 Task: Look for Airbnb options in Paraiso, Mexico from 8th December, 2023 to 12th December, 2023 for 2 adults. Place can be private room with 1  bedroom having 1 bed and 1 bathroom. Property type can be flathotel.
Action: Mouse moved to (498, 107)
Screenshot: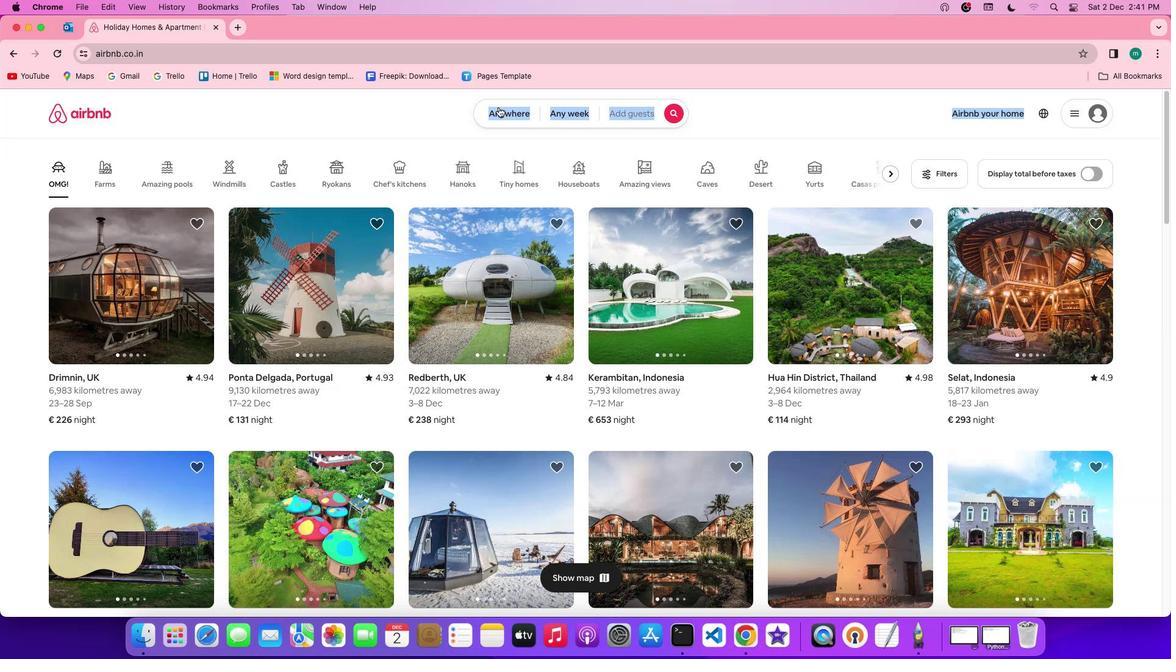 
Action: Mouse pressed left at (498, 107)
Screenshot: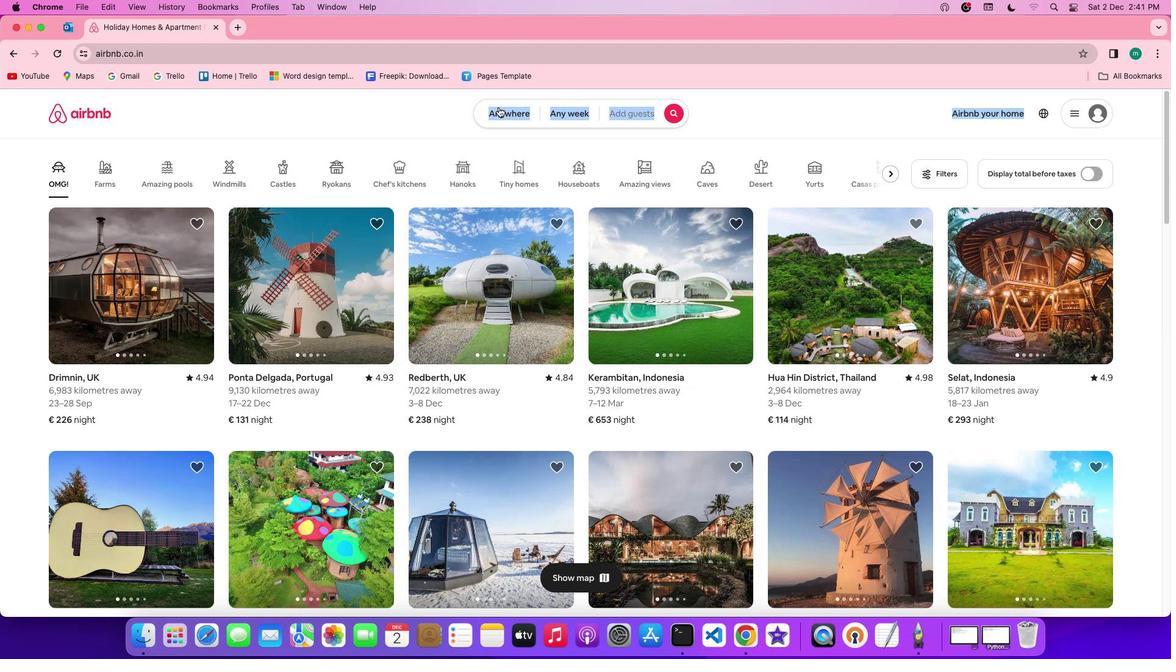 
Action: Mouse moved to (462, 162)
Screenshot: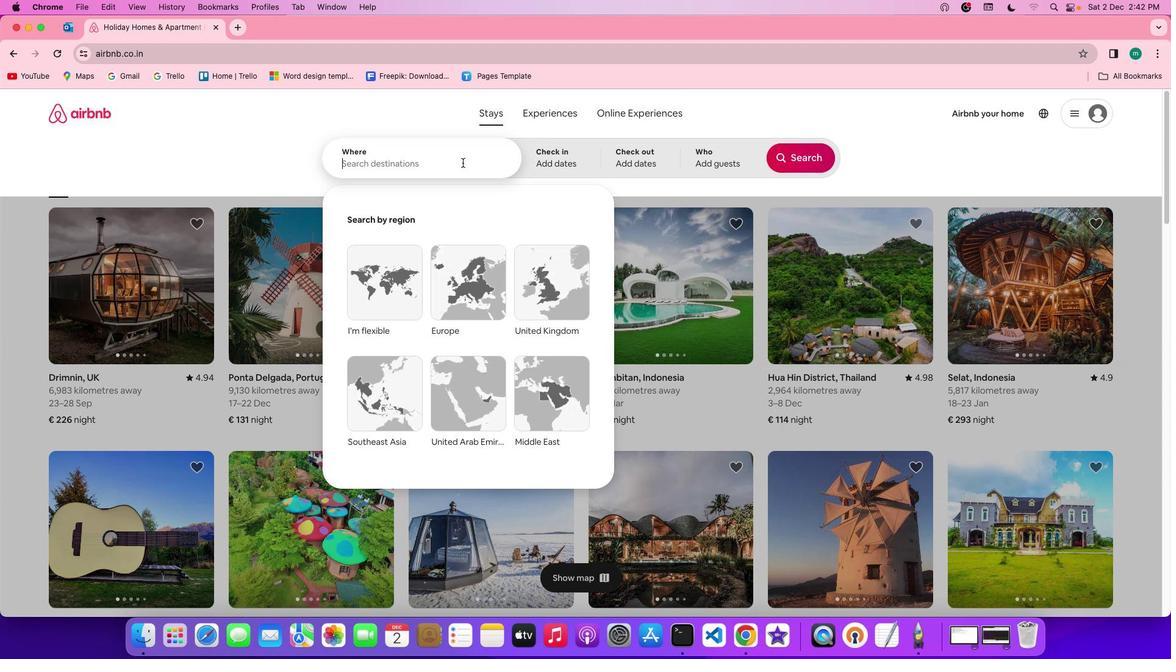 
Action: Mouse pressed left at (462, 162)
Screenshot: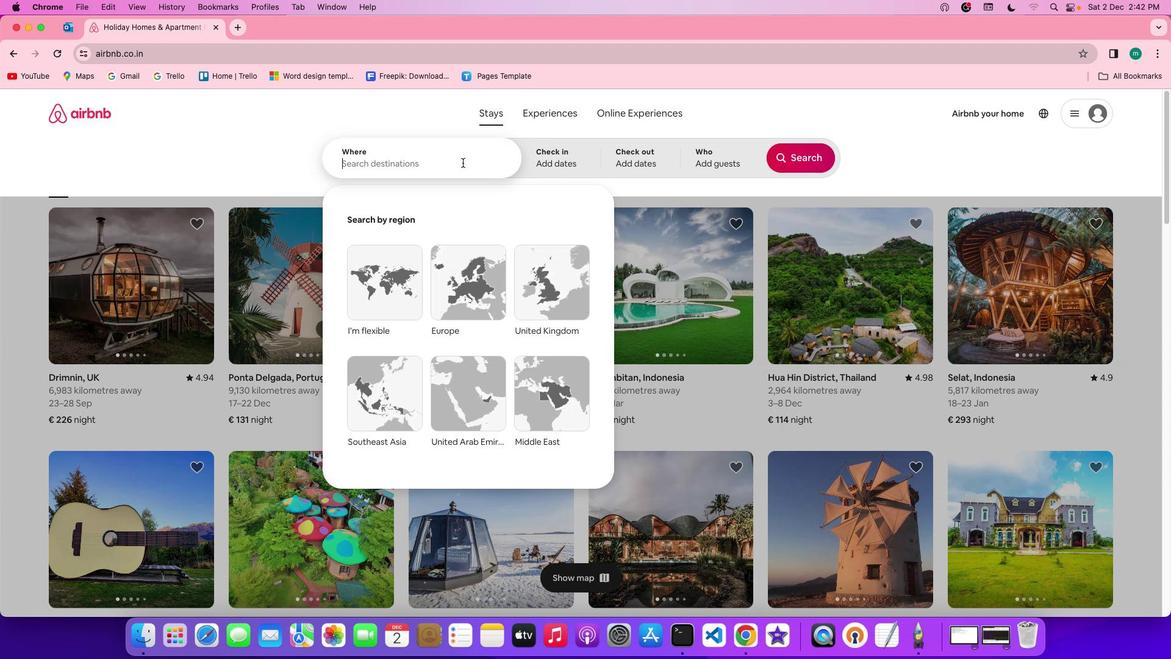 
Action: Key pressed Key.shift'P''a''r''a''i''s''o'','Key.space'm''e''x''i''c''o'
Screenshot: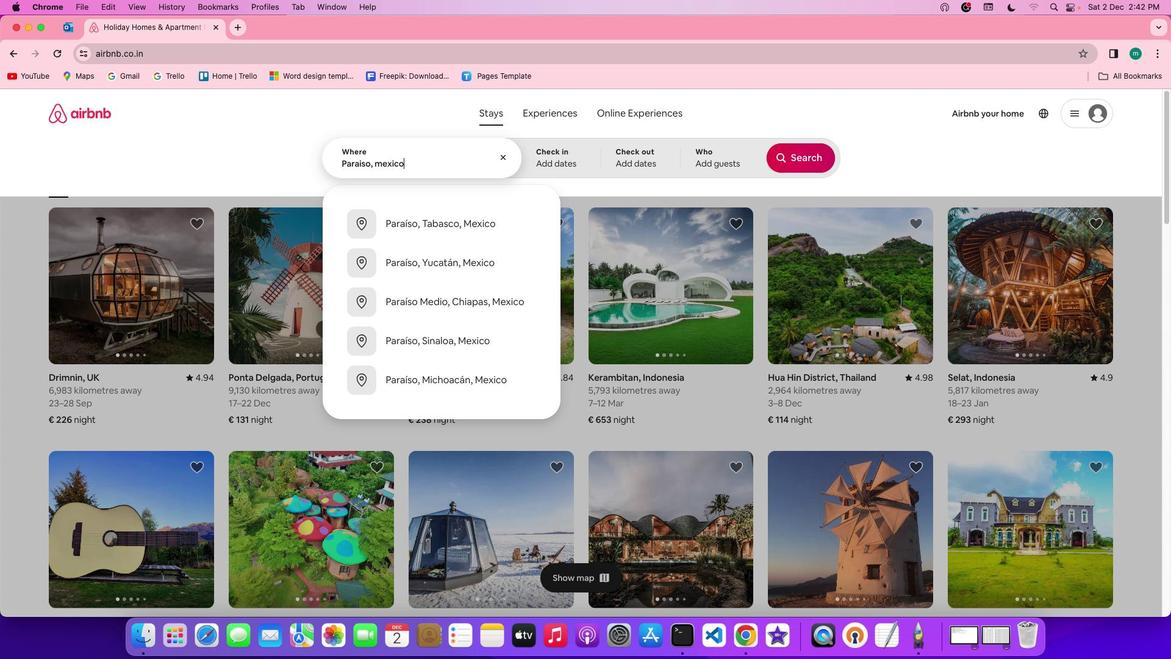 
Action: Mouse moved to (551, 161)
Screenshot: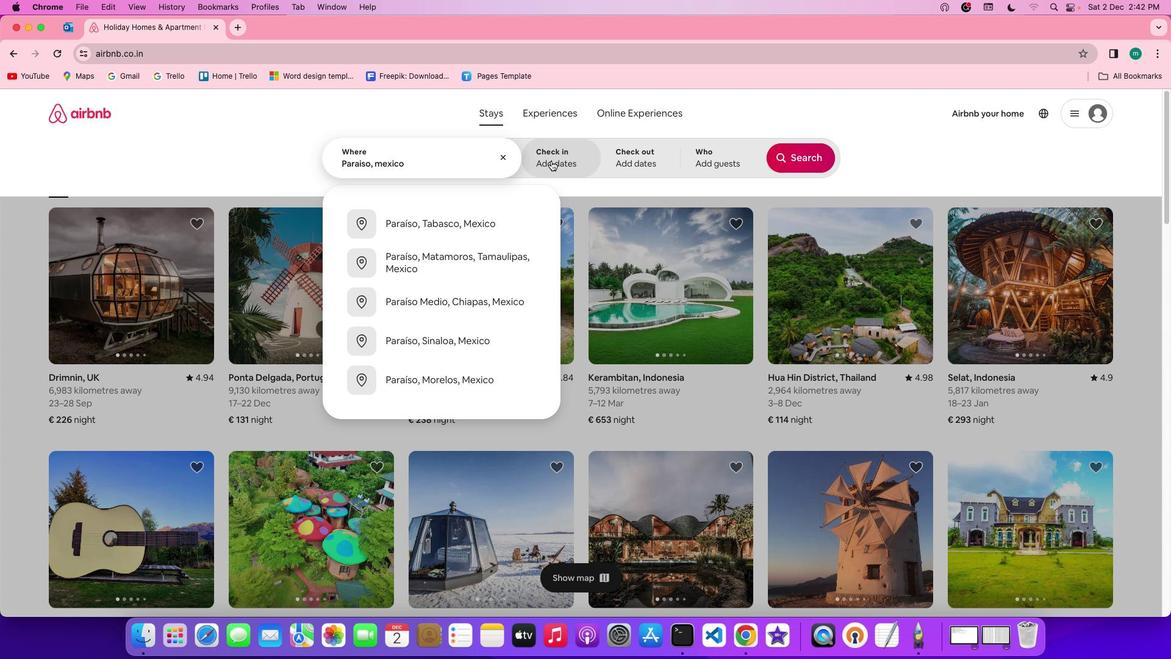 
Action: Mouse pressed left at (551, 161)
Screenshot: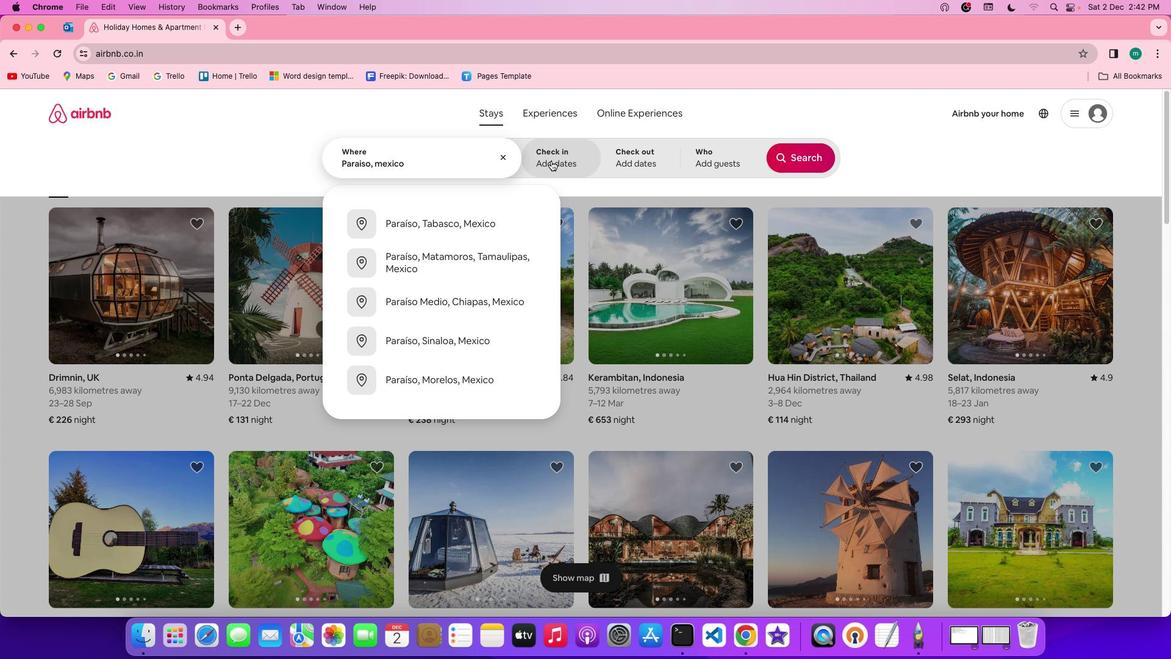 
Action: Mouse moved to (515, 336)
Screenshot: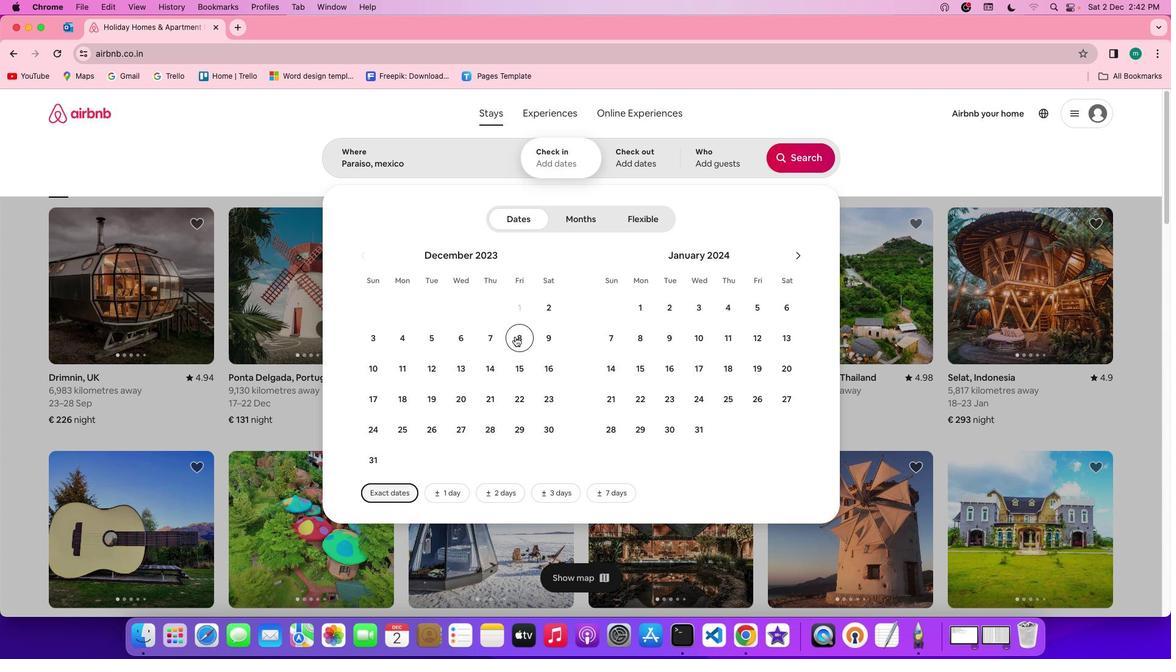 
Action: Mouse pressed left at (515, 336)
Screenshot: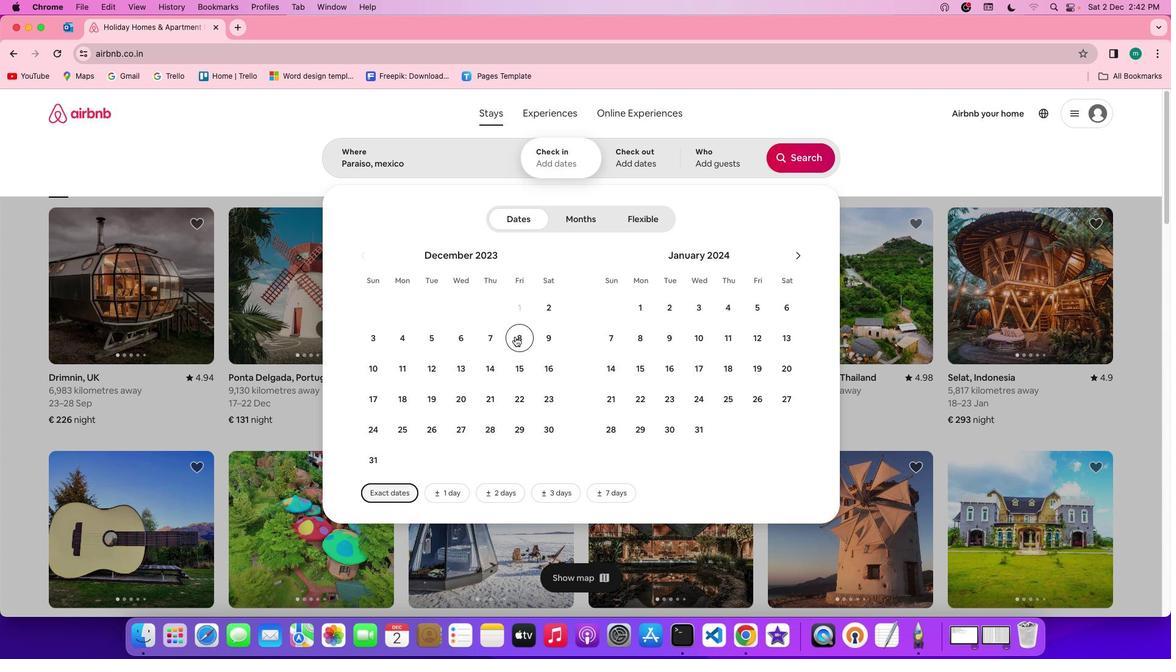 
Action: Mouse moved to (428, 361)
Screenshot: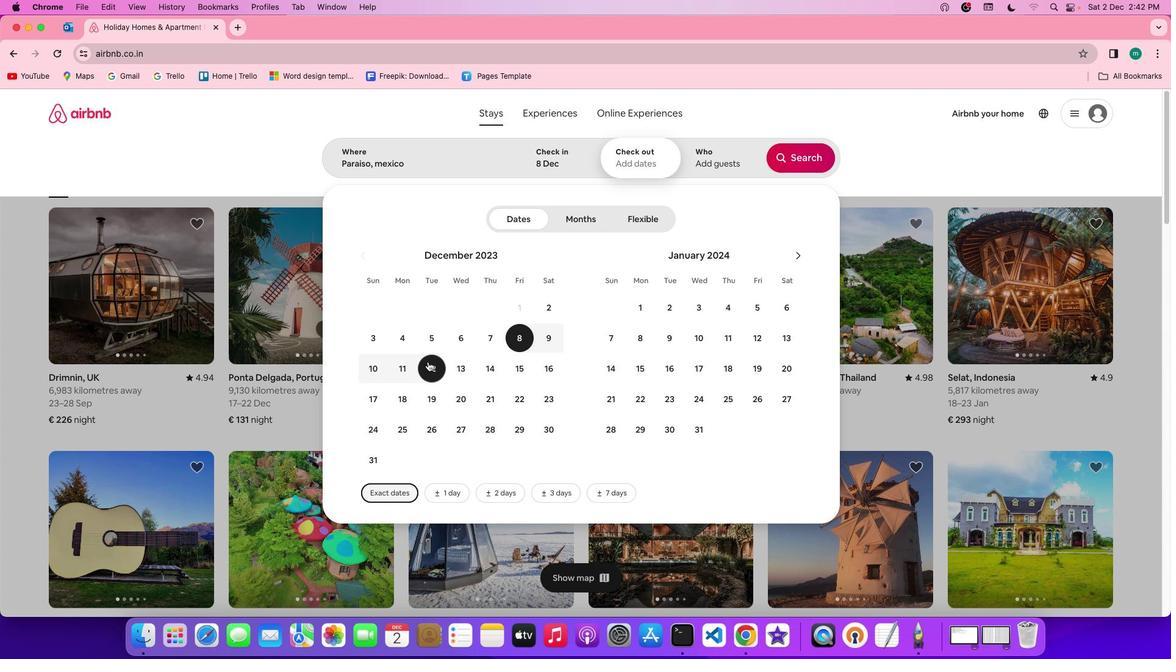 
Action: Mouse pressed left at (428, 361)
Screenshot: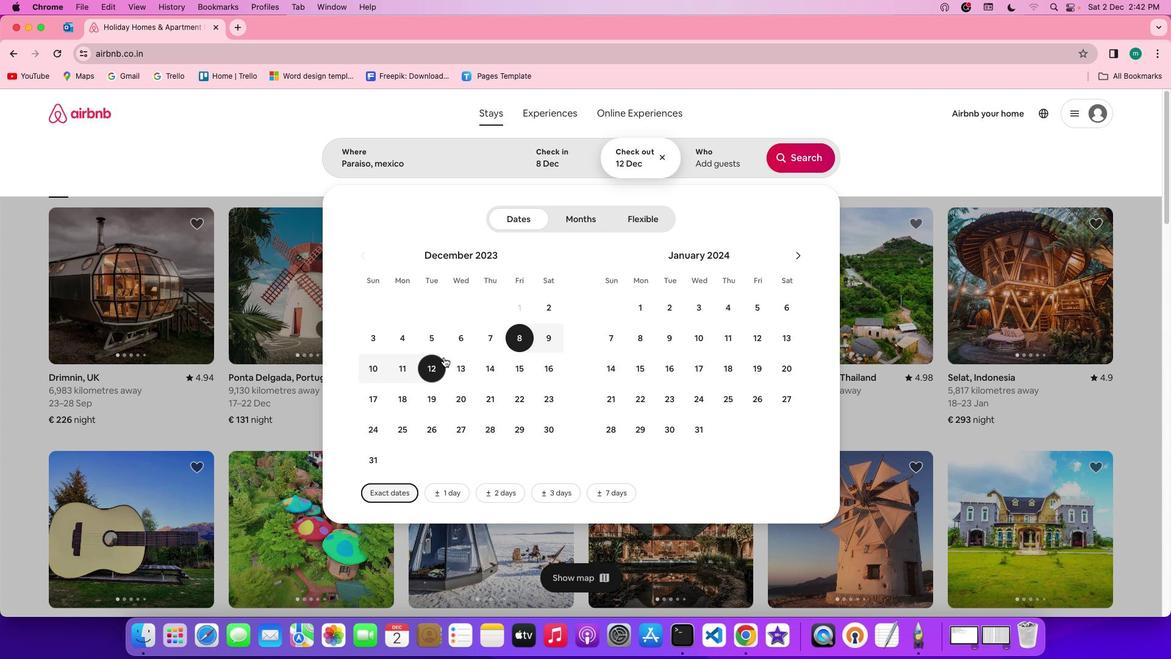 
Action: Mouse moved to (747, 159)
Screenshot: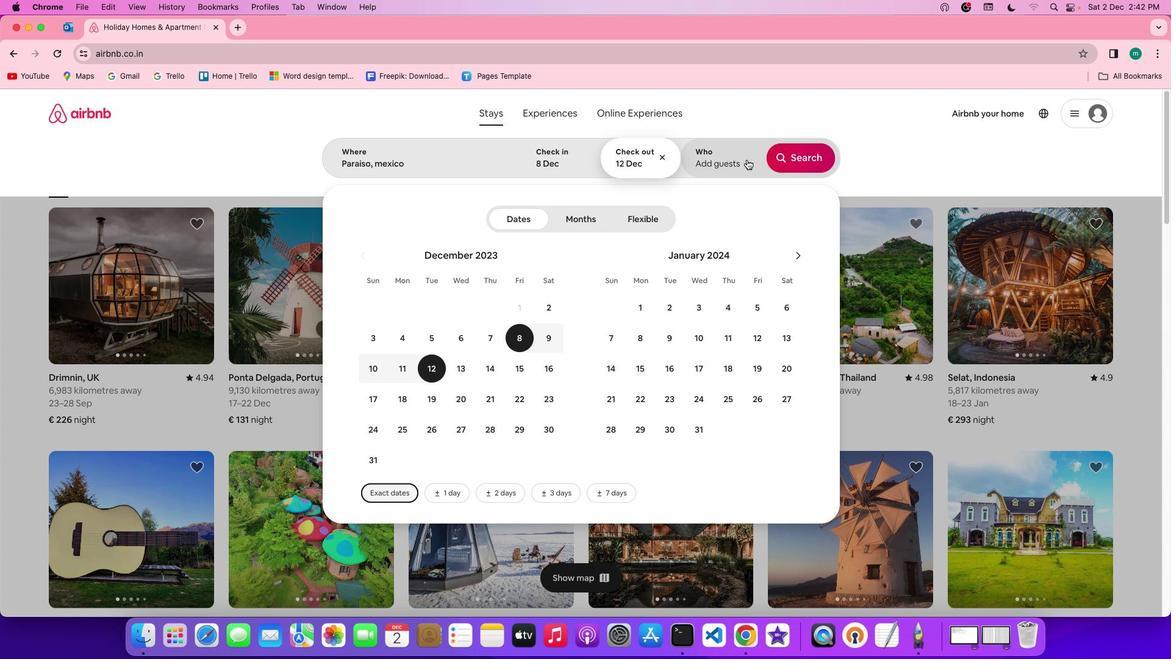 
Action: Mouse pressed left at (747, 159)
Screenshot: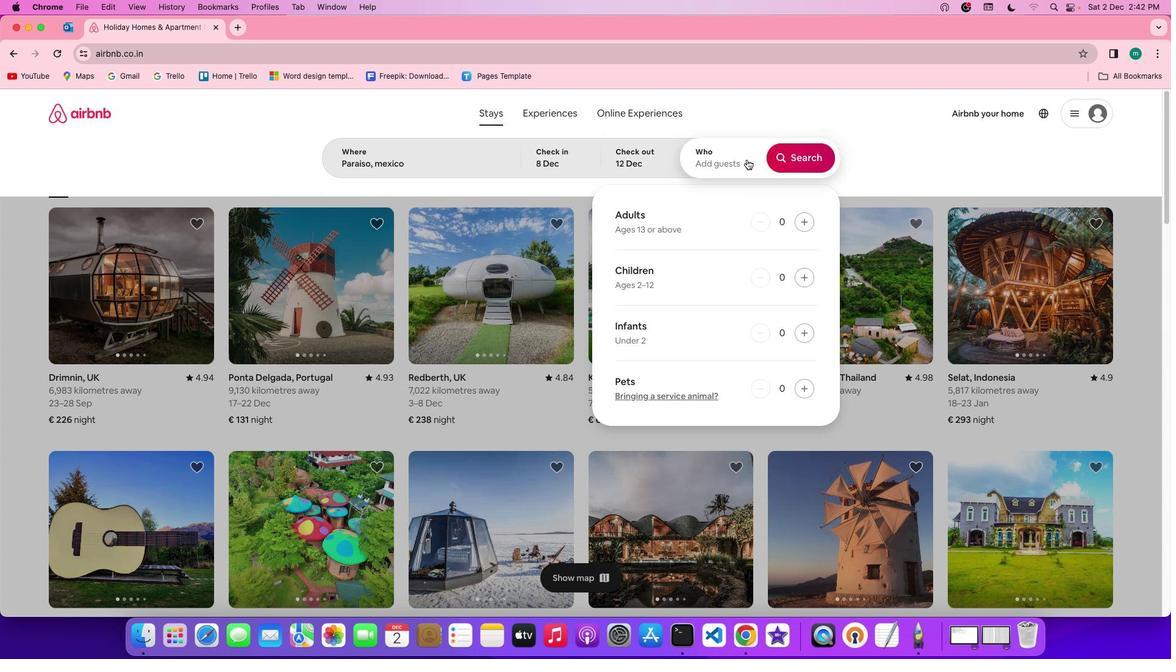 
Action: Mouse moved to (805, 217)
Screenshot: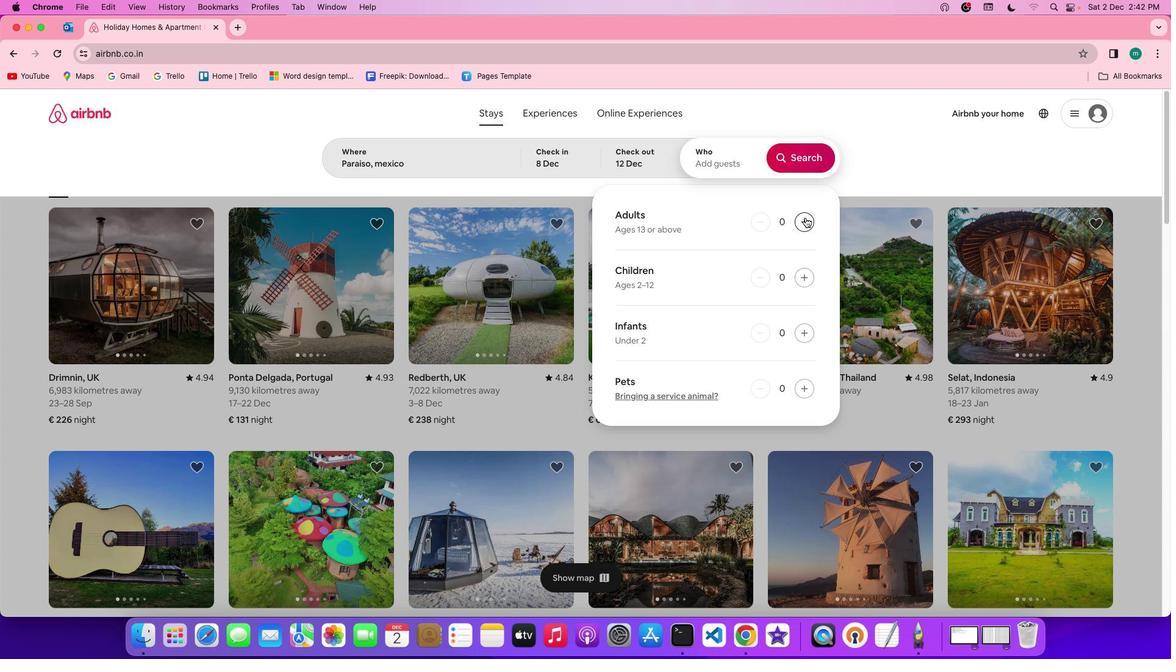 
Action: Mouse pressed left at (805, 217)
Screenshot: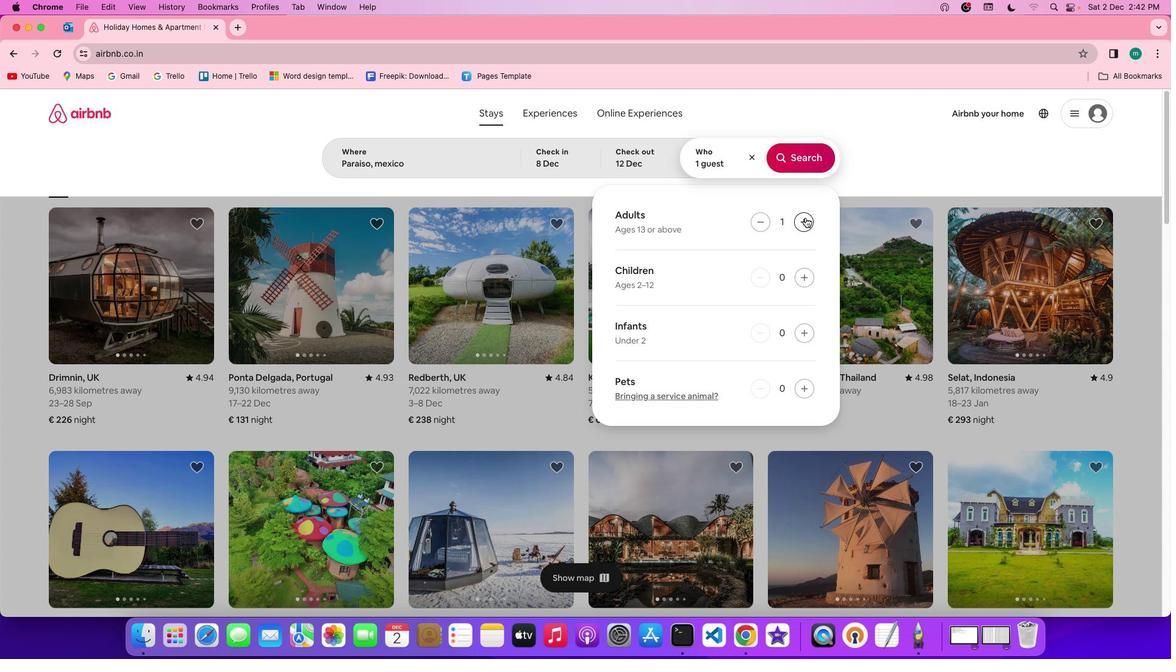 
Action: Mouse pressed left at (805, 217)
Screenshot: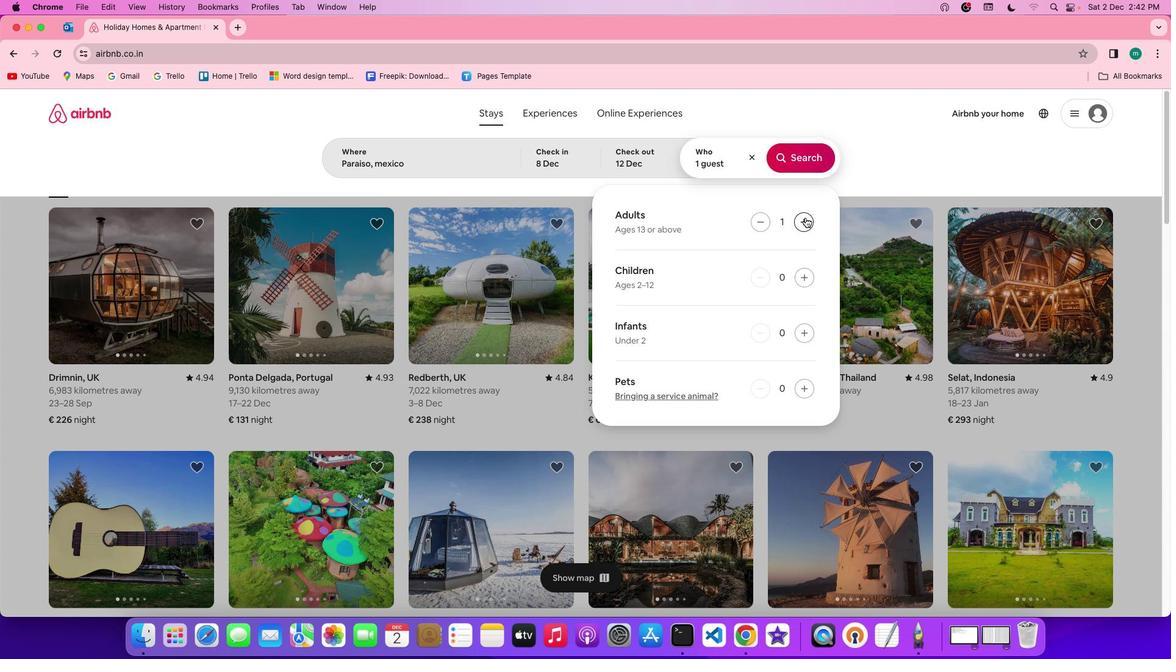 
Action: Mouse moved to (804, 161)
Screenshot: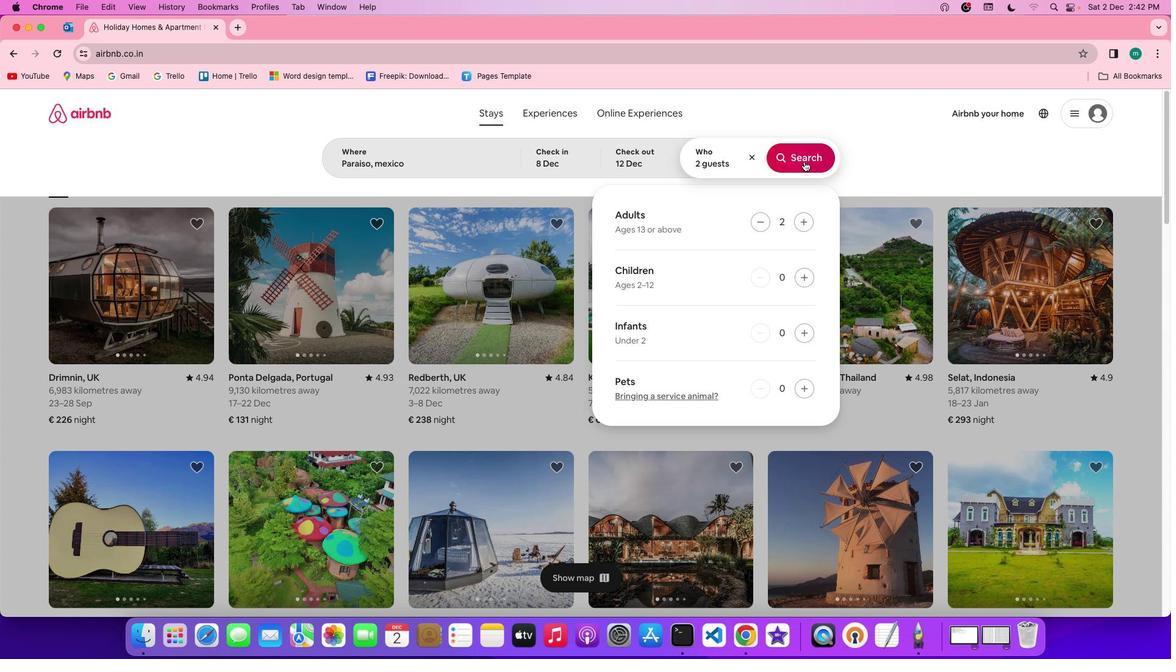
Action: Mouse pressed left at (804, 161)
Screenshot: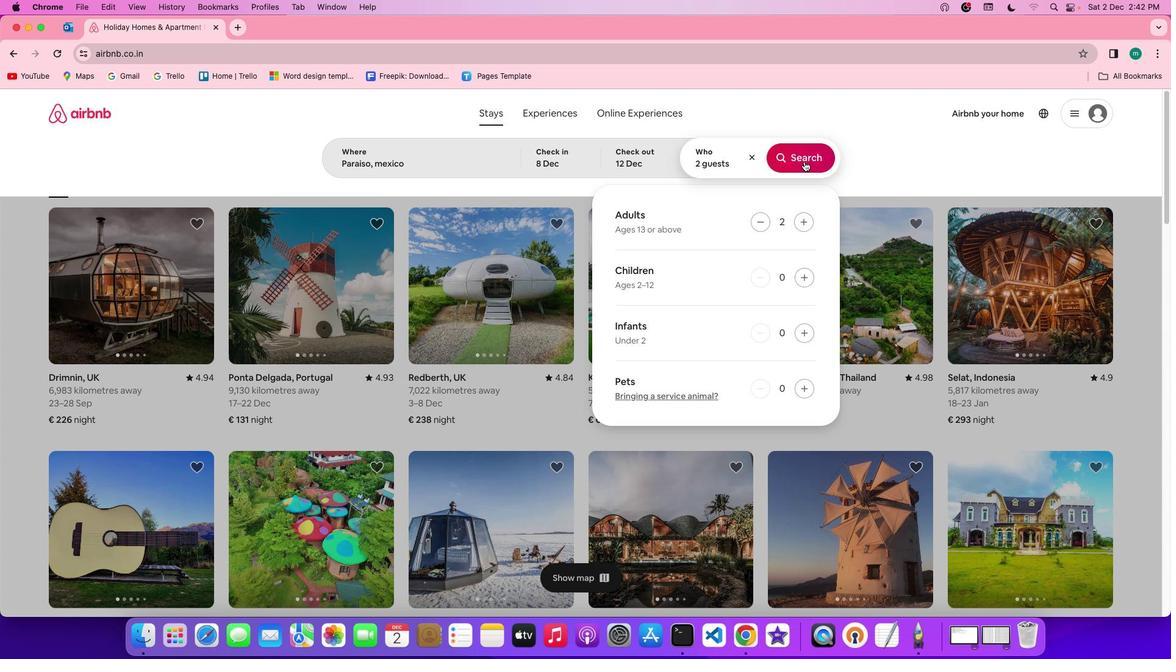 
Action: Mouse moved to (991, 165)
Screenshot: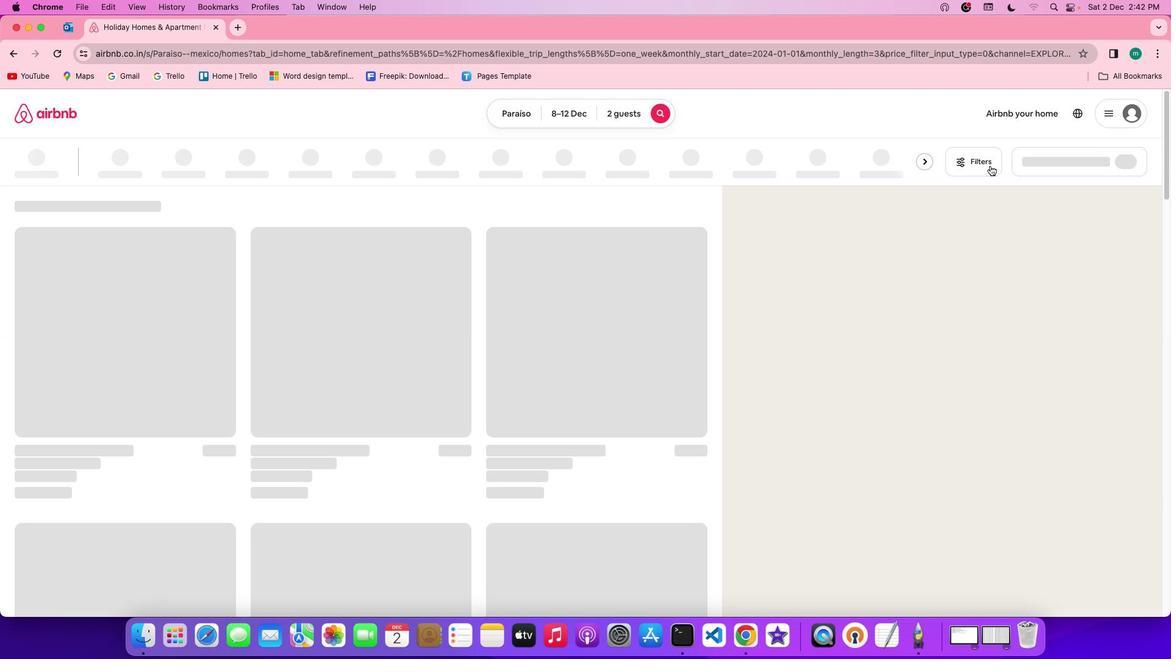 
Action: Mouse pressed left at (991, 165)
Screenshot: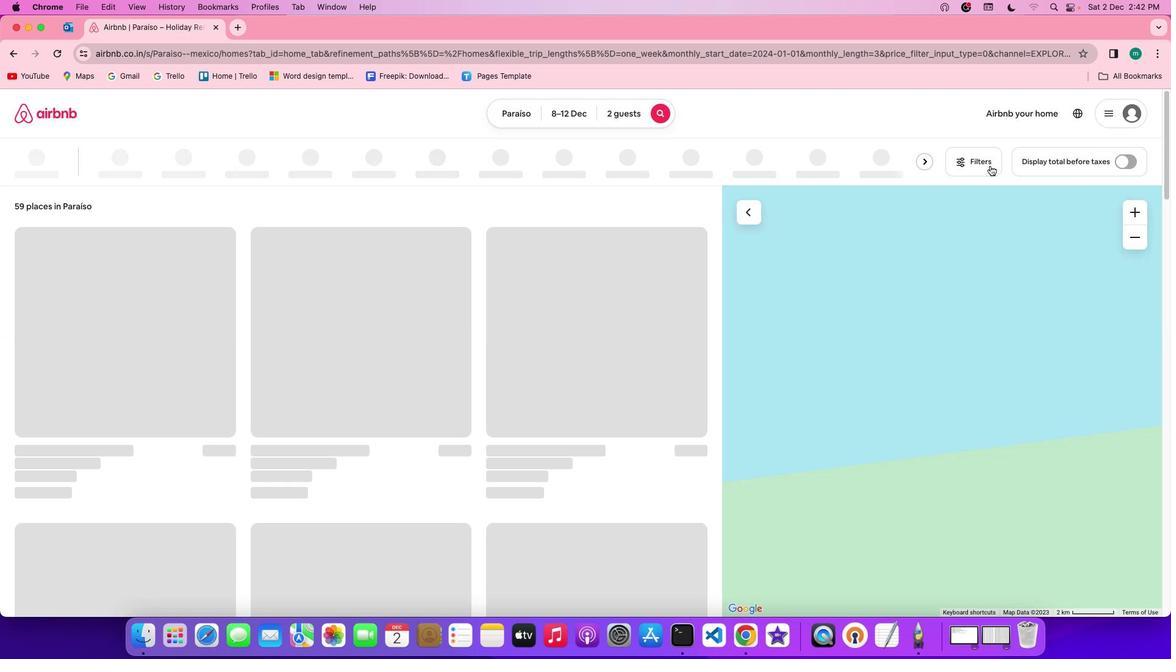 
Action: Mouse moved to (983, 163)
Screenshot: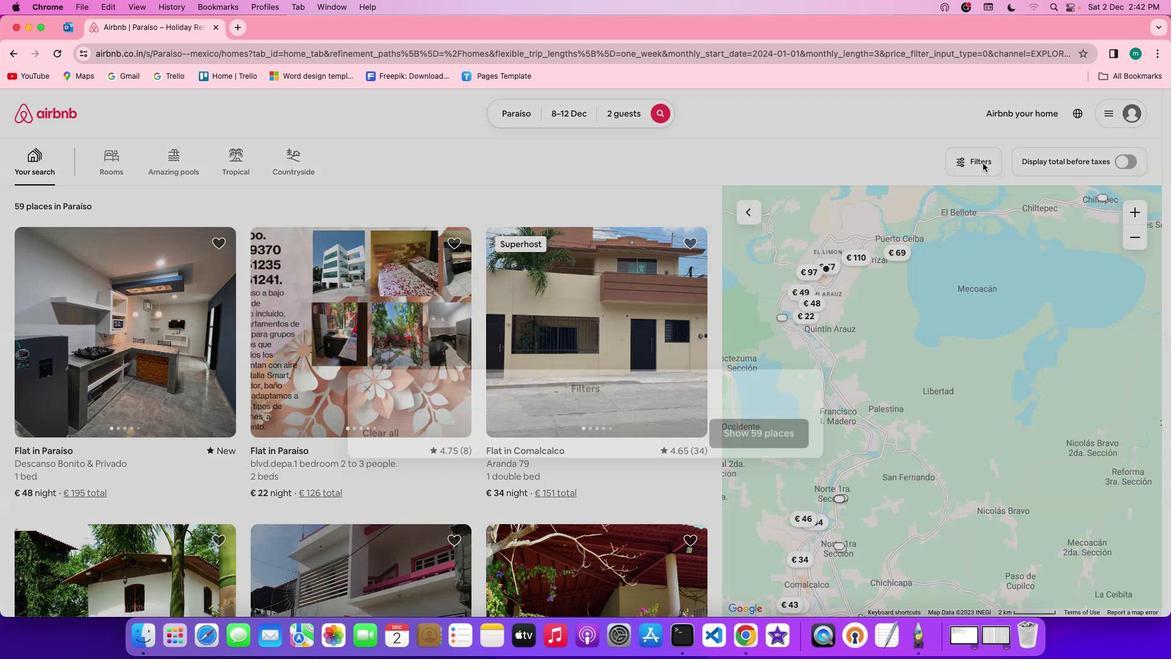 
Action: Mouse pressed left at (983, 163)
Screenshot: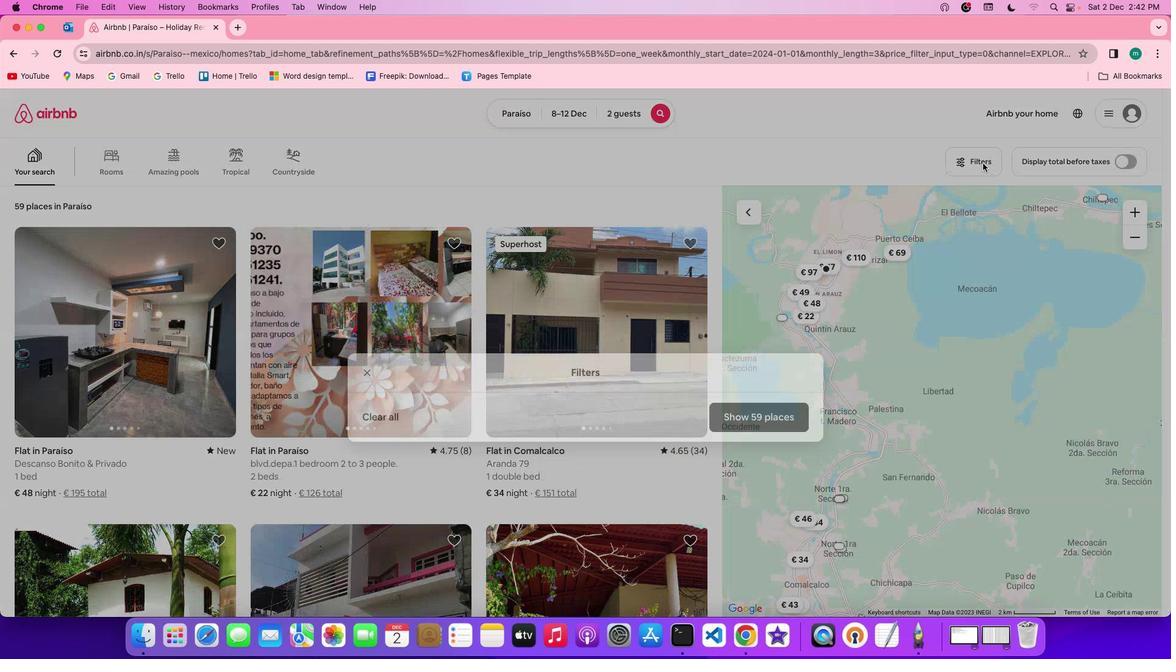 
Action: Mouse moved to (979, 164)
Screenshot: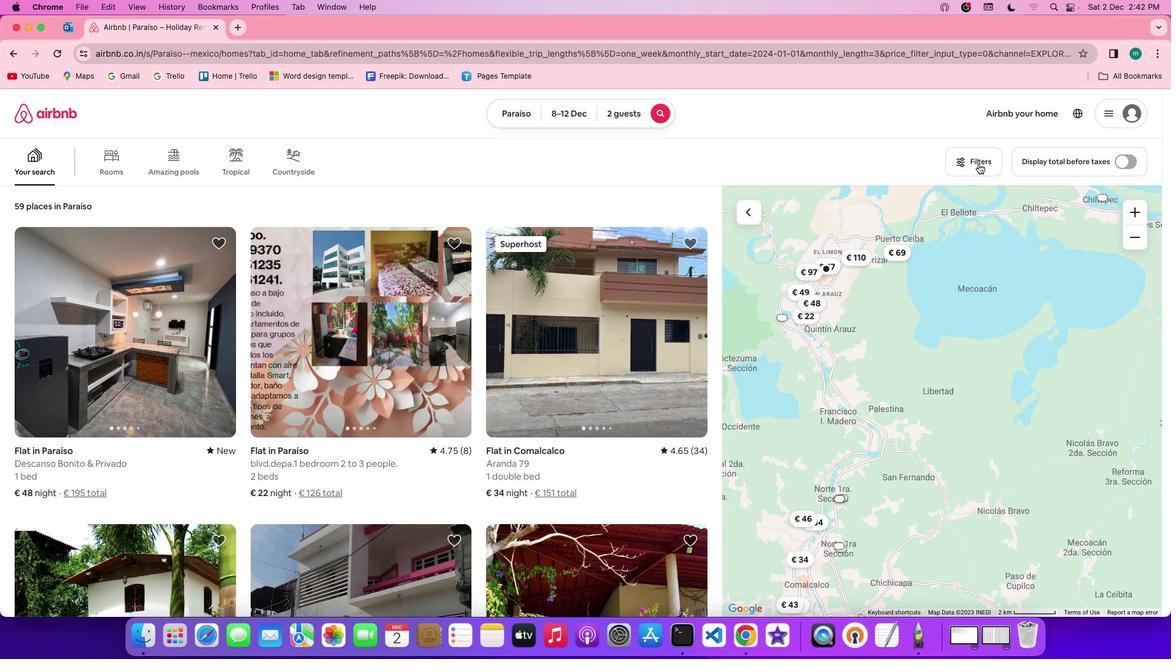 
Action: Mouse pressed left at (979, 164)
Screenshot: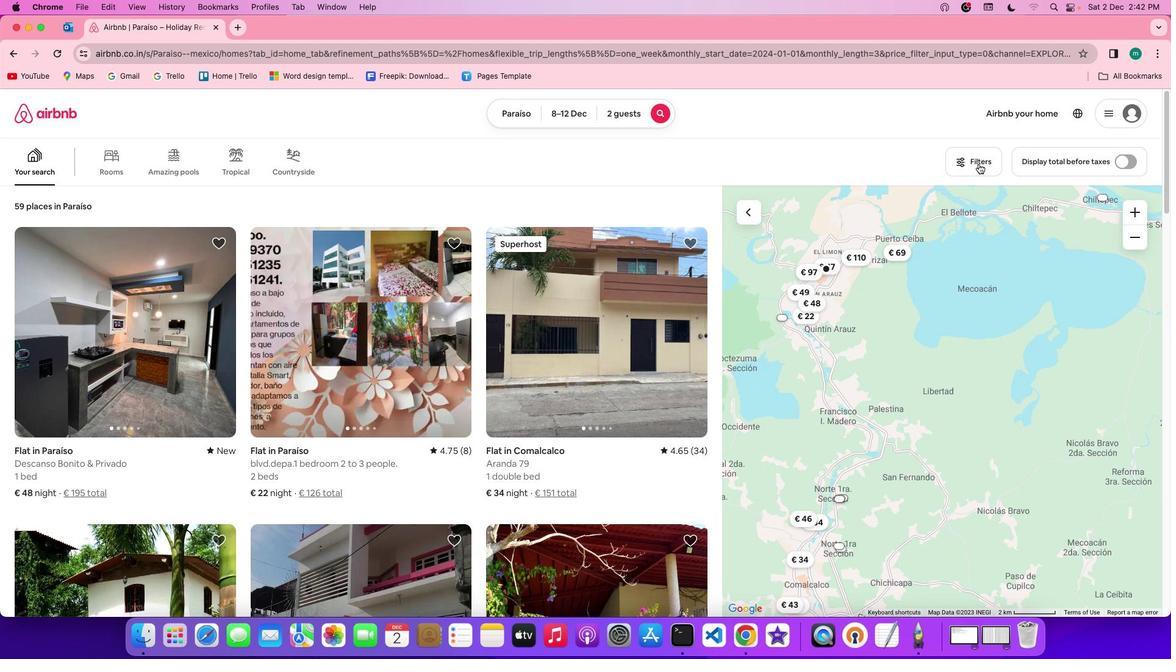 
Action: Mouse moved to (537, 361)
Screenshot: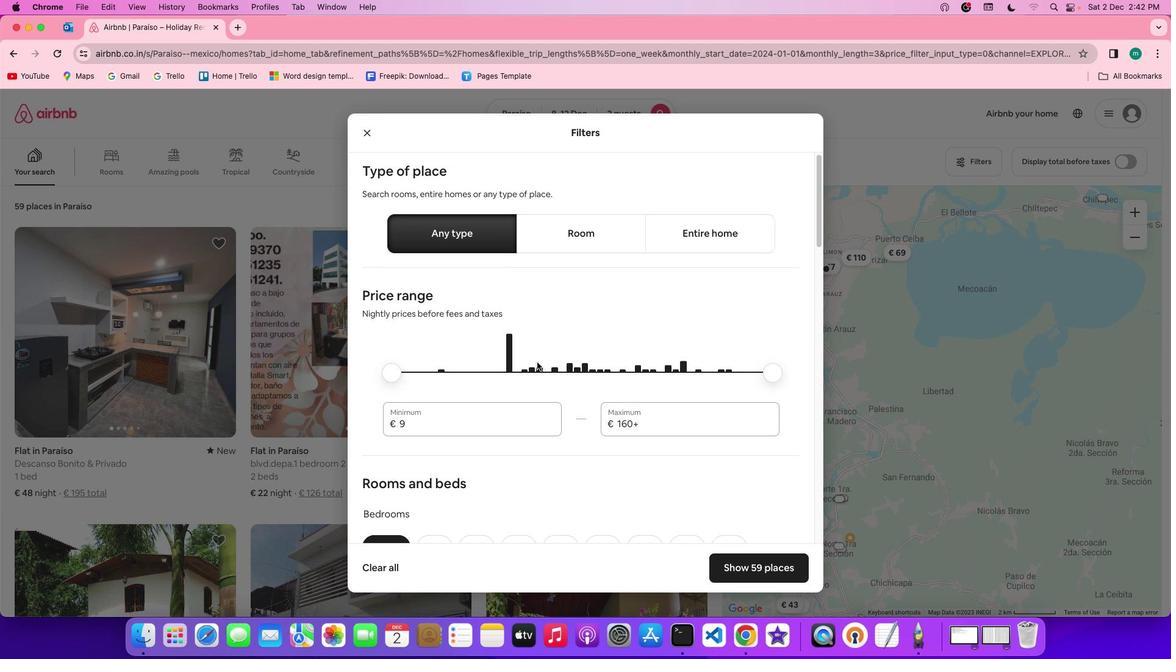 
Action: Mouse scrolled (537, 361) with delta (0, 0)
Screenshot: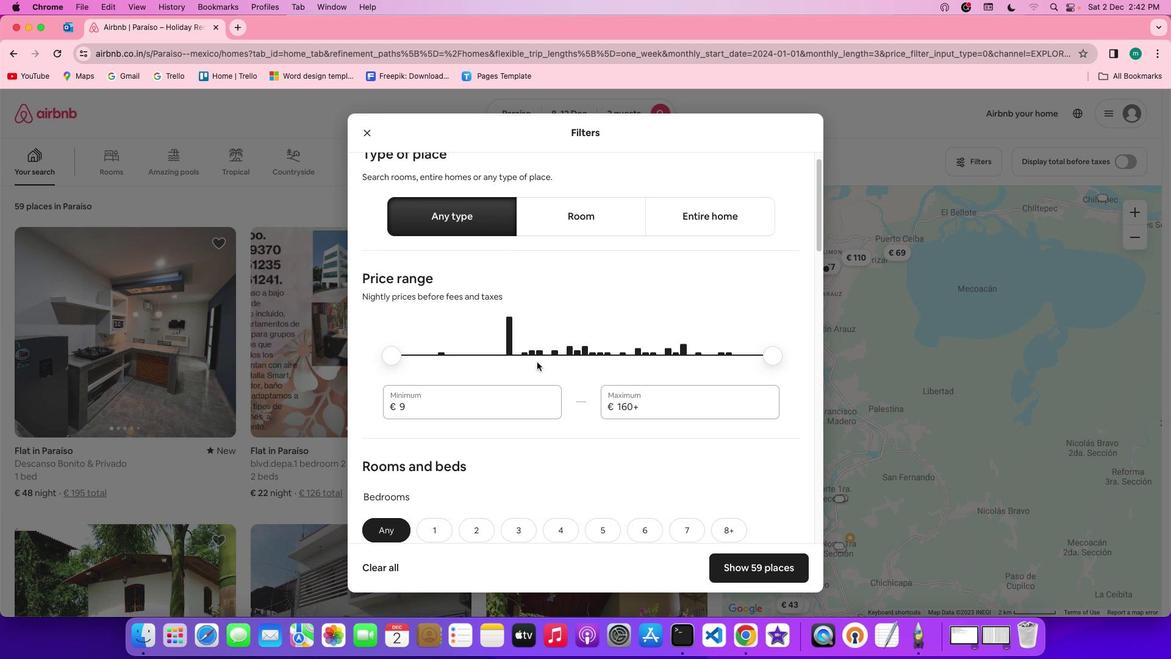 
Action: Mouse scrolled (537, 361) with delta (0, 0)
Screenshot: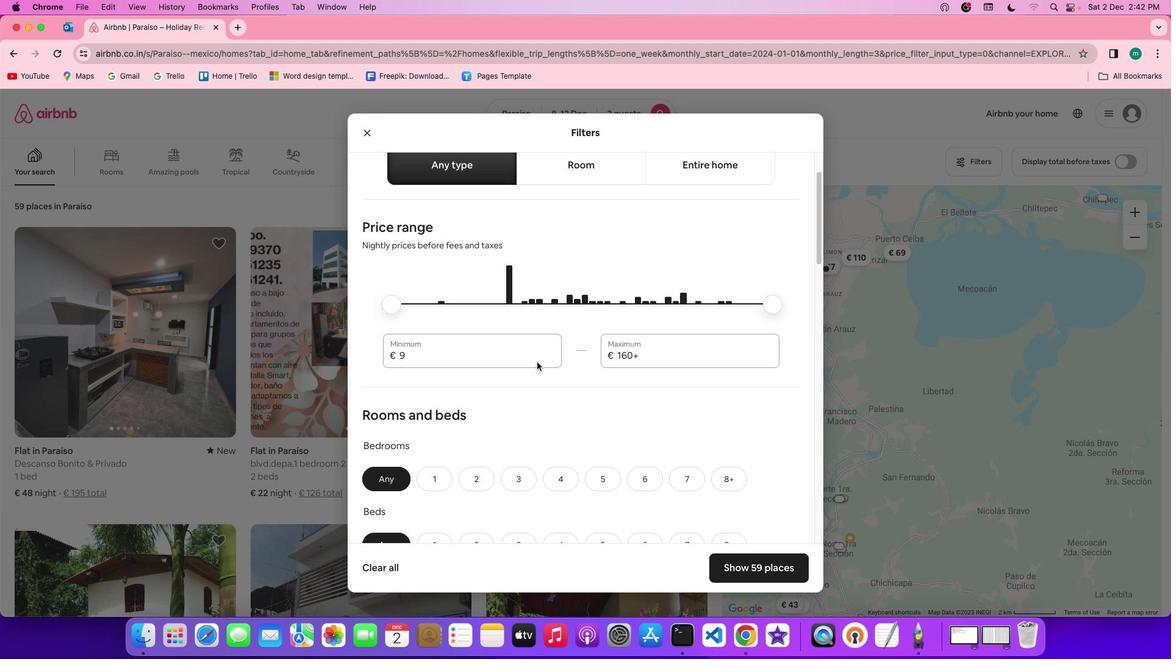 
Action: Mouse scrolled (537, 361) with delta (0, -1)
Screenshot: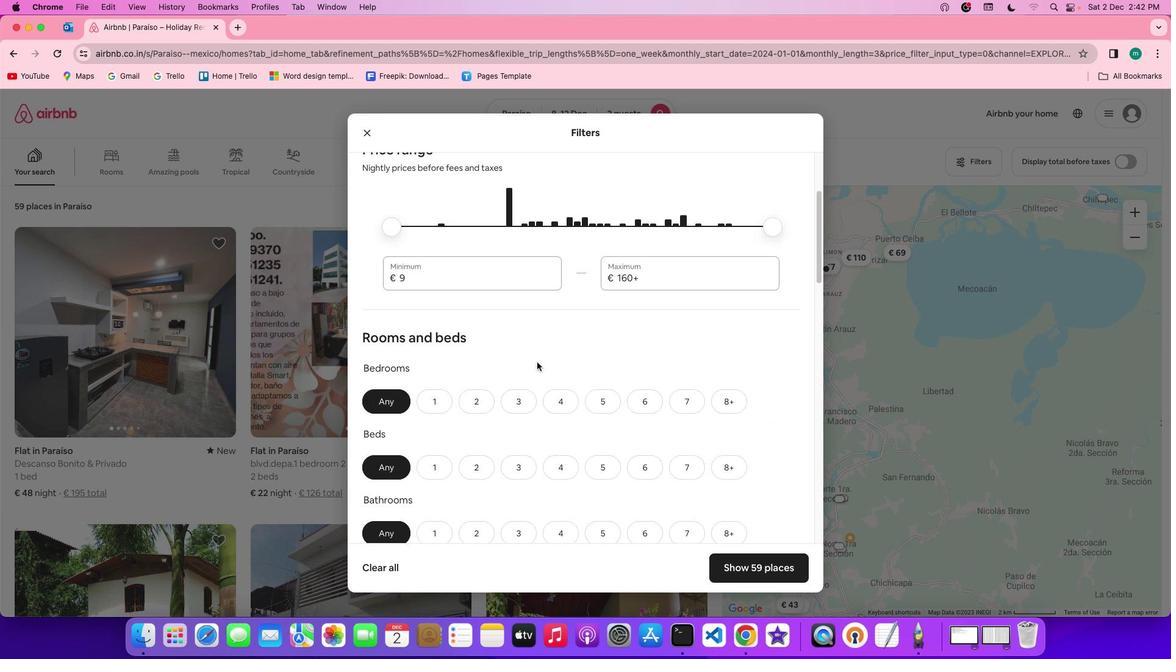 
Action: Mouse scrolled (537, 361) with delta (0, -2)
Screenshot: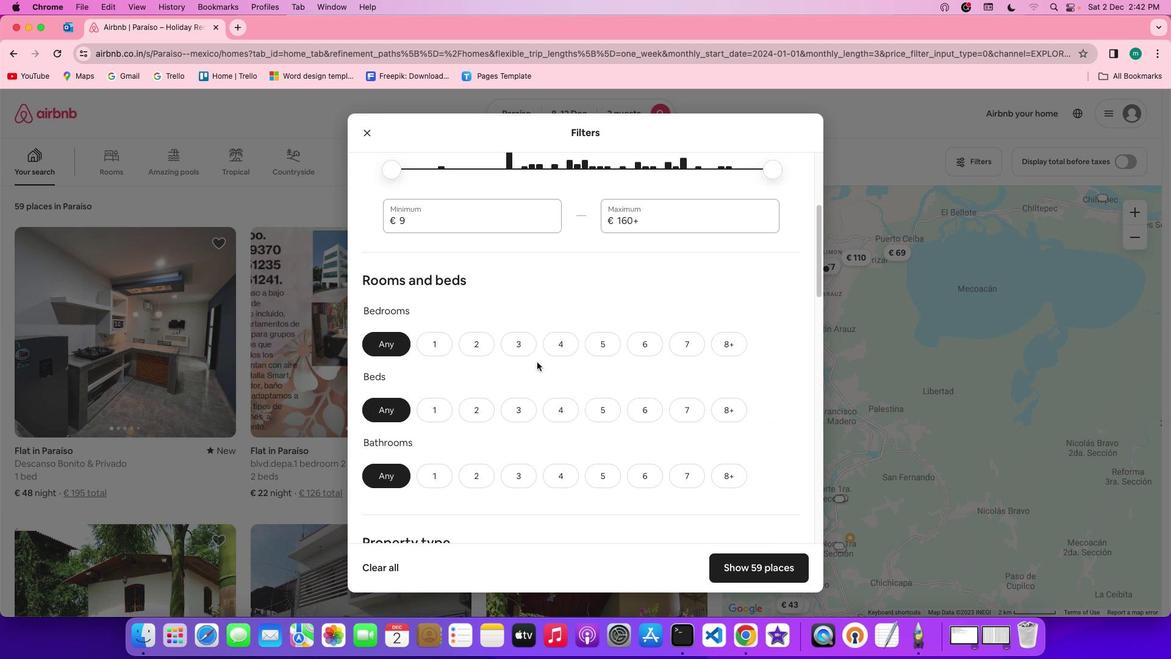 
Action: Mouse scrolled (537, 361) with delta (0, 0)
Screenshot: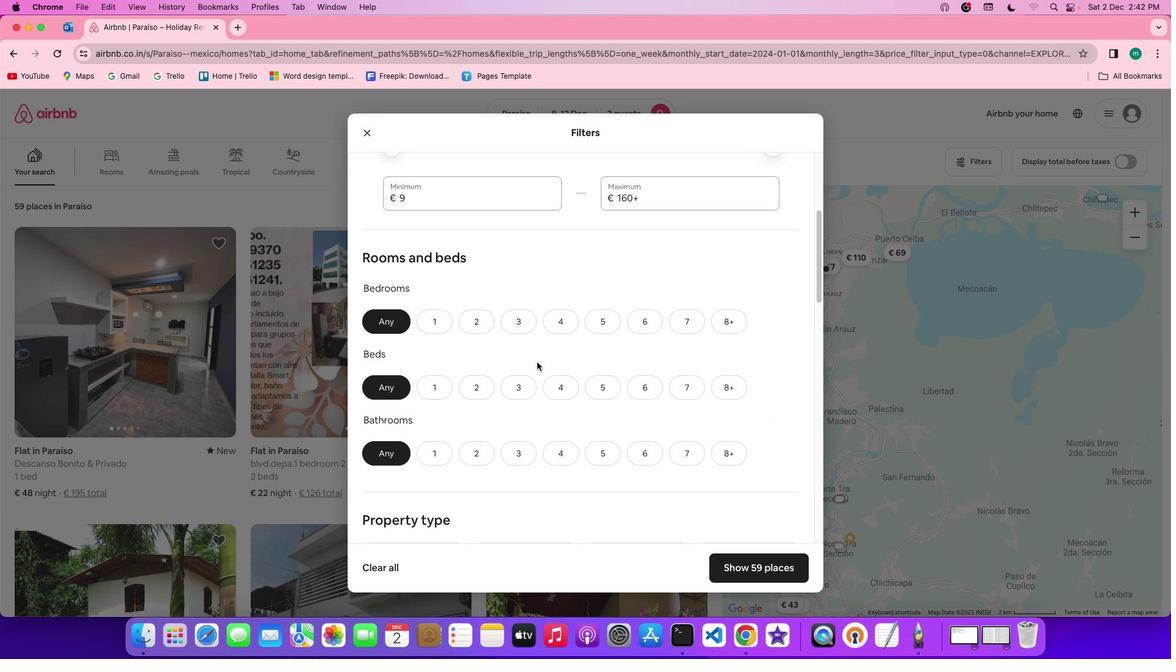 
Action: Mouse scrolled (537, 361) with delta (0, 0)
Screenshot: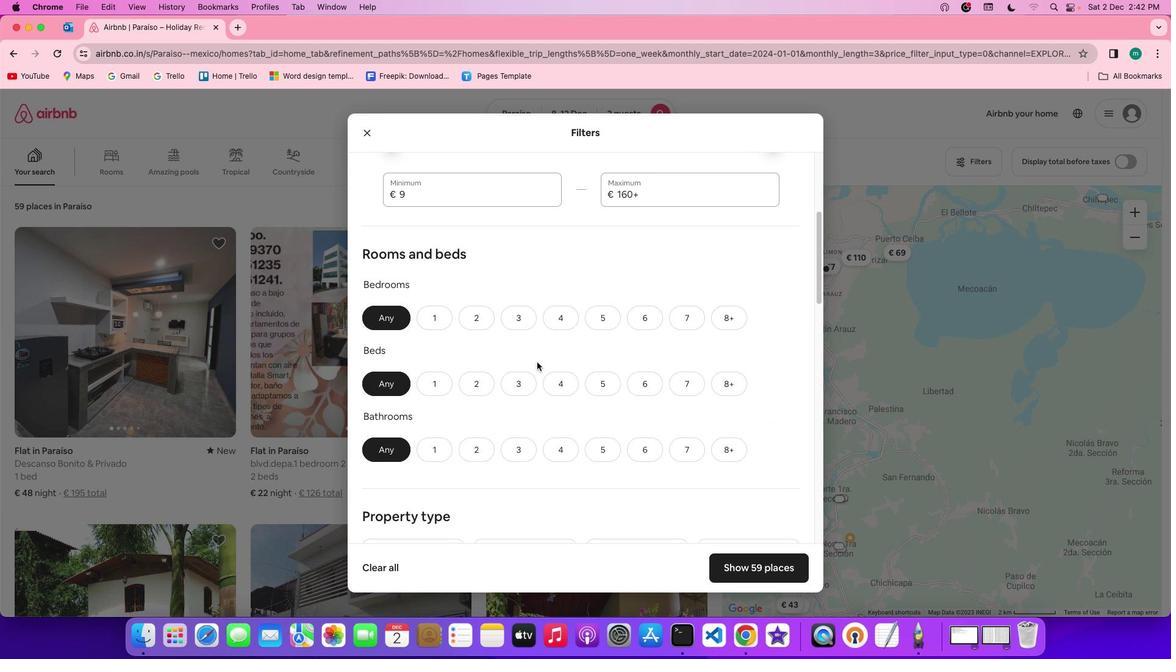 
Action: Mouse scrolled (537, 361) with delta (0, 0)
Screenshot: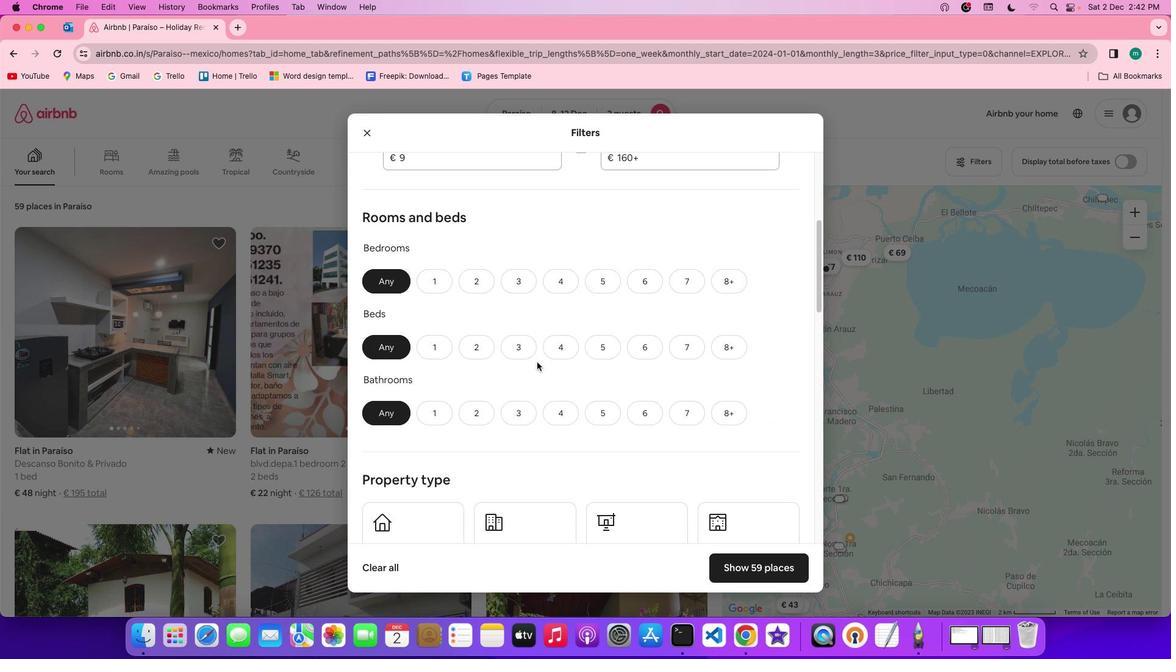 
Action: Mouse scrolled (537, 361) with delta (0, 0)
Screenshot: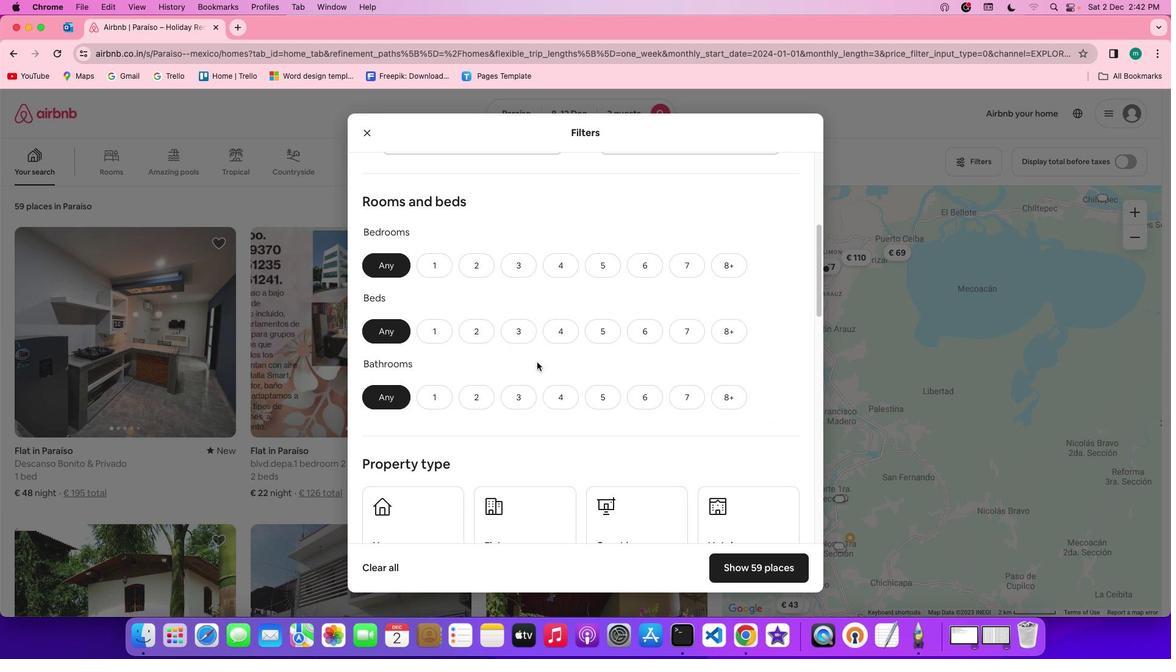 
Action: Mouse scrolled (537, 361) with delta (0, 0)
Screenshot: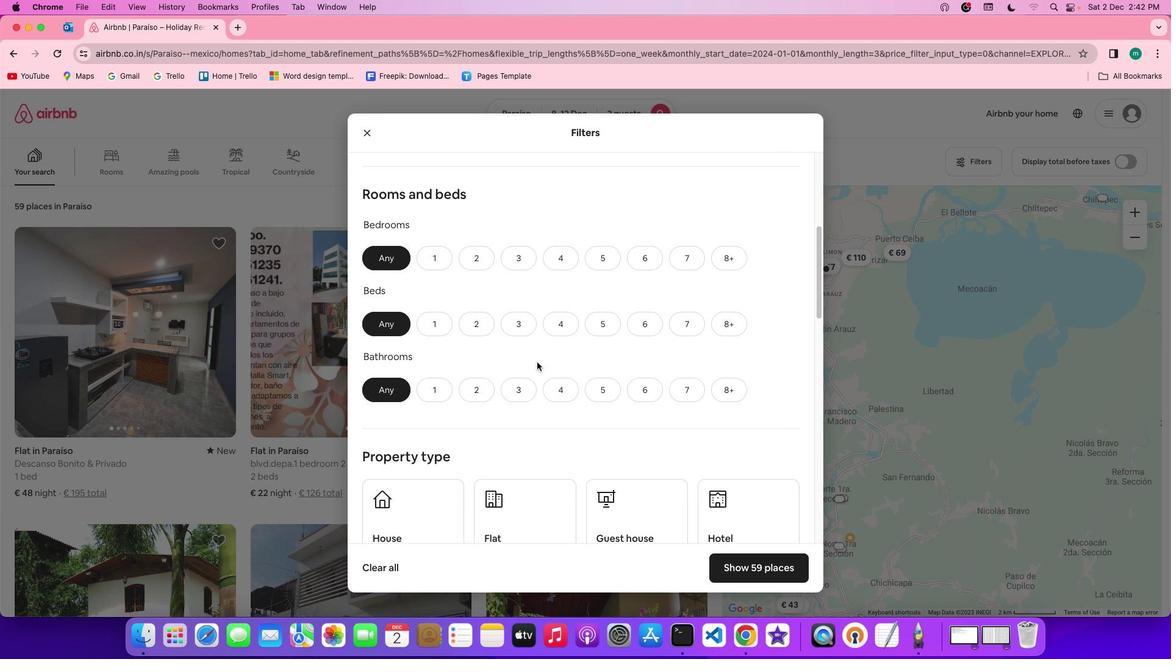 
Action: Mouse scrolled (537, 361) with delta (0, 0)
Screenshot: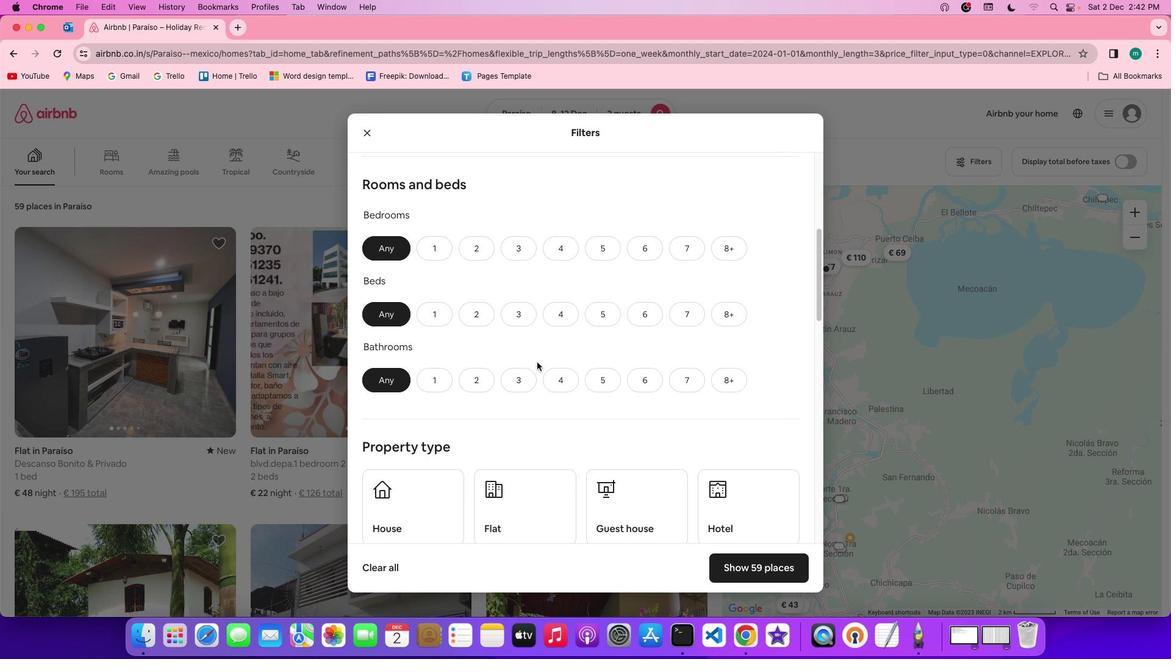 
Action: Mouse scrolled (537, 361) with delta (0, 0)
Screenshot: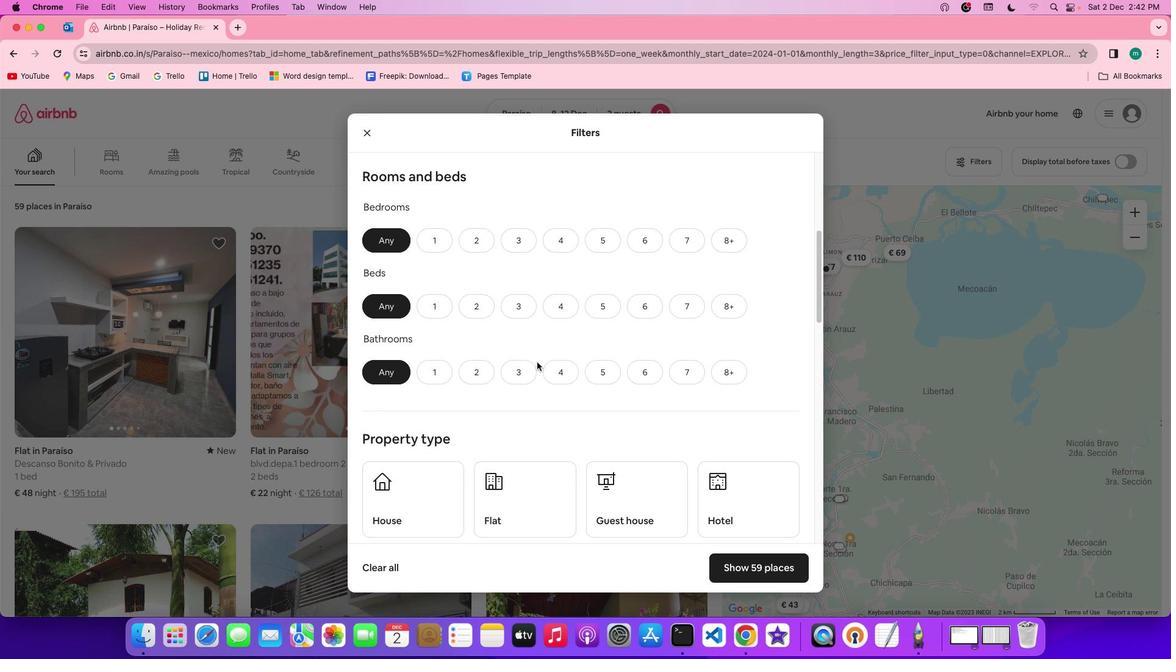 
Action: Mouse scrolled (537, 361) with delta (0, 0)
Screenshot: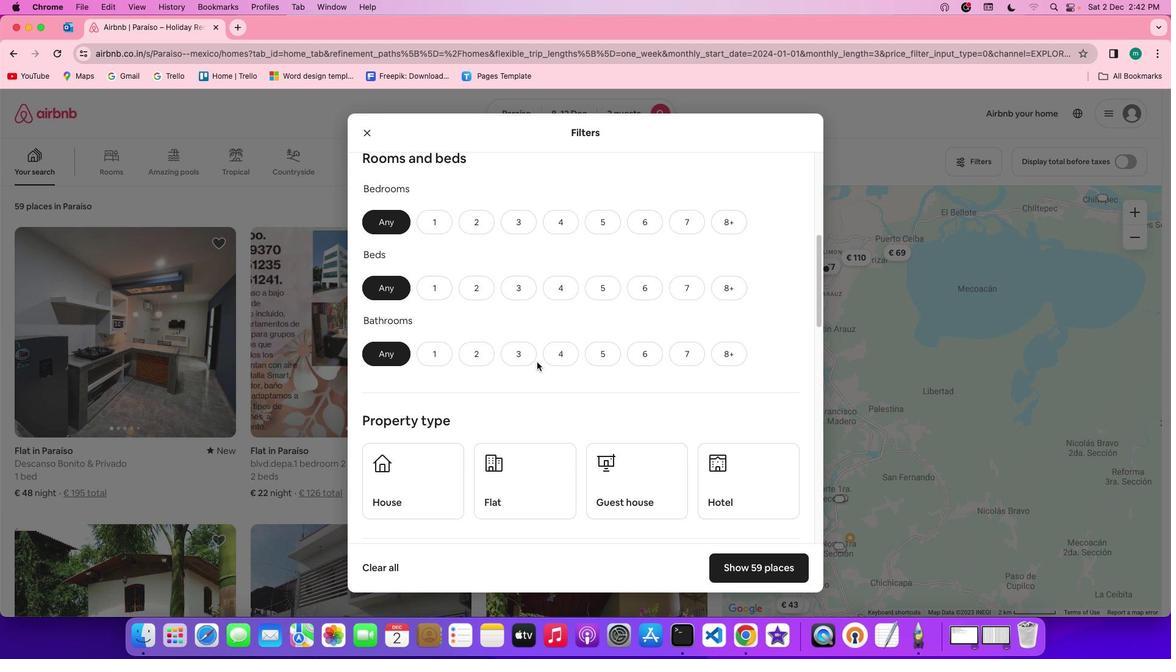 
Action: Mouse scrolled (537, 361) with delta (0, 0)
Screenshot: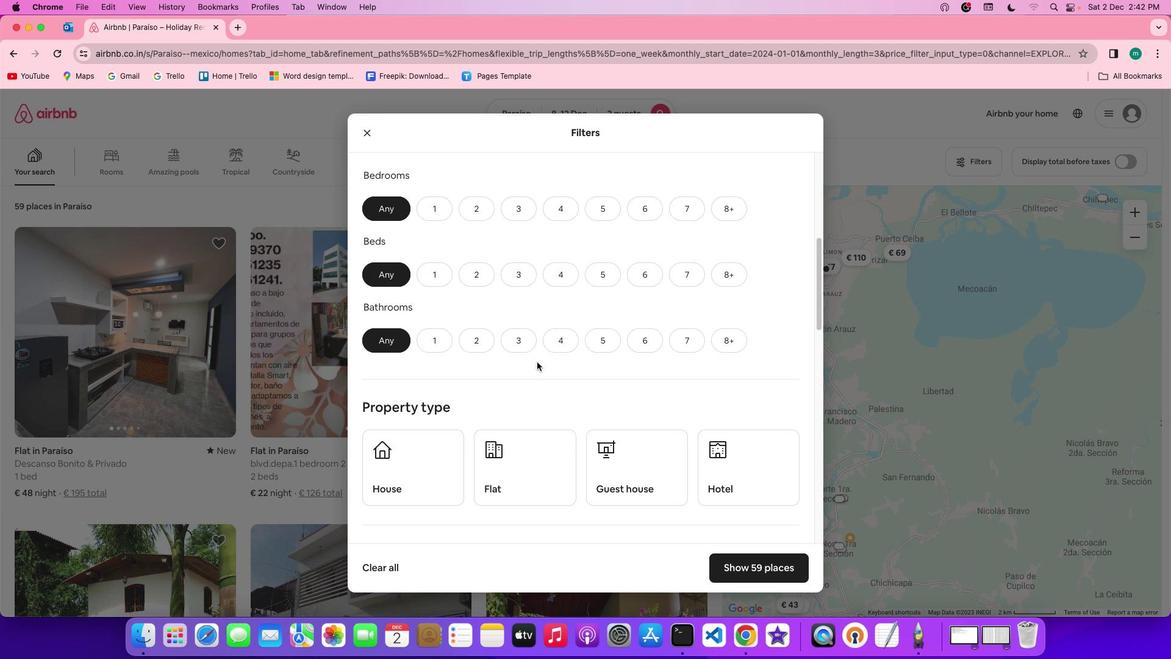 
Action: Mouse moved to (429, 208)
Screenshot: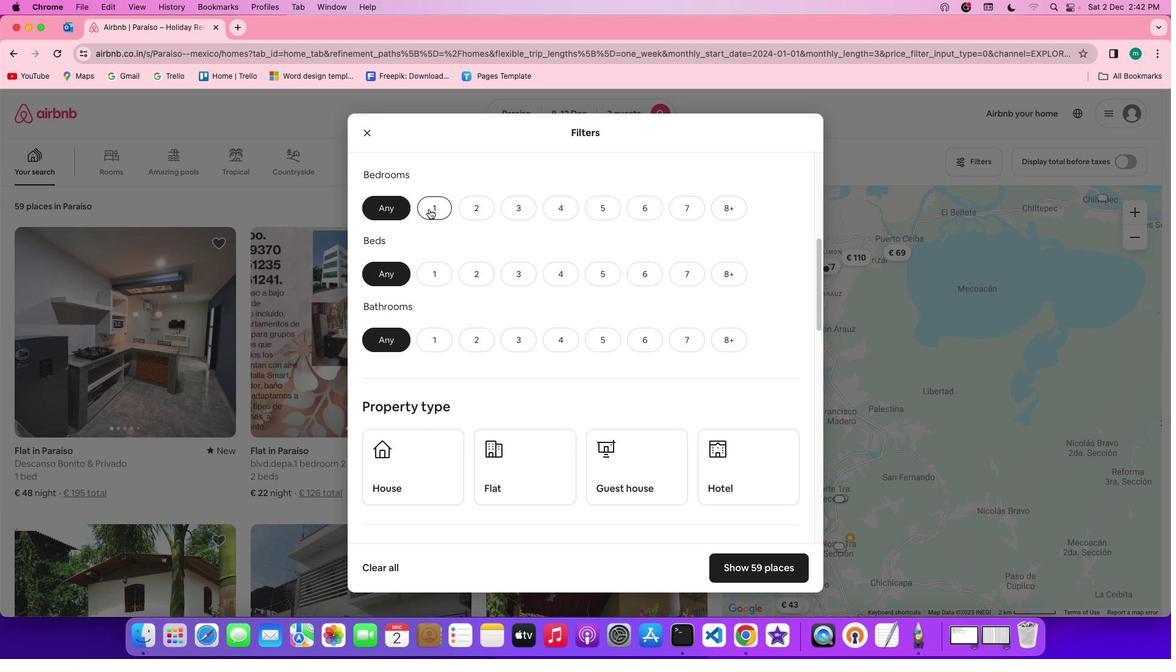 
Action: Mouse pressed left at (429, 208)
Screenshot: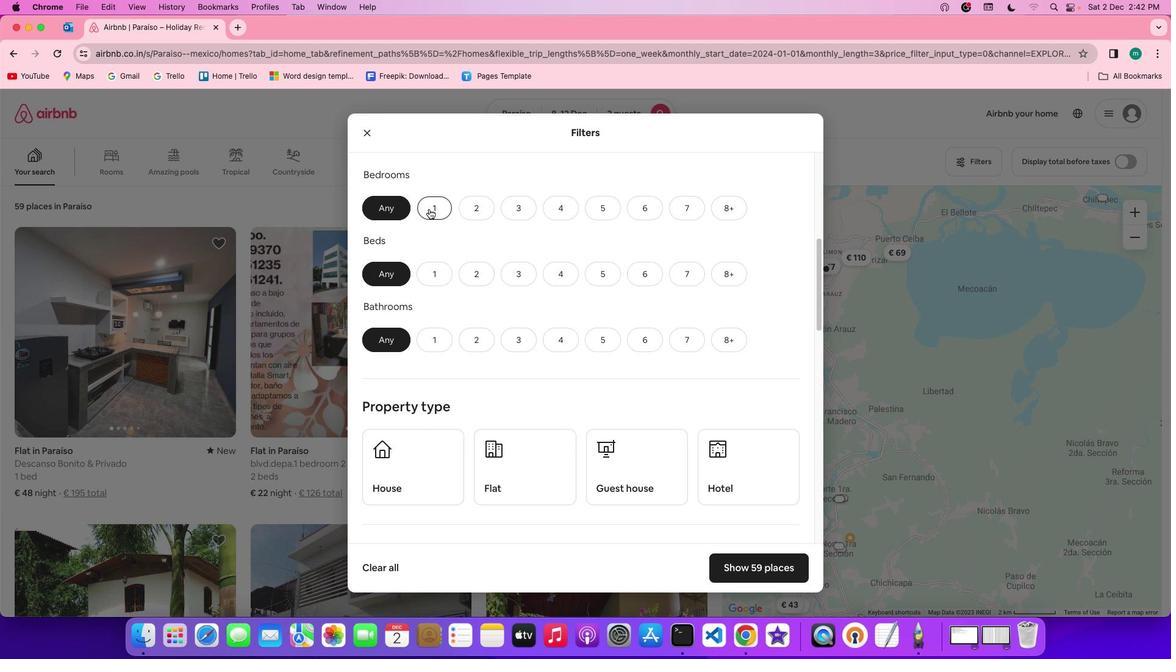 
Action: Mouse moved to (441, 263)
Screenshot: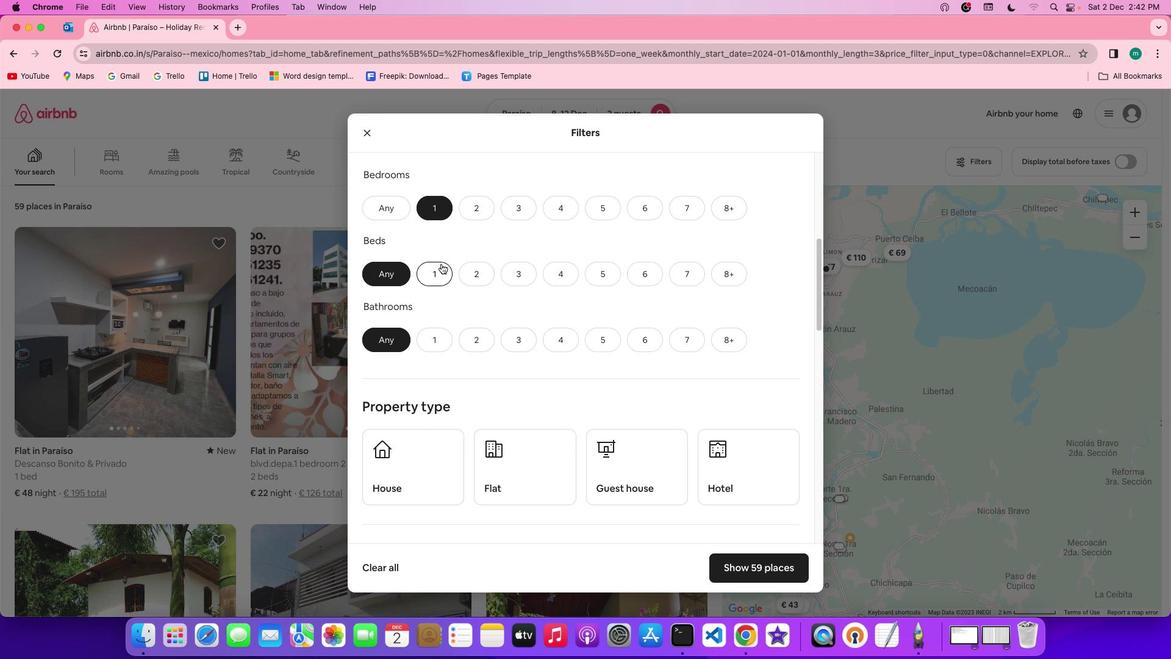 
Action: Mouse pressed left at (441, 263)
Screenshot: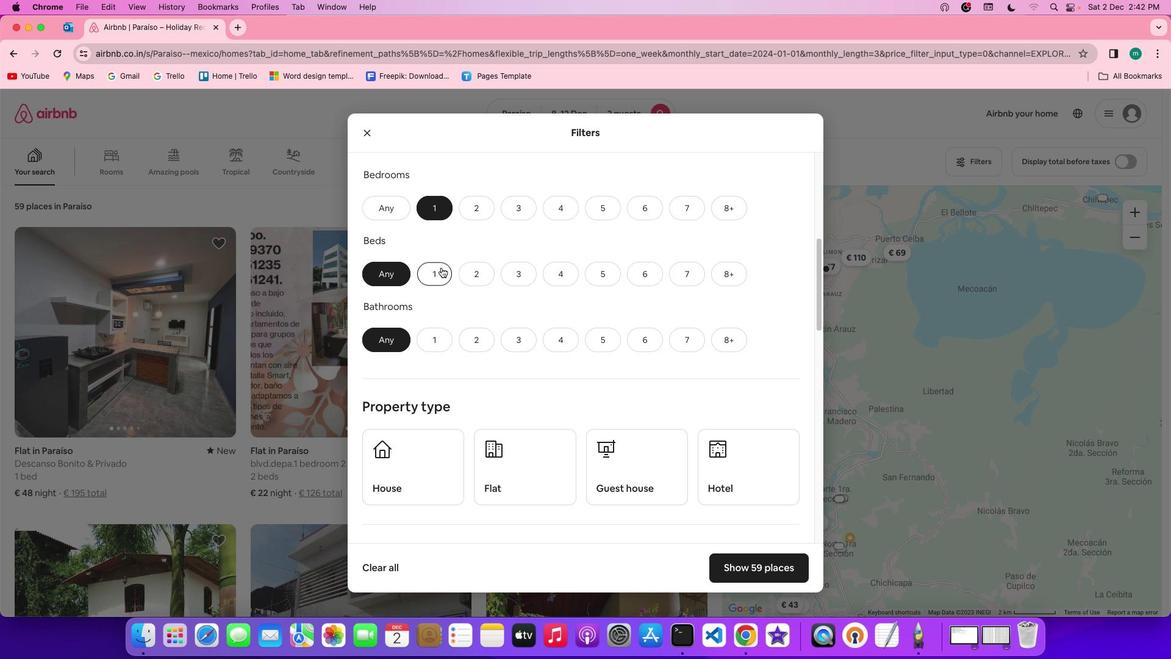 
Action: Mouse moved to (432, 328)
Screenshot: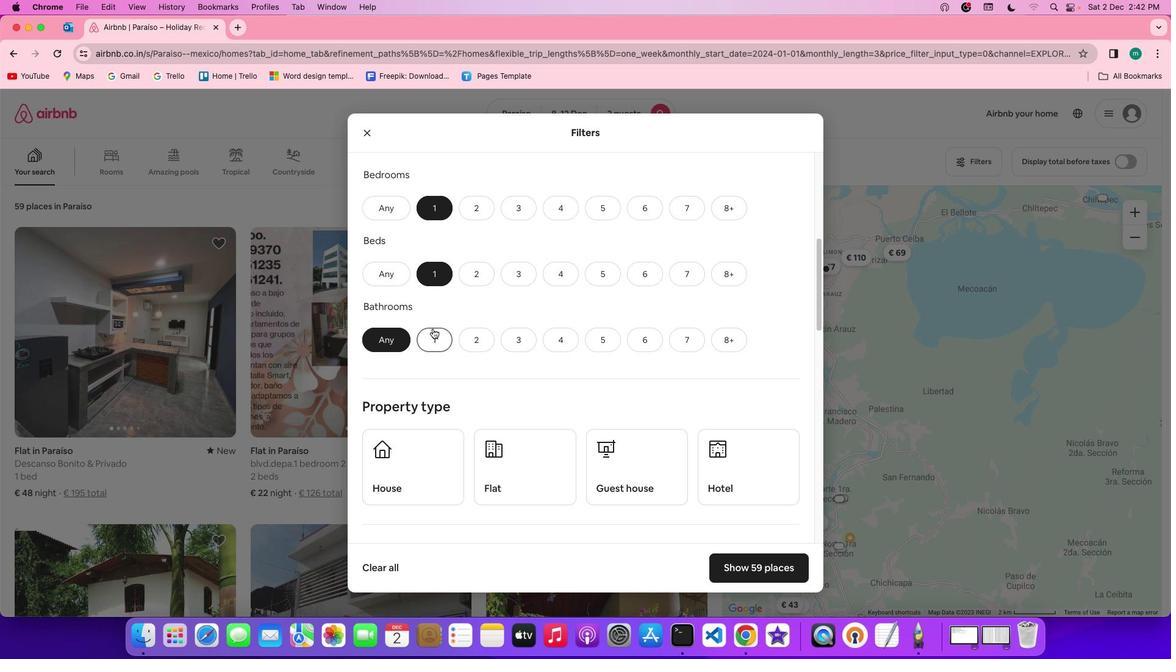 
Action: Mouse pressed left at (432, 328)
Screenshot: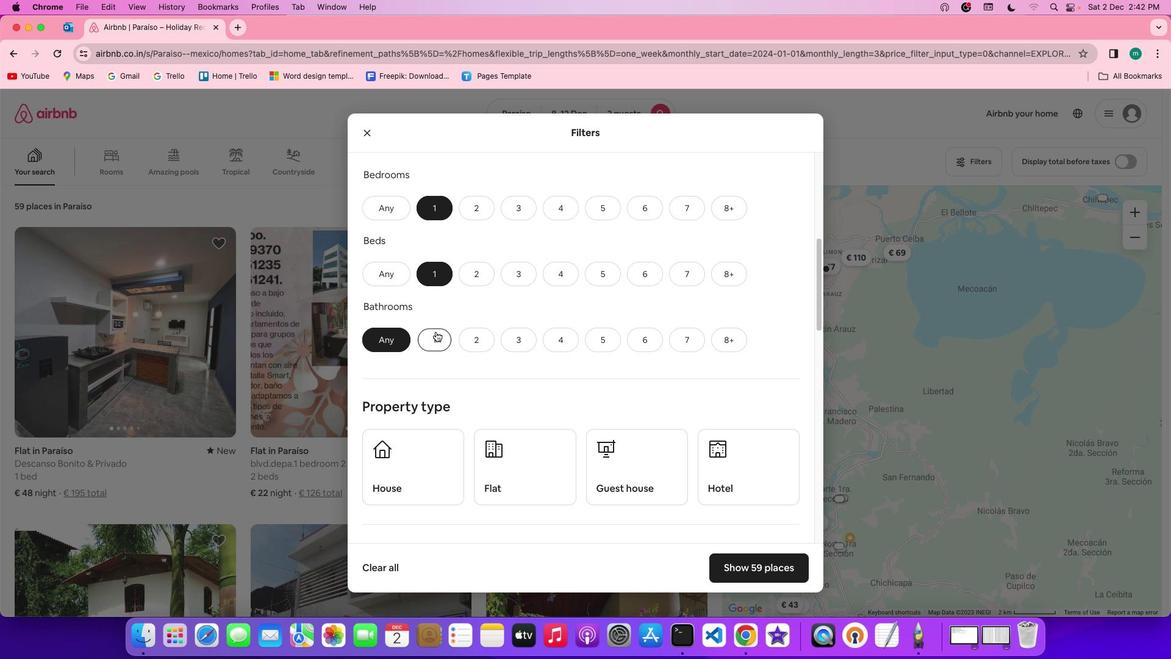 
Action: Mouse moved to (609, 335)
Screenshot: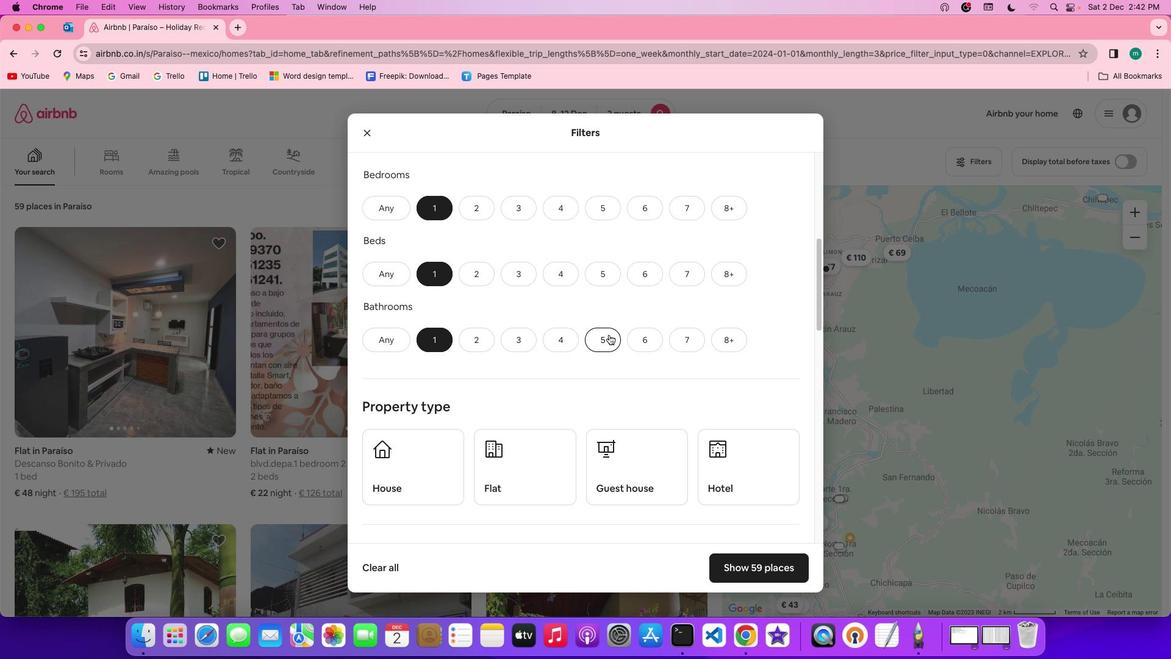 
Action: Mouse scrolled (609, 335) with delta (0, 0)
Screenshot: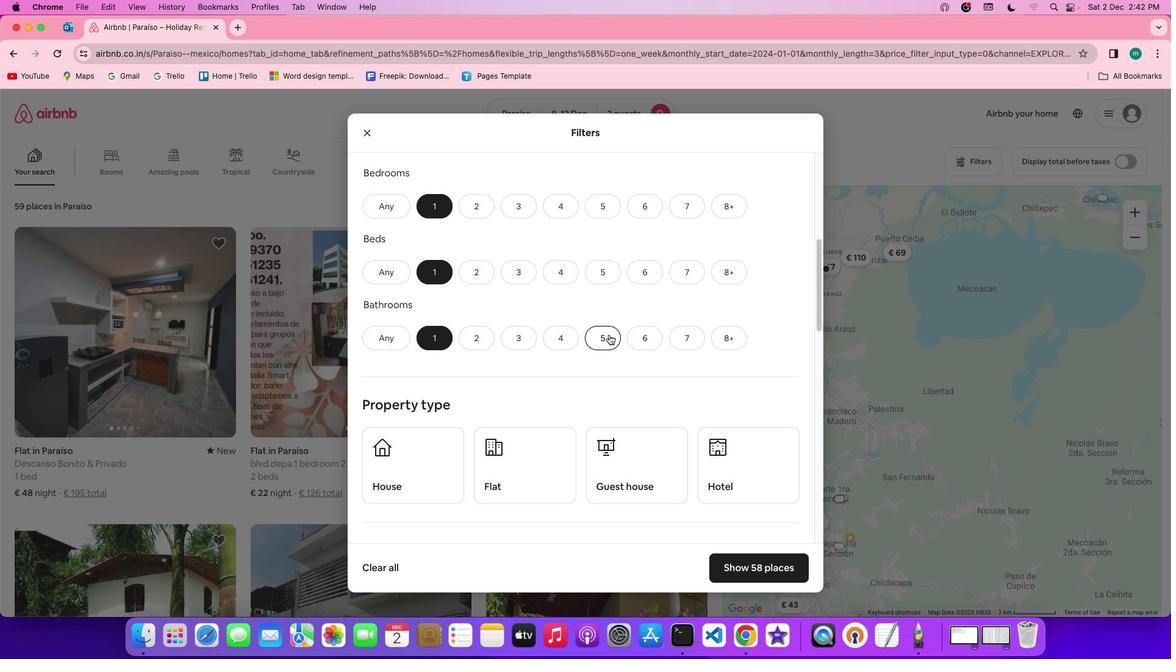 
Action: Mouse scrolled (609, 335) with delta (0, 0)
Screenshot: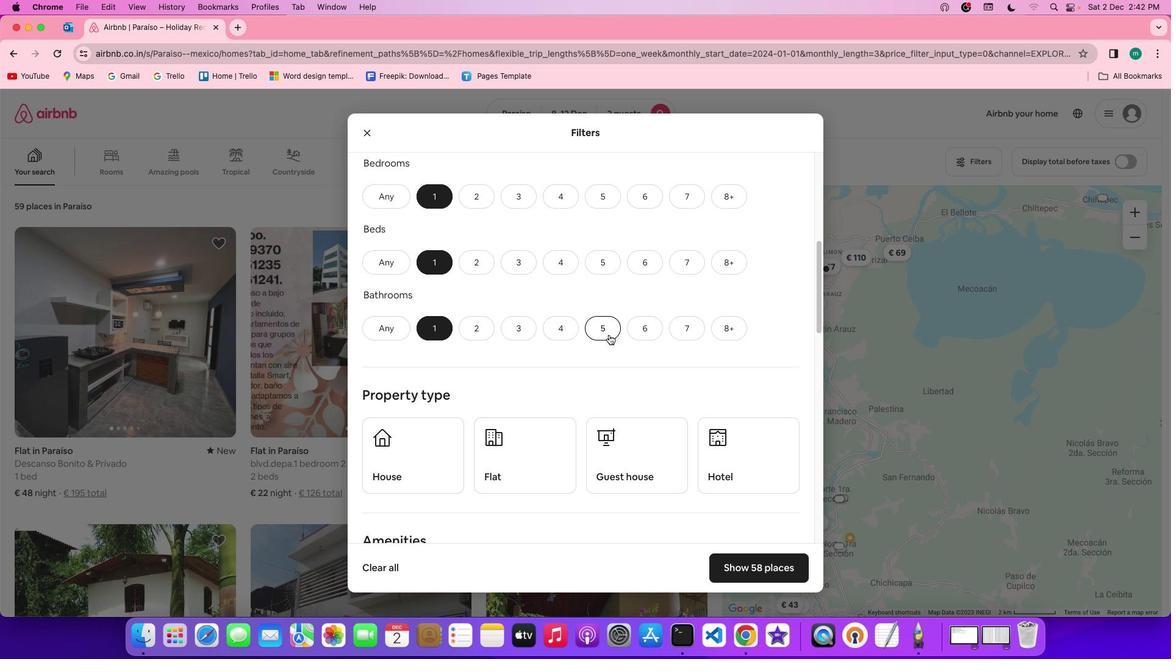 
Action: Mouse scrolled (609, 335) with delta (0, -1)
Screenshot: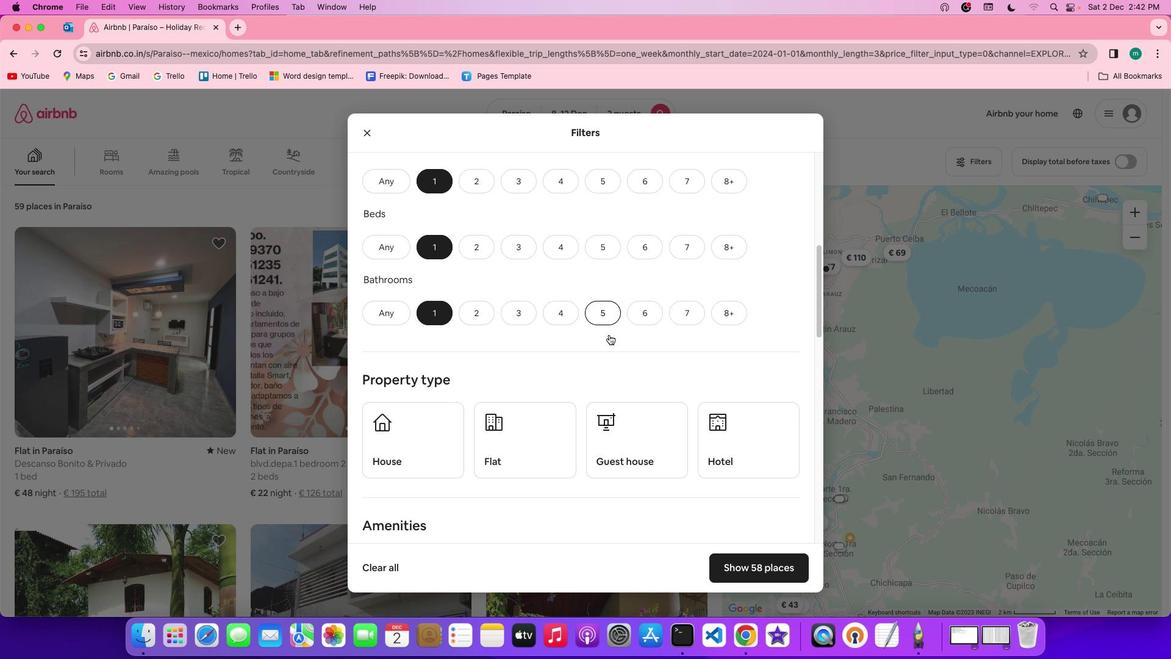 
Action: Mouse scrolled (609, 335) with delta (0, -1)
Screenshot: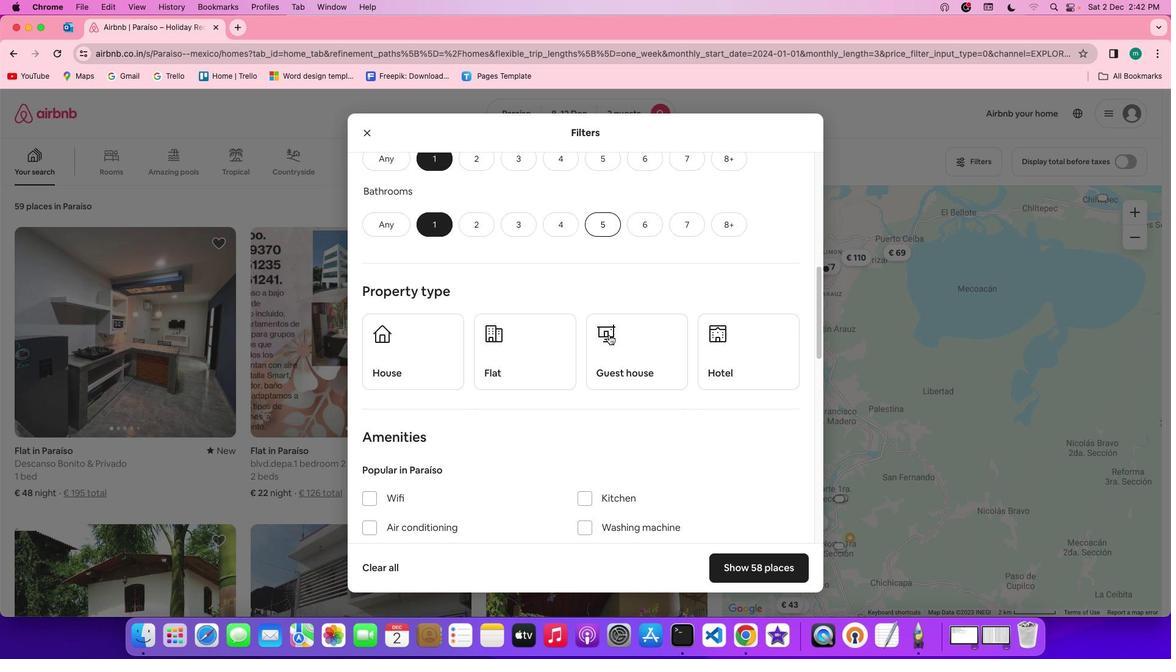 
Action: Mouse moved to (609, 335)
Screenshot: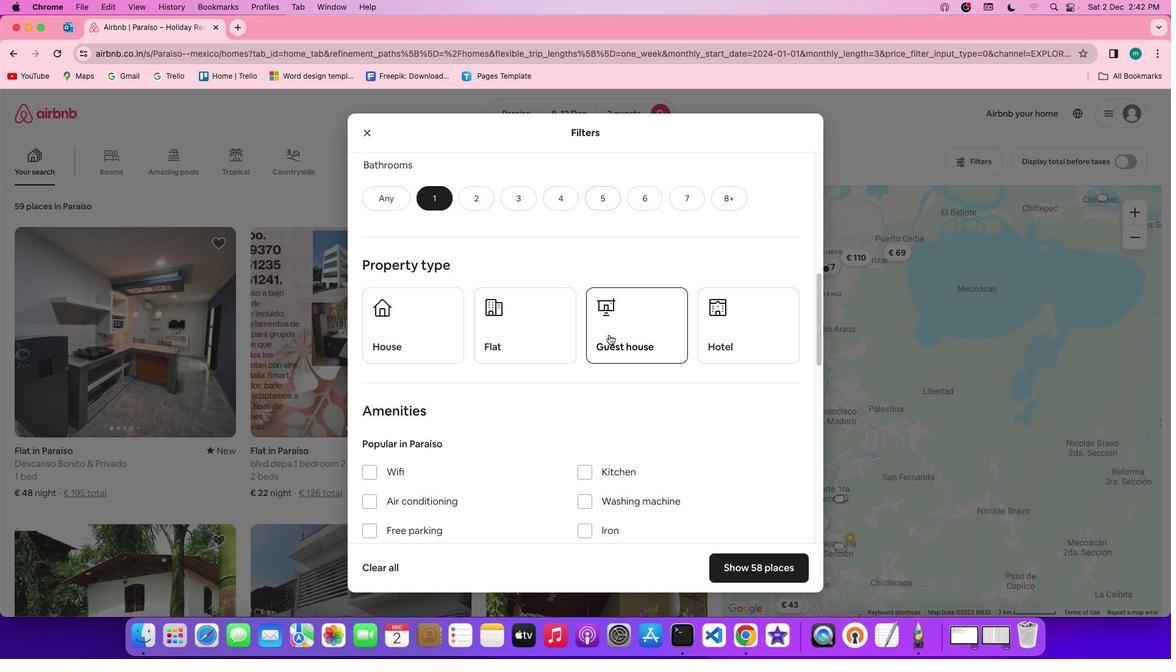 
Action: Mouse scrolled (609, 335) with delta (0, 0)
Screenshot: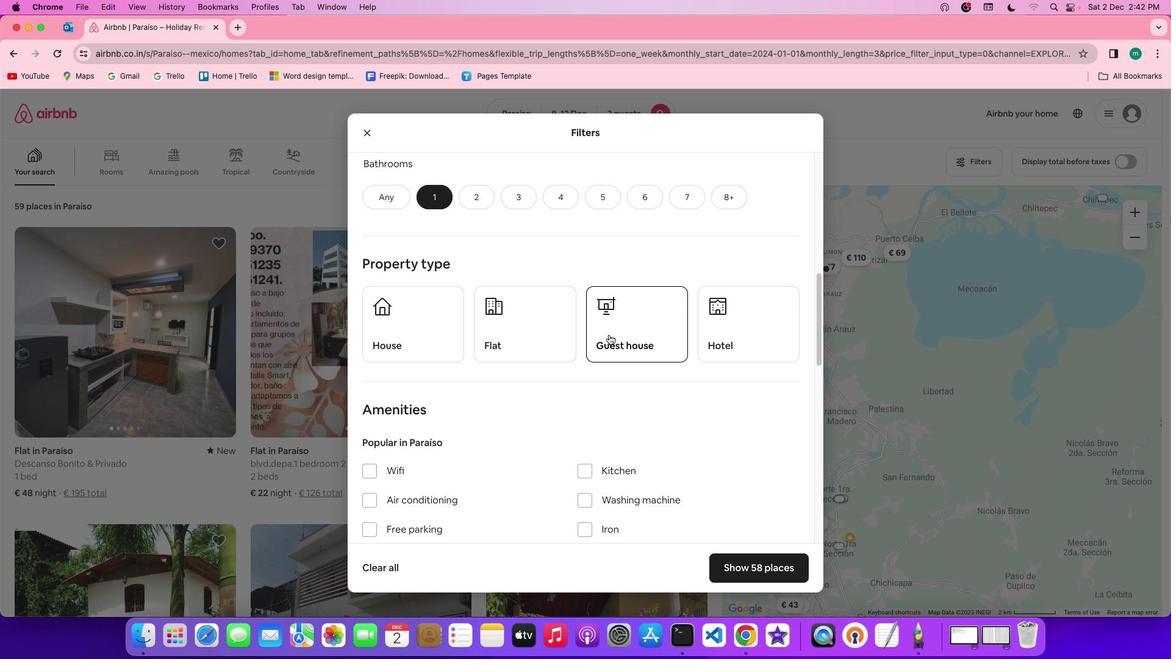 
Action: Mouse scrolled (609, 335) with delta (0, 0)
Screenshot: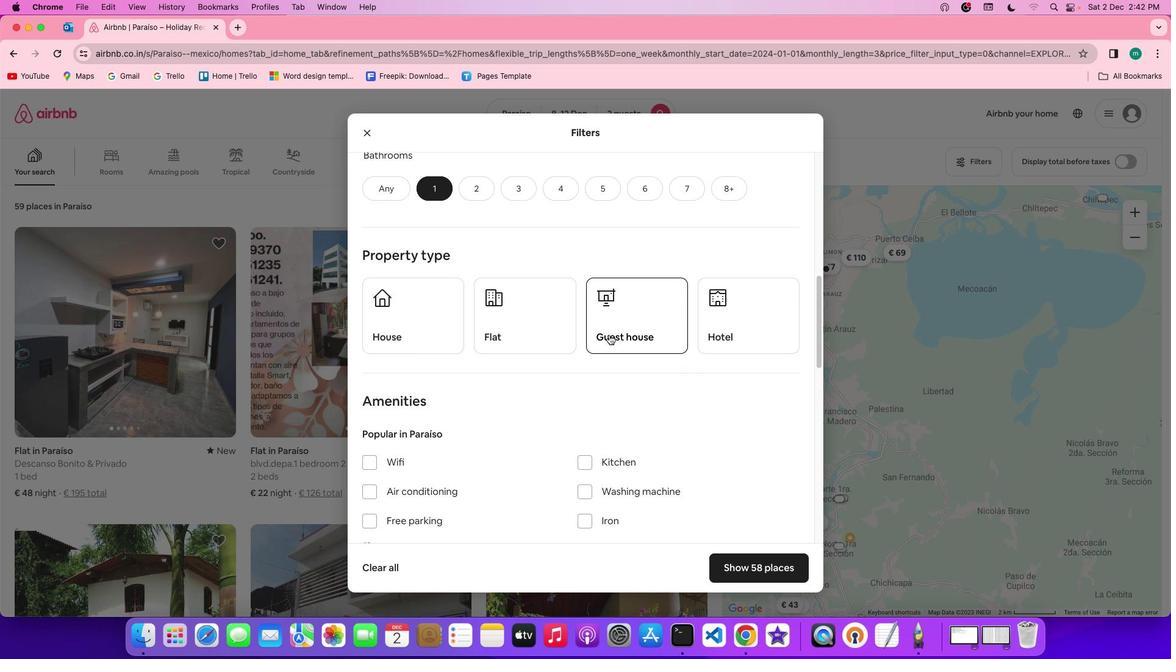 
Action: Mouse scrolled (609, 335) with delta (0, 0)
Screenshot: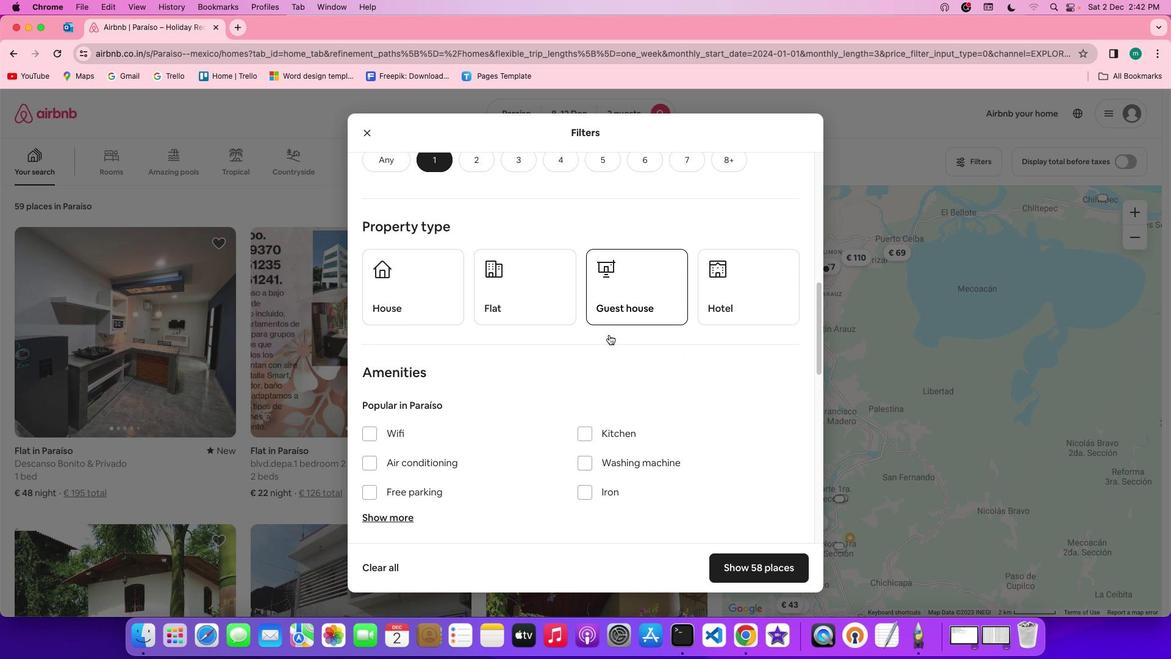 
Action: Mouse scrolled (609, 335) with delta (0, 0)
Screenshot: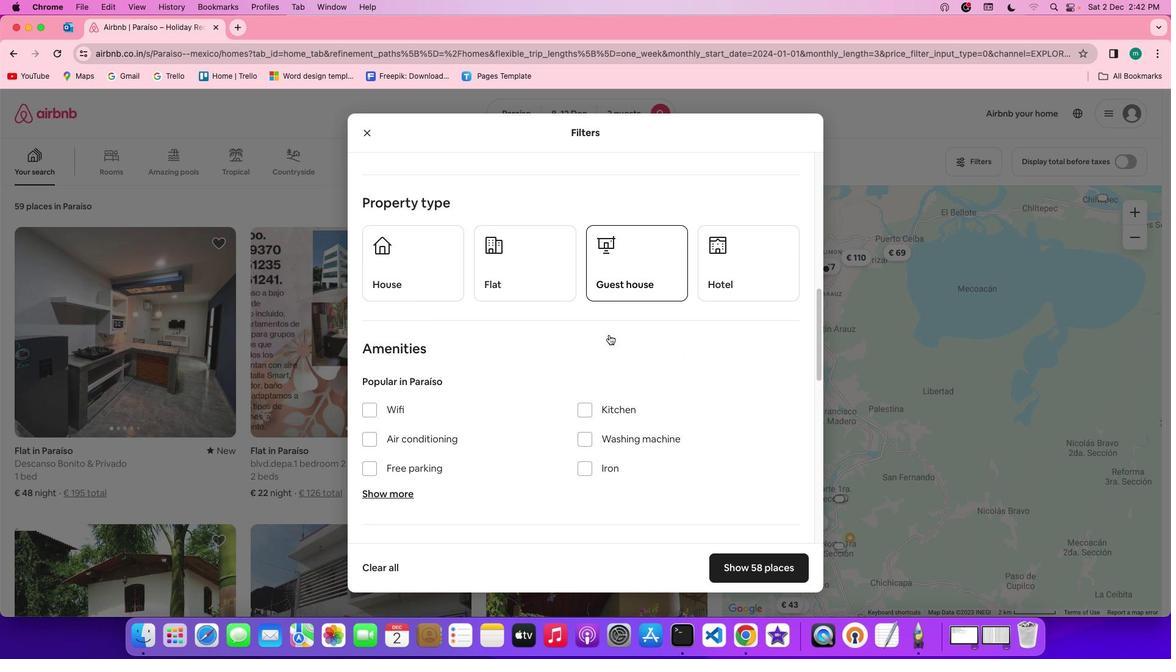 
Action: Mouse scrolled (609, 335) with delta (0, 0)
Screenshot: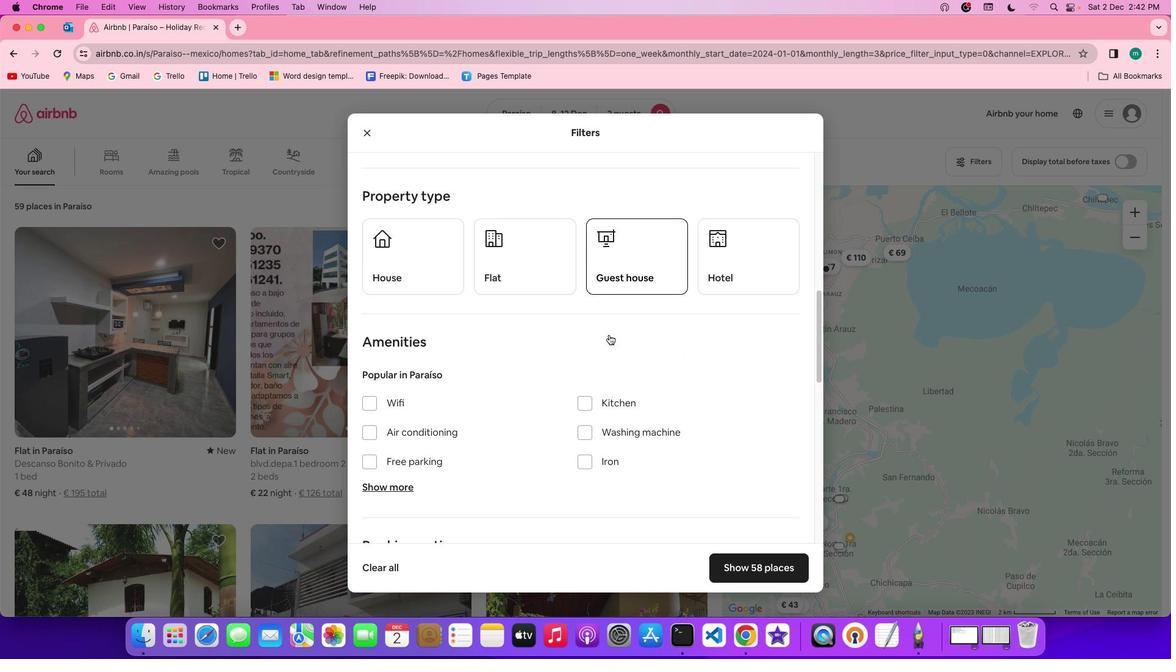 
Action: Mouse scrolled (609, 335) with delta (0, 0)
Screenshot: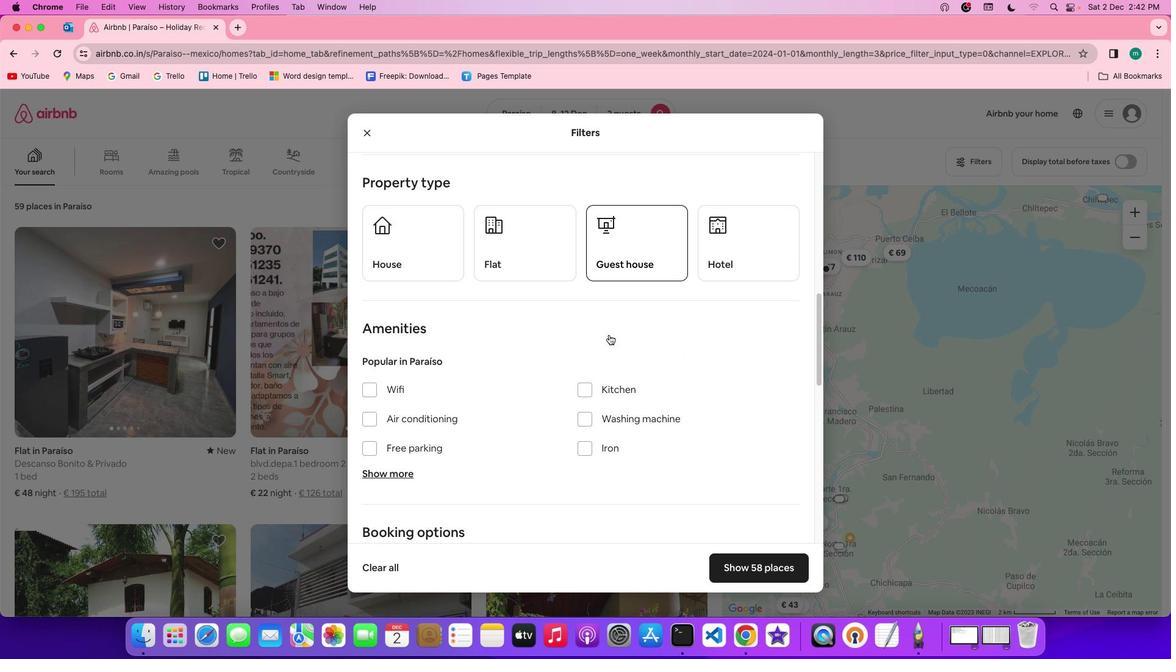
Action: Mouse moved to (549, 238)
Screenshot: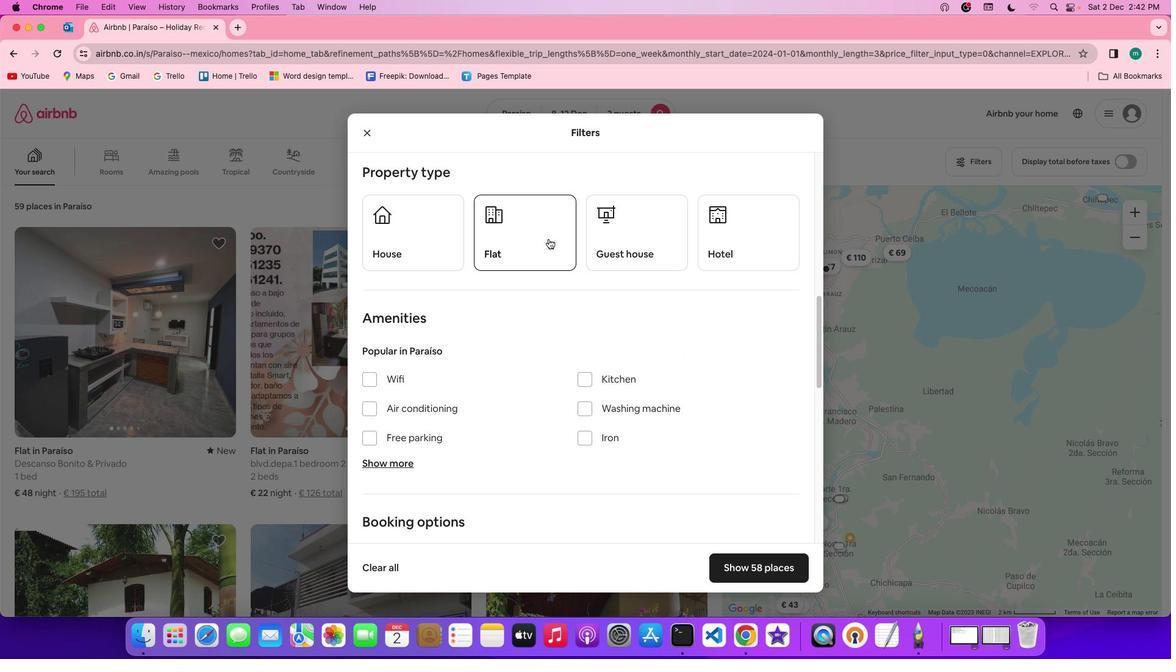 
Action: Mouse pressed left at (549, 238)
Screenshot: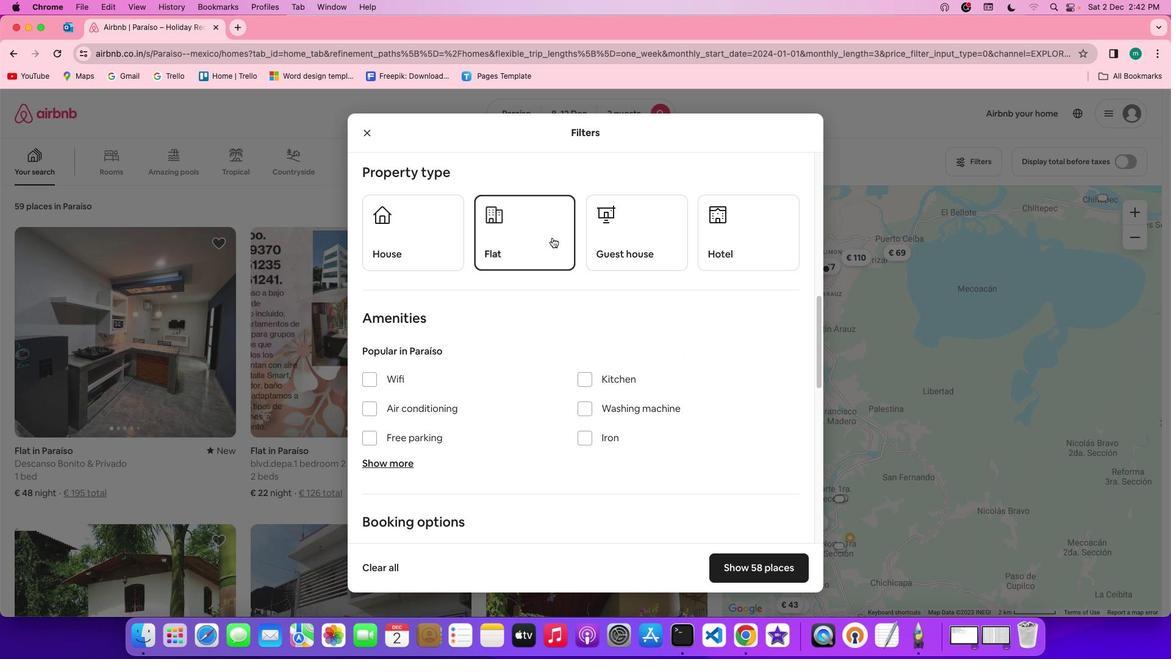 
Action: Mouse moved to (837, 252)
Screenshot: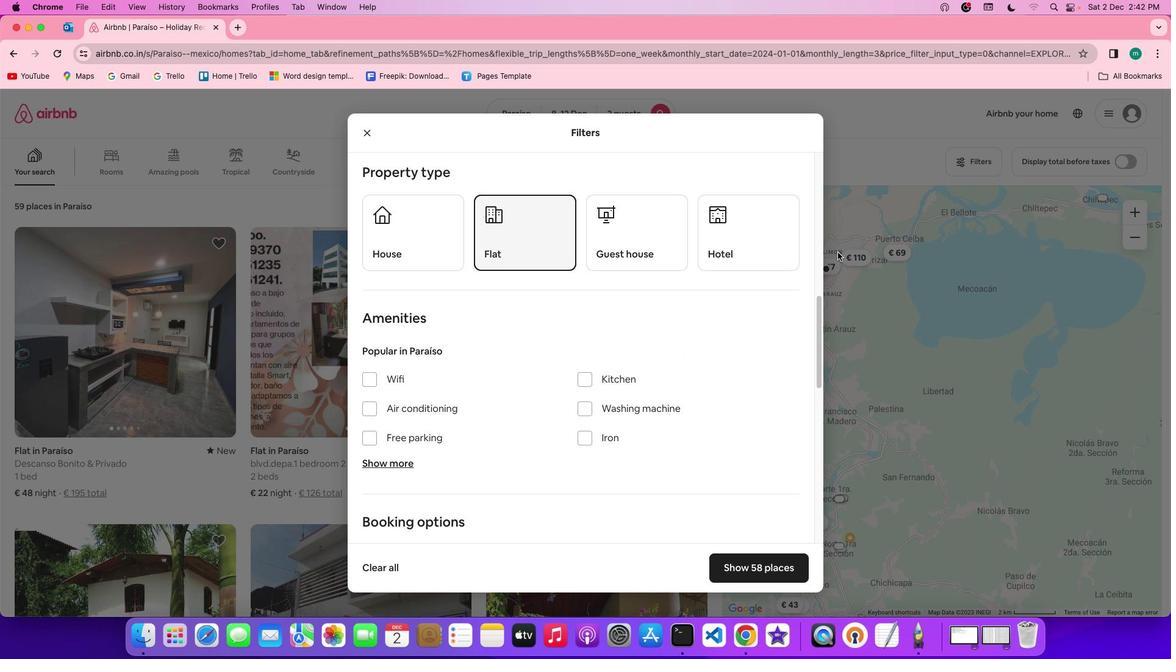 
Action: Mouse pressed left at (837, 252)
Screenshot: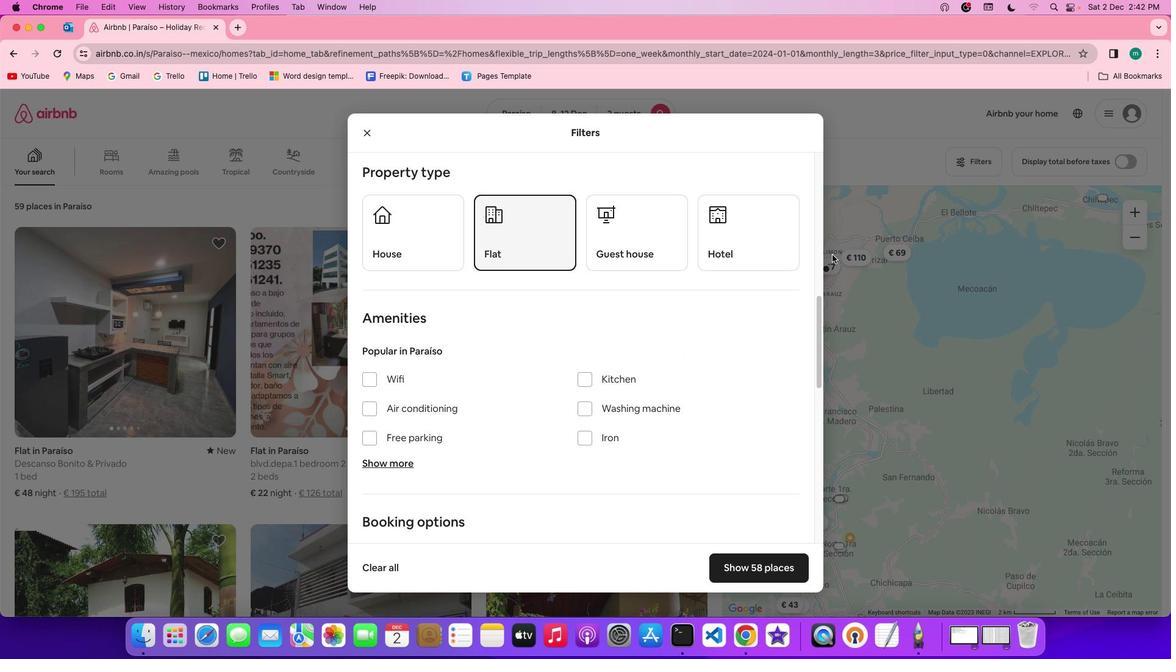 
Action: Mouse moved to (978, 168)
Screenshot: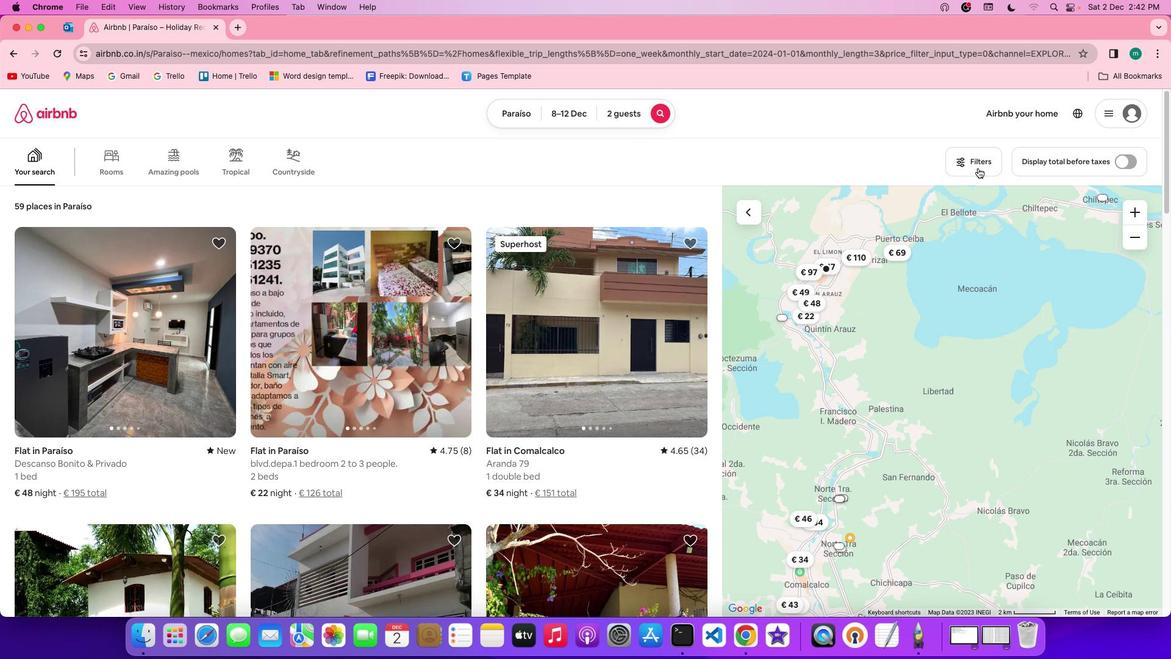
Action: Mouse pressed left at (978, 168)
Screenshot: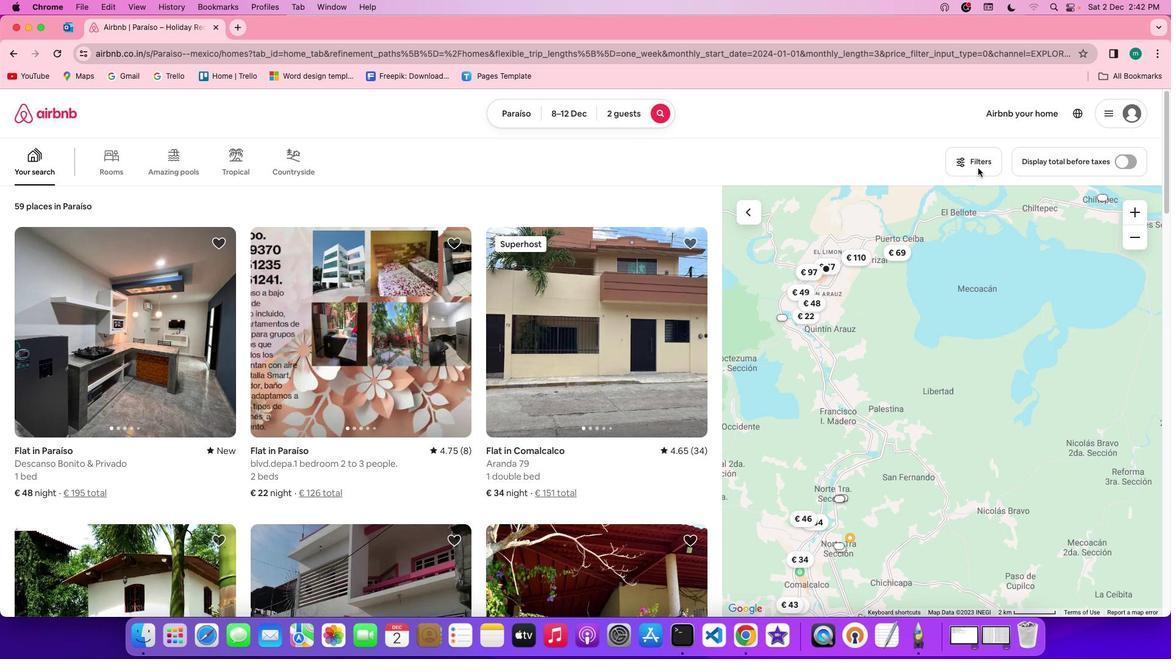 
Action: Mouse moved to (586, 427)
Screenshot: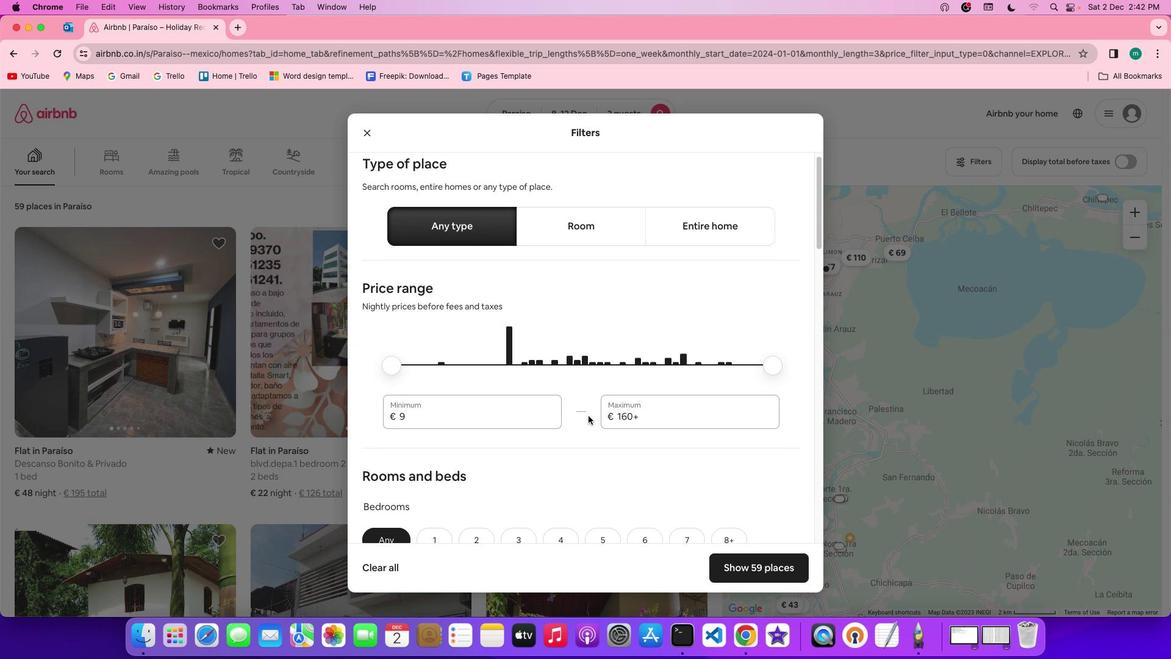 
Action: Mouse scrolled (586, 427) with delta (0, 0)
Screenshot: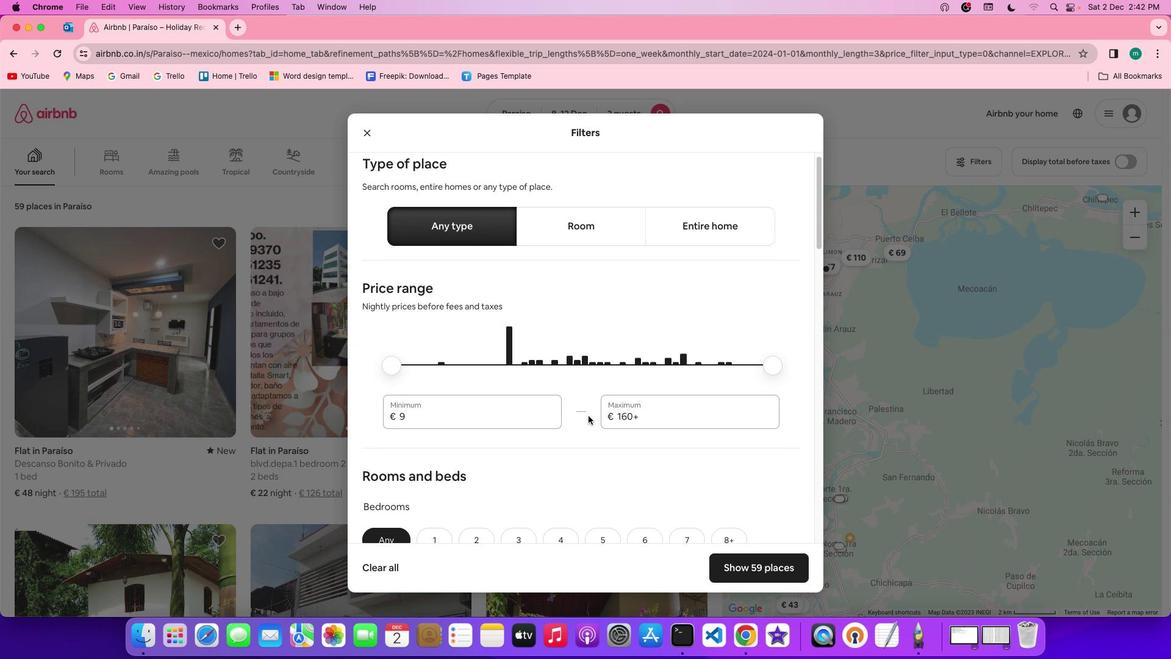 
Action: Mouse moved to (587, 427)
Screenshot: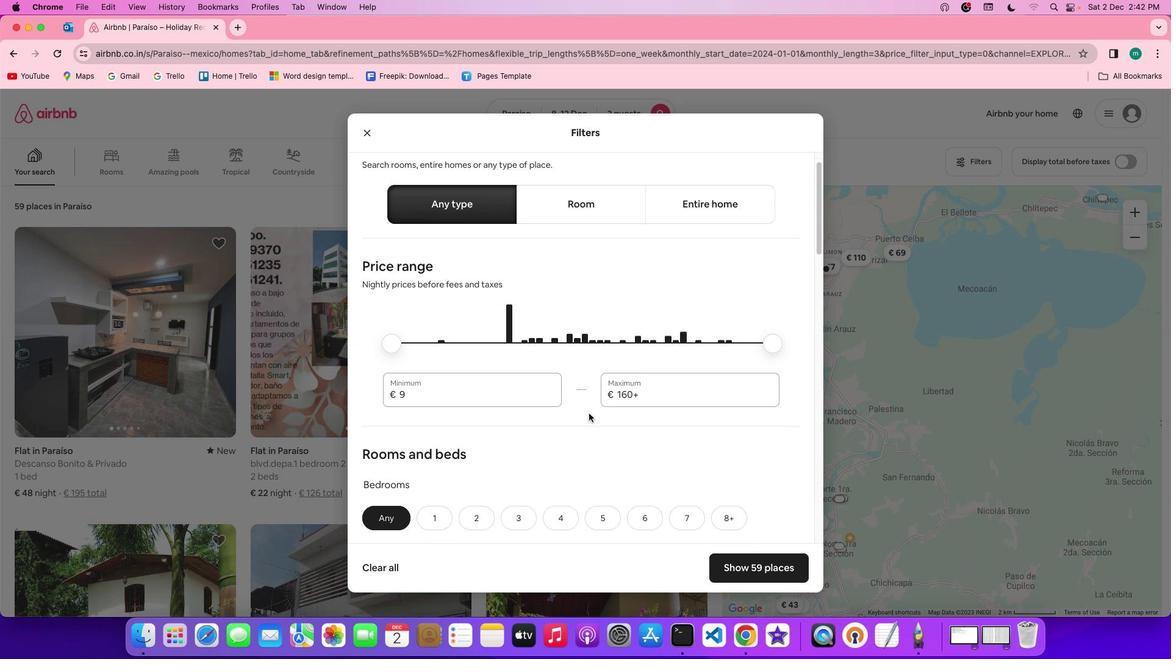 
Action: Mouse scrolled (587, 427) with delta (0, 0)
Screenshot: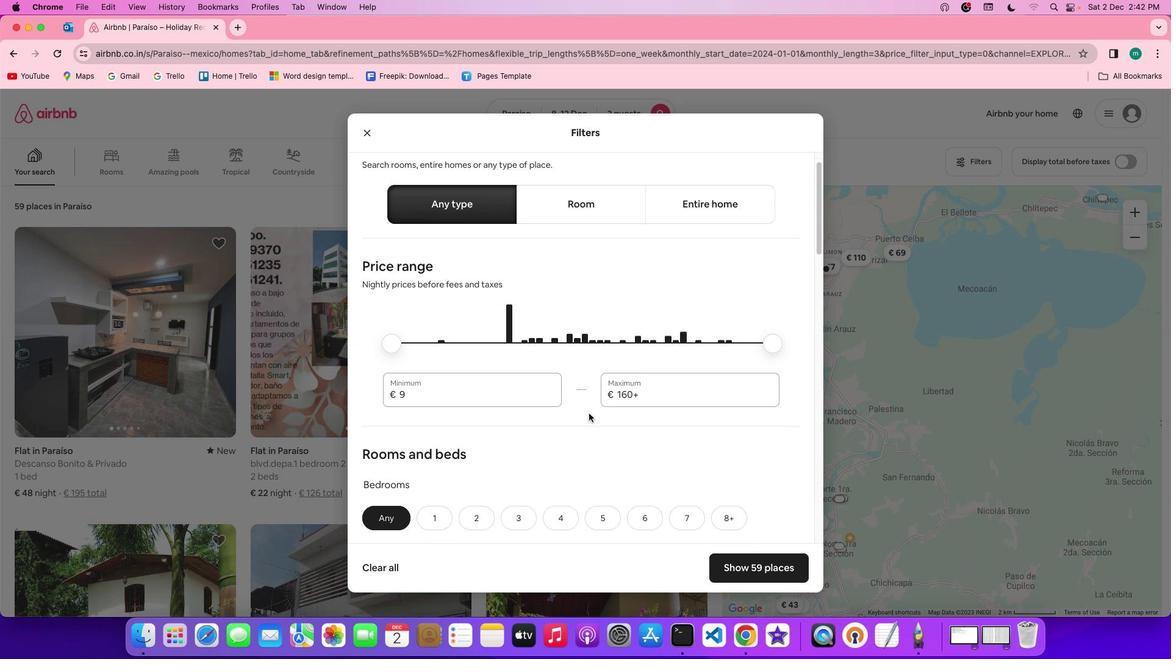 
Action: Mouse moved to (587, 426)
Screenshot: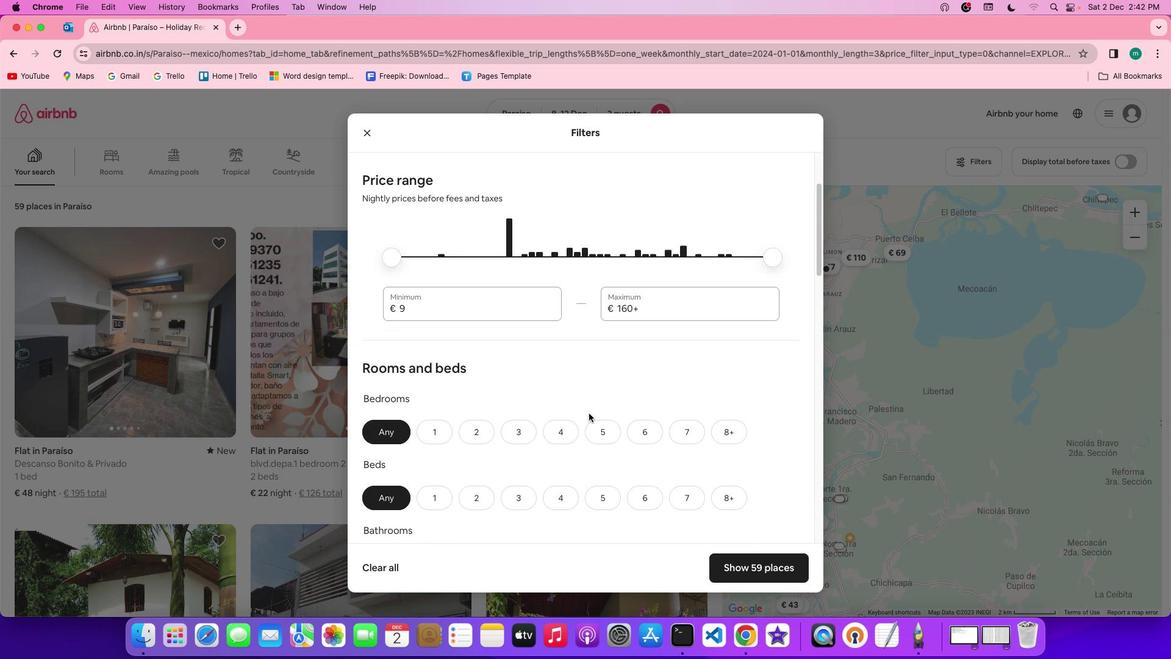 
Action: Mouse scrolled (587, 426) with delta (0, -1)
Screenshot: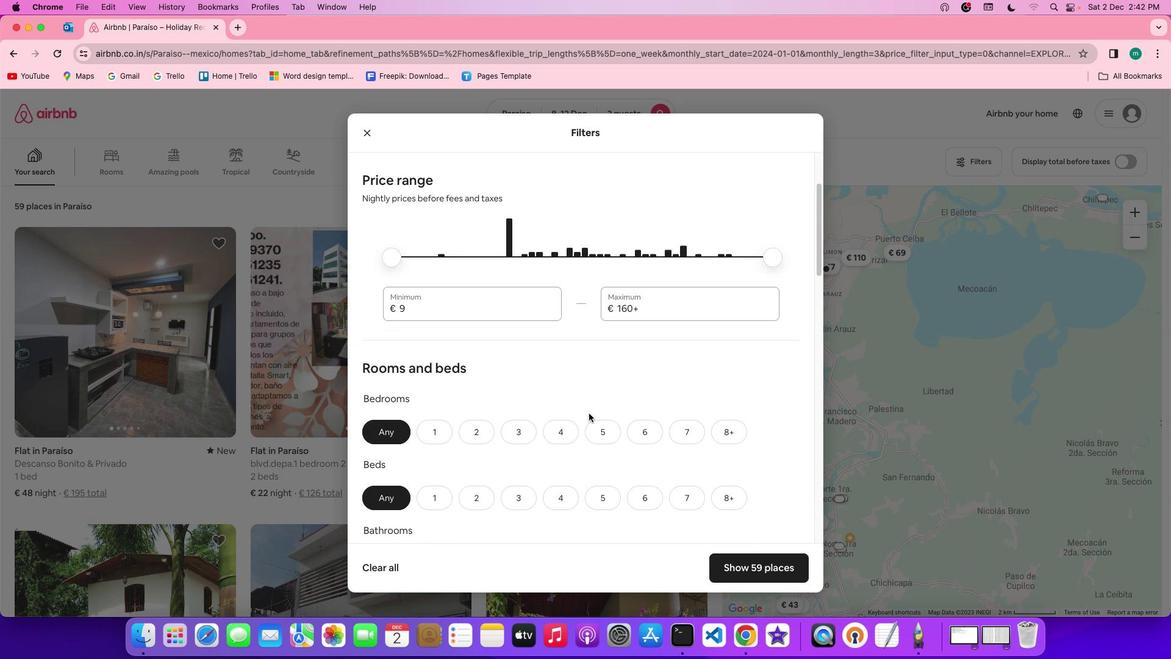 
Action: Mouse moved to (588, 423)
Screenshot: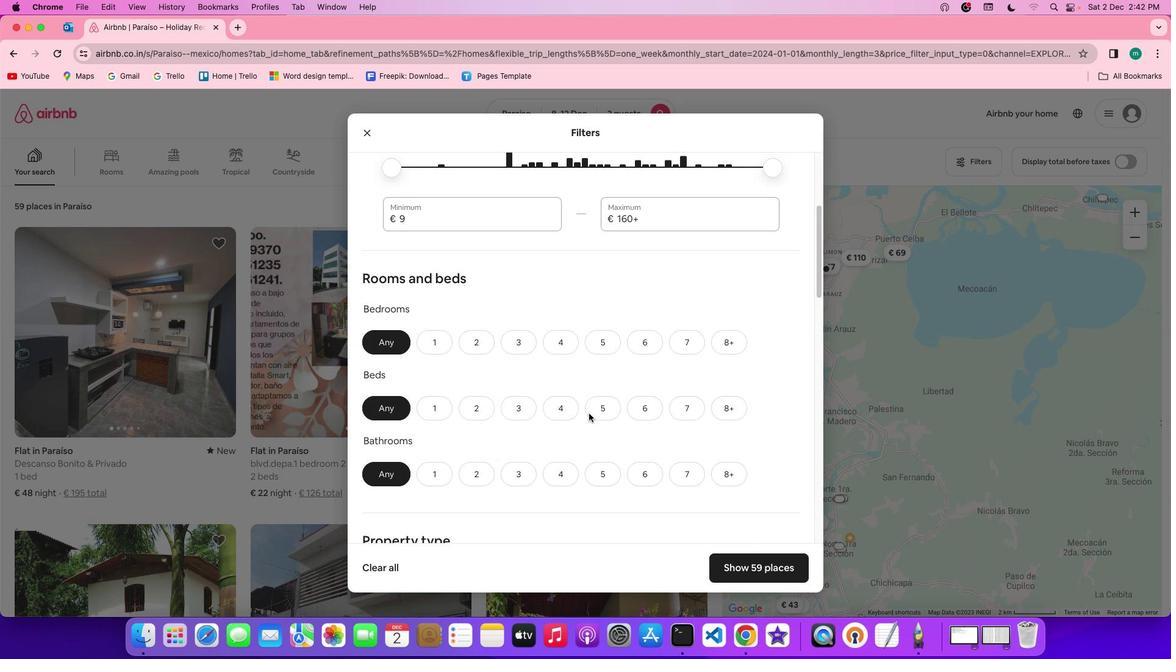 
Action: Mouse scrolled (588, 423) with delta (0, -3)
Screenshot: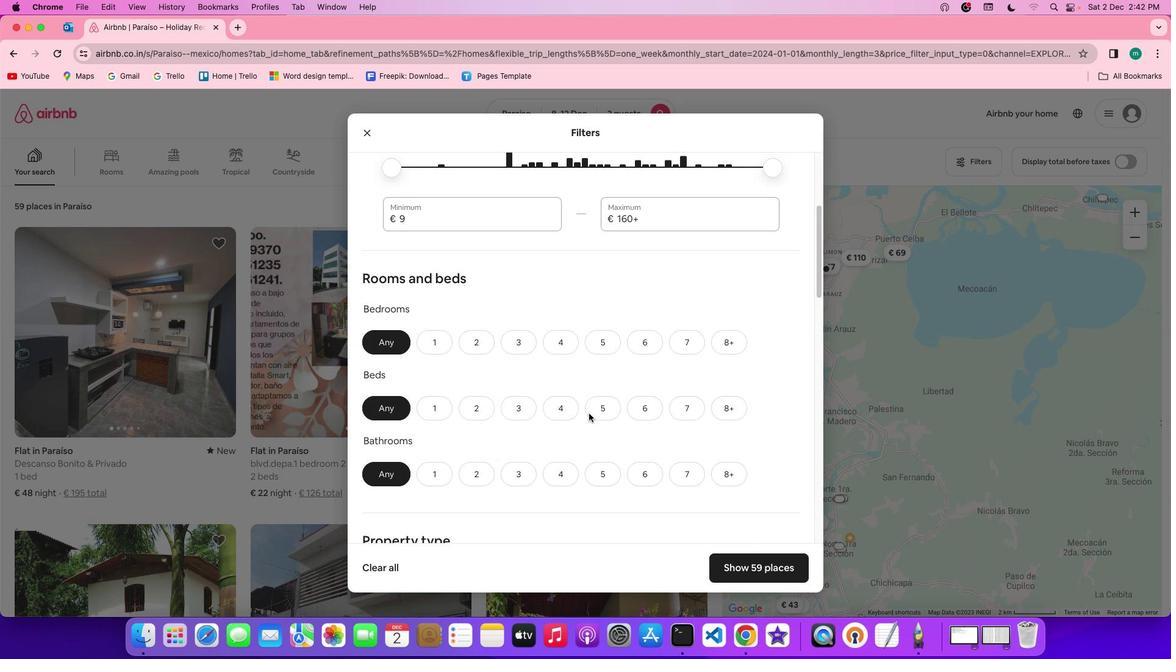 
Action: Mouse moved to (589, 413)
Screenshot: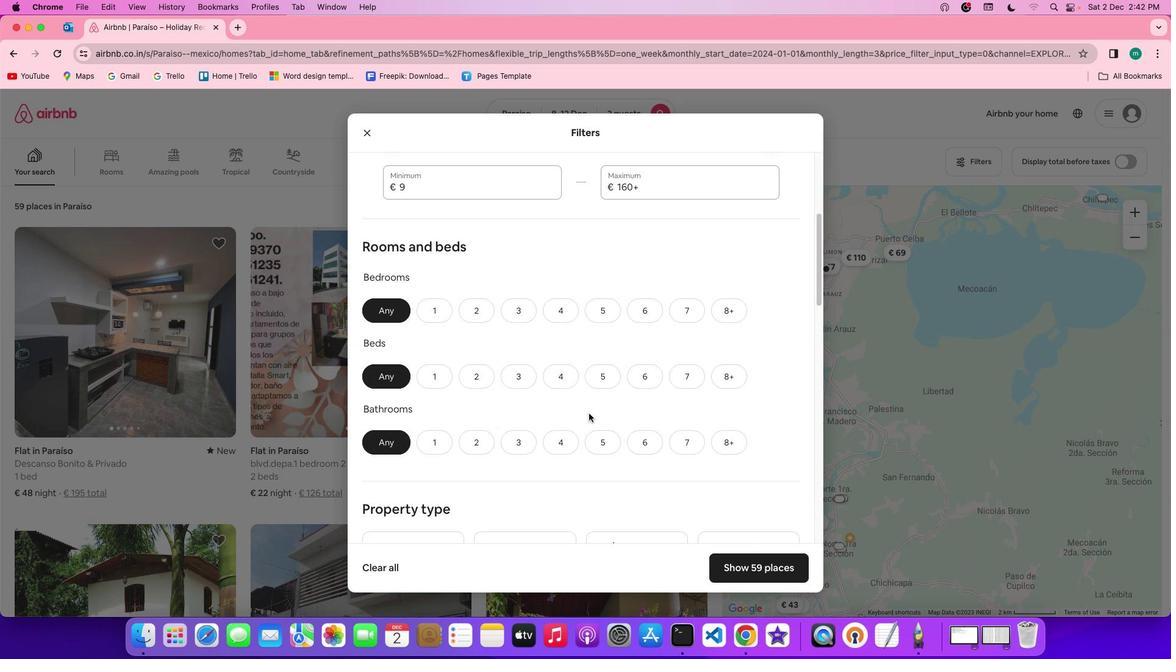 
Action: Mouse scrolled (589, 413) with delta (0, 0)
Screenshot: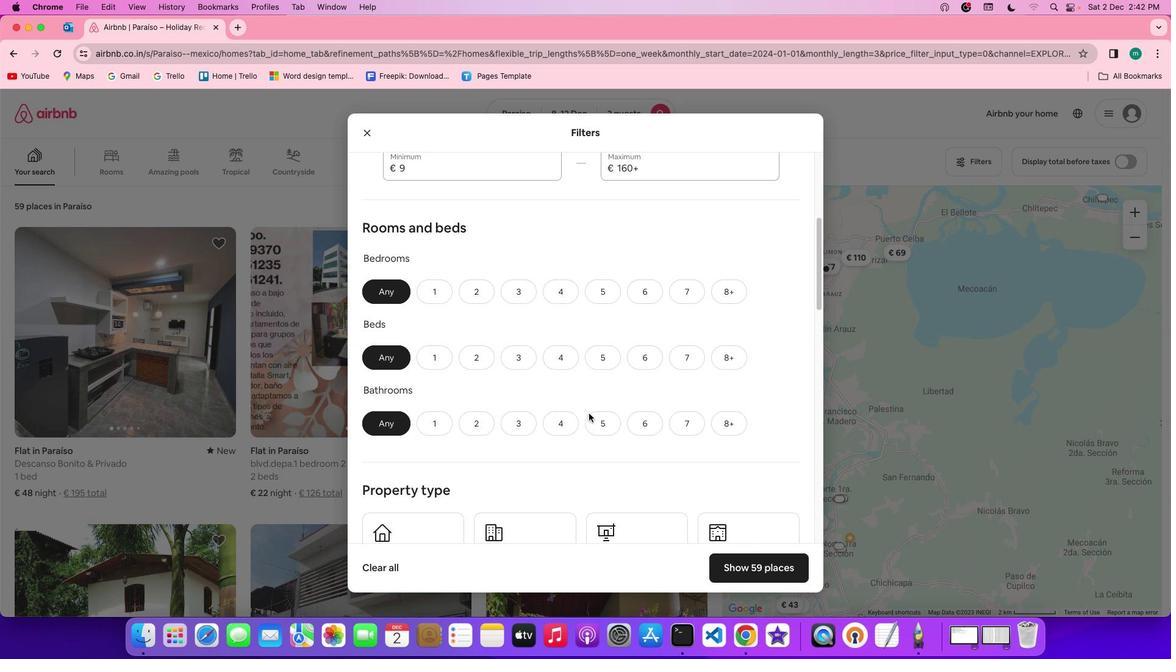 
Action: Mouse scrolled (589, 413) with delta (0, 0)
Screenshot: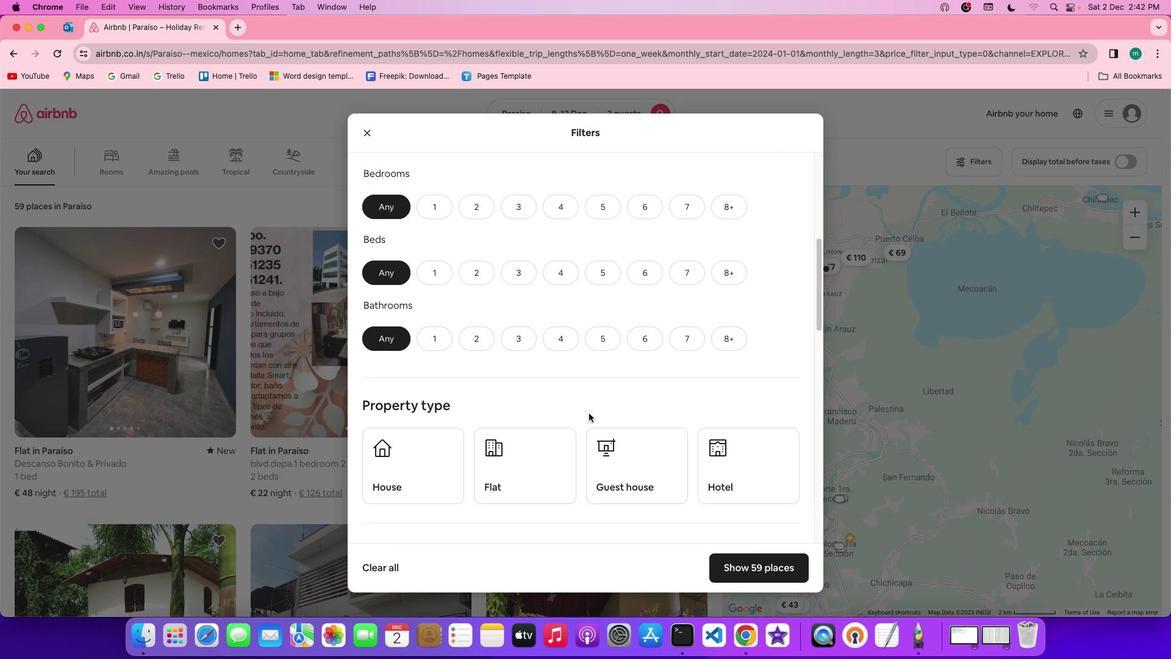 
Action: Mouse scrolled (589, 413) with delta (0, -1)
Screenshot: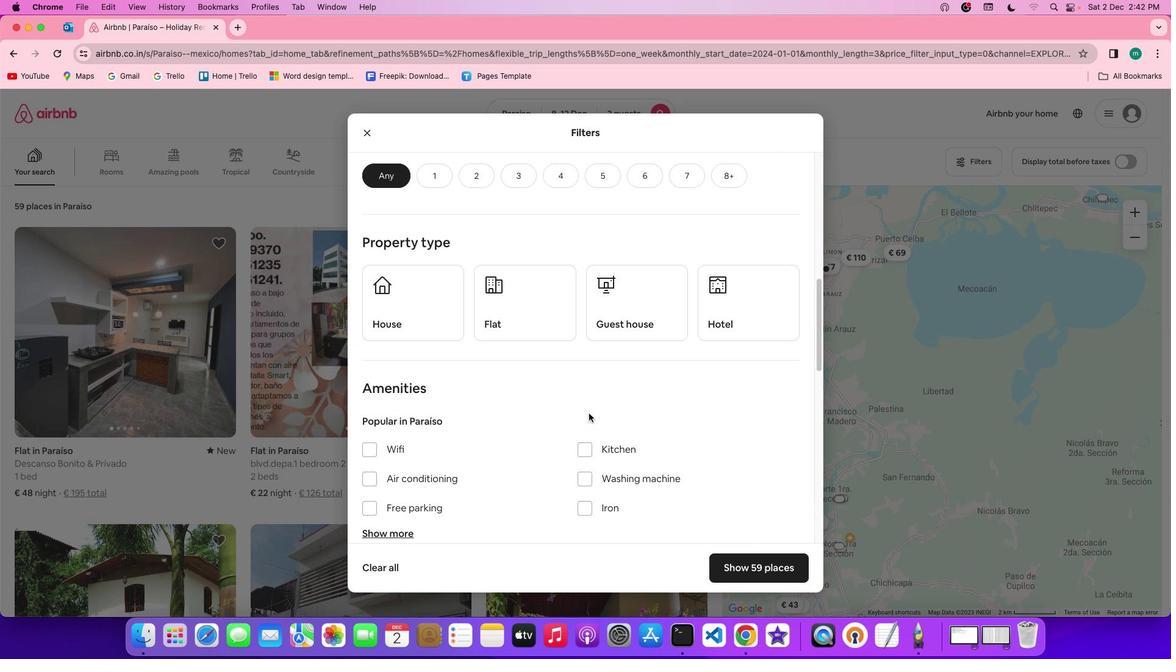 
Action: Mouse scrolled (589, 413) with delta (0, -3)
Screenshot: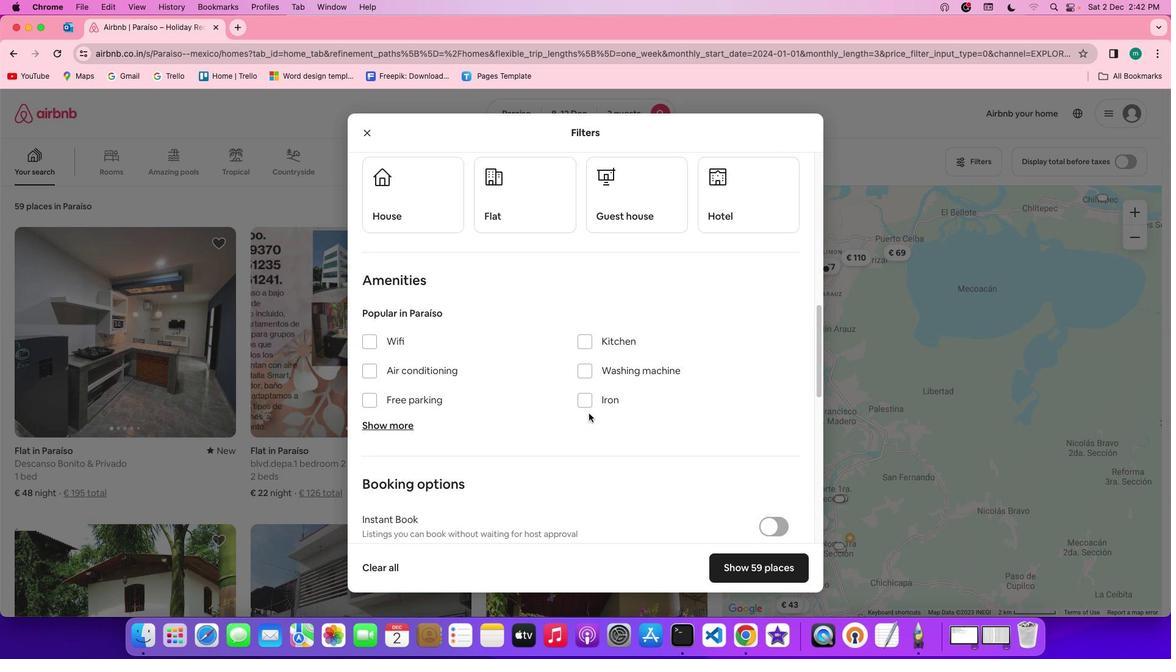 
Action: Mouse scrolled (589, 413) with delta (0, -3)
Screenshot: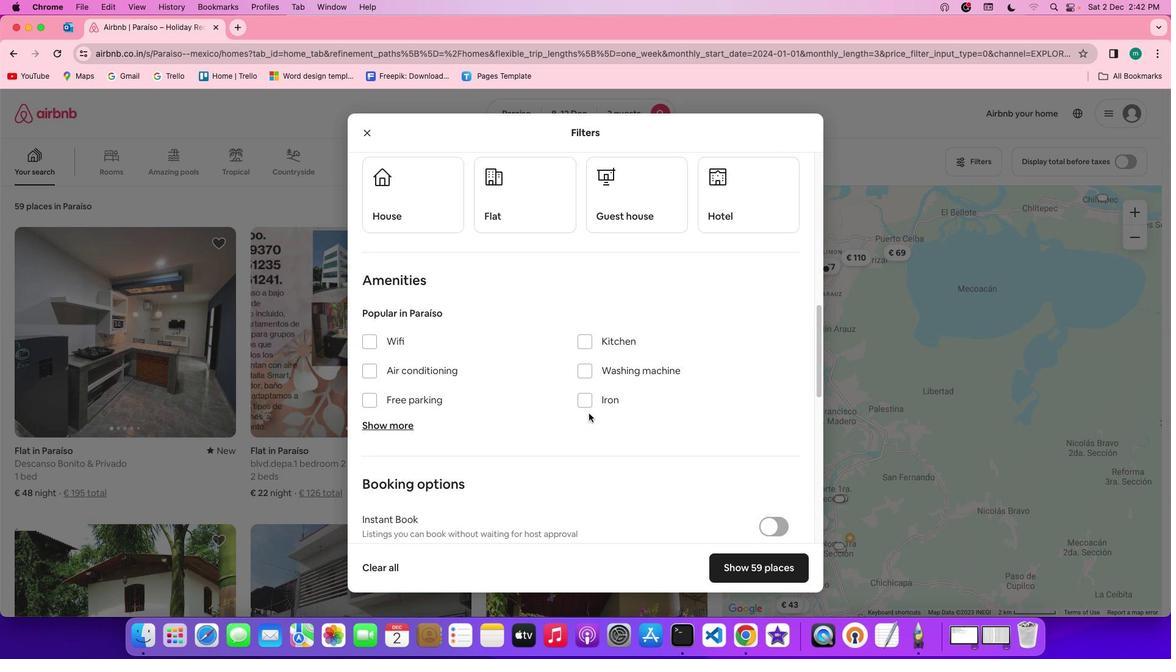 
Action: Mouse moved to (512, 357)
Screenshot: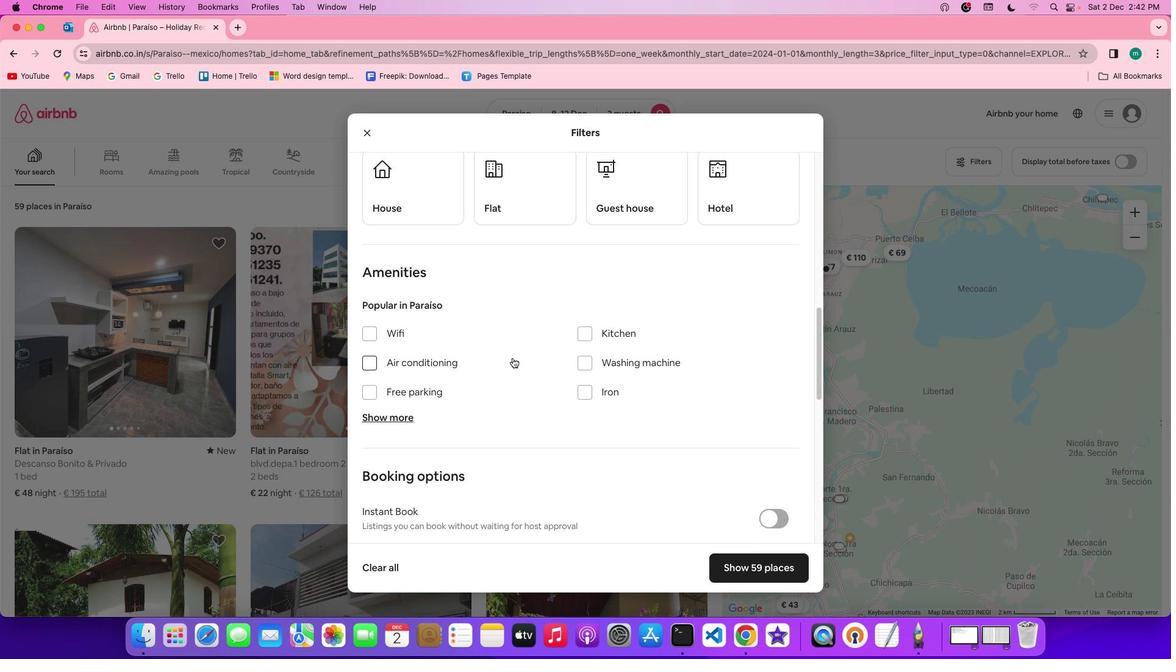
Action: Mouse scrolled (512, 357) with delta (0, 0)
Screenshot: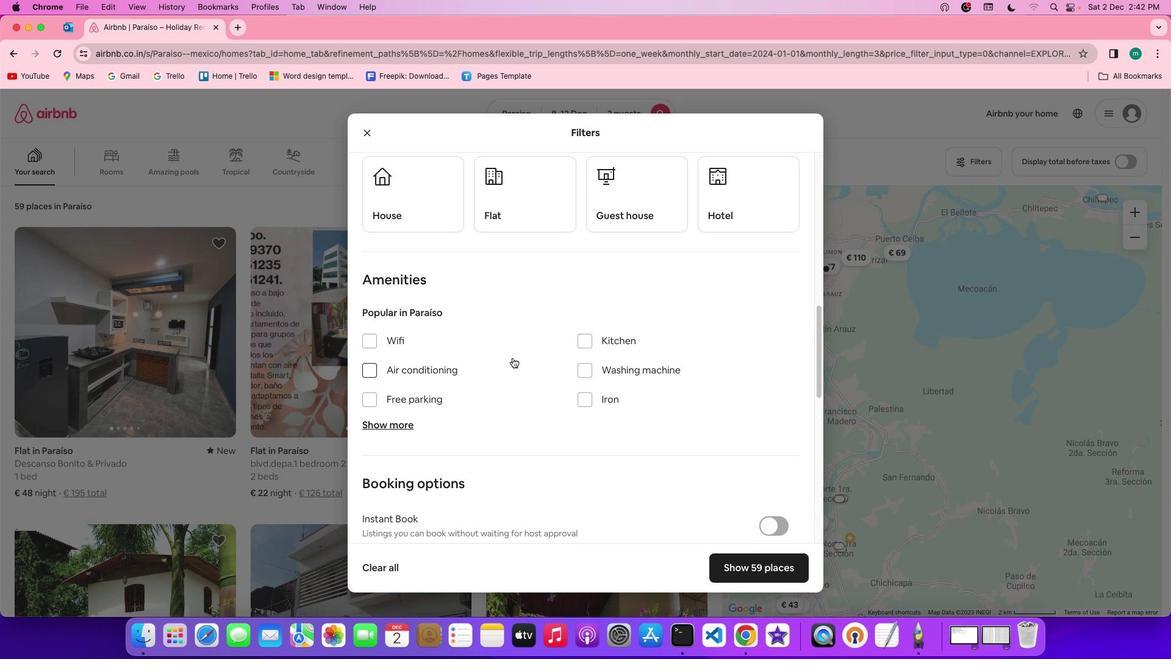 
Action: Mouse scrolled (512, 357) with delta (0, 0)
Screenshot: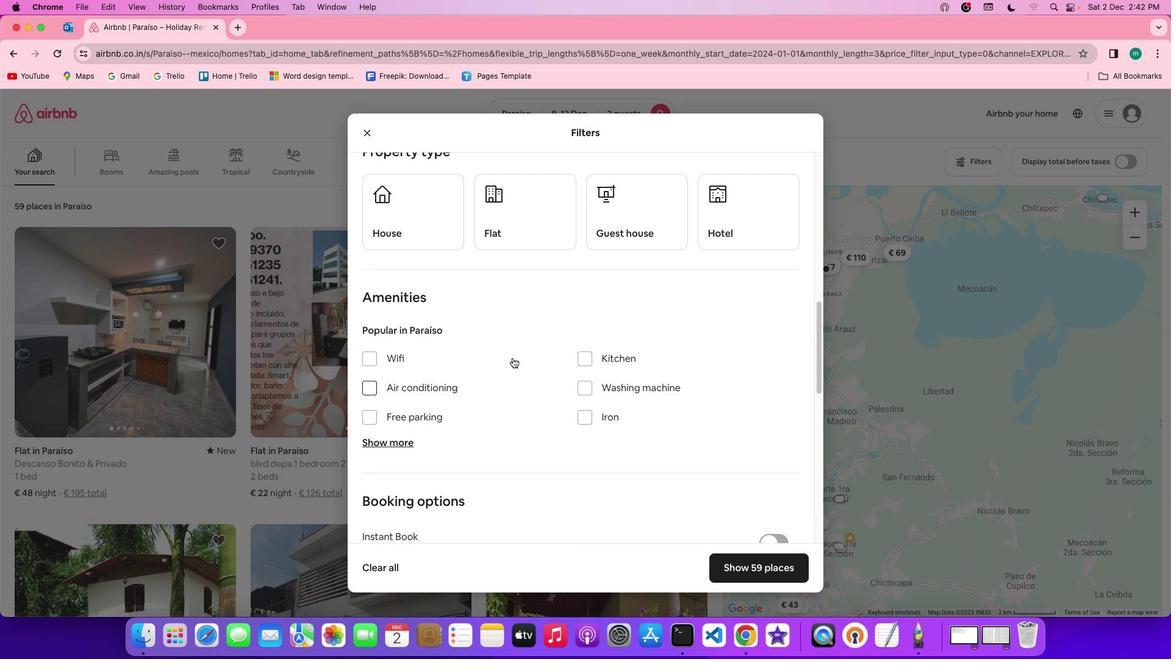 
Action: Mouse scrolled (512, 357) with delta (0, 1)
Screenshot: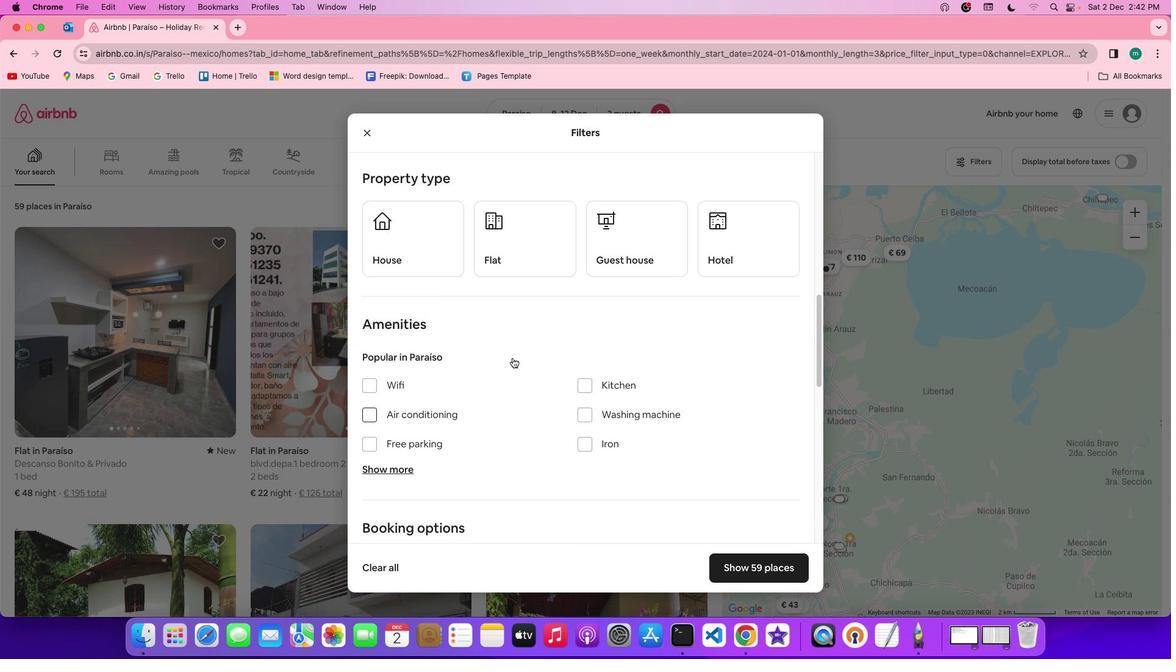 
Action: Mouse moved to (499, 284)
Screenshot: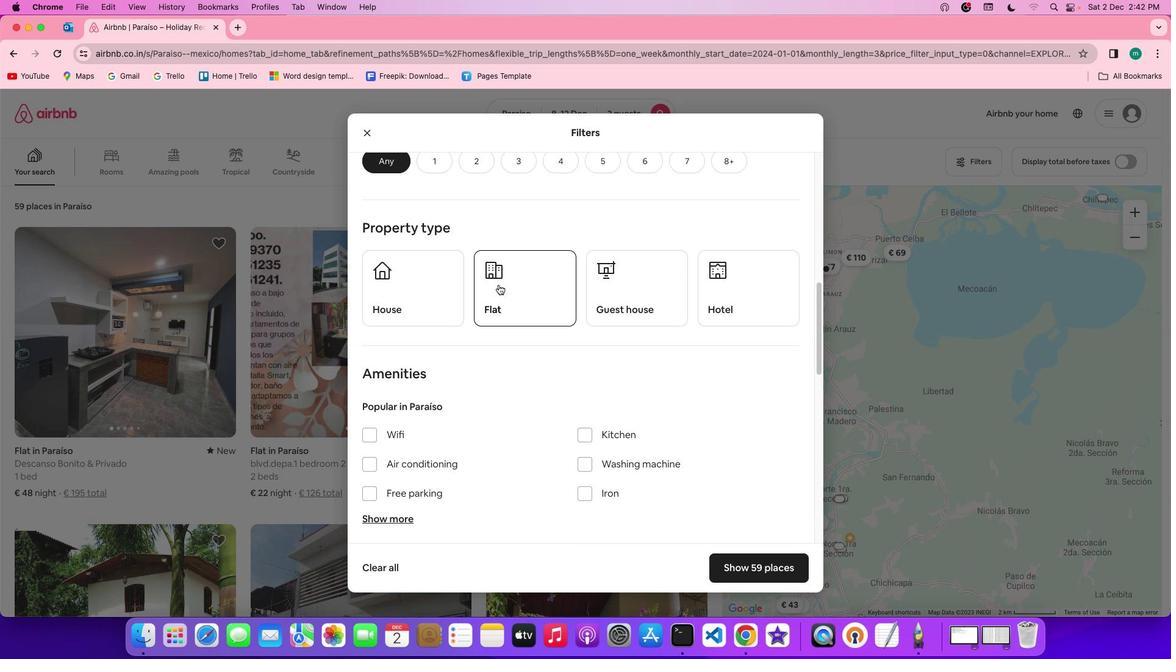 
Action: Mouse pressed left at (499, 284)
Screenshot: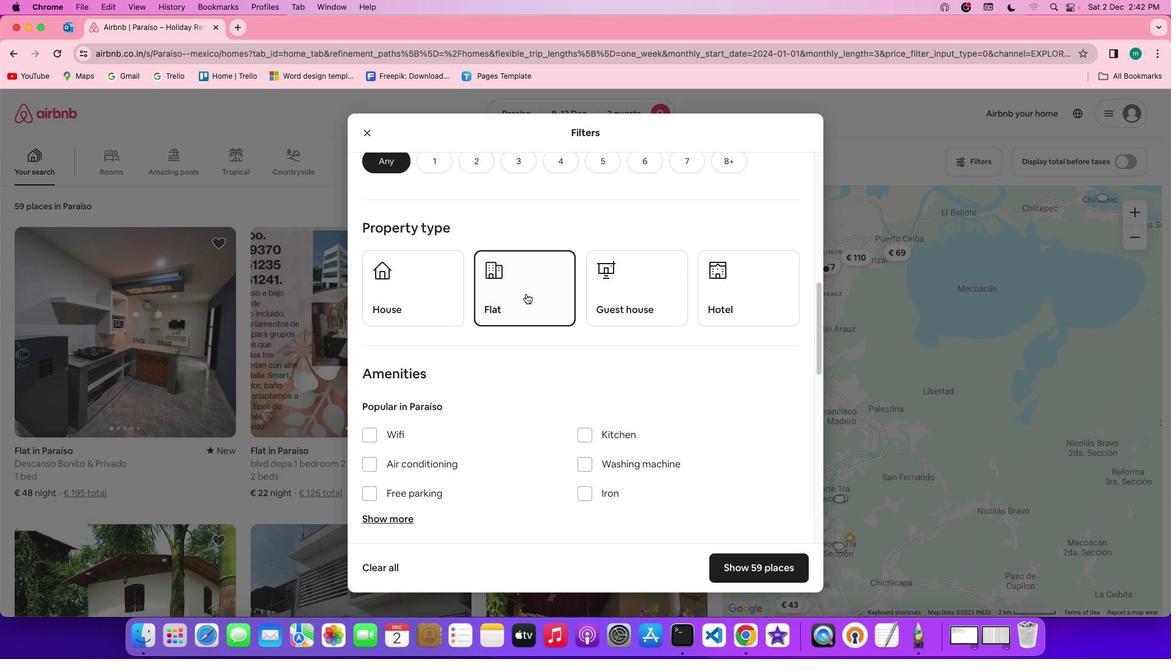 
Action: Mouse moved to (756, 321)
Screenshot: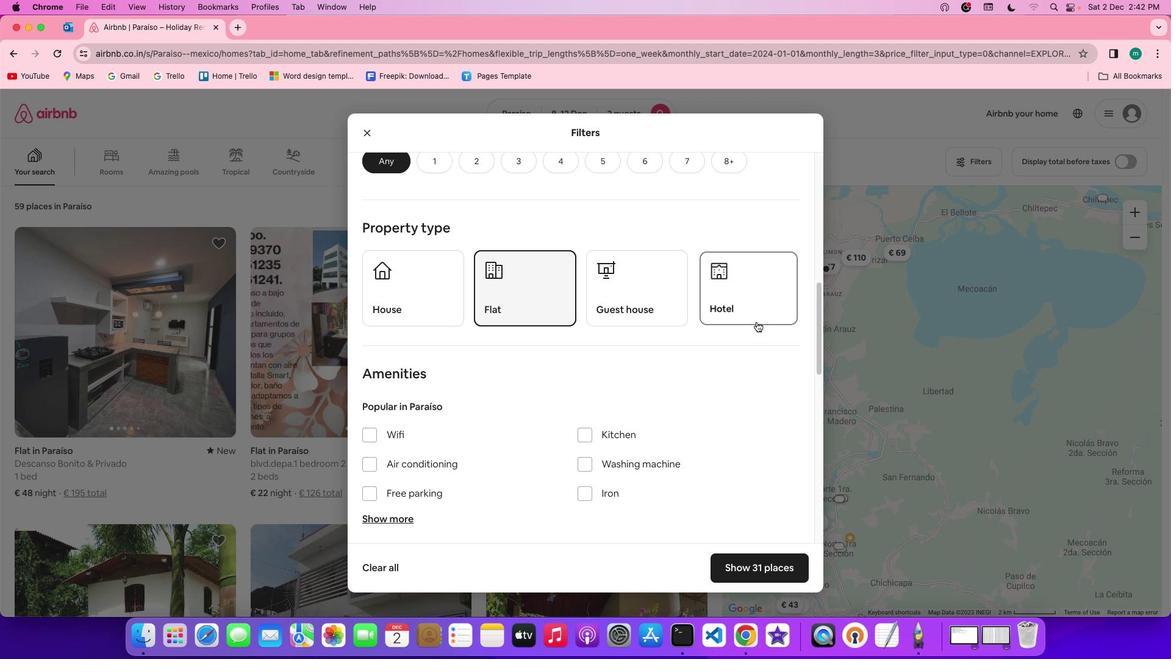
Action: Mouse pressed left at (756, 321)
Screenshot: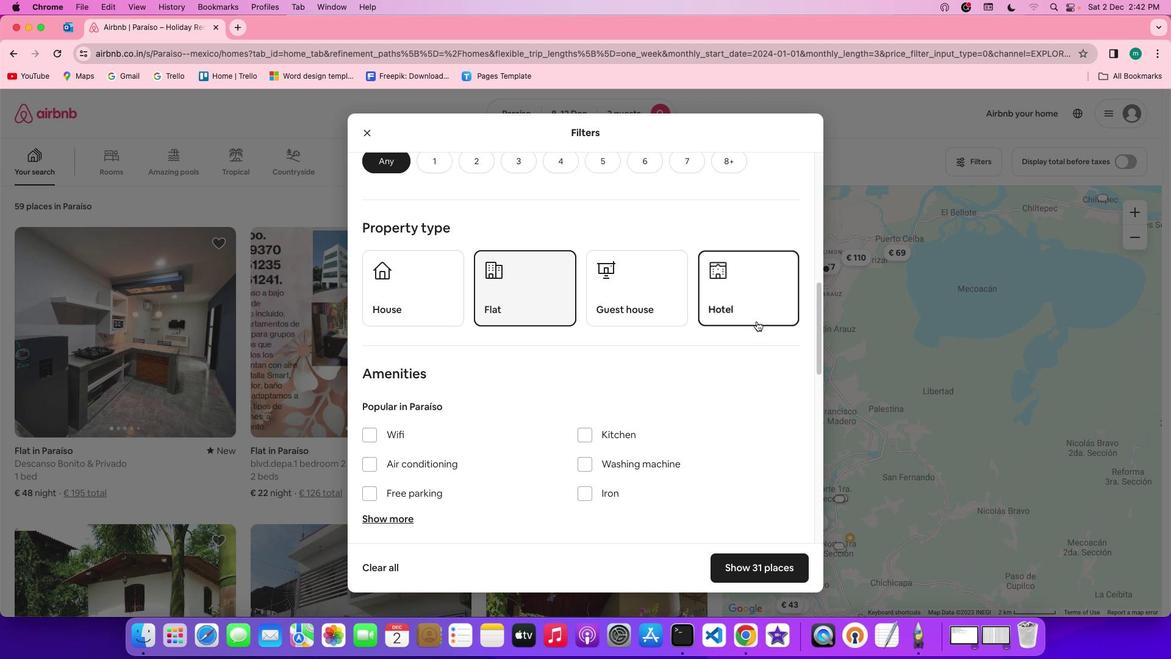 
Action: Mouse moved to (664, 432)
Screenshot: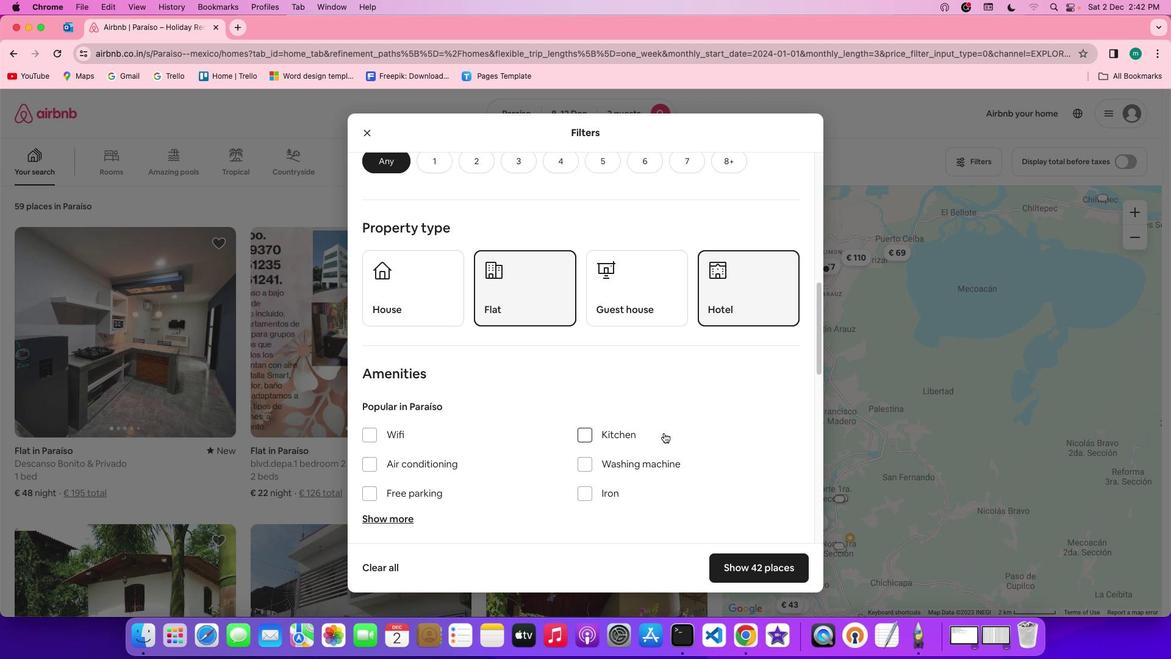 
Action: Mouse scrolled (664, 432) with delta (0, 0)
Screenshot: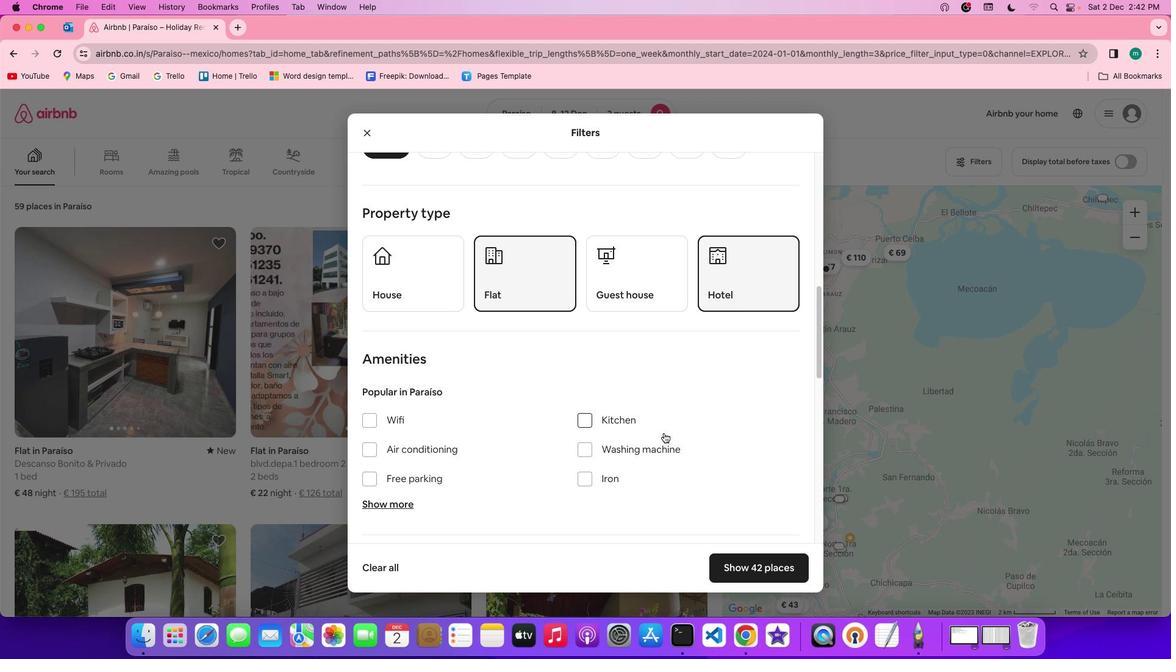 
Action: Mouse scrolled (664, 432) with delta (0, 0)
Screenshot: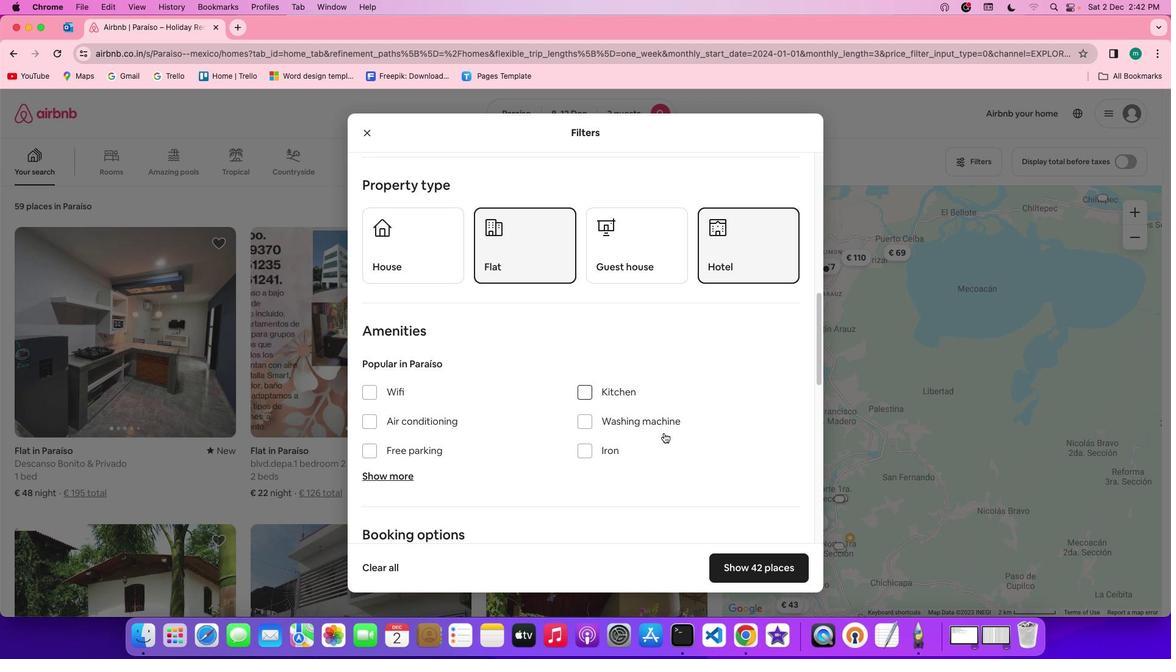 
Action: Mouse scrolled (664, 432) with delta (0, -1)
Screenshot: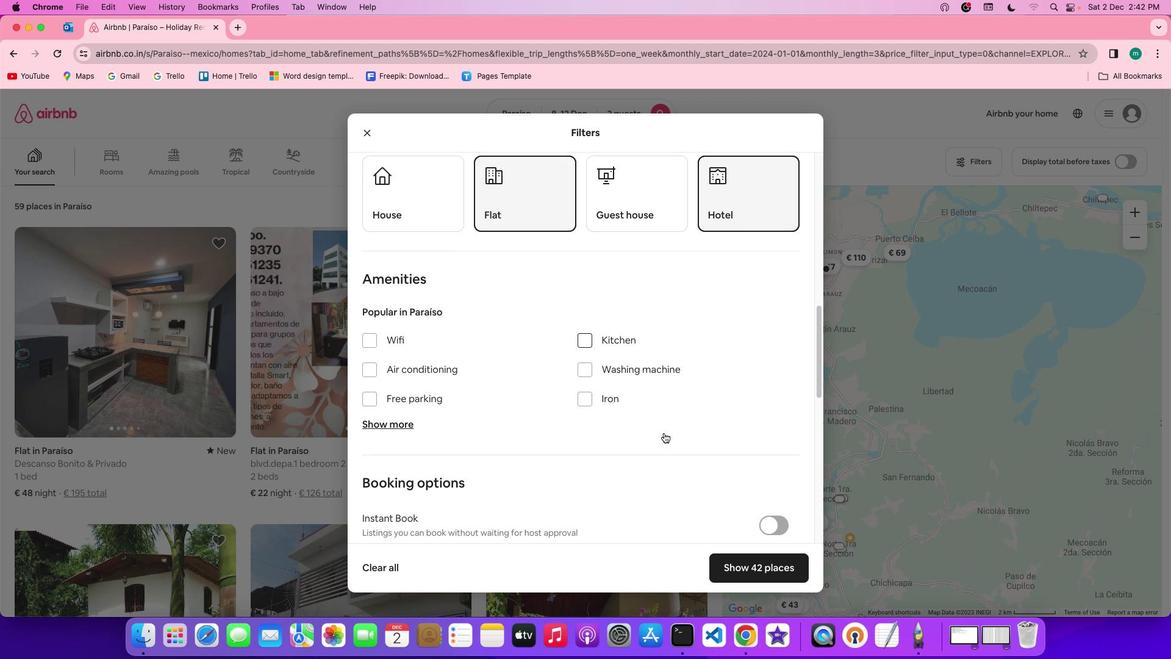 
Action: Mouse scrolled (664, 432) with delta (0, -2)
Screenshot: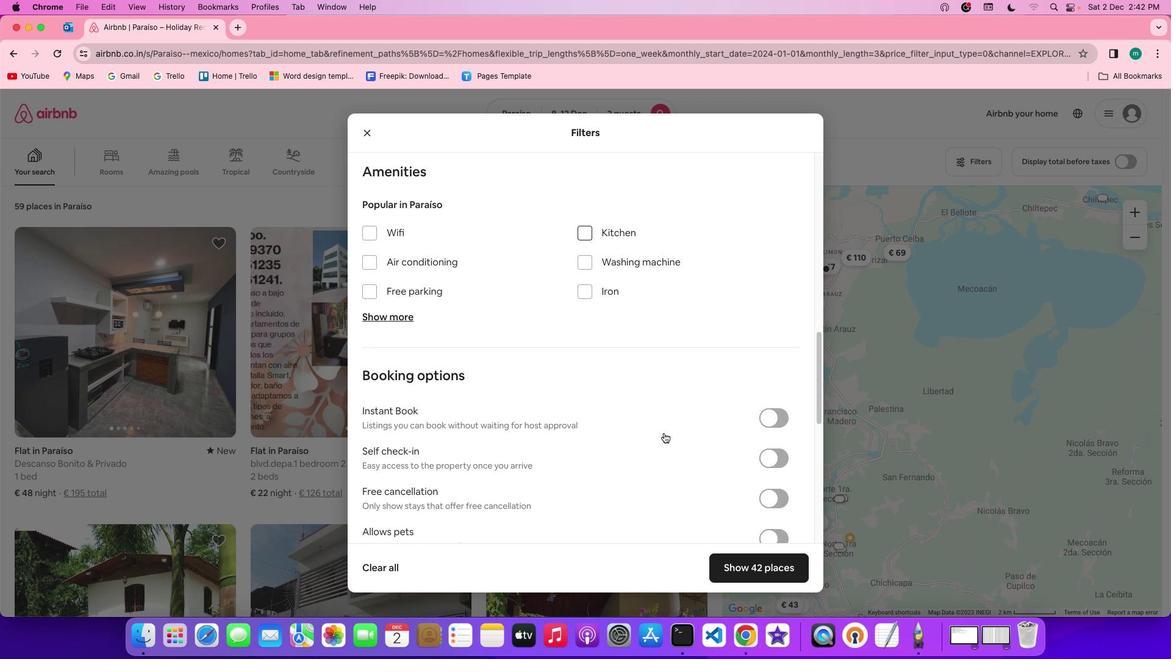 
Action: Mouse scrolled (664, 432) with delta (0, 0)
Screenshot: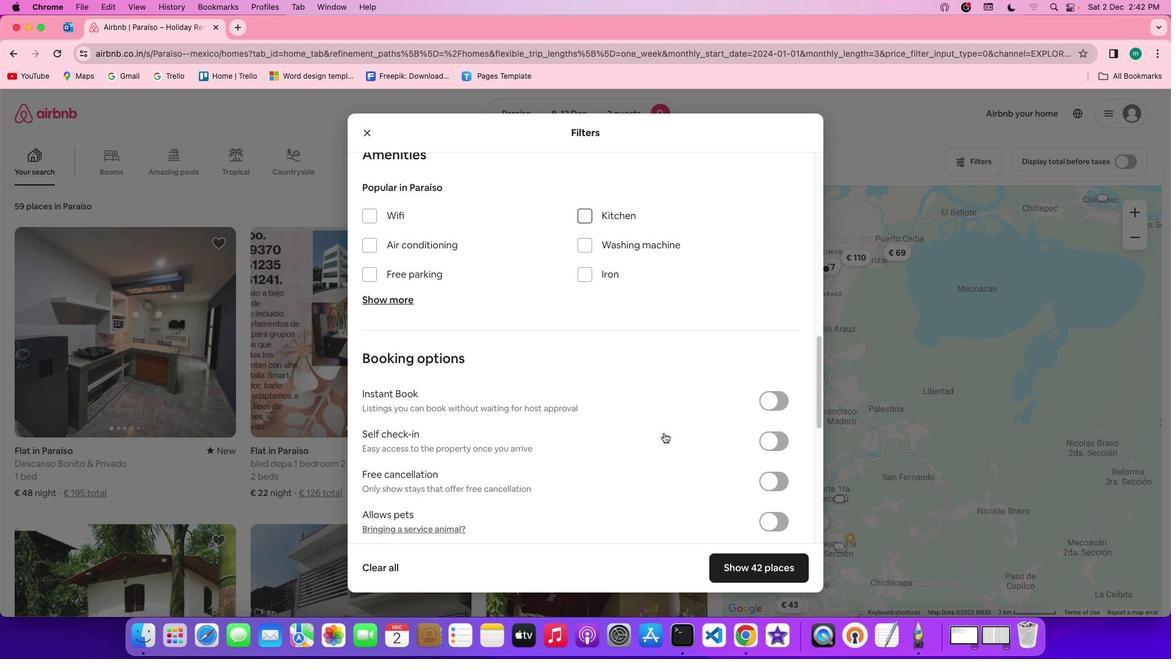 
Action: Mouse scrolled (664, 432) with delta (0, 0)
Screenshot: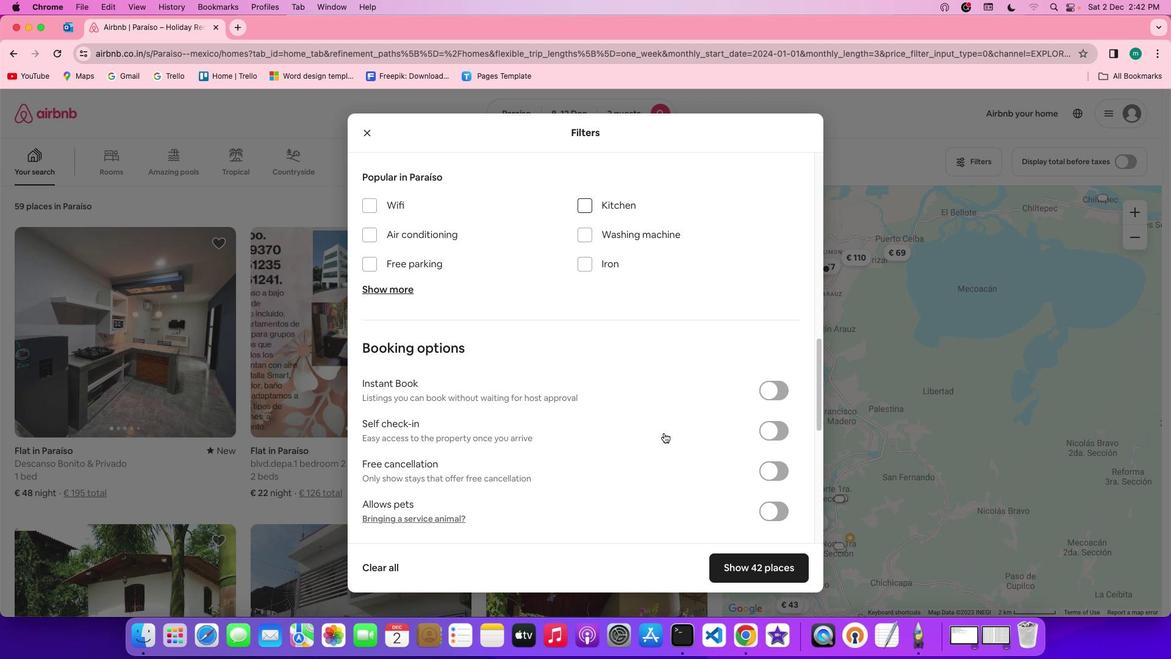 
Action: Mouse scrolled (664, 432) with delta (0, -1)
Screenshot: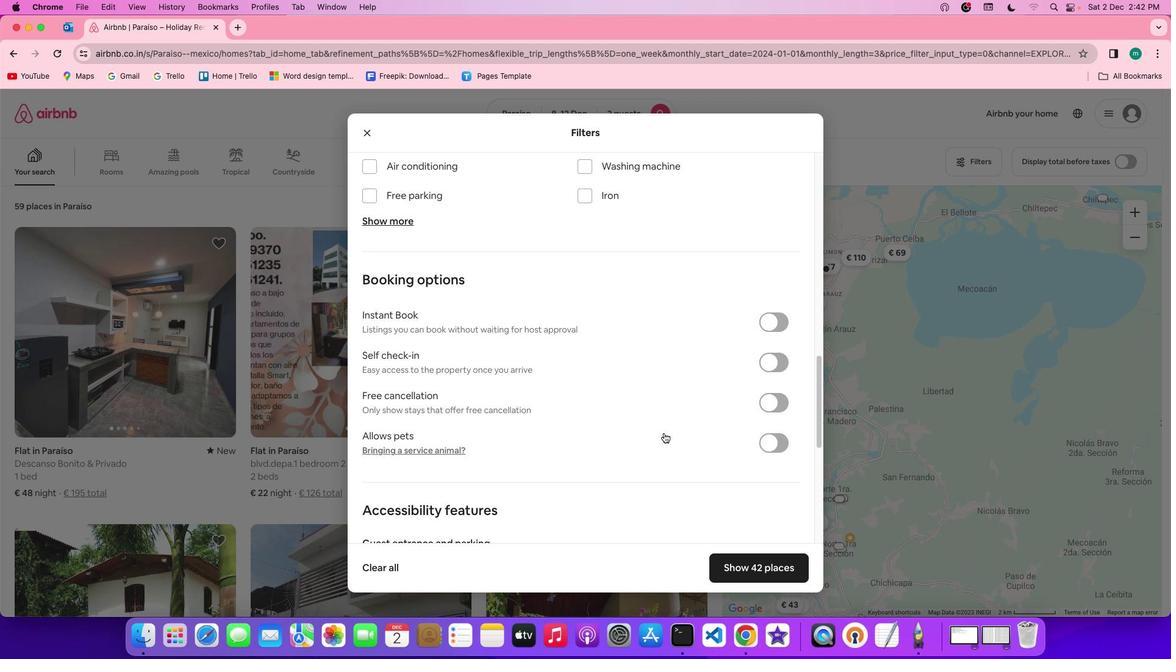 
Action: Mouse scrolled (664, 432) with delta (0, -1)
Screenshot: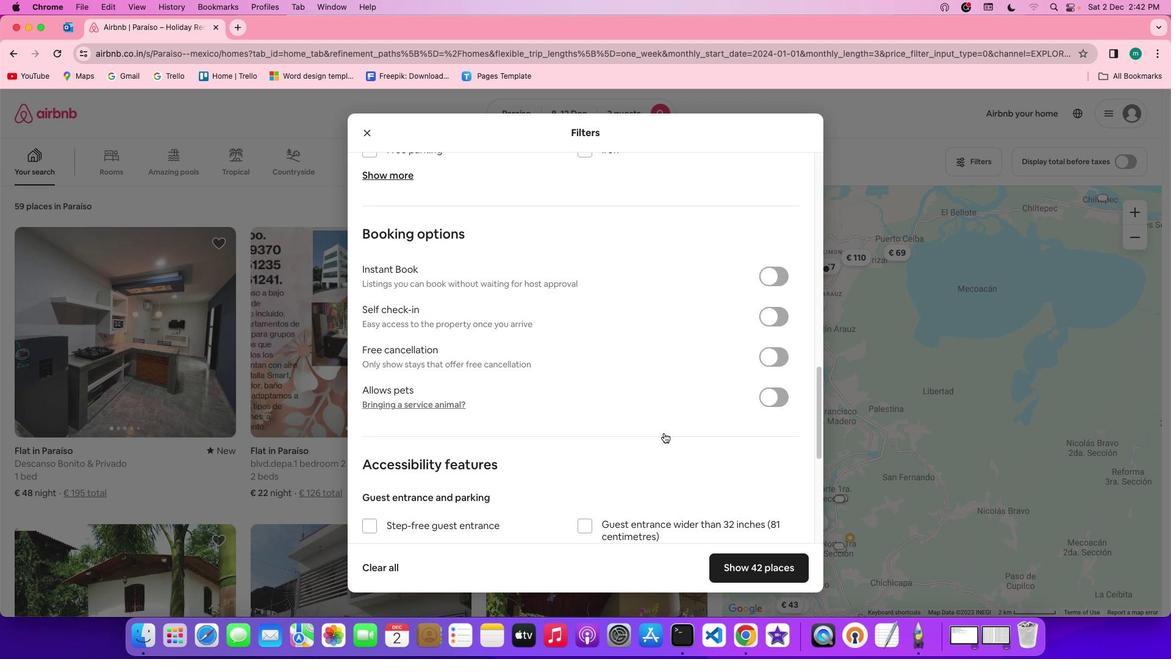 
Action: Mouse scrolled (664, 432) with delta (0, -1)
Screenshot: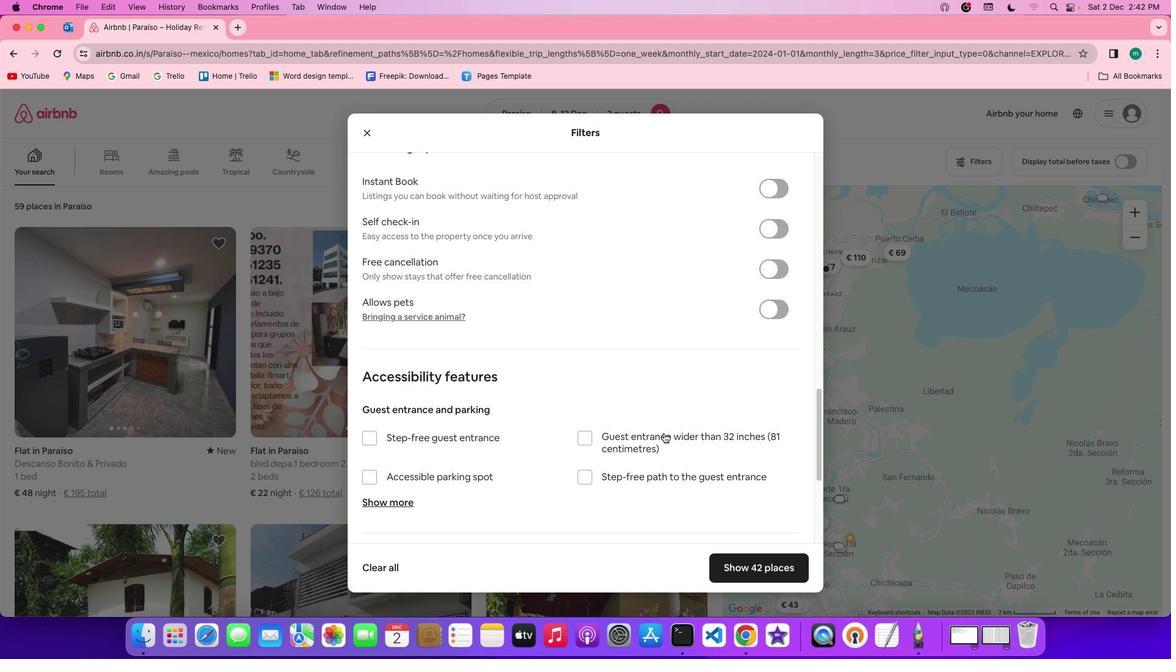 
Action: Mouse scrolled (664, 432) with delta (0, 0)
Screenshot: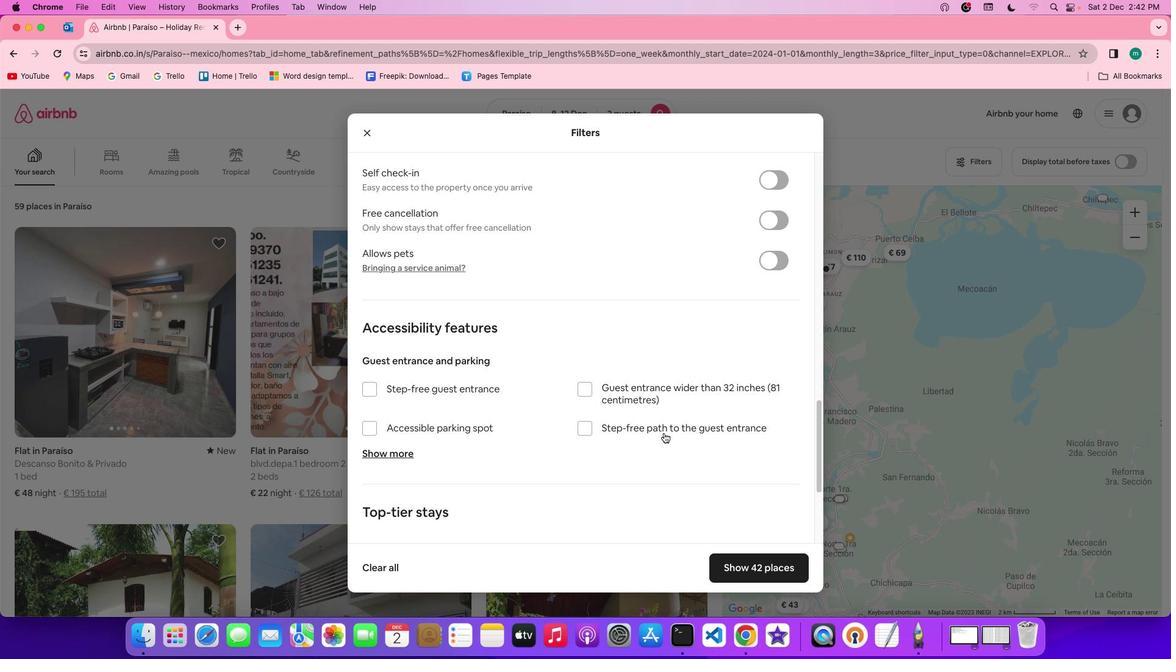
Action: Mouse scrolled (664, 432) with delta (0, 0)
Screenshot: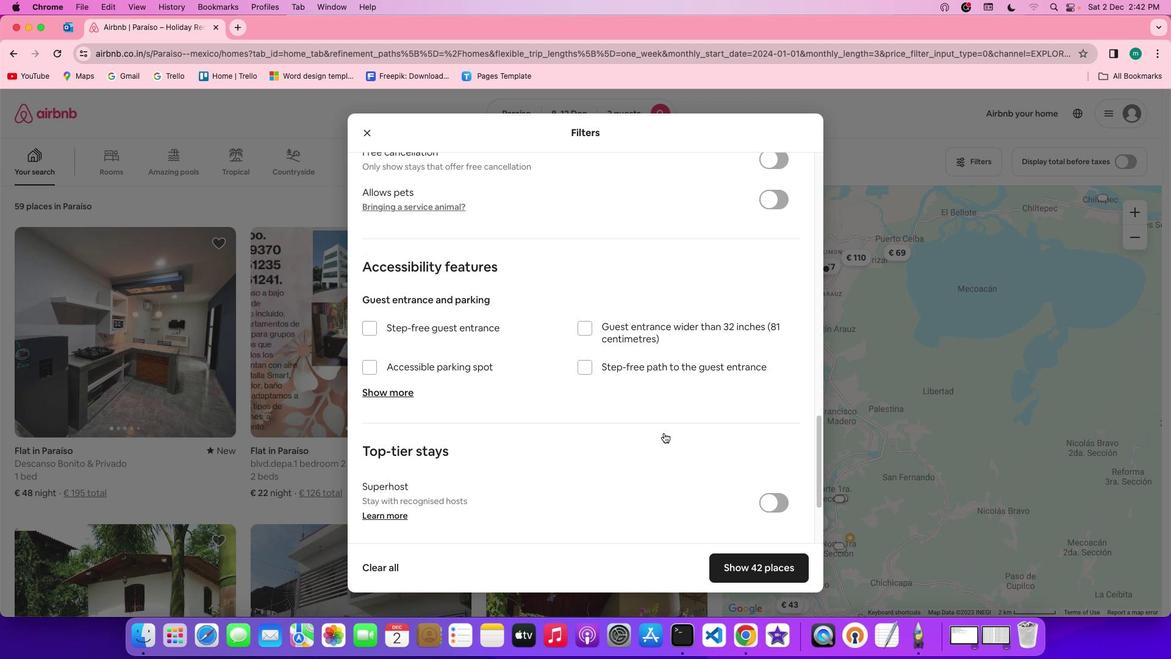 
Action: Mouse scrolled (664, 432) with delta (0, -1)
Screenshot: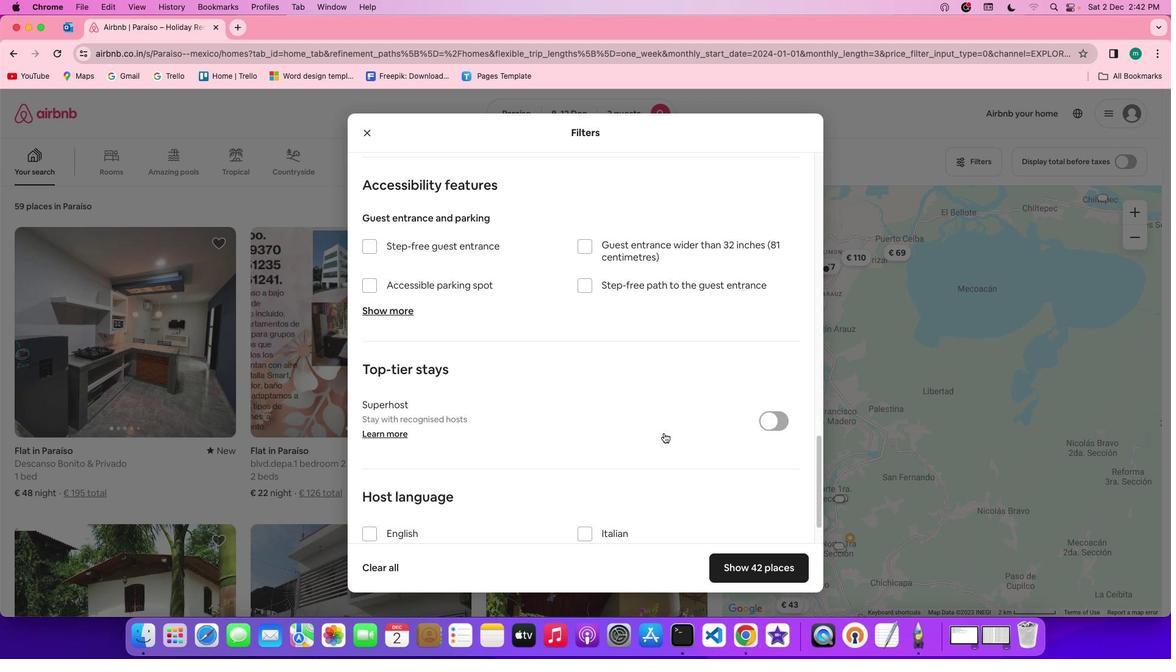 
Action: Mouse scrolled (664, 432) with delta (0, -3)
Screenshot: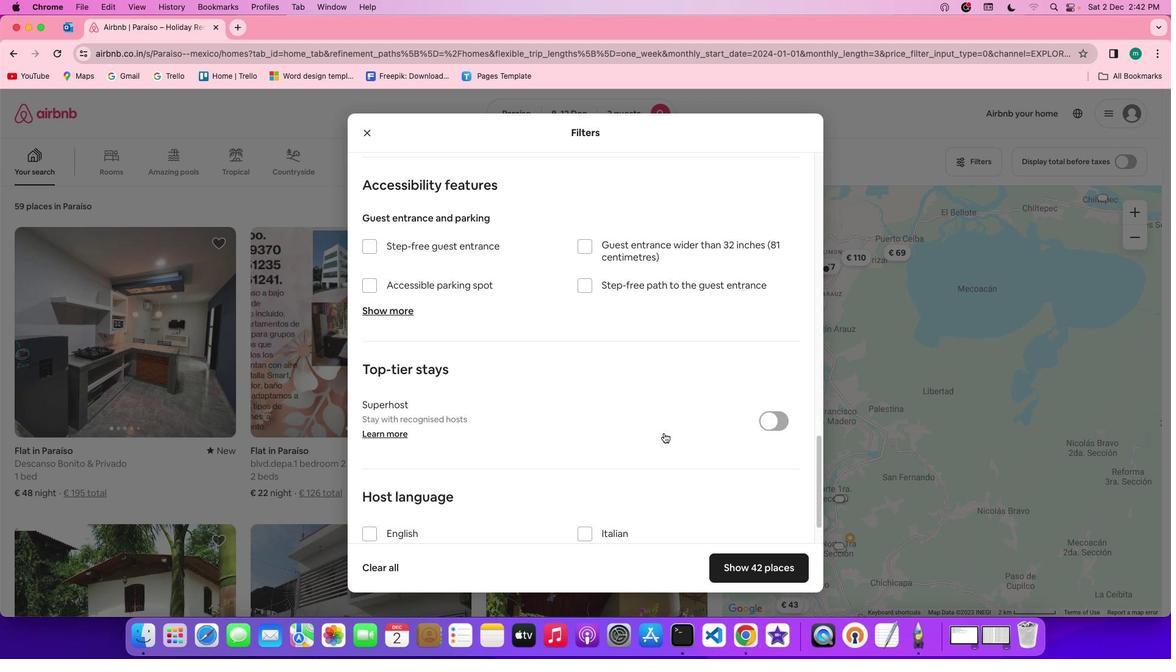 
Action: Mouse scrolled (664, 432) with delta (0, 0)
Screenshot: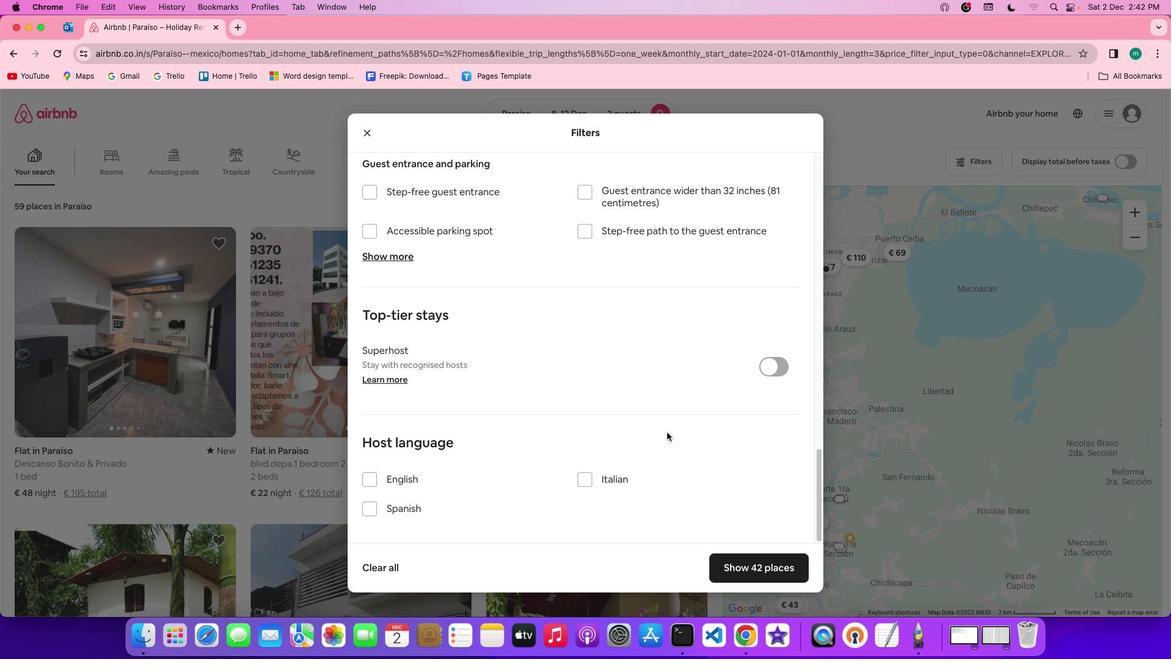 
Action: Mouse scrolled (664, 432) with delta (0, 0)
Screenshot: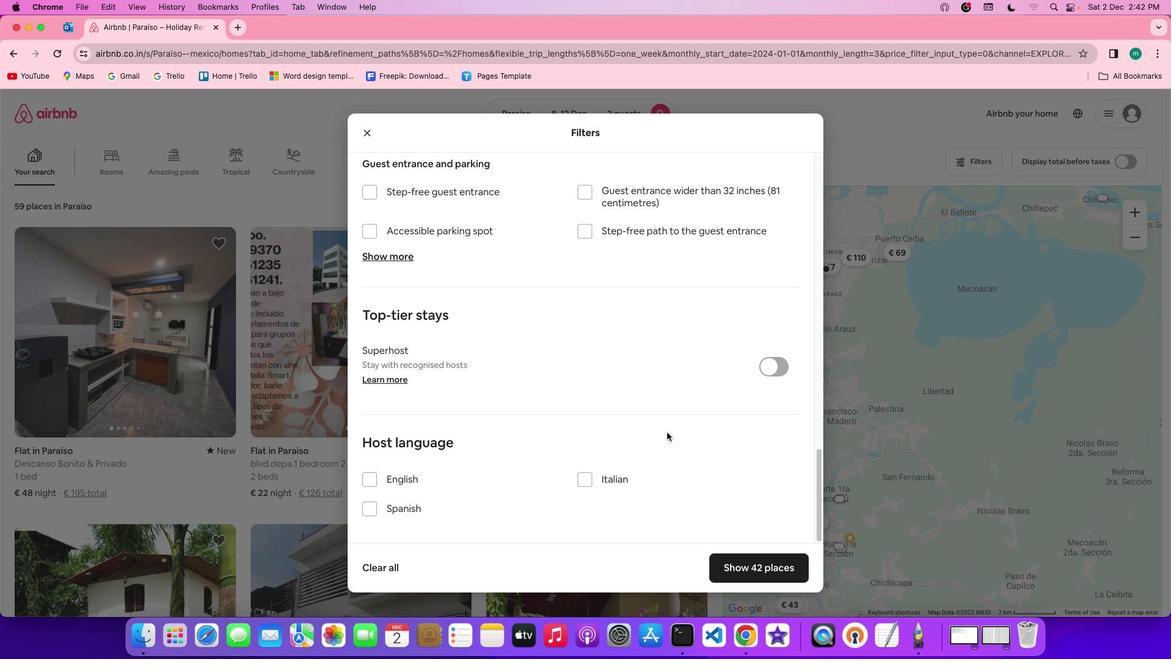 
Action: Mouse scrolled (664, 432) with delta (0, -1)
Screenshot: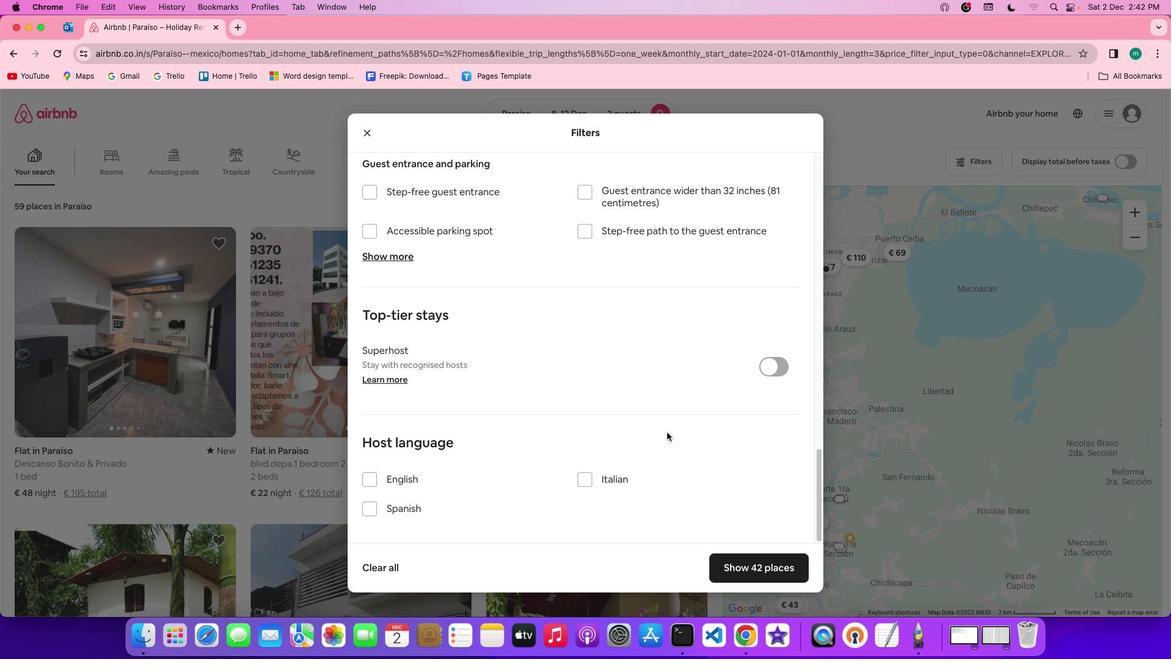 
Action: Mouse scrolled (664, 432) with delta (0, -3)
Screenshot: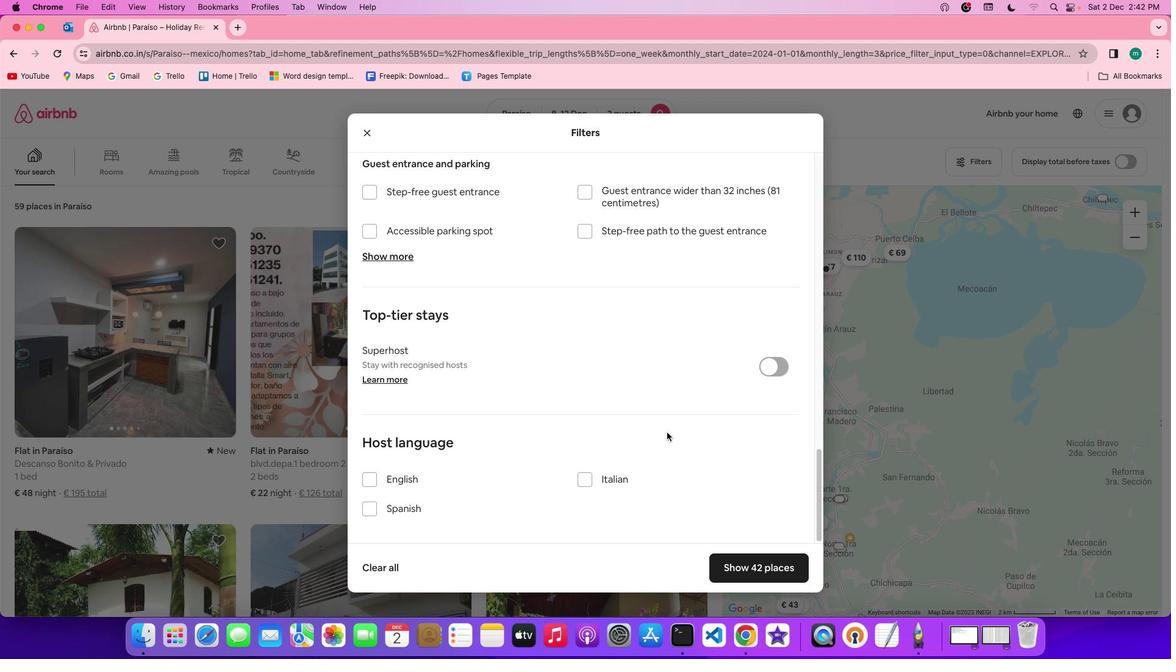
Action: Mouse moved to (665, 432)
Screenshot: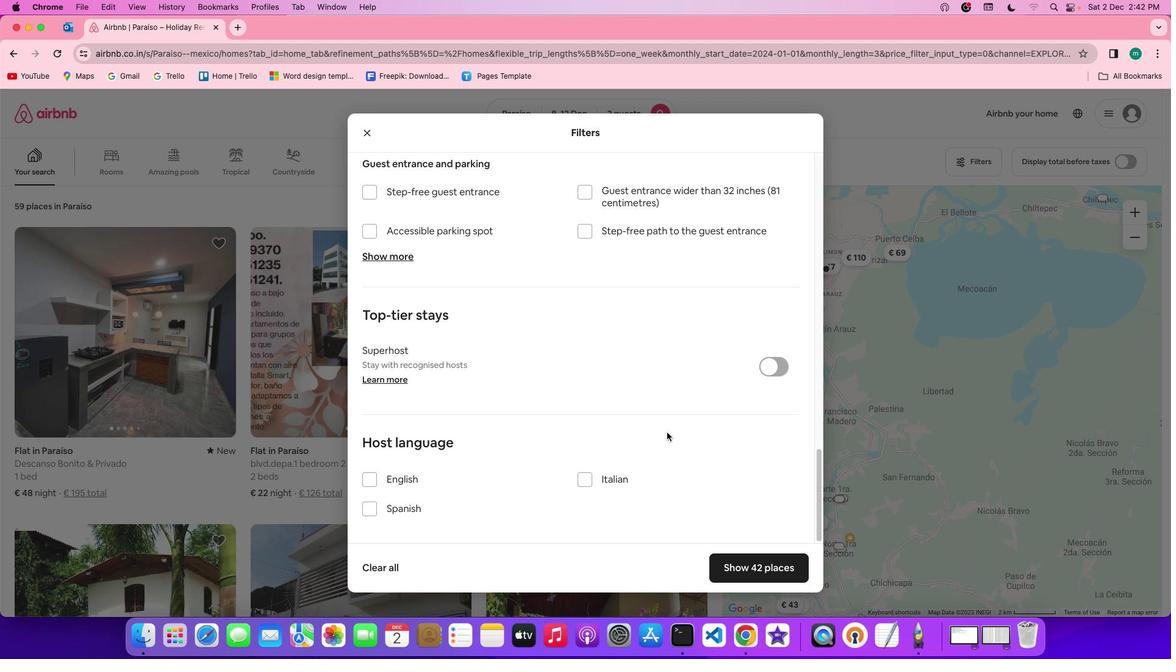 
Action: Mouse scrolled (665, 432) with delta (0, -3)
Screenshot: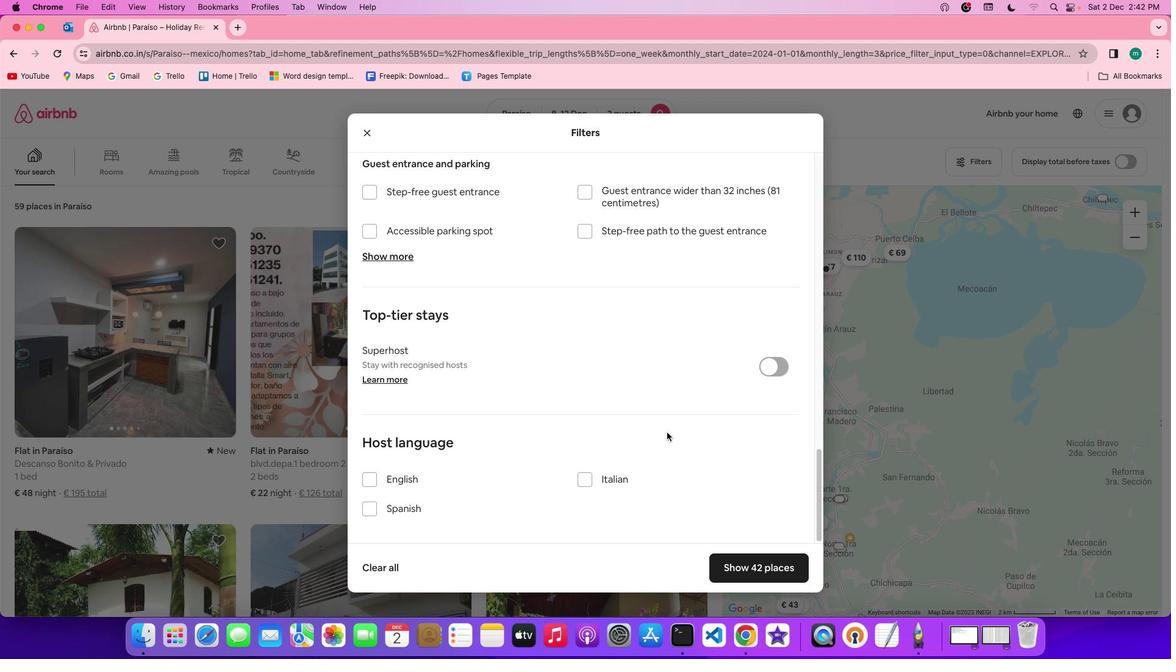 
Action: Mouse moved to (667, 432)
Screenshot: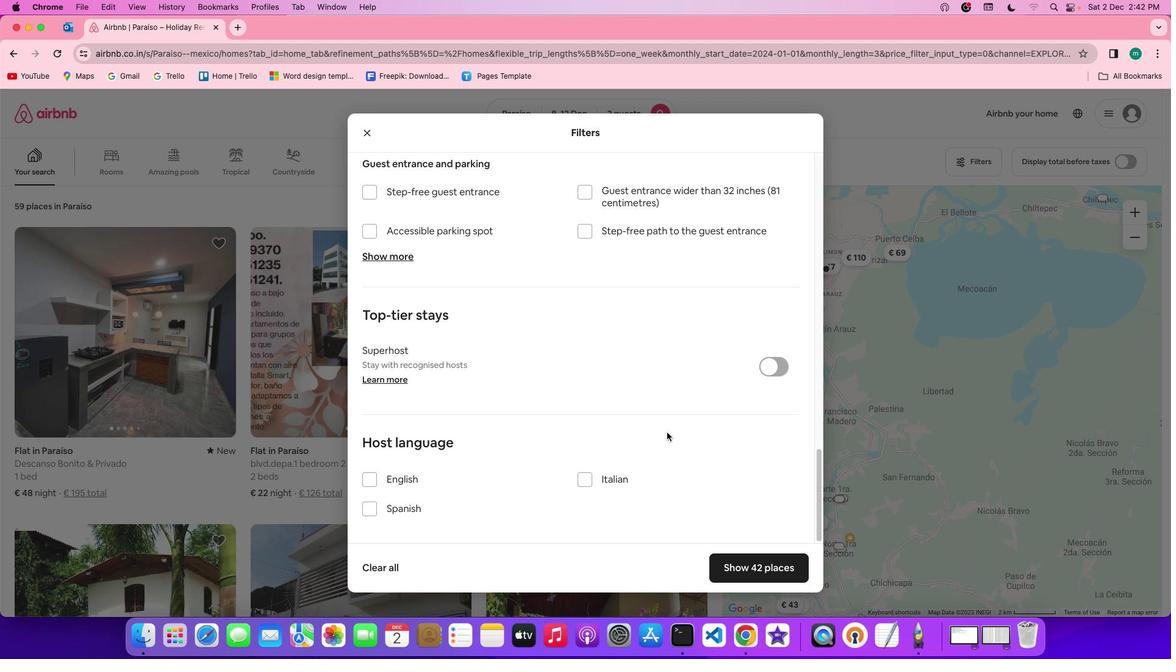 
Action: Mouse scrolled (667, 432) with delta (0, -3)
Screenshot: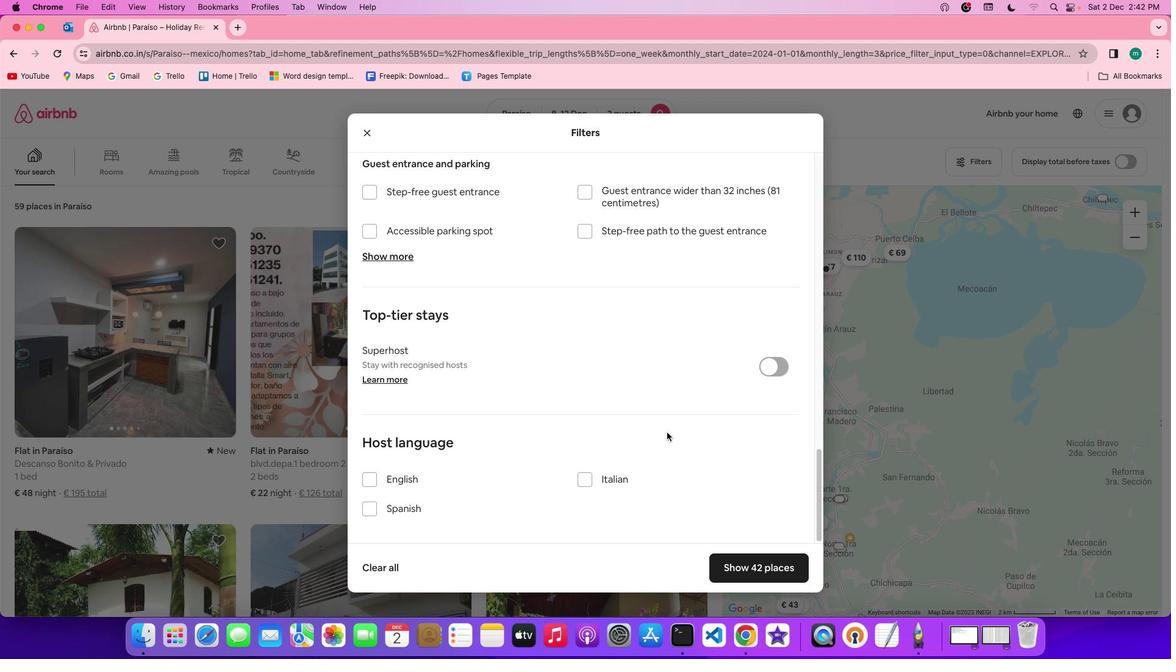 
Action: Mouse moved to (667, 431)
Screenshot: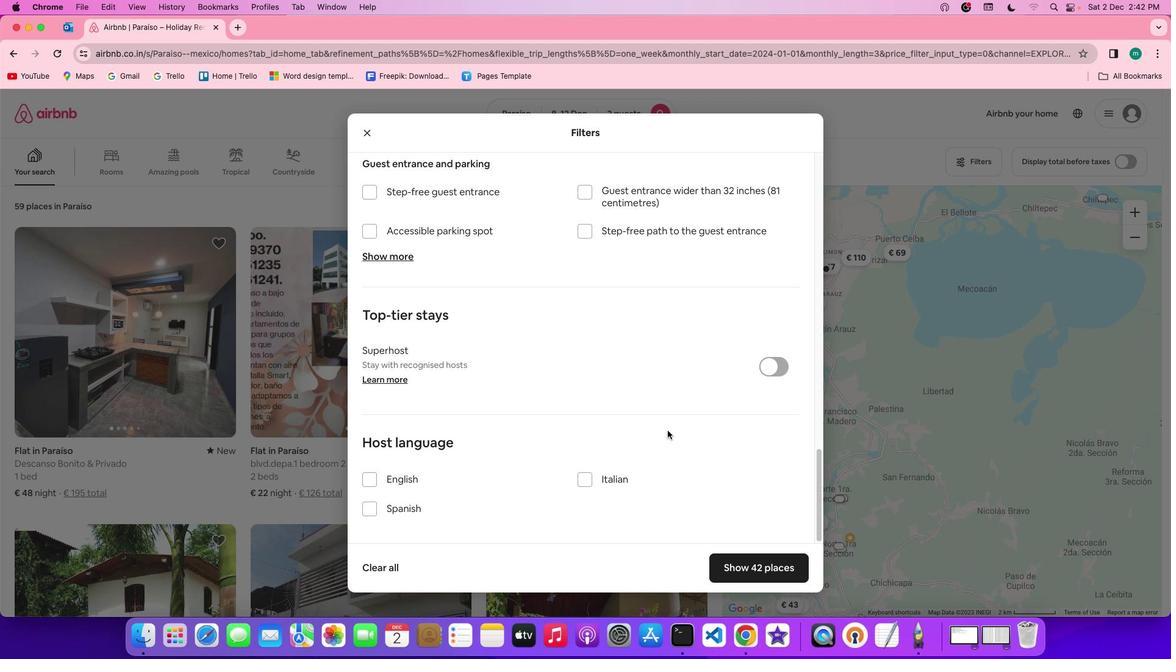 
Action: Mouse scrolled (667, 431) with delta (0, 0)
Screenshot: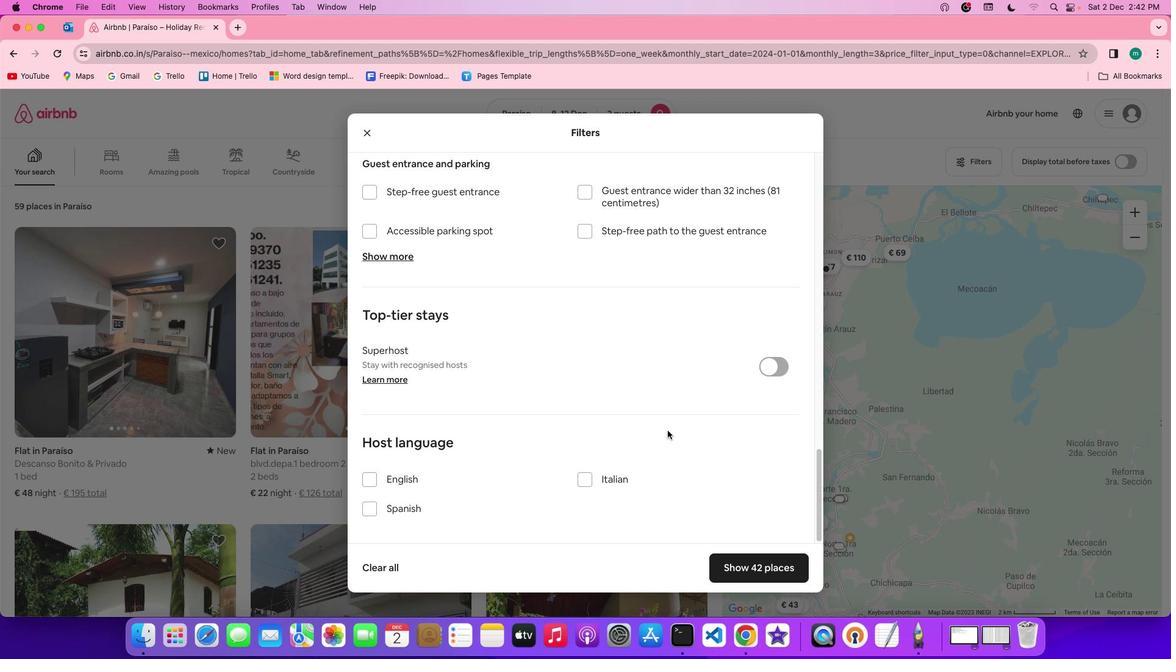 
Action: Mouse moved to (667, 430)
Screenshot: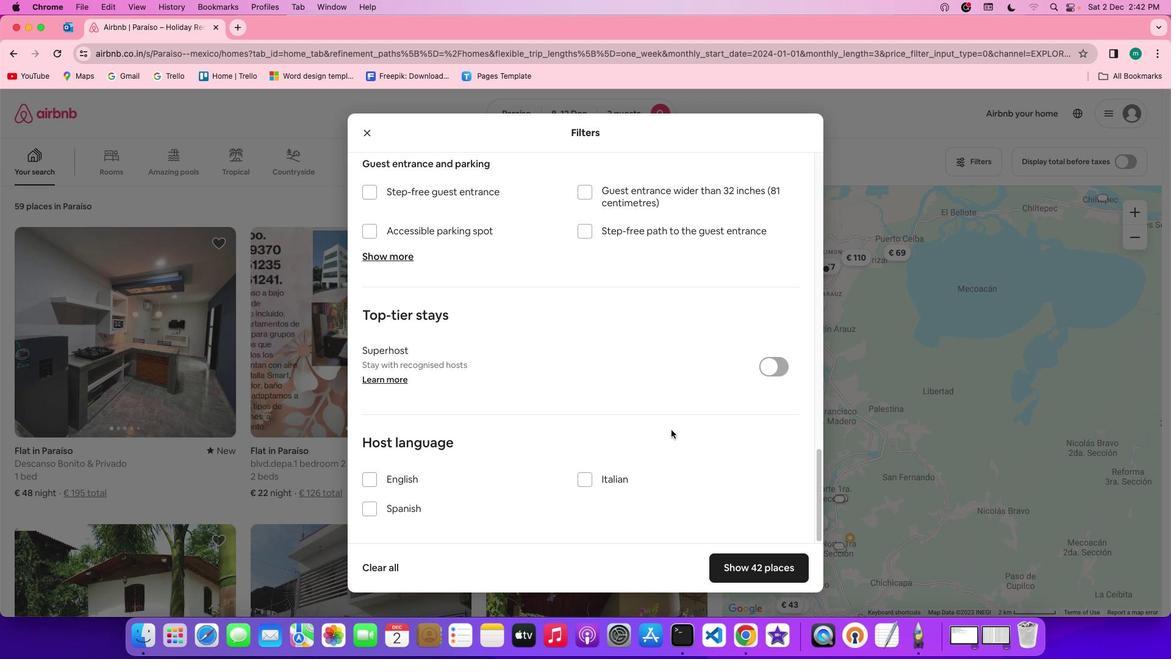 
Action: Mouse scrolled (667, 430) with delta (0, 0)
Screenshot: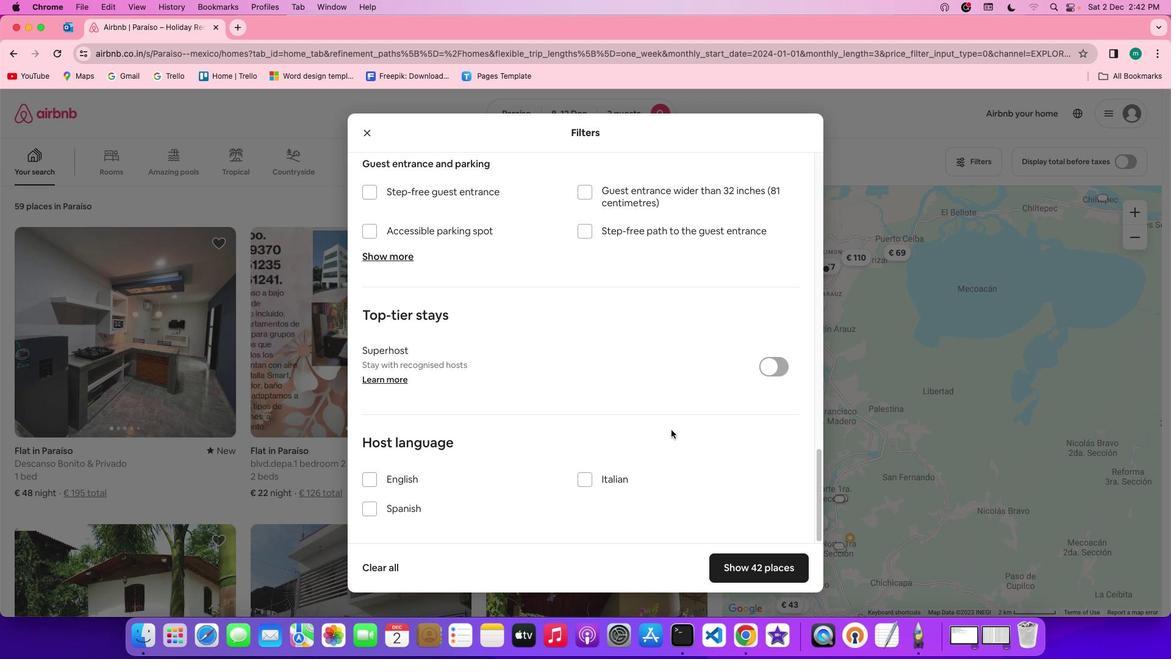 
Action: Mouse moved to (667, 430)
Screenshot: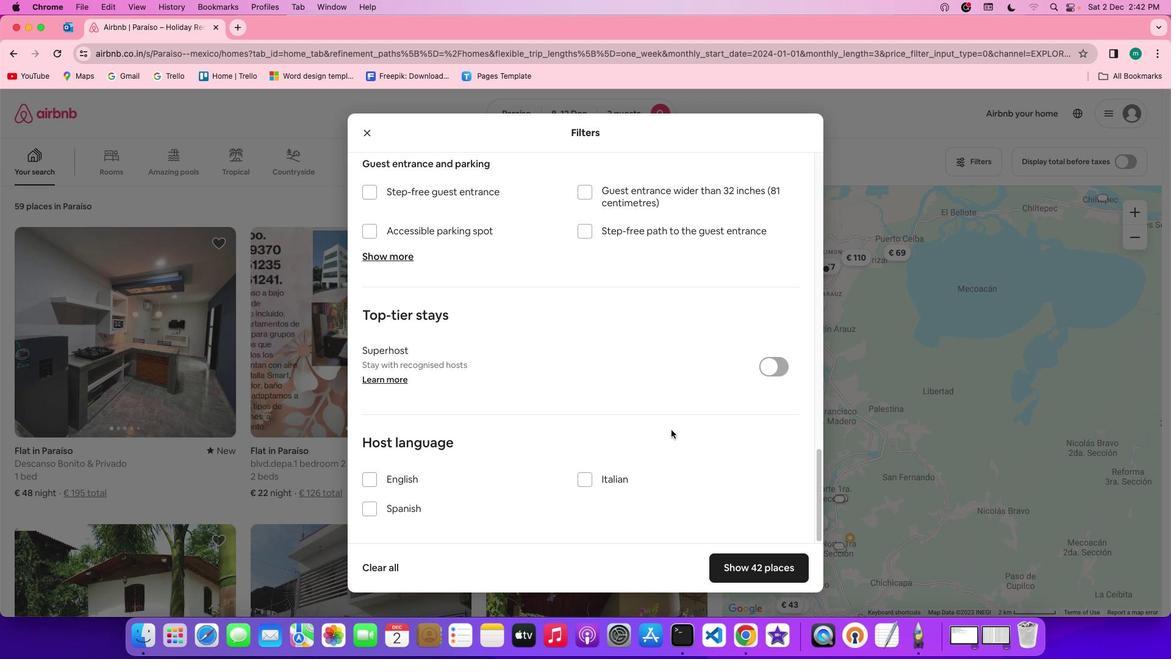 
Action: Mouse scrolled (667, 430) with delta (0, -1)
Screenshot: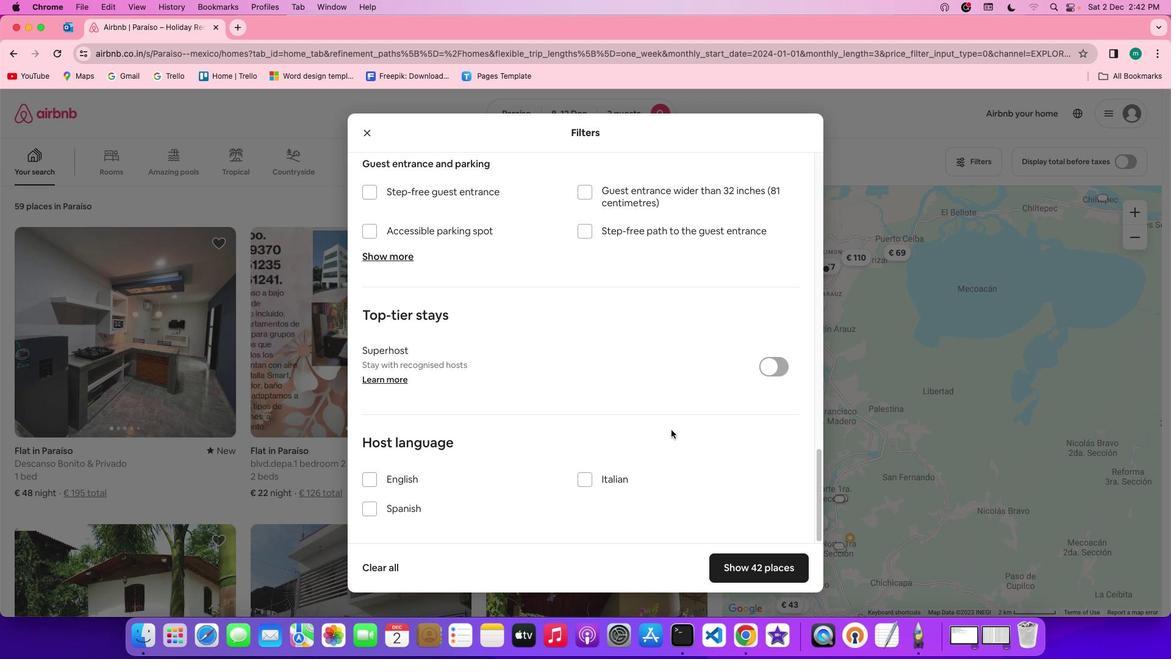 
Action: Mouse scrolled (667, 430) with delta (0, -3)
Screenshot: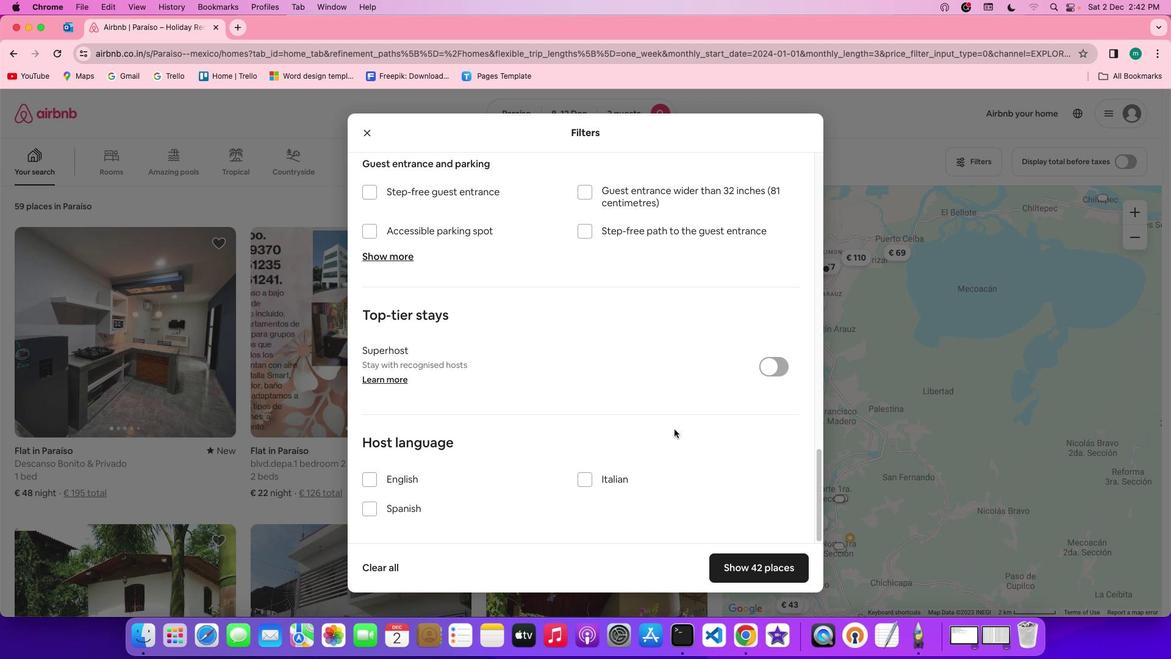 
Action: Mouse moved to (761, 570)
Screenshot: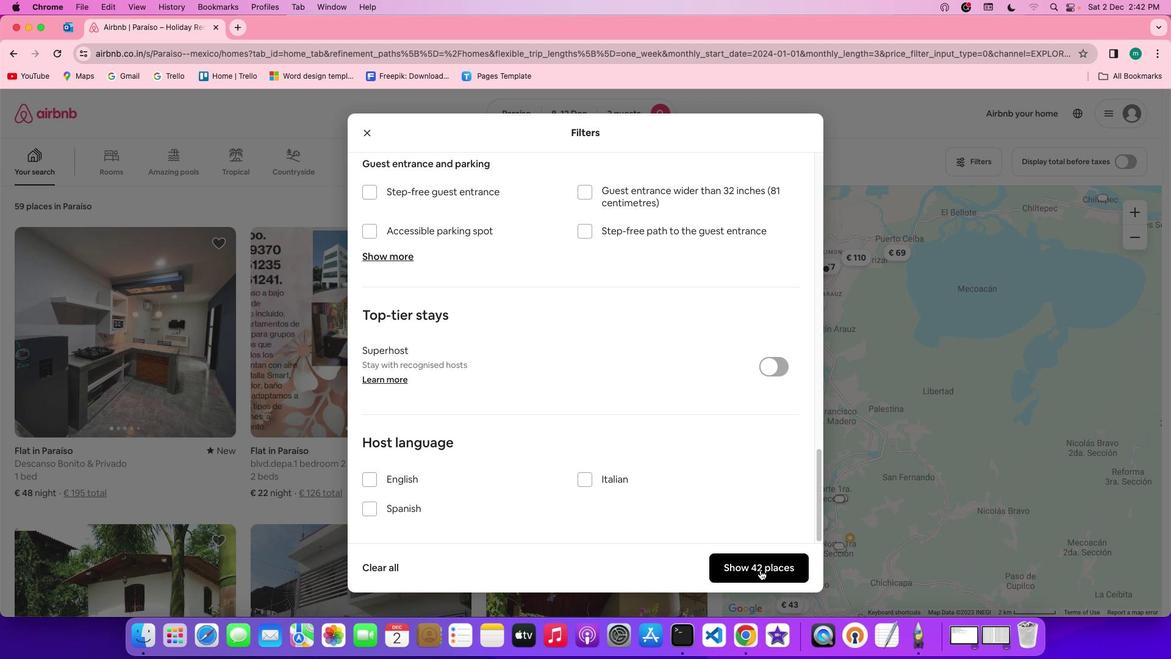 
Action: Mouse pressed left at (761, 570)
Screenshot: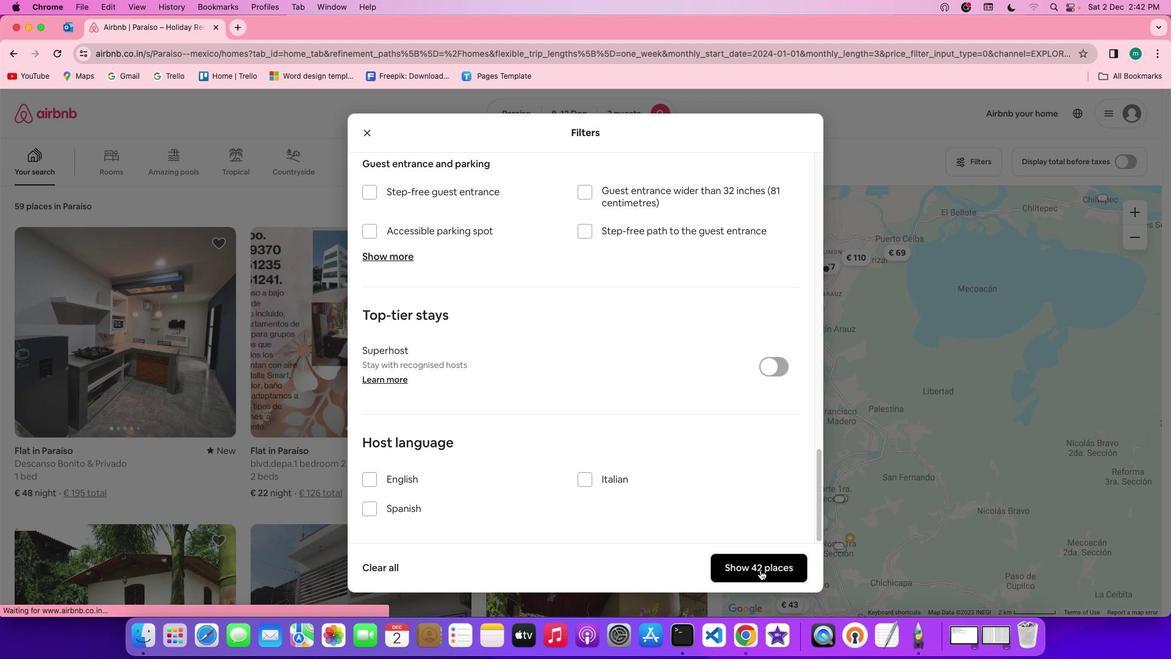 
Action: Mouse moved to (387, 445)
Screenshot: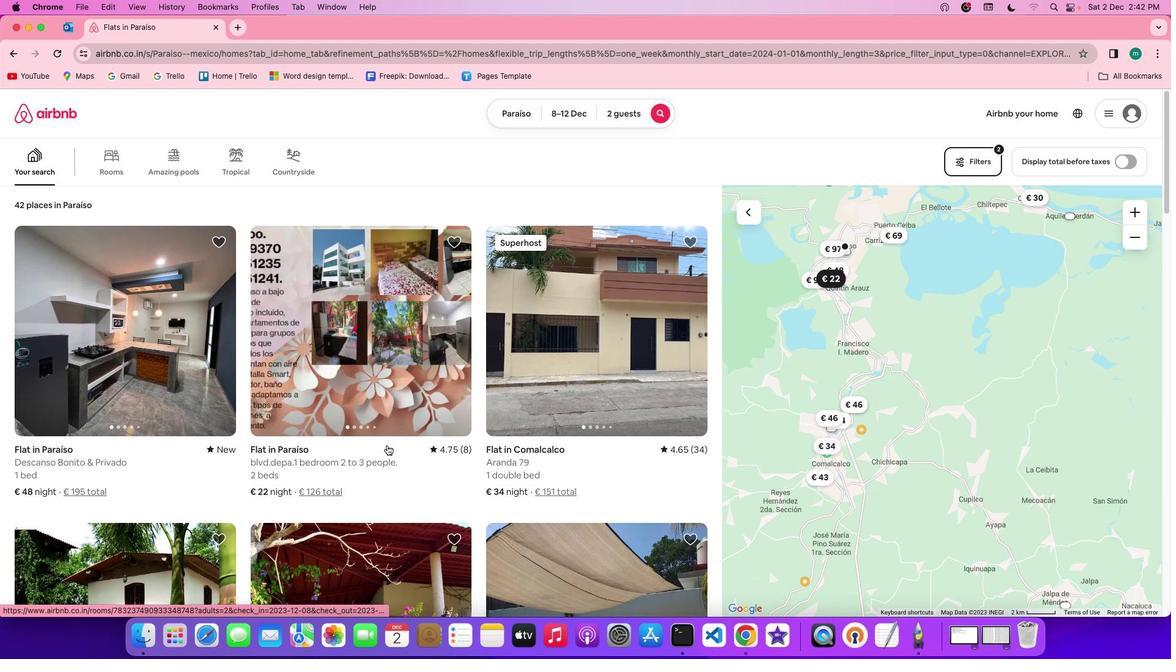 
Action: Mouse scrolled (387, 445) with delta (0, 0)
Screenshot: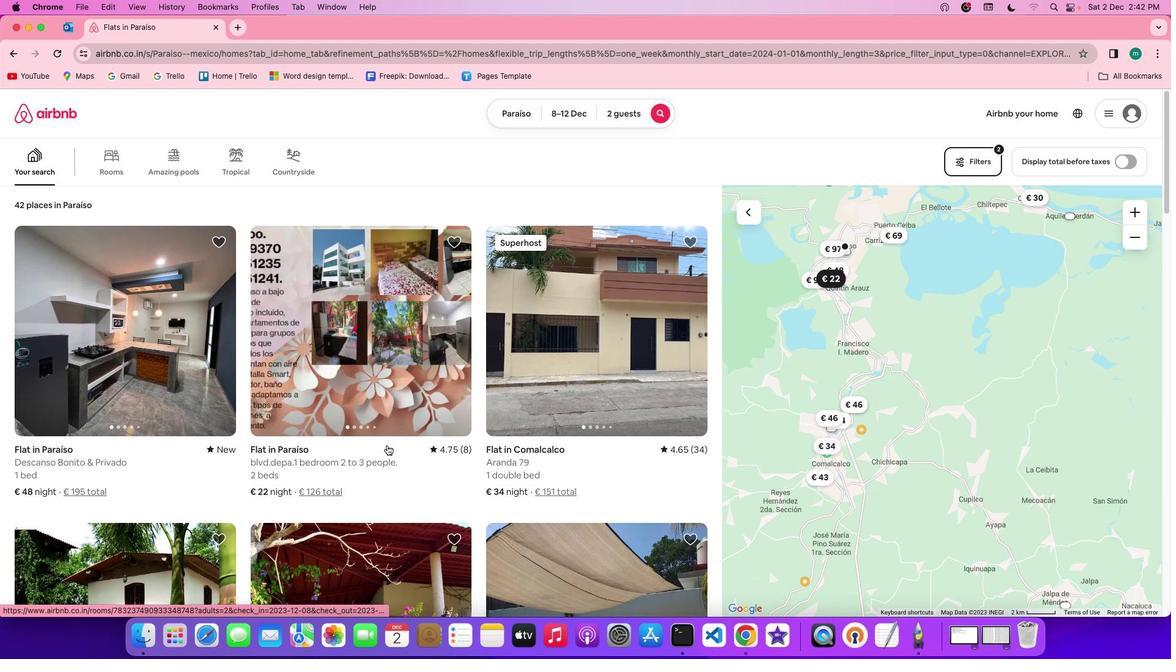 
Action: Mouse moved to (387, 445)
Screenshot: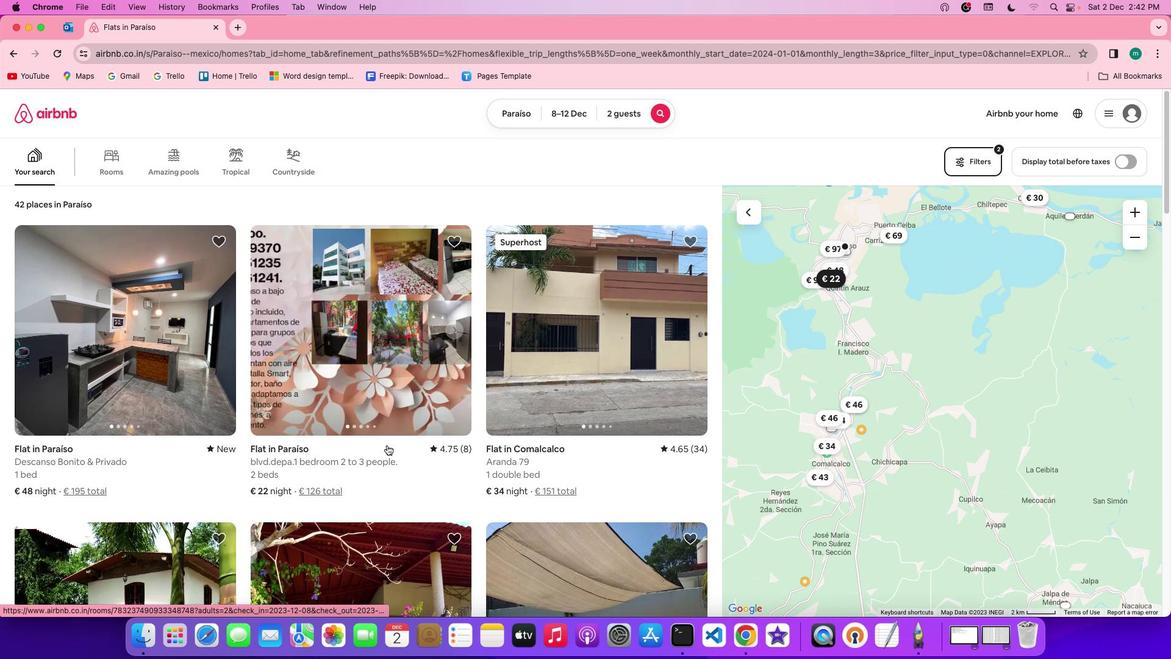 
Action: Mouse scrolled (387, 445) with delta (0, 0)
Screenshot: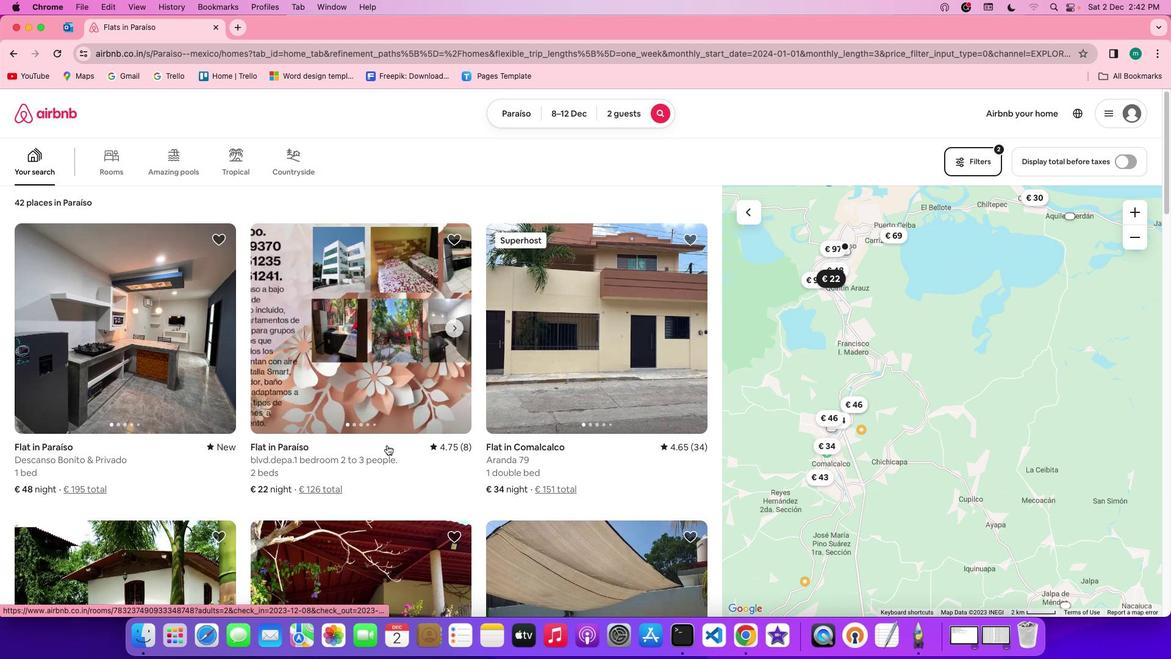 
Action: Mouse moved to (106, 373)
Screenshot: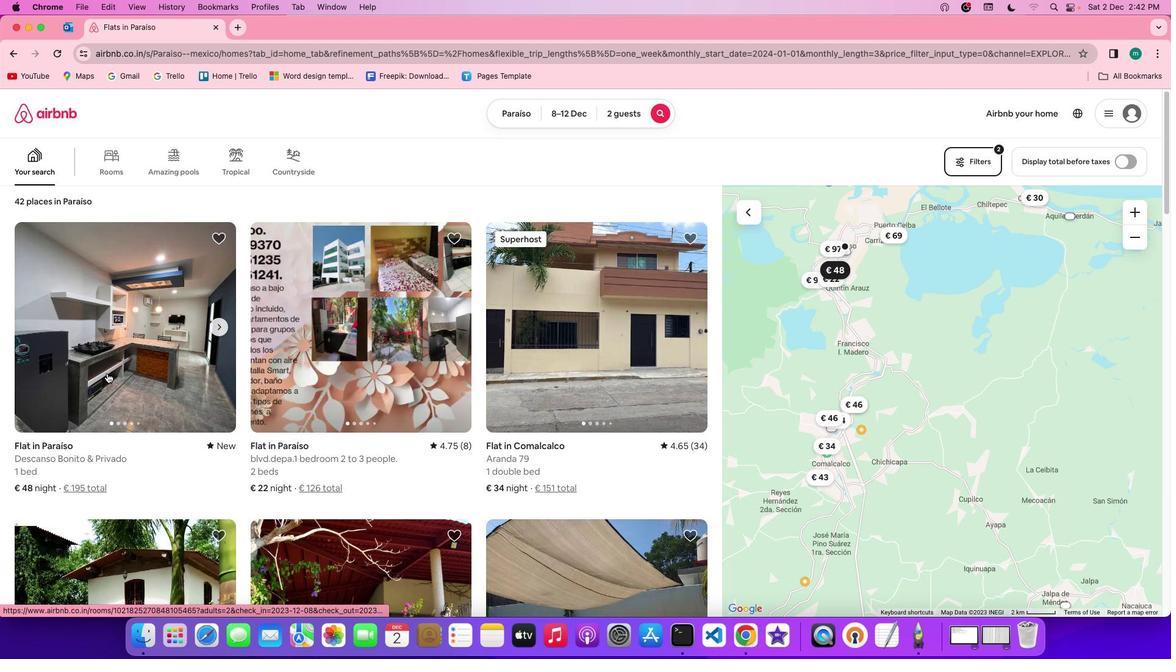 
Action: Mouse pressed left at (106, 373)
Screenshot: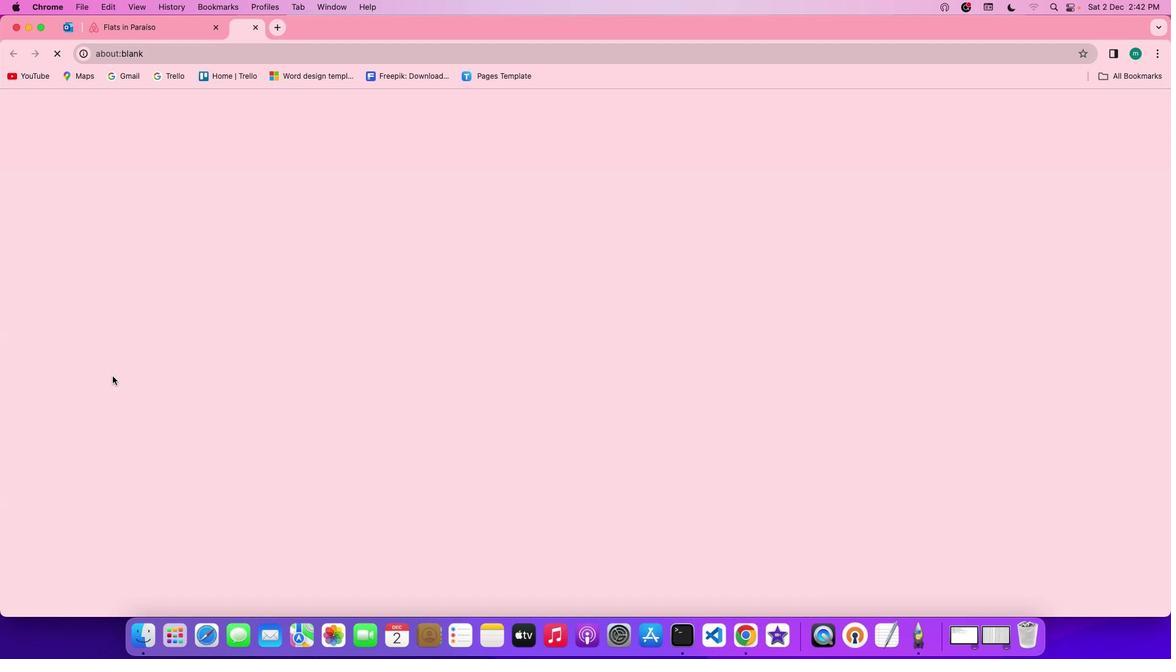 
Action: Mouse moved to (844, 459)
Screenshot: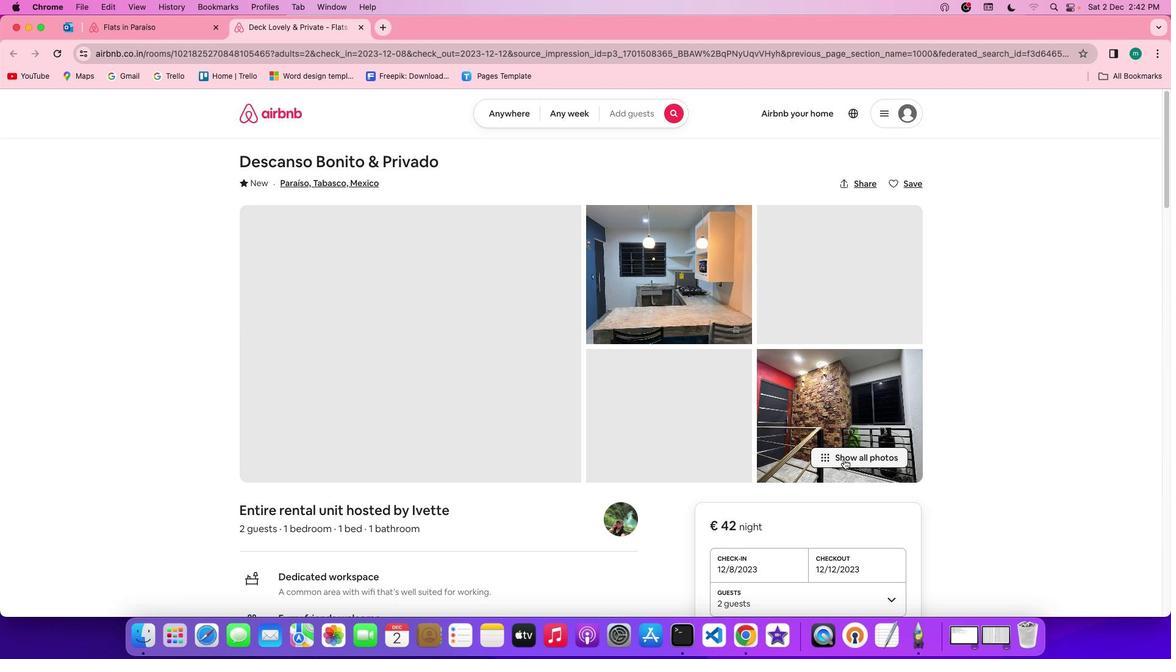 
Action: Mouse pressed left at (844, 459)
Screenshot: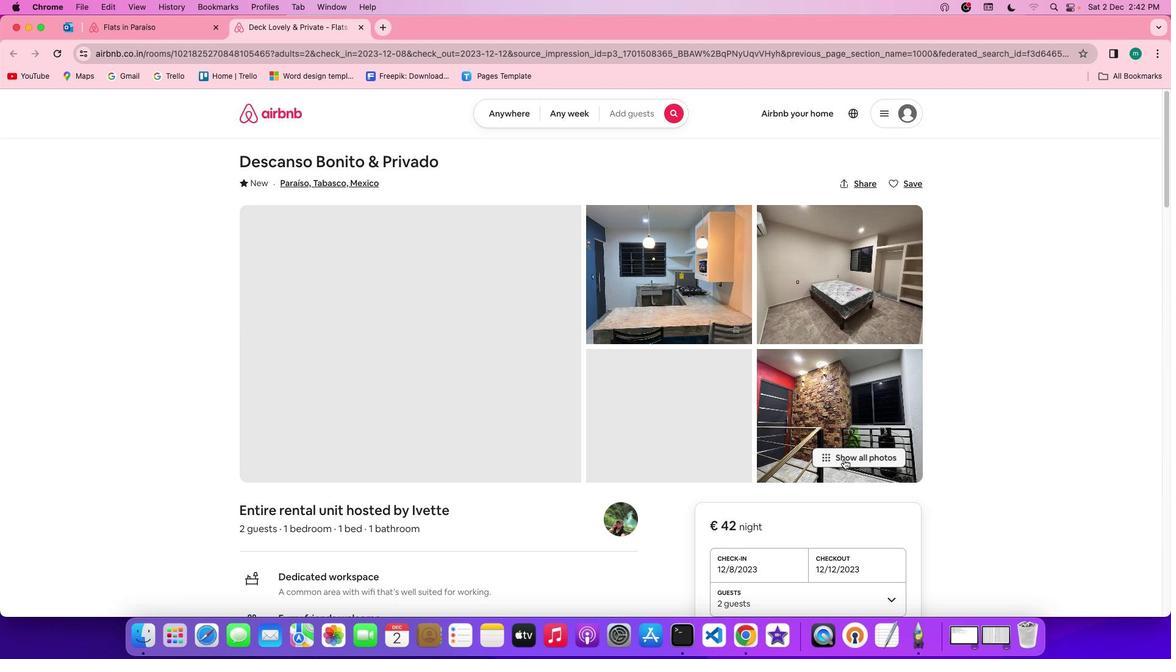
Action: Mouse moved to (638, 520)
Screenshot: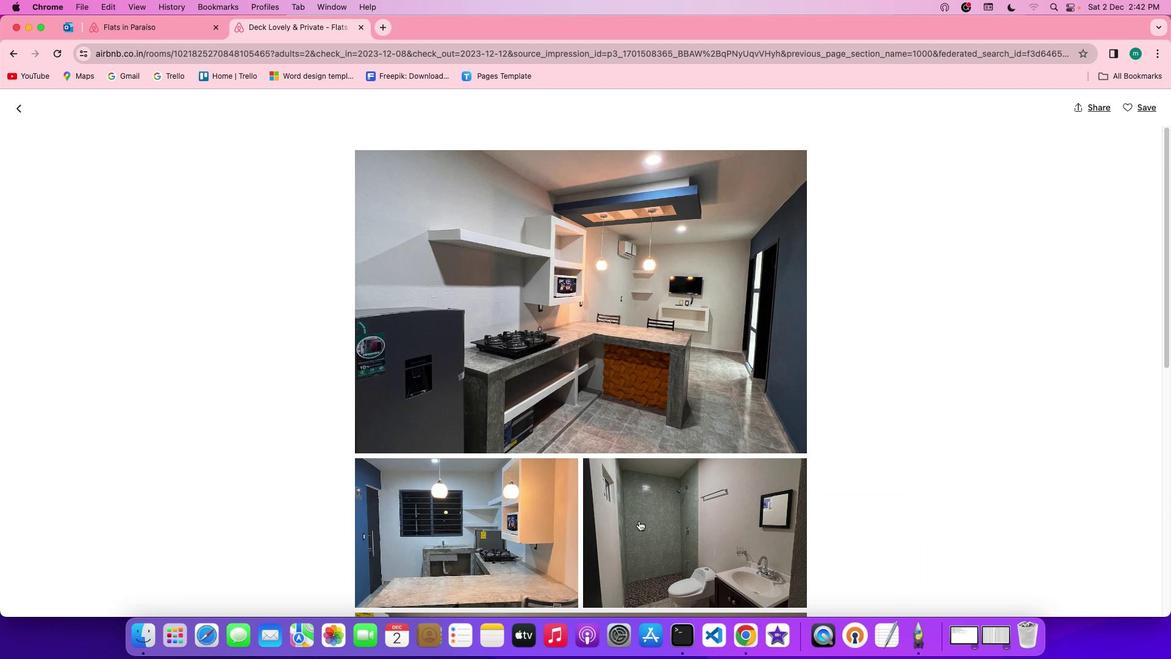 
Action: Mouse scrolled (638, 520) with delta (0, 0)
Screenshot: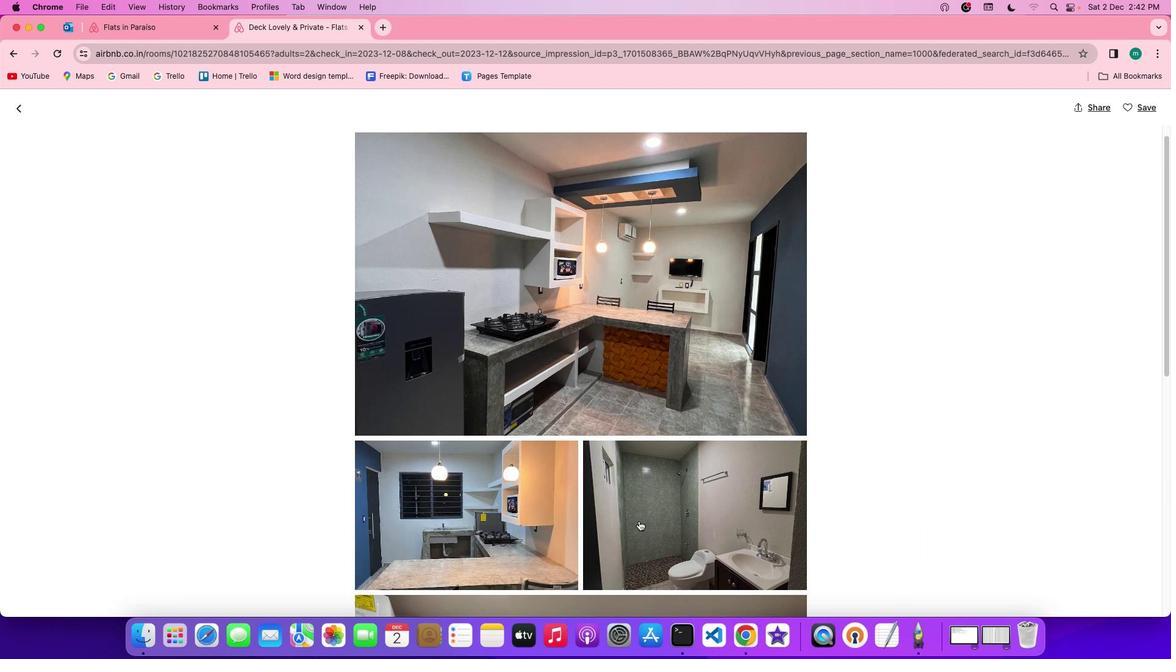 
Action: Mouse scrolled (638, 520) with delta (0, 0)
Screenshot: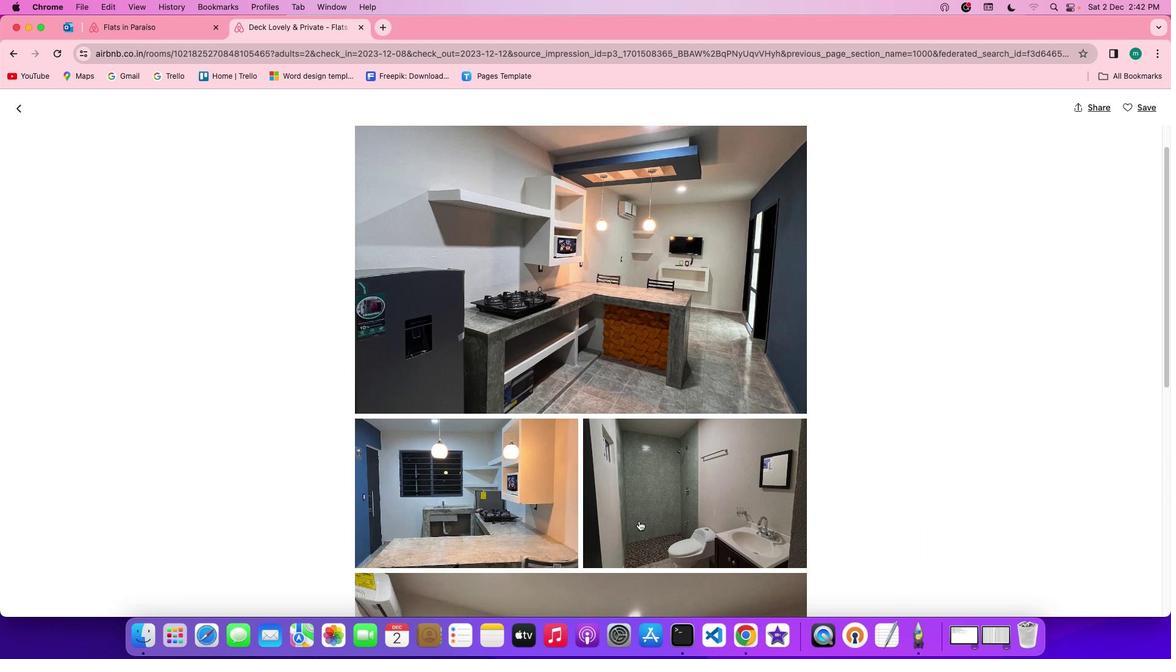 
Action: Mouse scrolled (638, 520) with delta (0, -1)
Screenshot: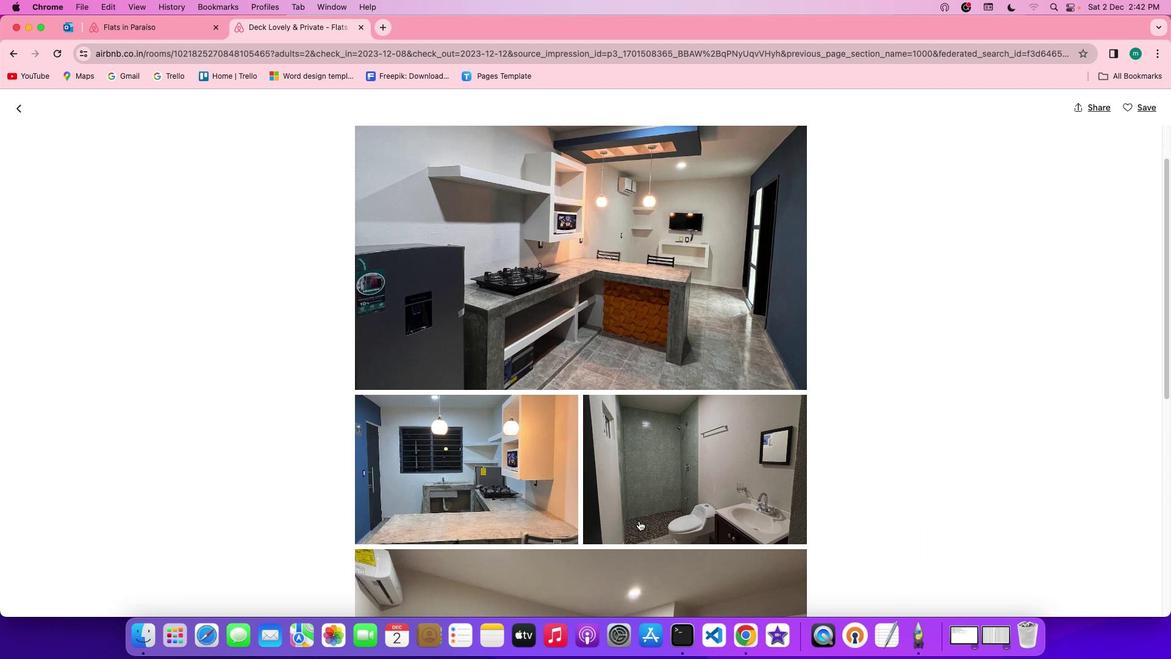 
Action: Mouse scrolled (638, 520) with delta (0, -1)
Screenshot: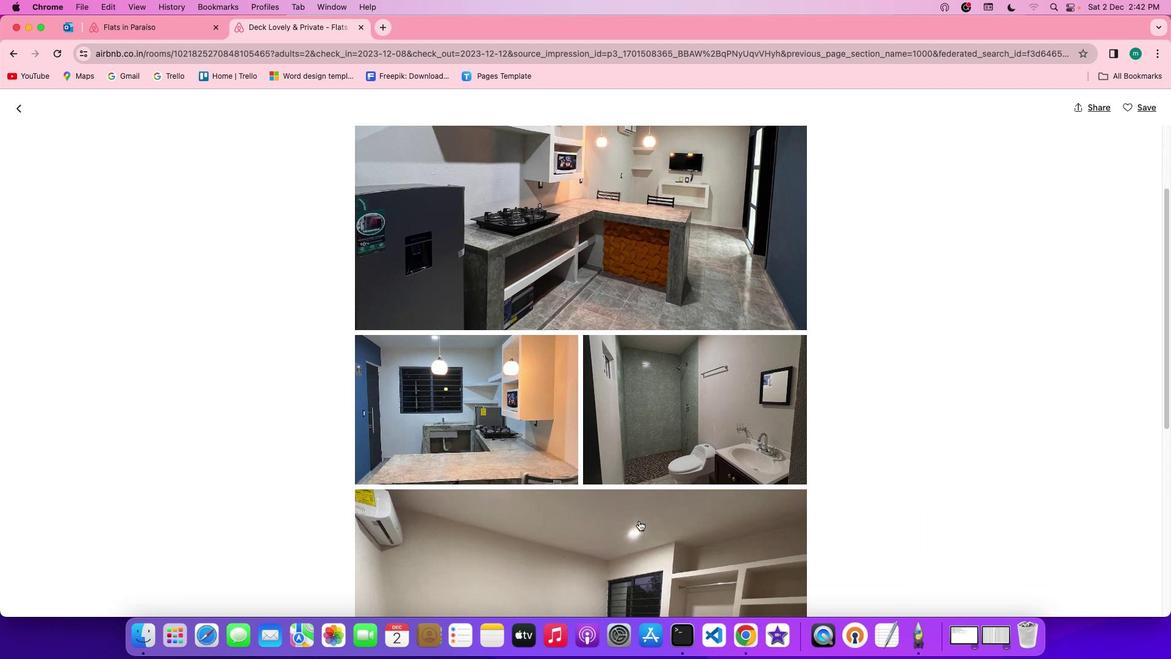 
Action: Mouse scrolled (638, 520) with delta (0, 0)
Screenshot: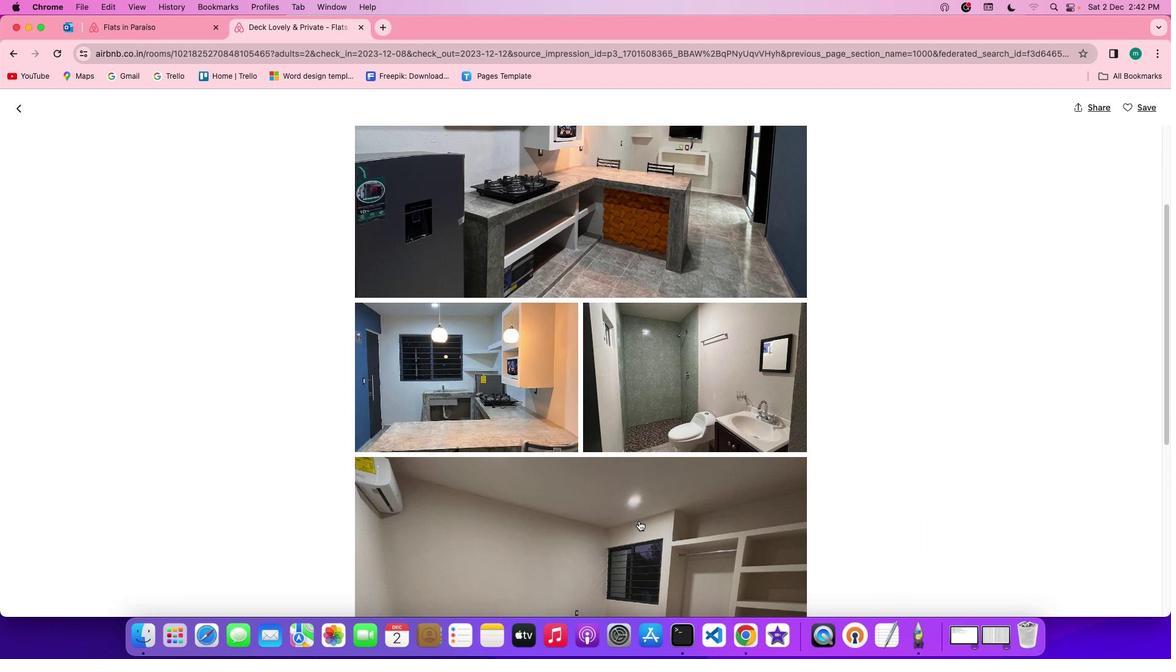 
Action: Mouse scrolled (638, 520) with delta (0, 0)
Screenshot: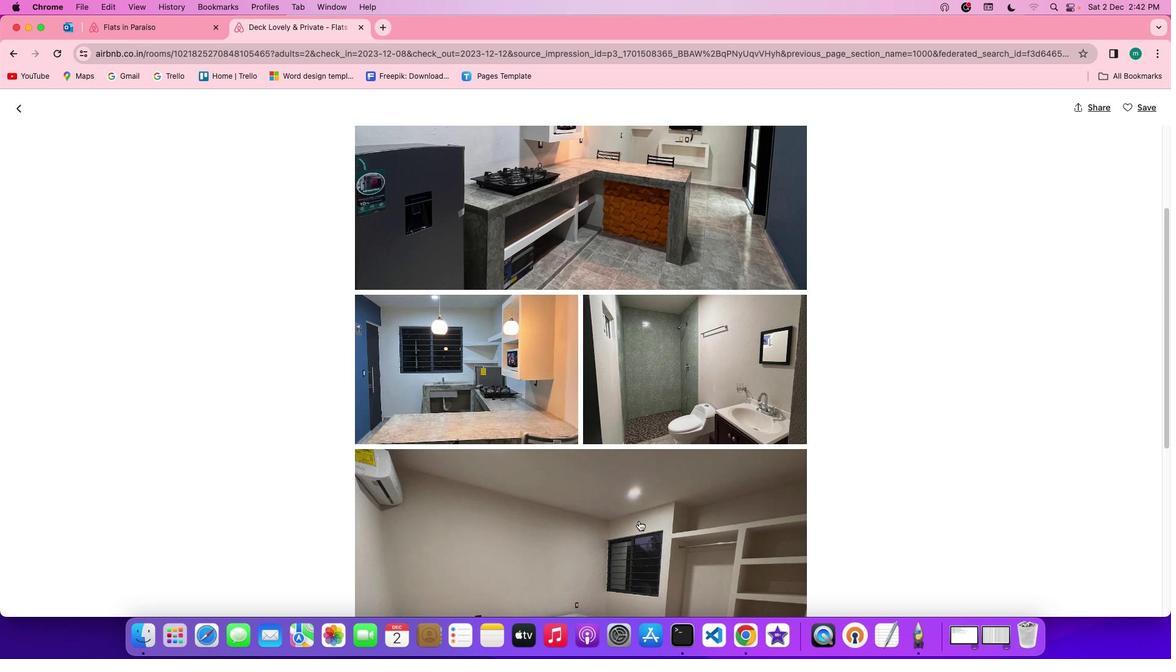 
Action: Mouse scrolled (638, 520) with delta (0, 0)
Screenshot: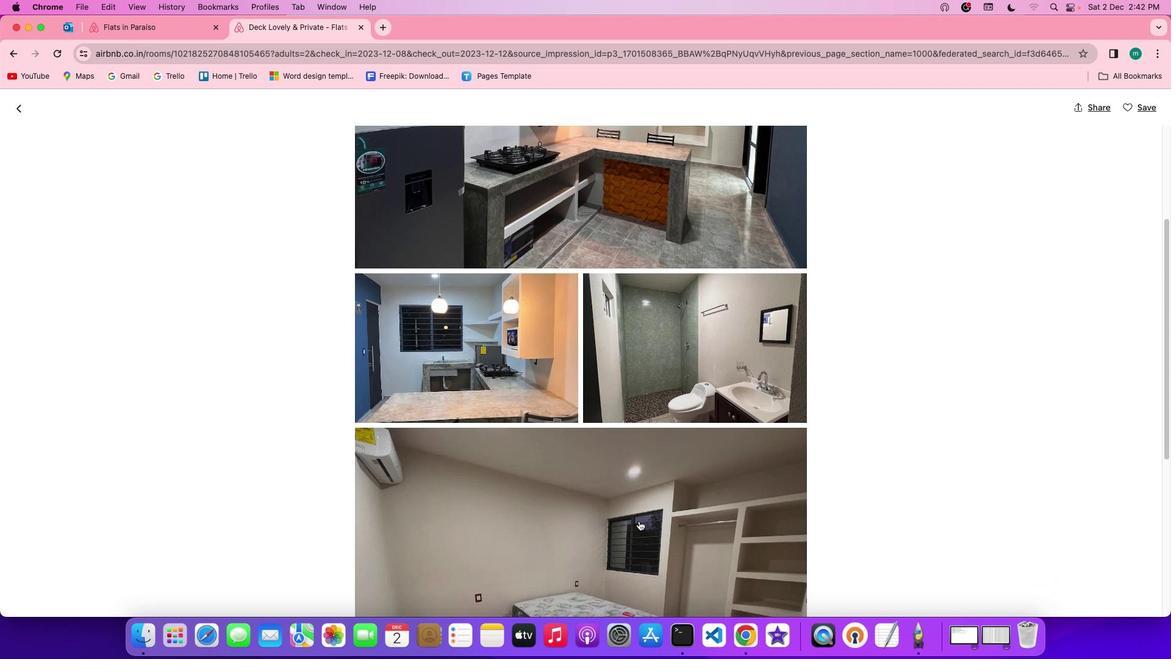 
Action: Mouse scrolled (638, 520) with delta (0, 0)
Screenshot: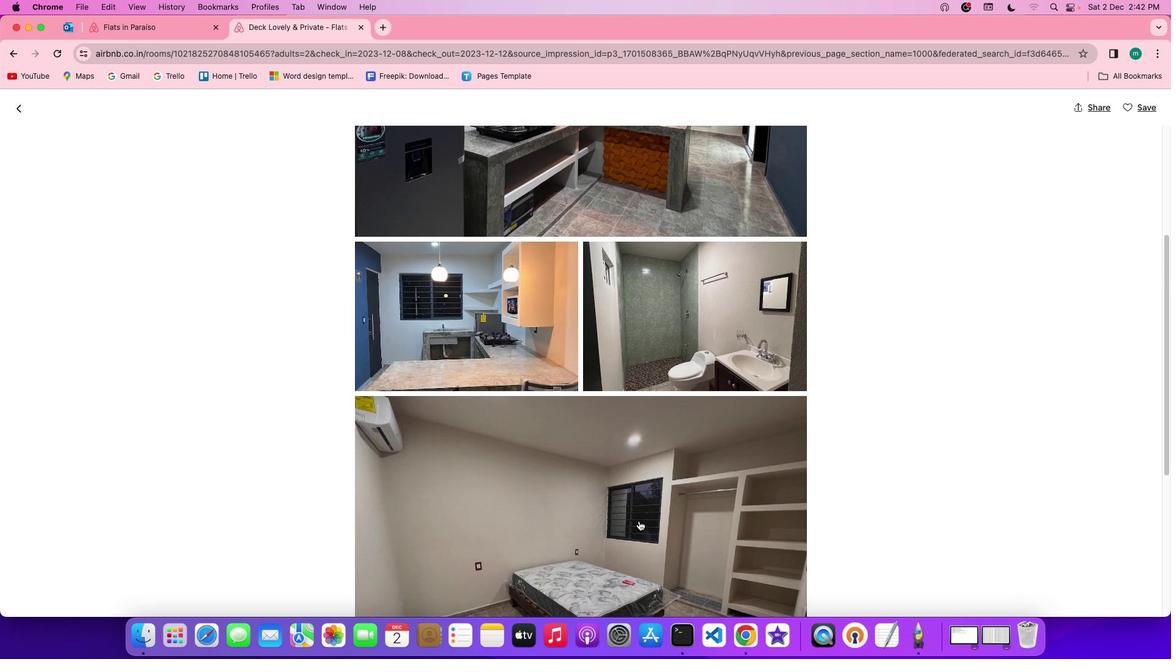 
Action: Mouse scrolled (638, 520) with delta (0, 0)
Screenshot: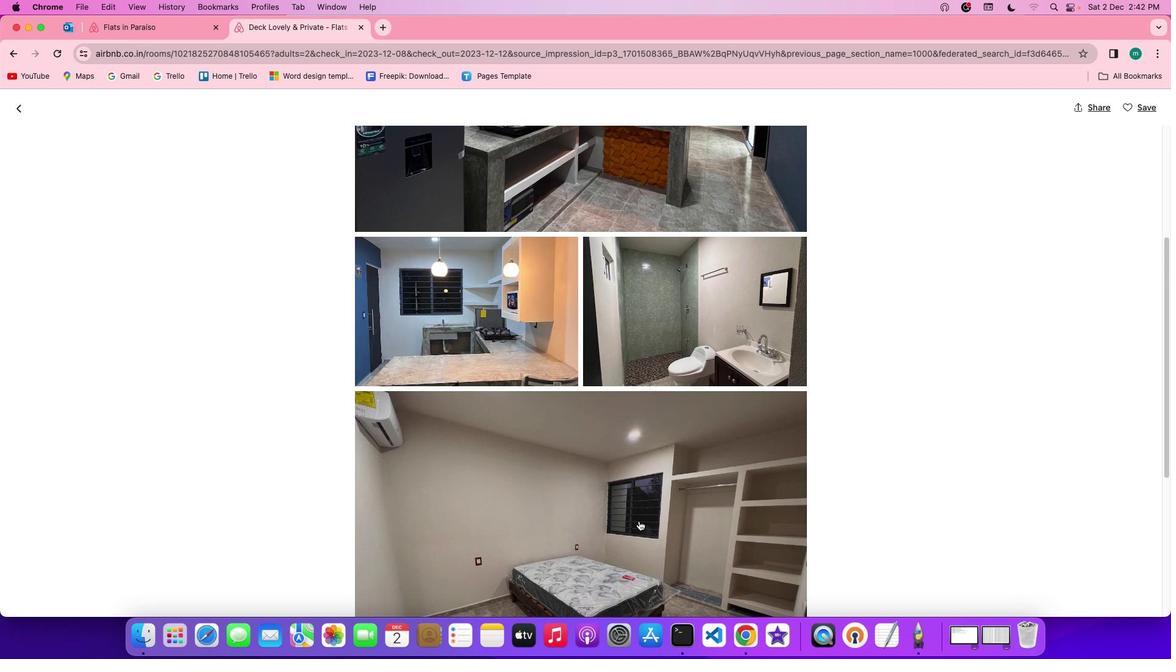 
Action: Mouse scrolled (638, 520) with delta (0, -1)
Screenshot: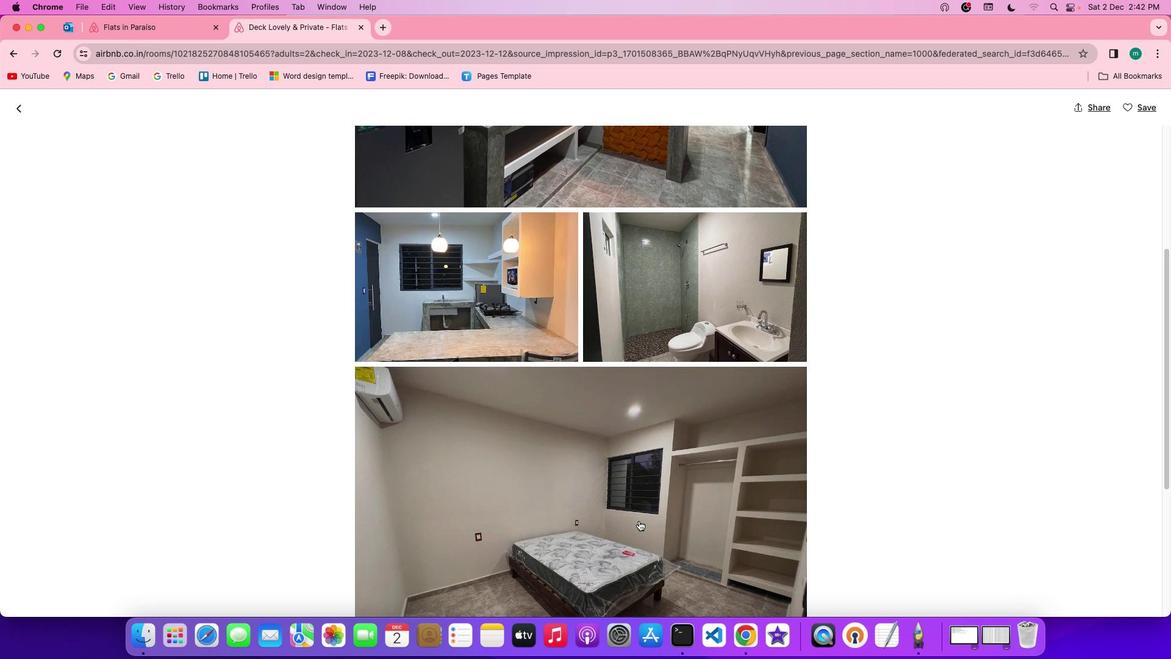 
Action: Mouse scrolled (638, 520) with delta (0, 0)
Screenshot: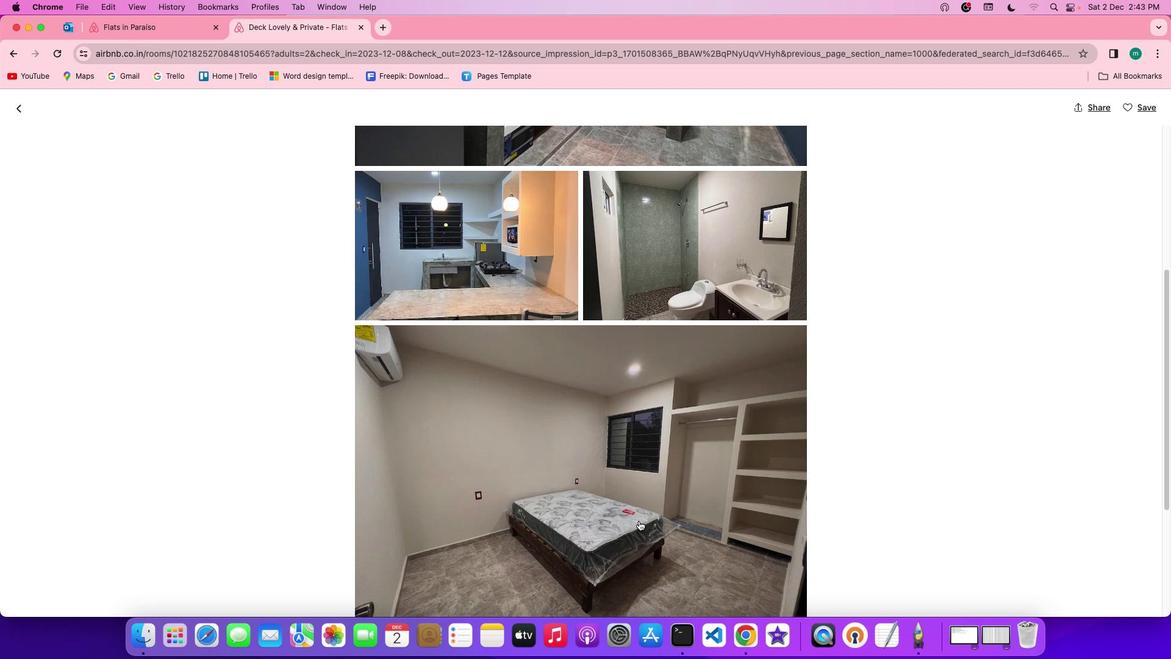 
Action: Mouse scrolled (638, 520) with delta (0, 0)
Screenshot: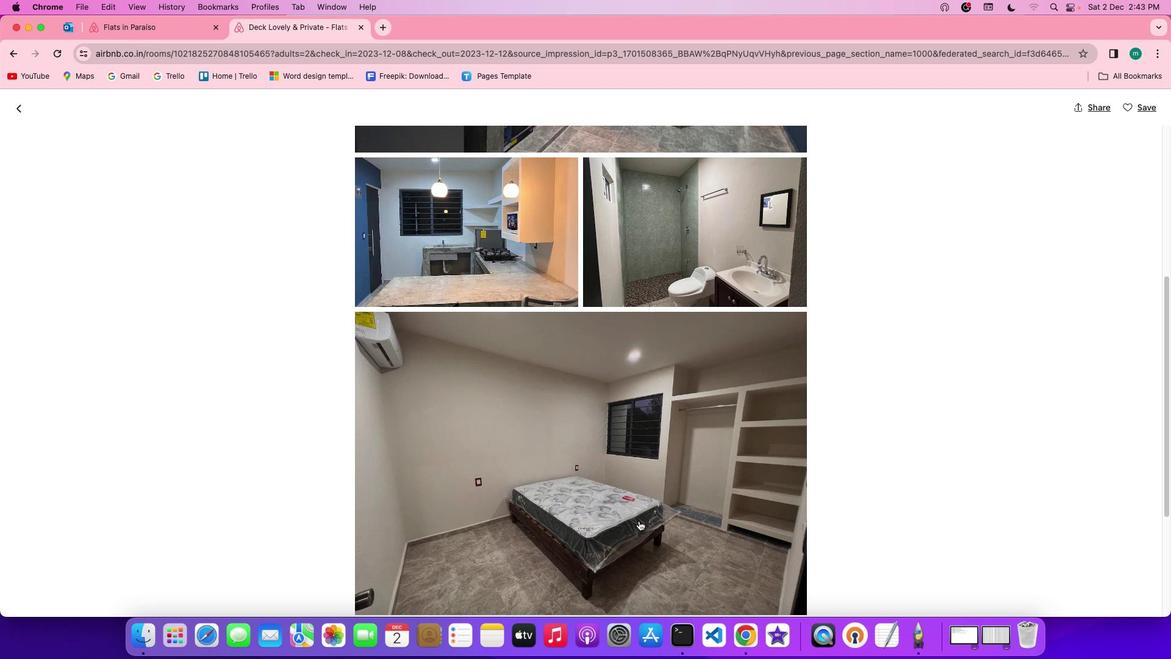 
Action: Mouse scrolled (638, 520) with delta (0, -1)
Screenshot: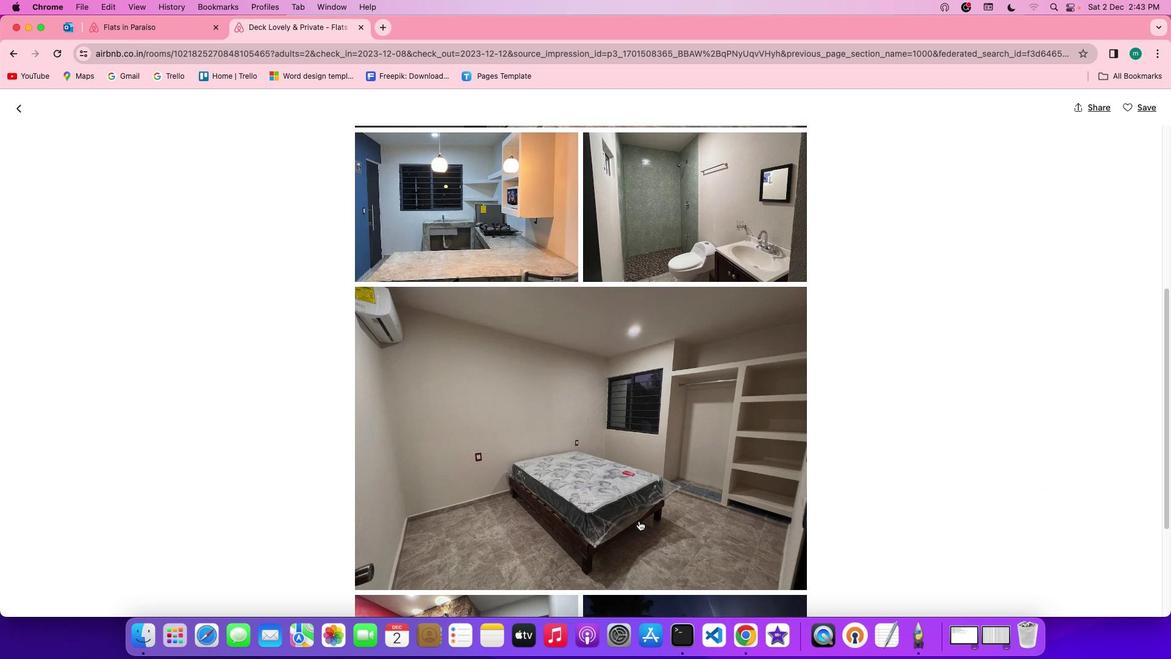 
Action: Mouse scrolled (638, 520) with delta (0, -1)
Screenshot: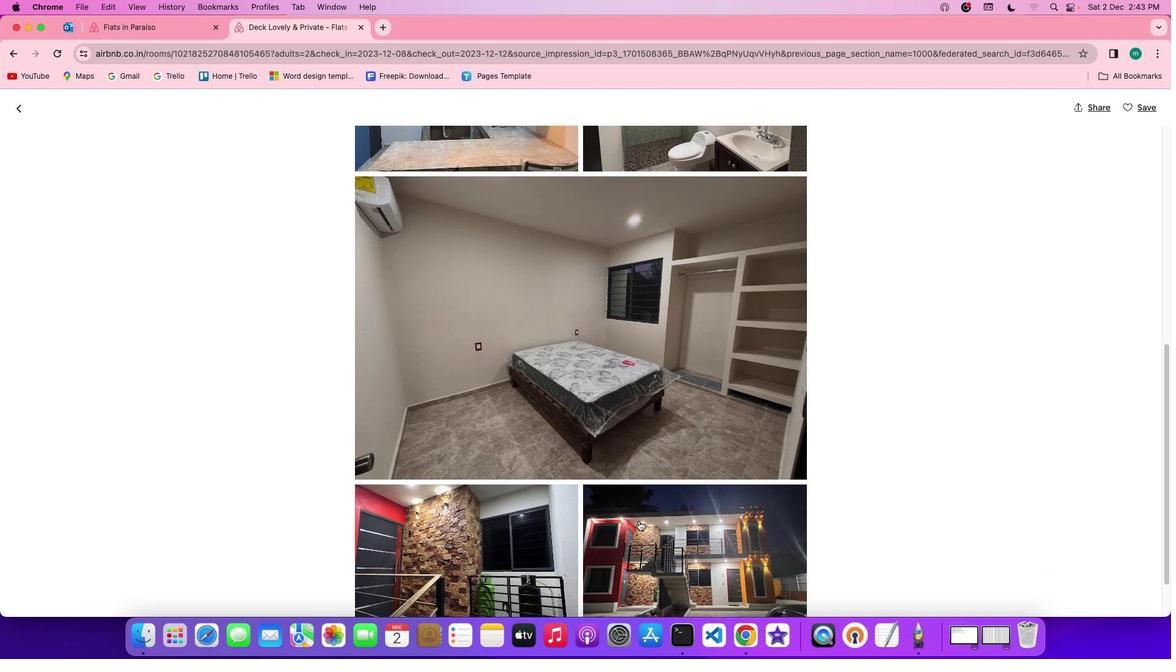 
Action: Mouse moved to (659, 529)
Screenshot: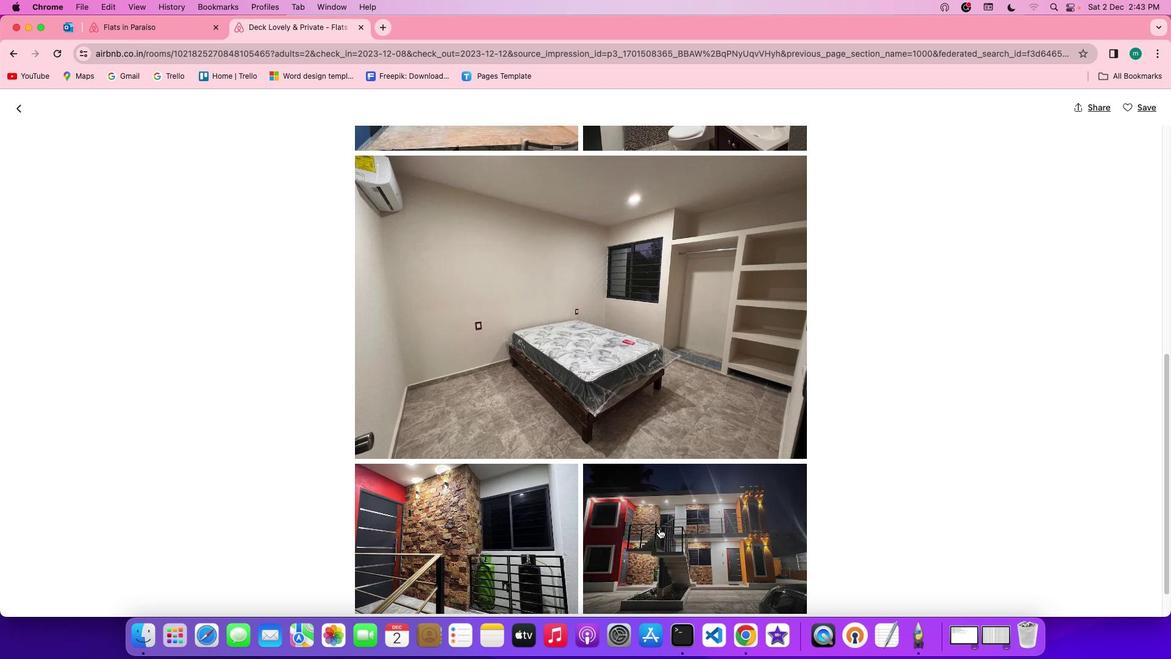 
Action: Mouse scrolled (659, 529) with delta (0, 0)
Screenshot: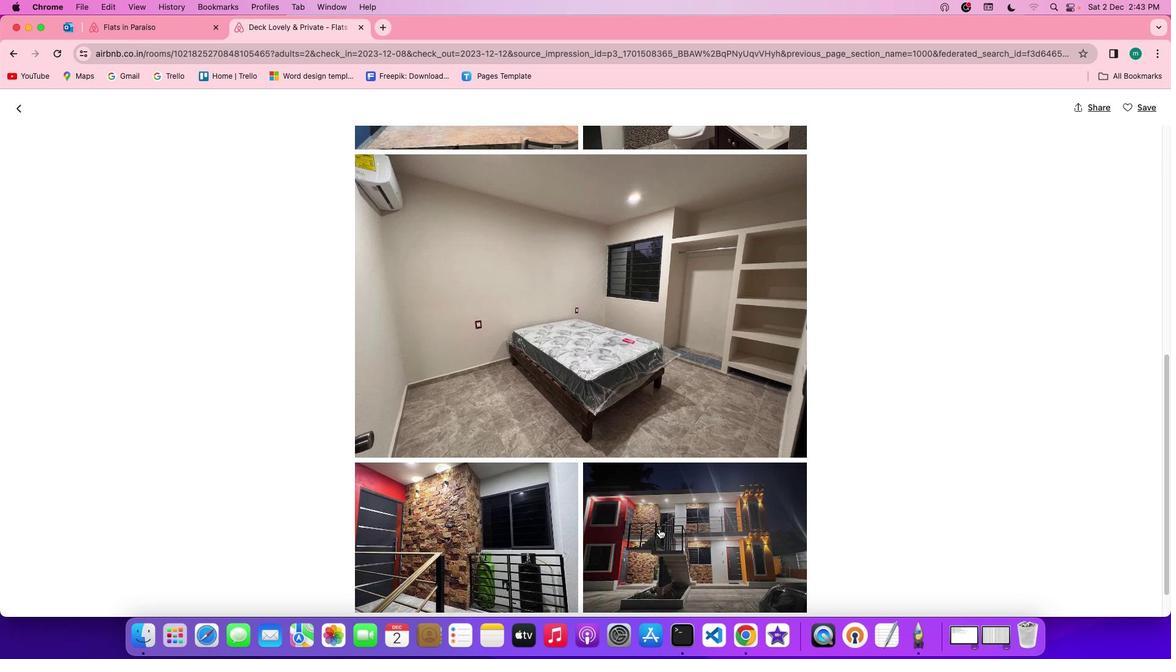 
Action: Mouse scrolled (659, 529) with delta (0, 0)
Screenshot: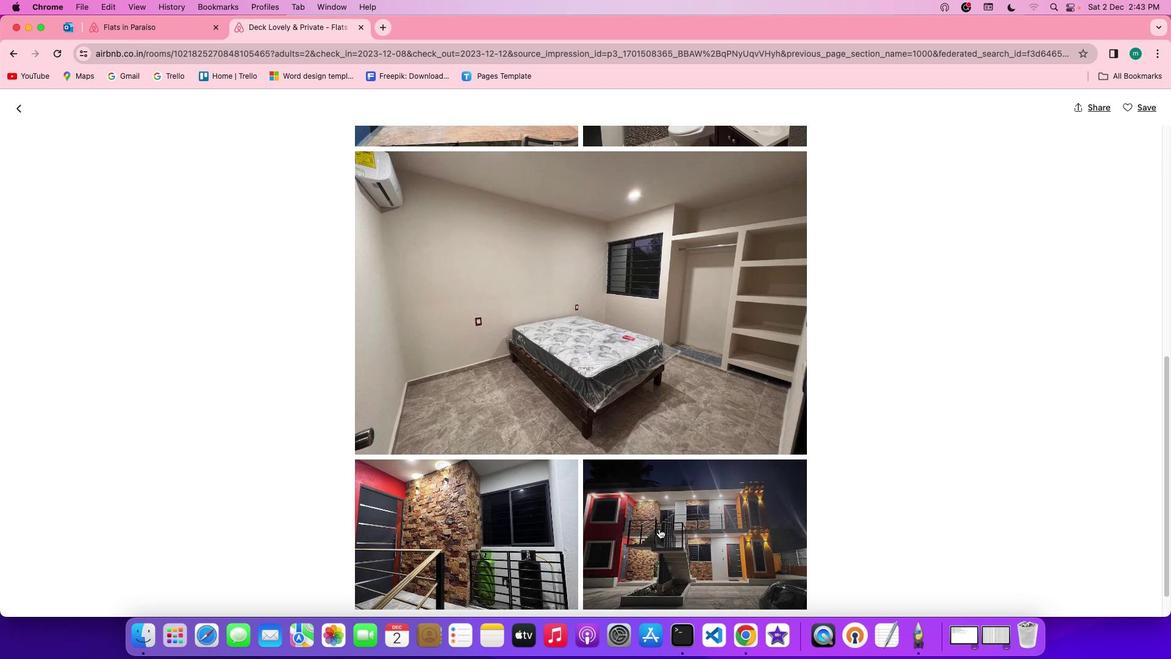 
Action: Mouse scrolled (659, 529) with delta (0, 0)
Screenshot: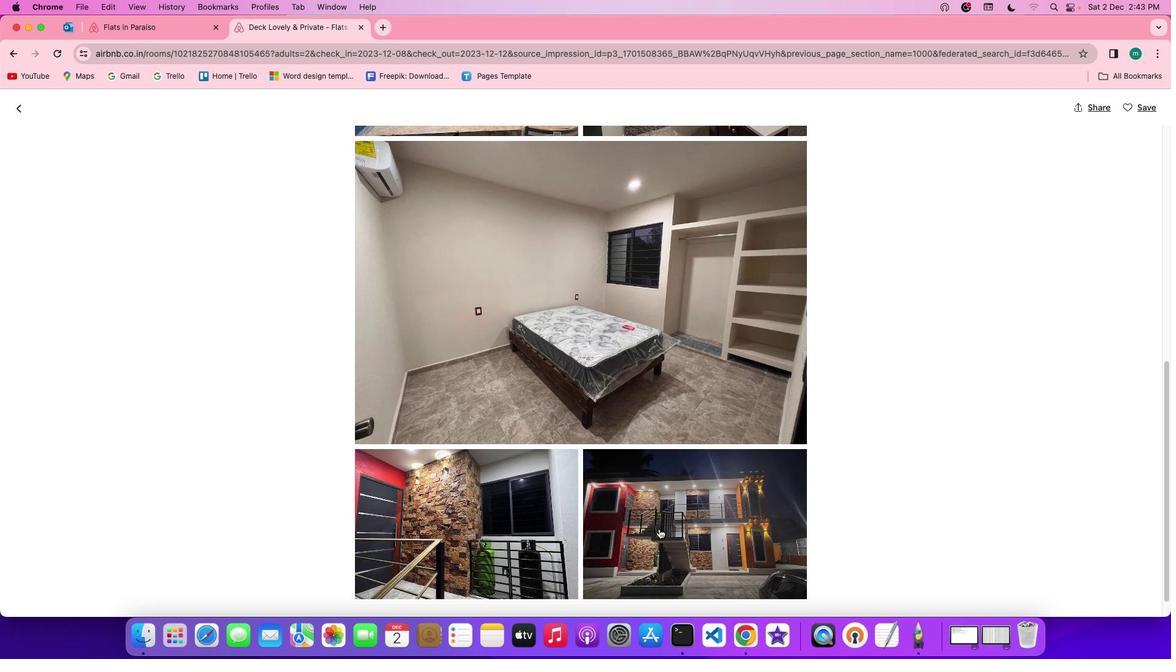 
Action: Mouse scrolled (659, 529) with delta (0, 0)
Screenshot: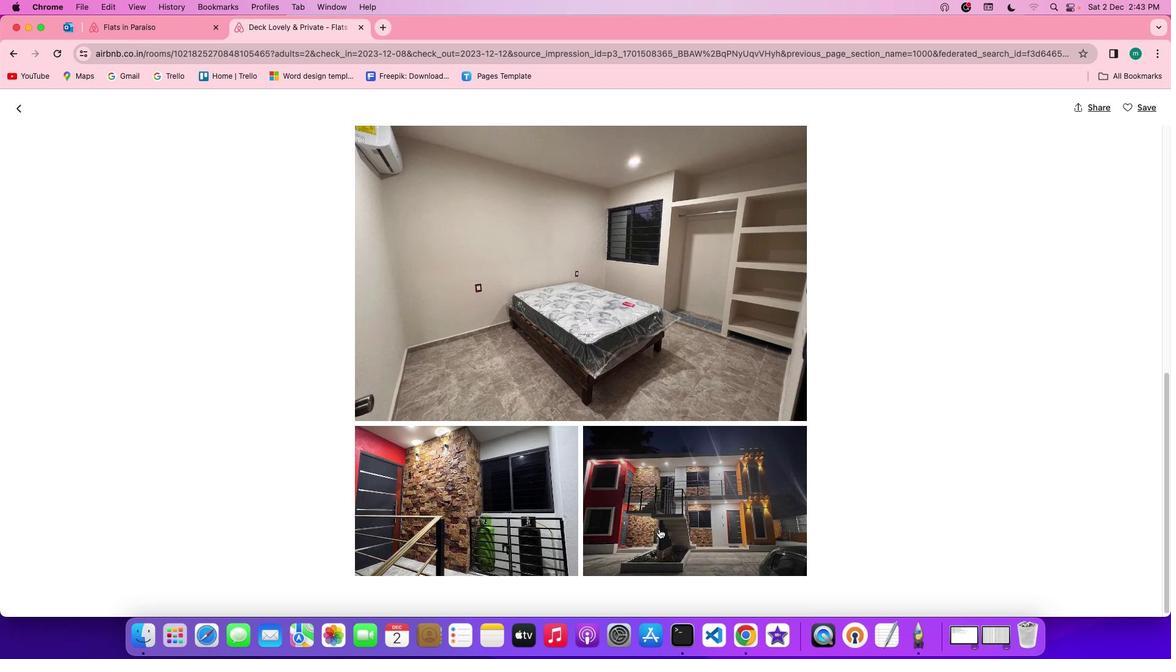 
Action: Mouse scrolled (659, 529) with delta (0, 0)
Screenshot: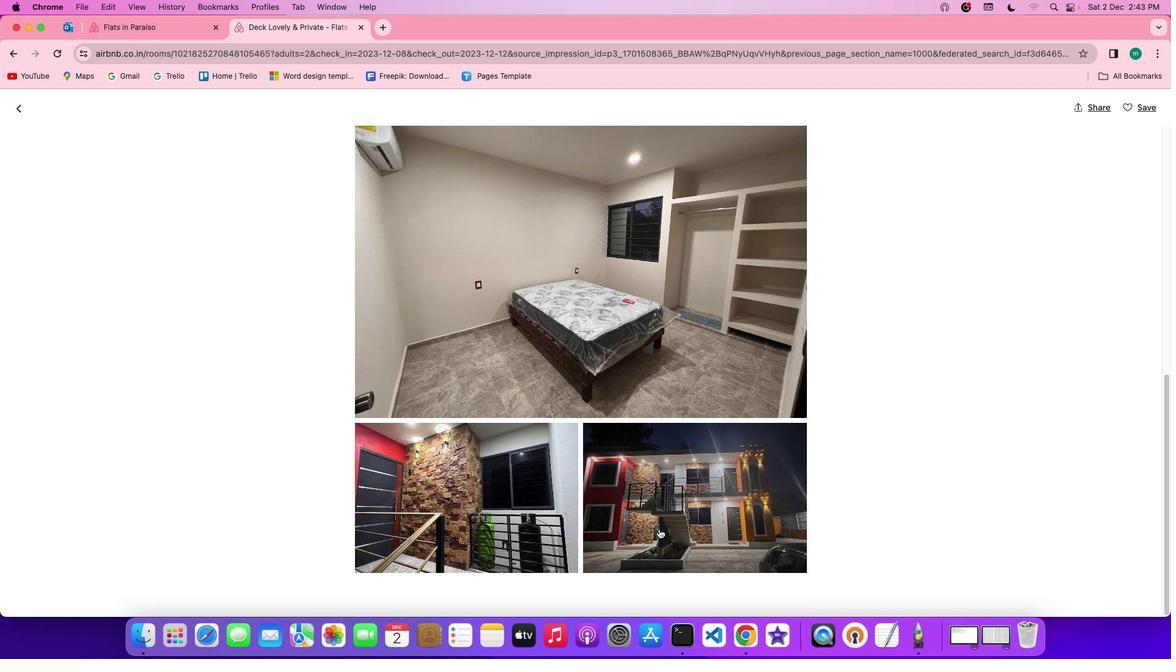 
Action: Mouse scrolled (659, 529) with delta (0, 0)
Screenshot: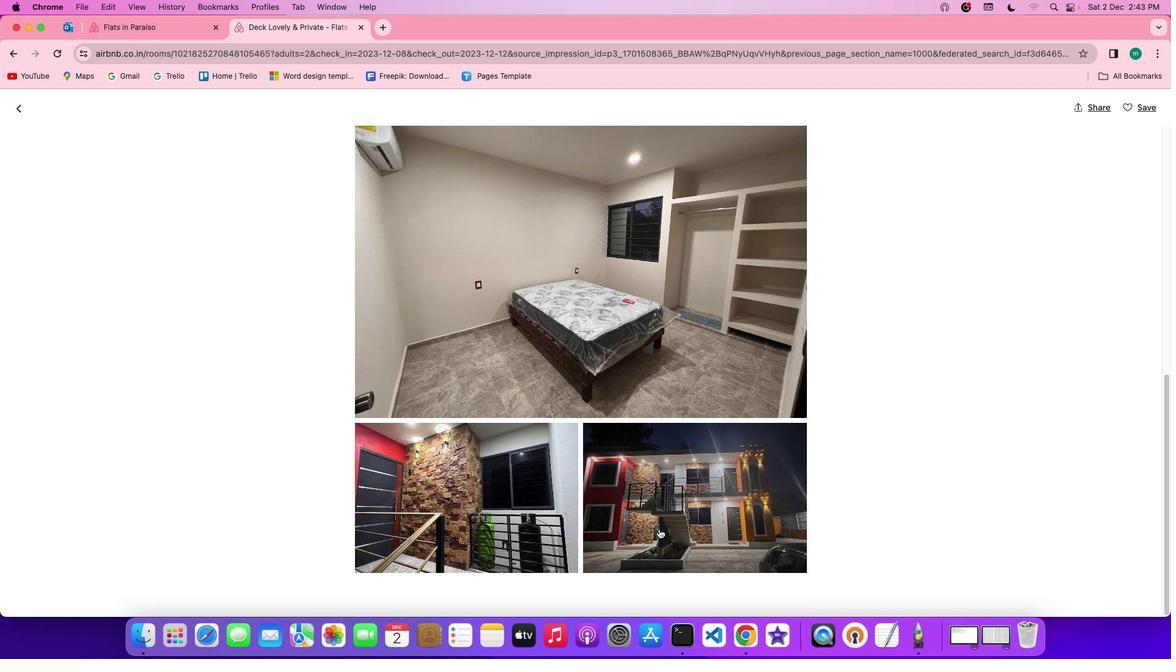
Action: Mouse scrolled (659, 529) with delta (0, -1)
Screenshot: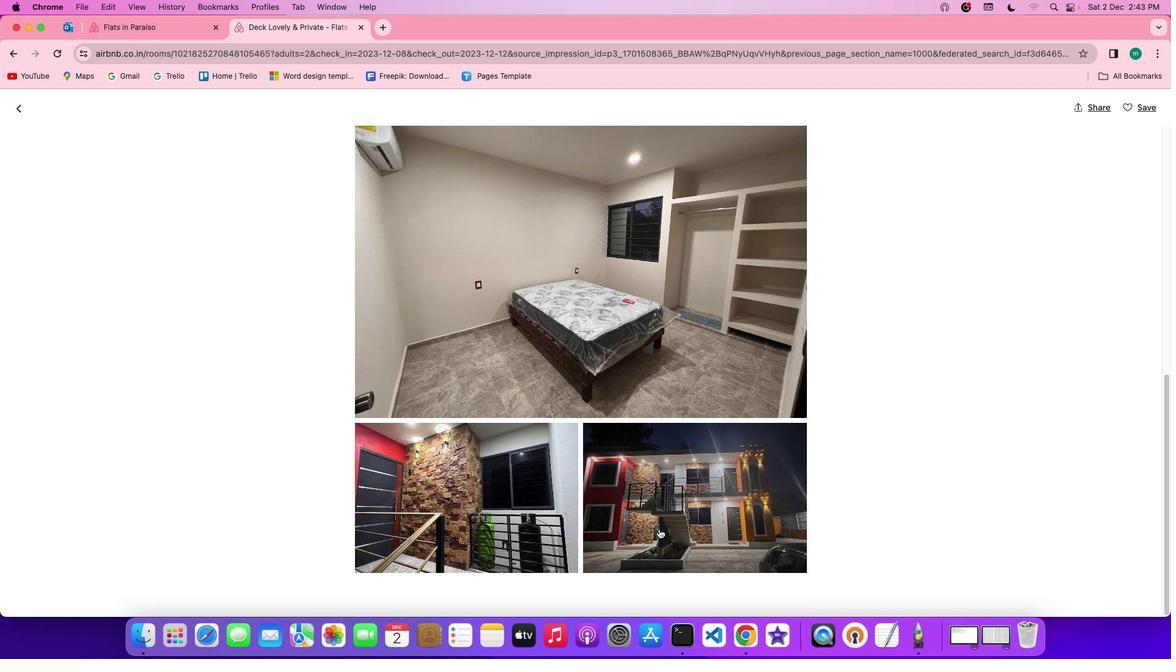 
Action: Mouse scrolled (659, 529) with delta (0, 0)
Screenshot: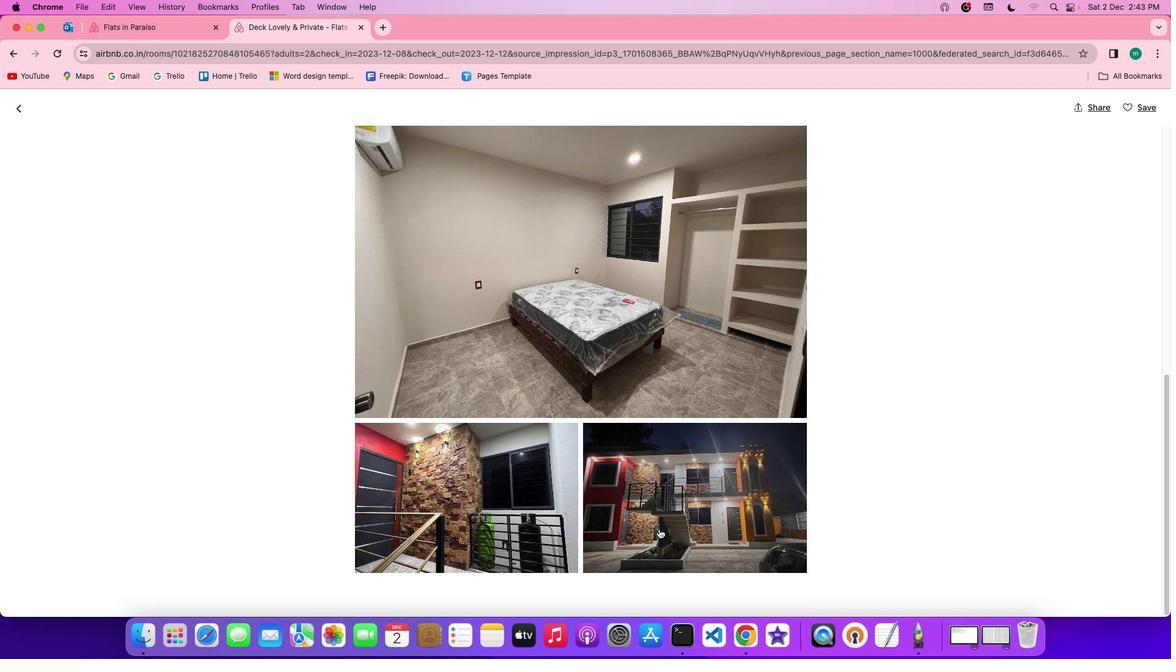 
Action: Mouse scrolled (659, 529) with delta (0, 0)
Screenshot: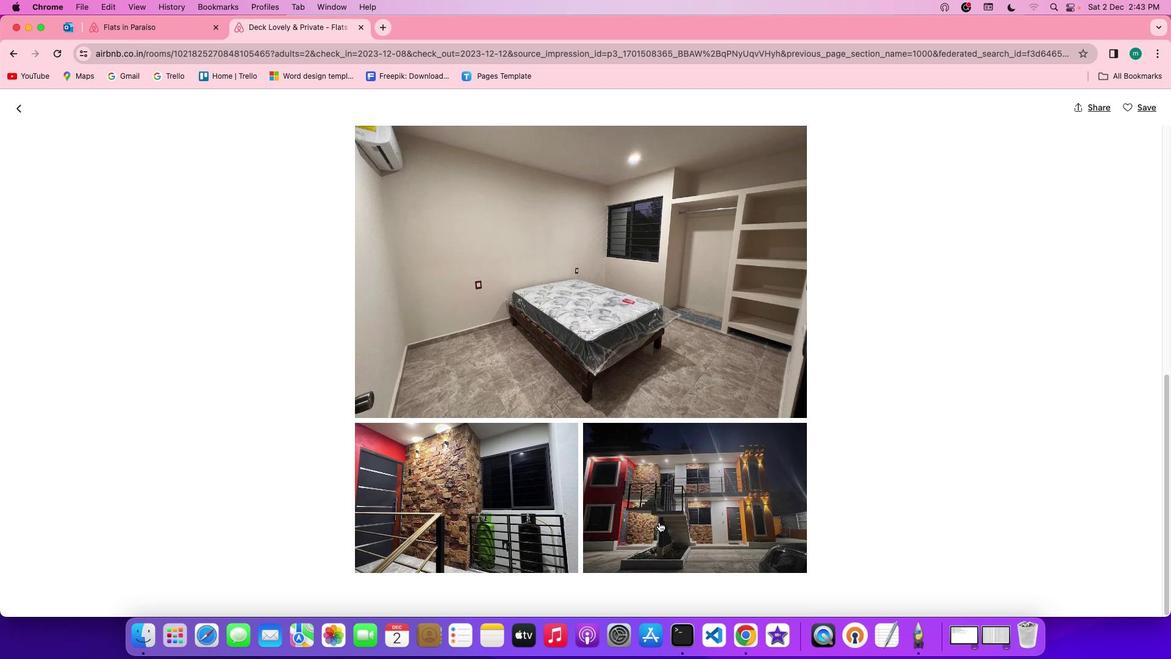 
Action: Mouse scrolled (659, 529) with delta (0, -1)
Screenshot: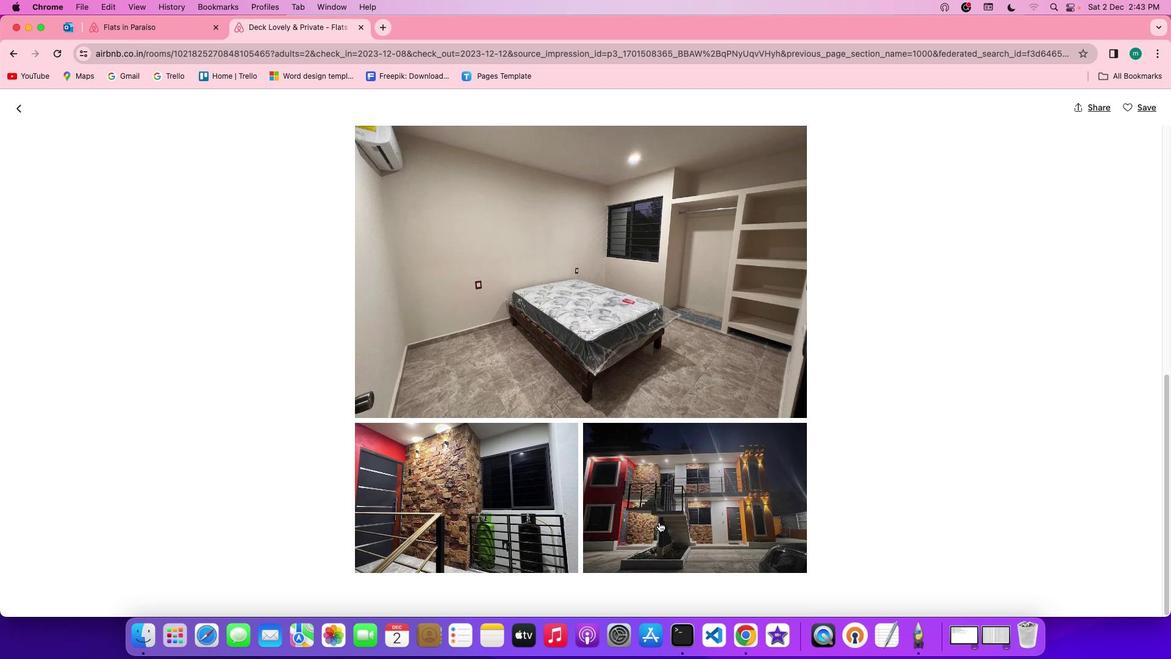 
Action: Mouse moved to (22, 113)
Screenshot: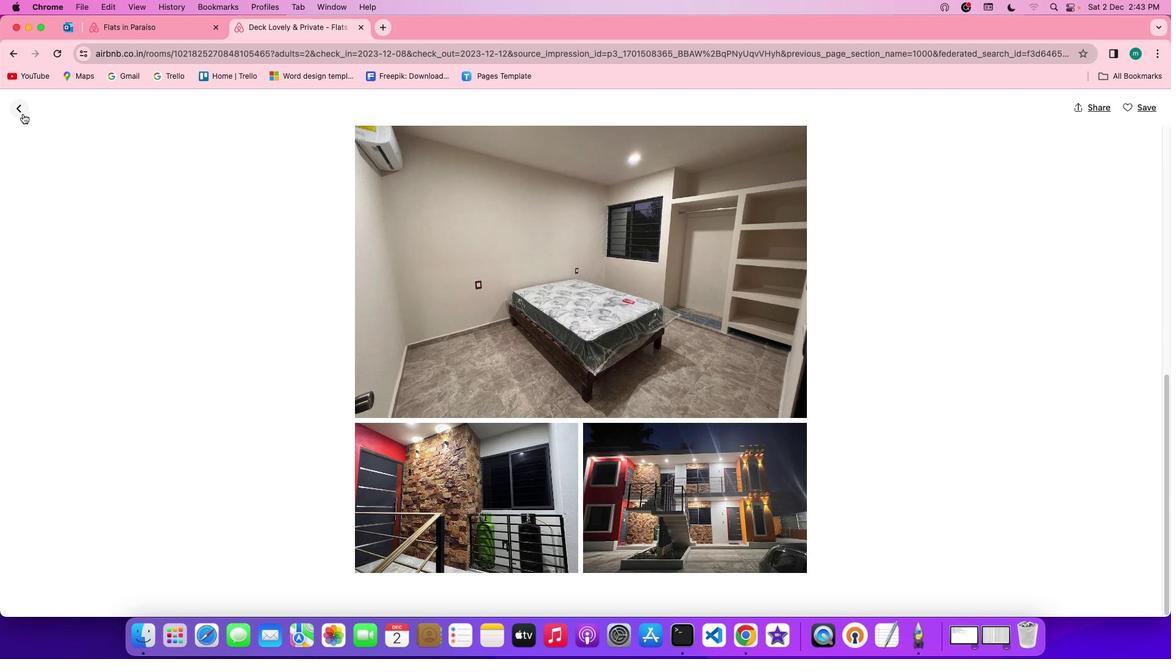 
Action: Mouse pressed left at (22, 113)
Screenshot: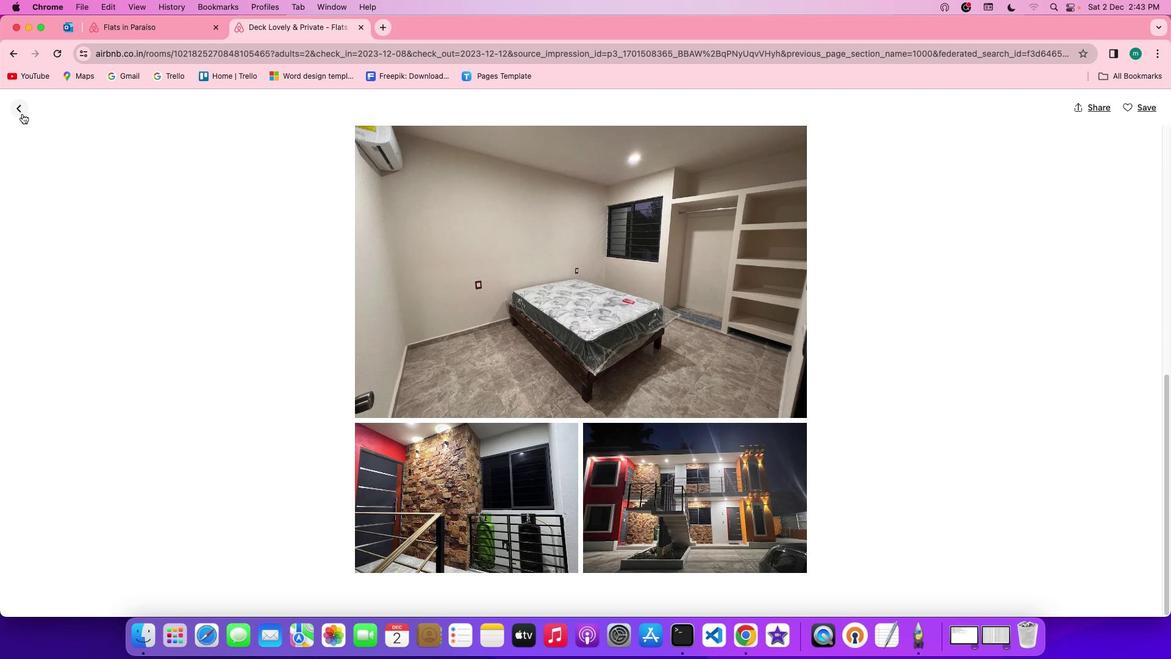 
Action: Mouse moved to (762, 527)
Screenshot: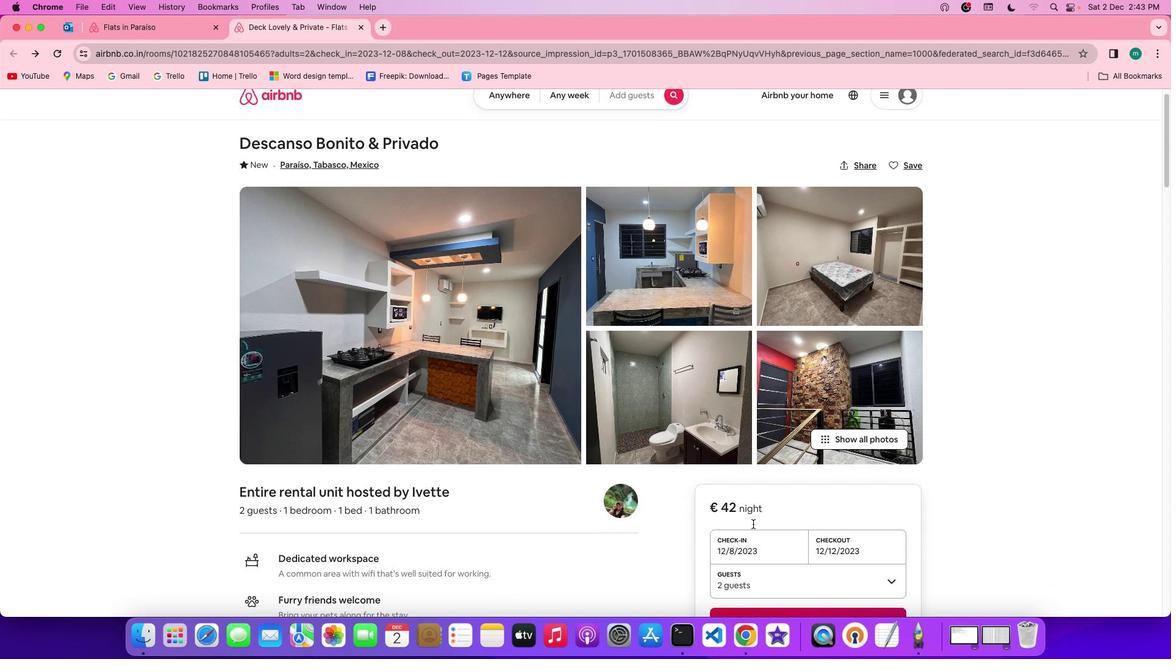 
Action: Mouse scrolled (762, 527) with delta (0, 0)
Screenshot: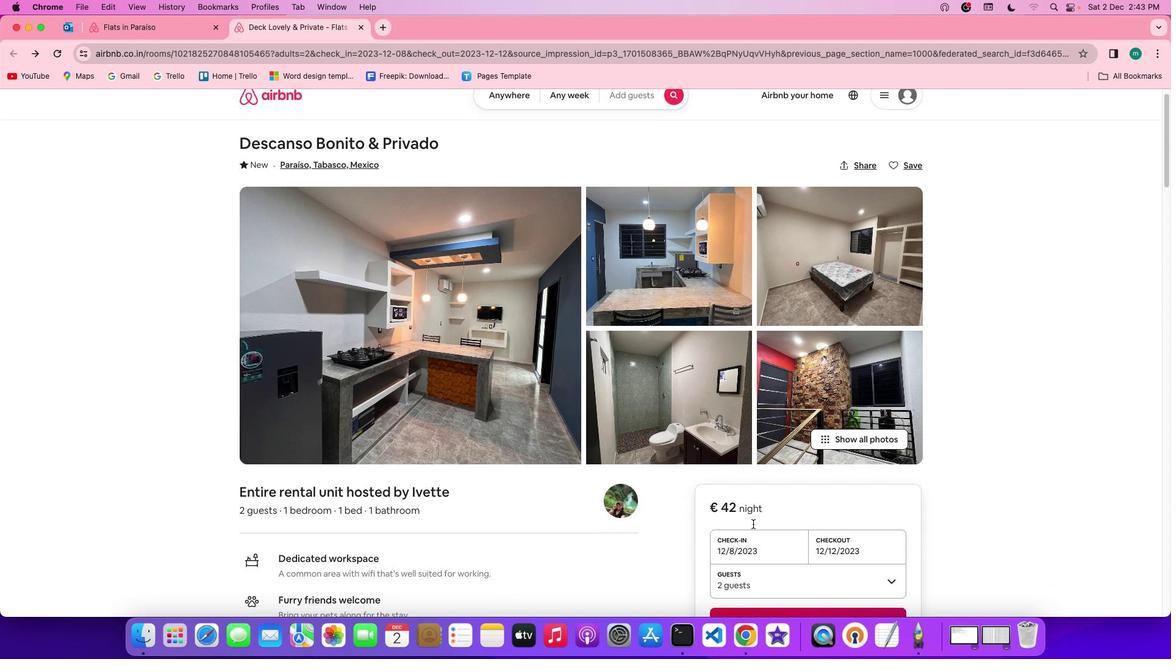 
Action: Mouse moved to (756, 524)
Screenshot: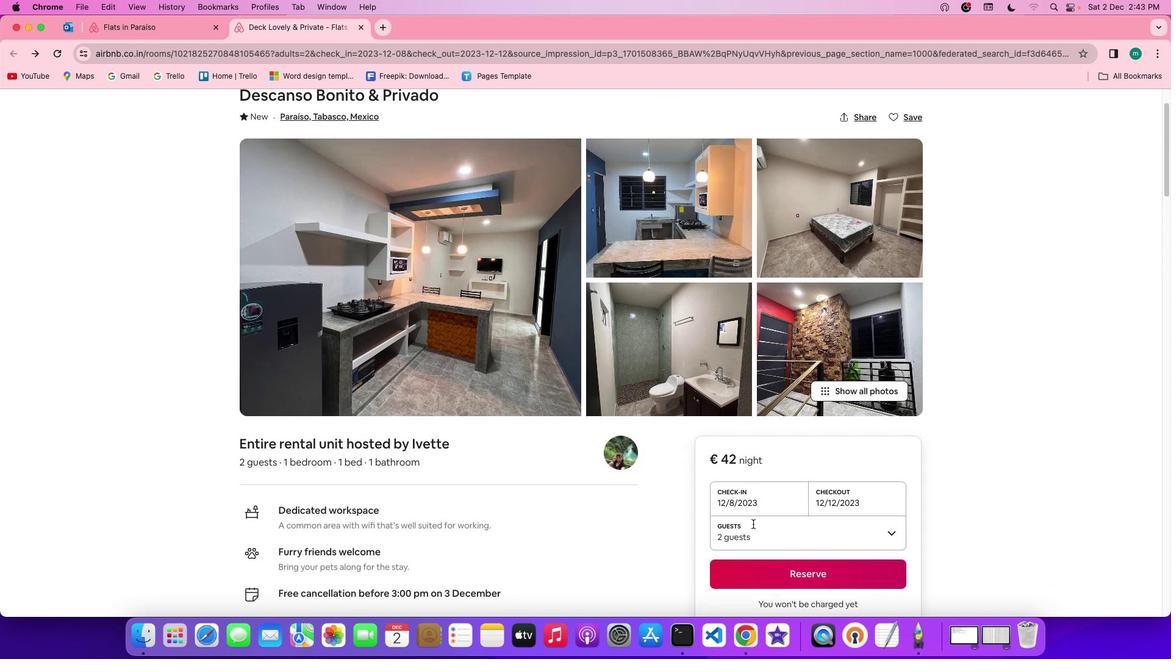 
Action: Mouse scrolled (756, 524) with delta (0, 0)
Screenshot: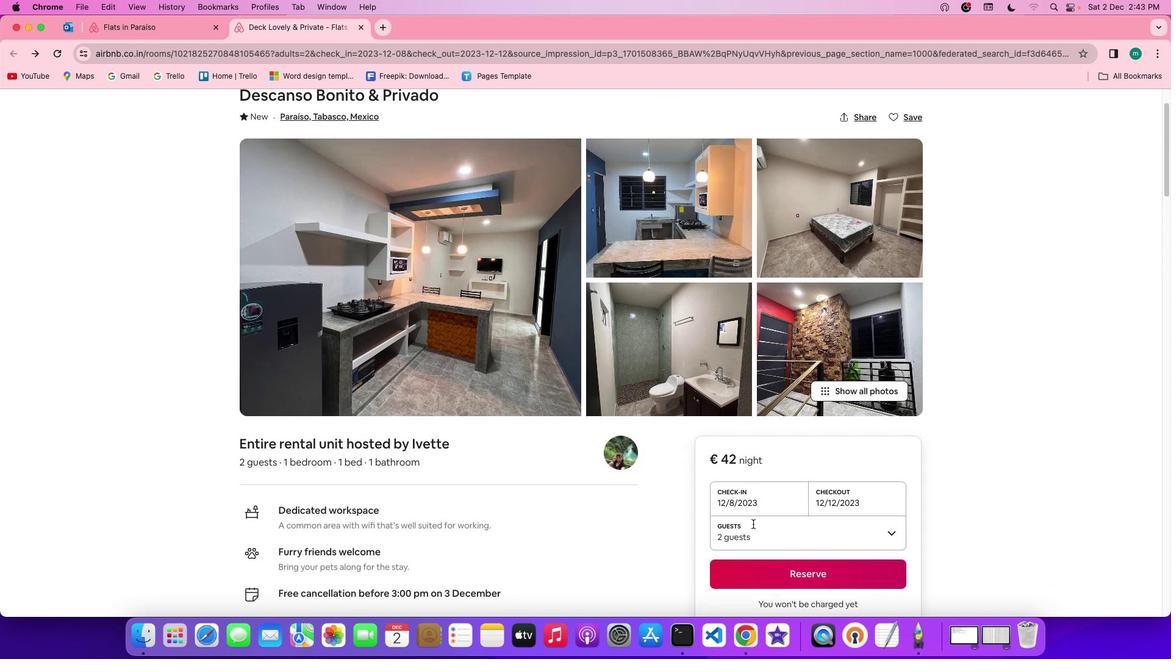 
Action: Mouse moved to (753, 524)
Screenshot: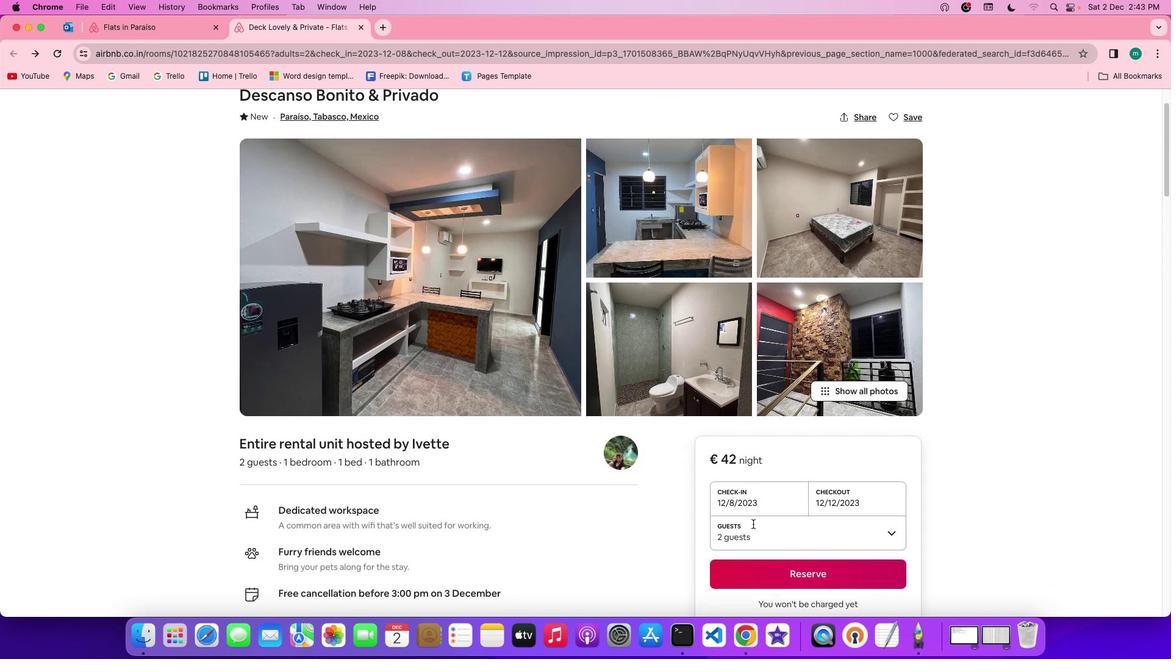 
Action: Mouse scrolled (753, 524) with delta (0, -1)
Screenshot: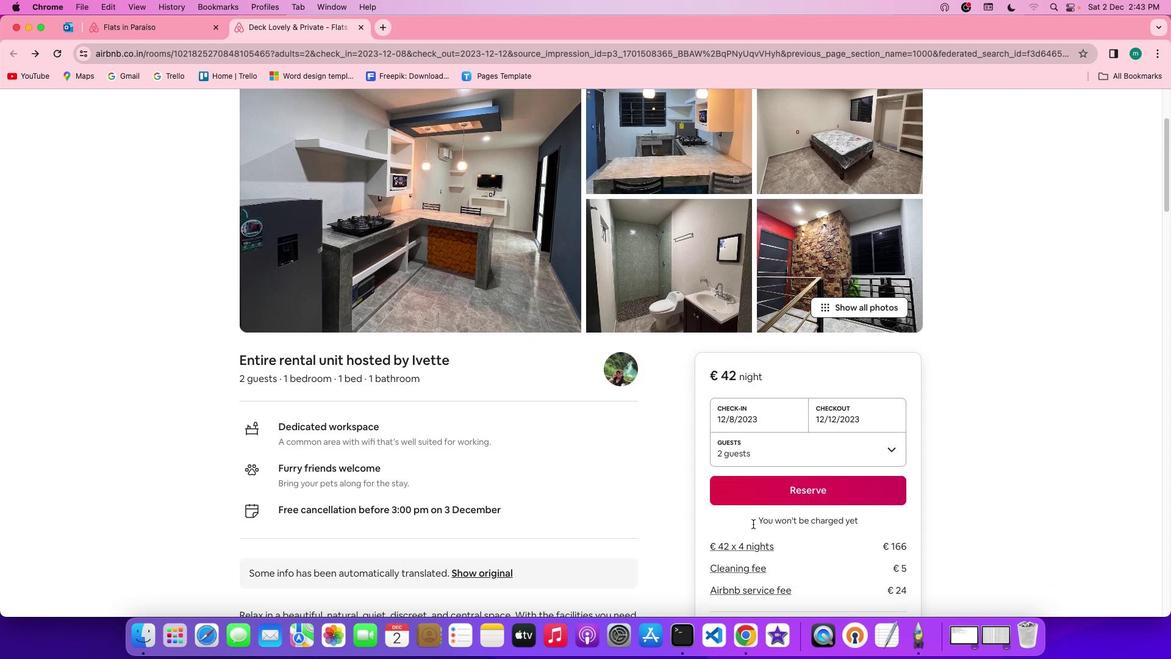 
Action: Mouse scrolled (753, 524) with delta (0, -2)
Screenshot: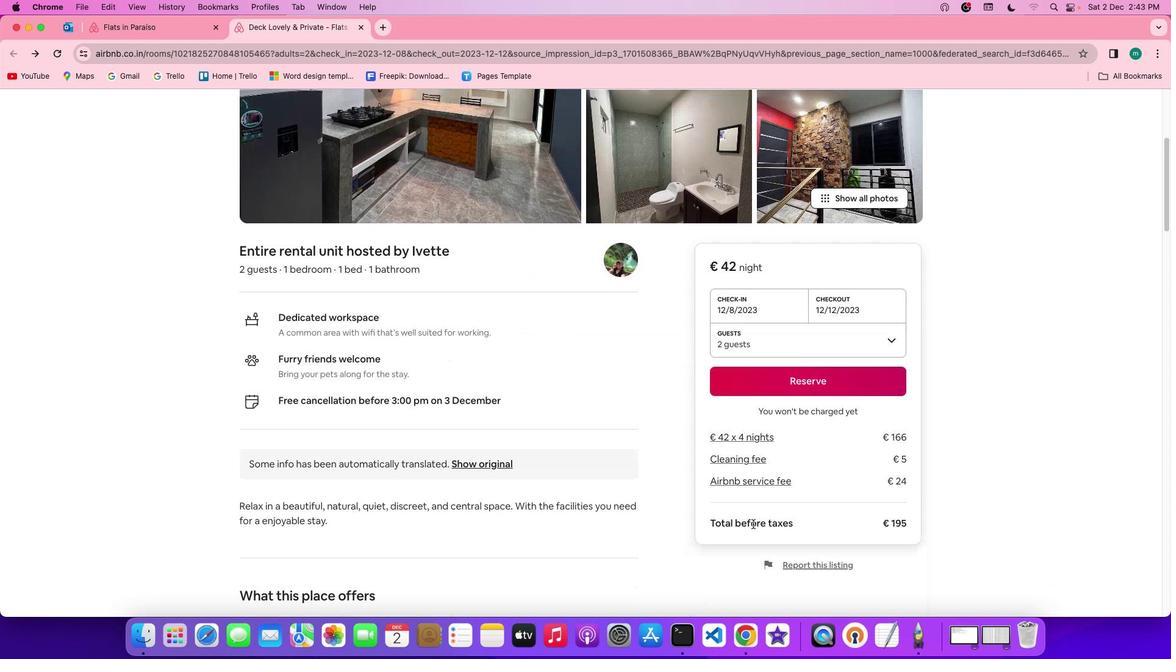 
Action: Mouse scrolled (753, 524) with delta (0, -3)
Screenshot: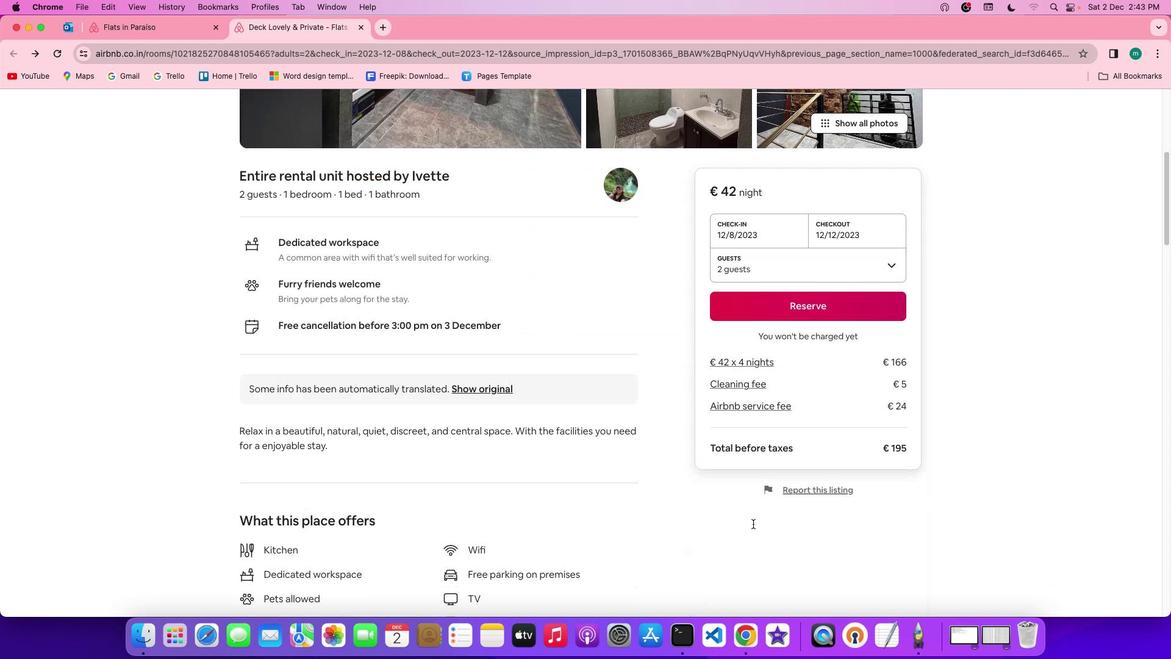 
Action: Mouse scrolled (753, 524) with delta (0, 0)
Screenshot: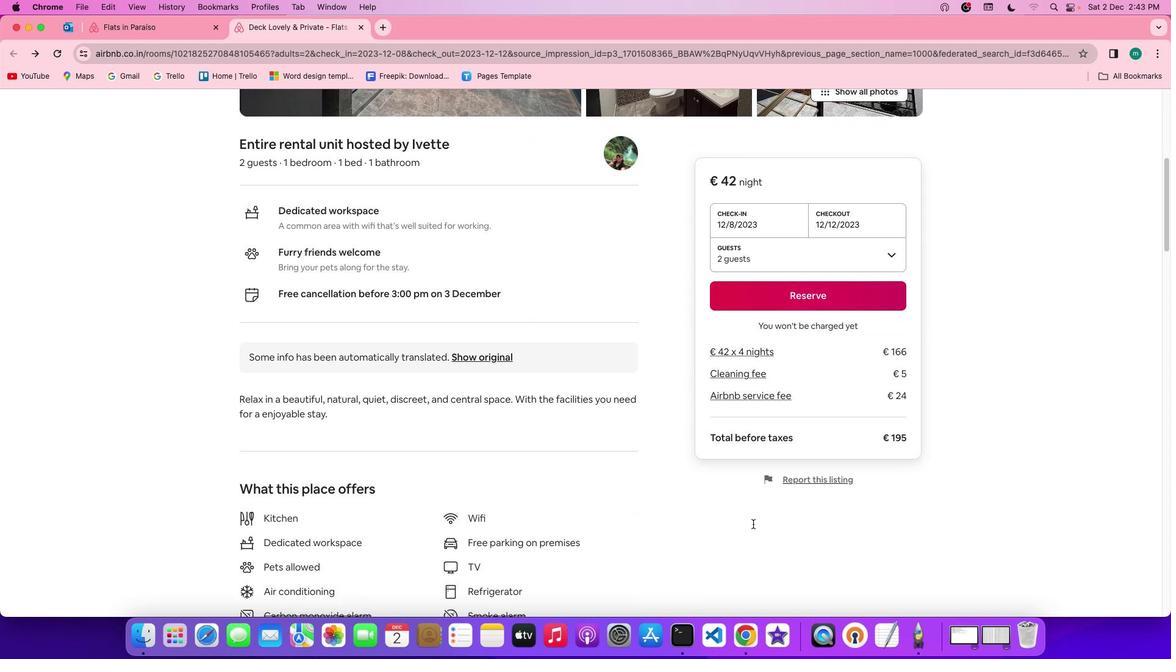 
Action: Mouse scrolled (753, 524) with delta (0, 0)
Screenshot: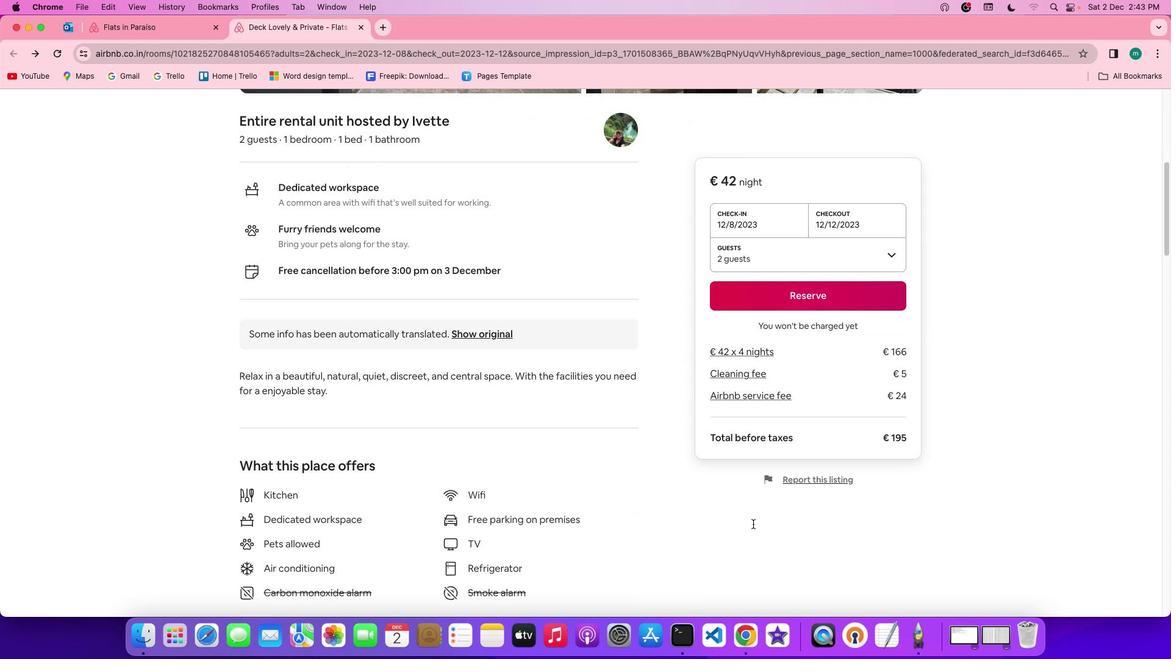 
Action: Mouse scrolled (753, 524) with delta (0, -1)
Screenshot: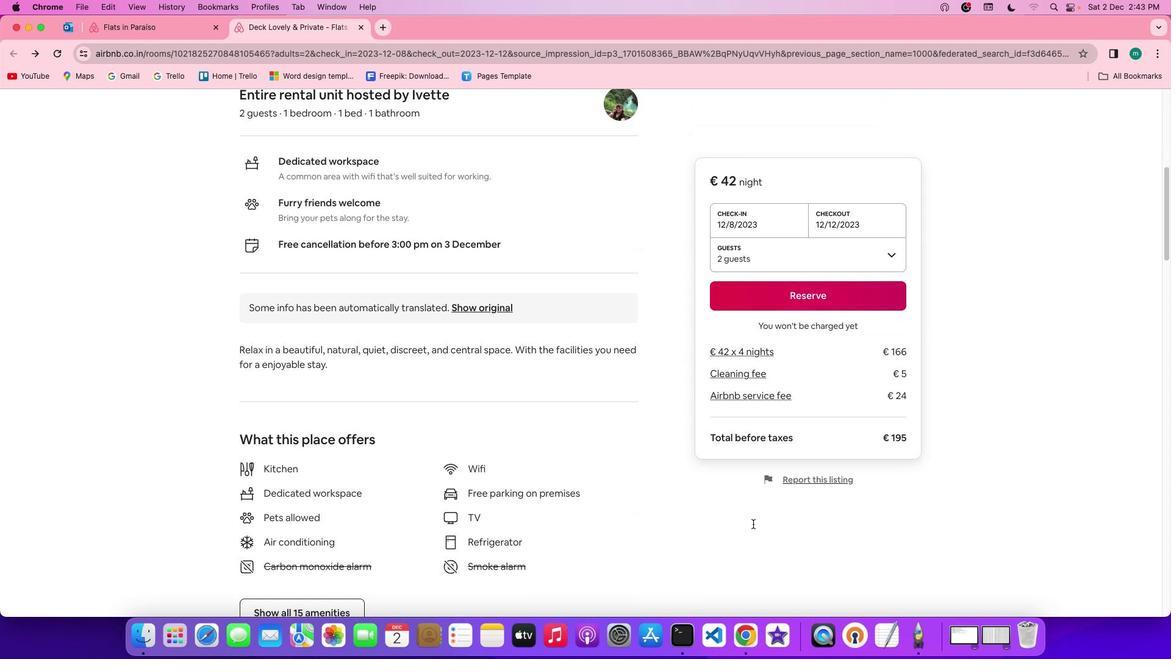 
Action: Mouse moved to (657, 529)
Screenshot: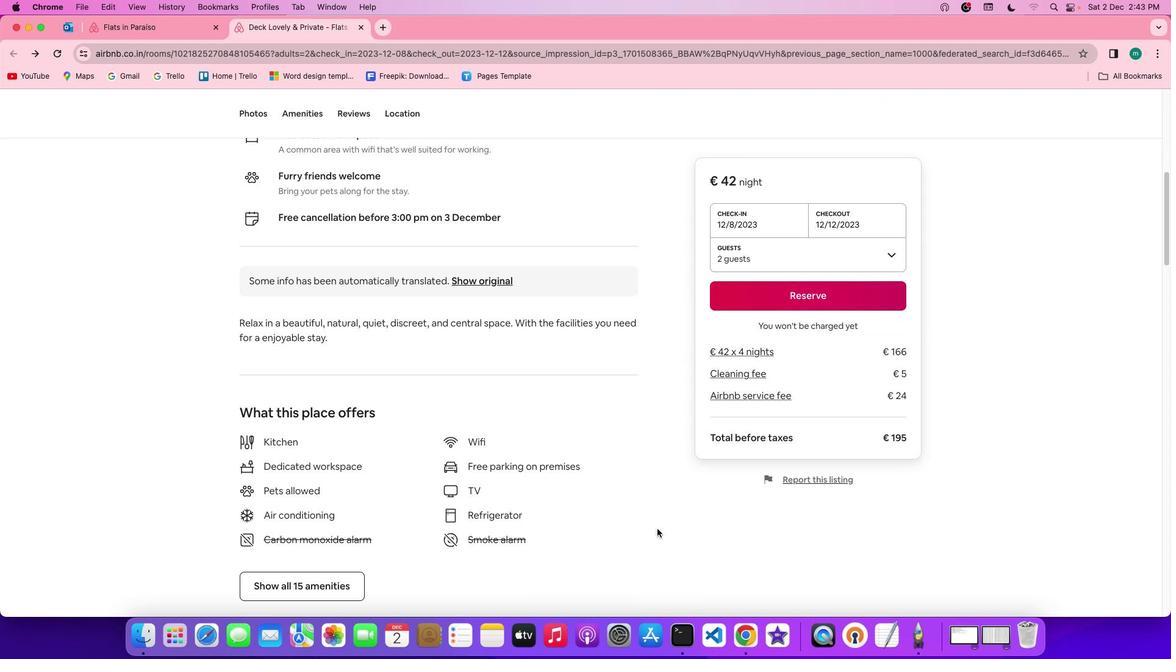 
Action: Mouse scrolled (657, 529) with delta (0, 0)
Screenshot: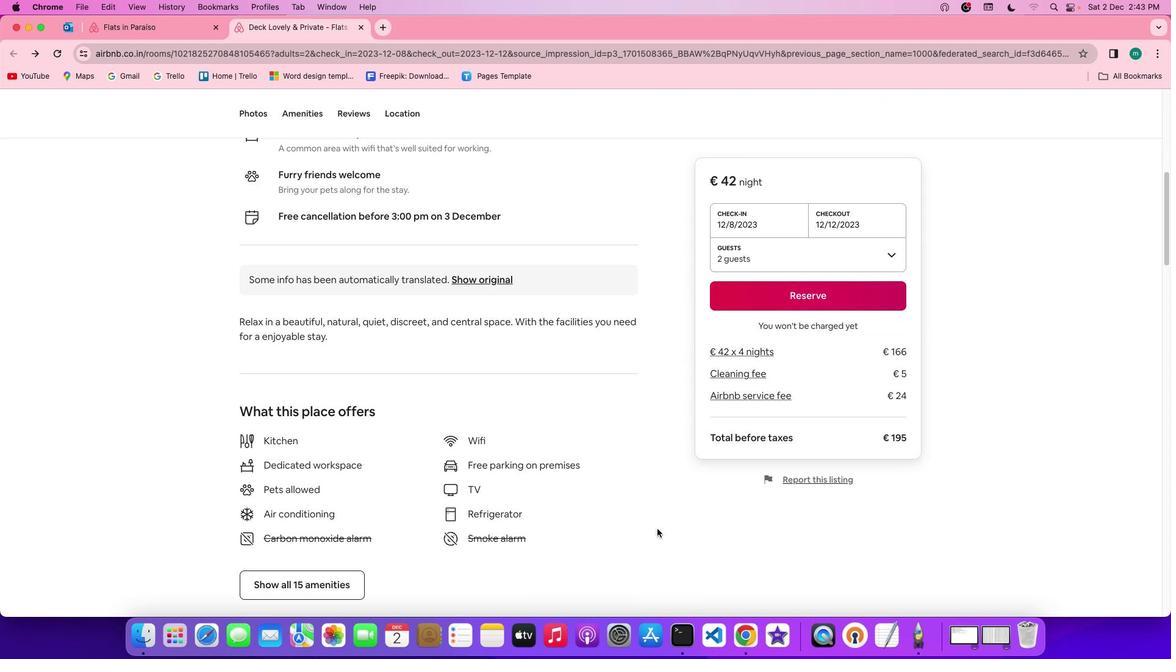 
Action: Mouse scrolled (657, 529) with delta (0, 0)
Screenshot: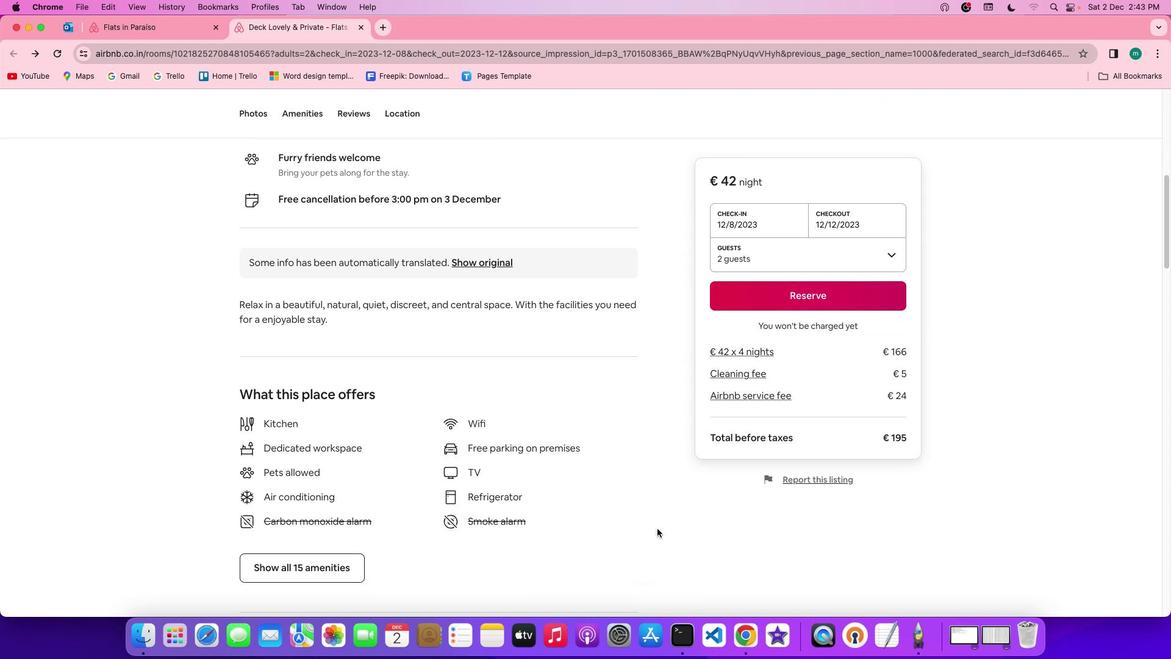 
Action: Mouse scrolled (657, 529) with delta (0, -1)
Screenshot: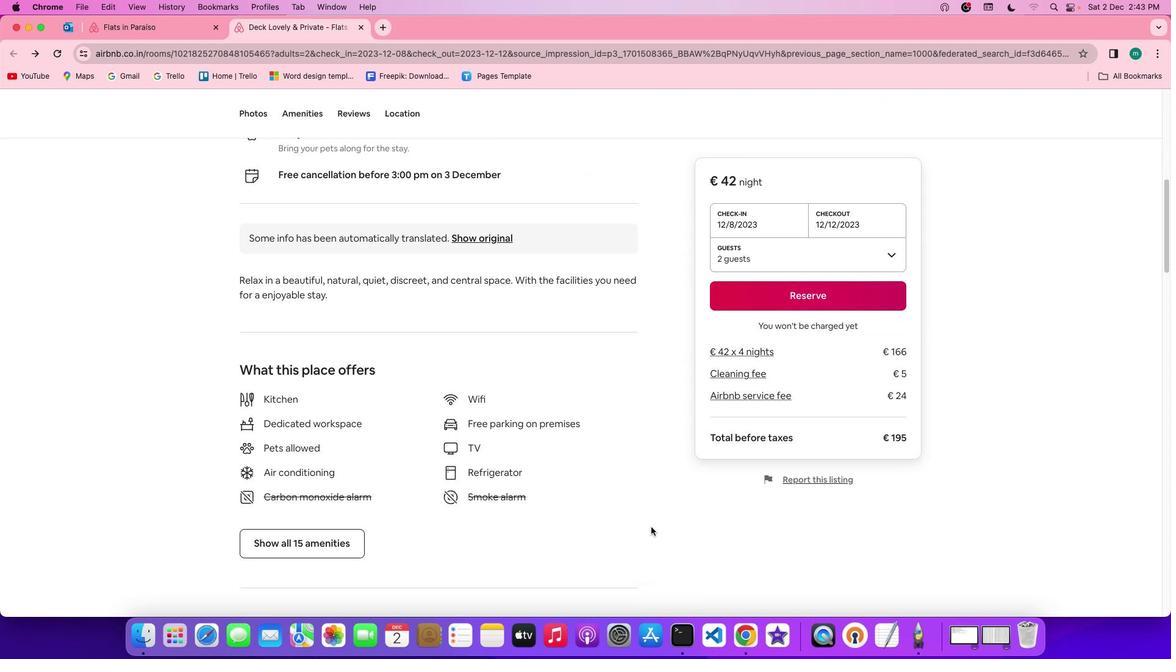 
Action: Mouse scrolled (657, 529) with delta (0, -1)
Screenshot: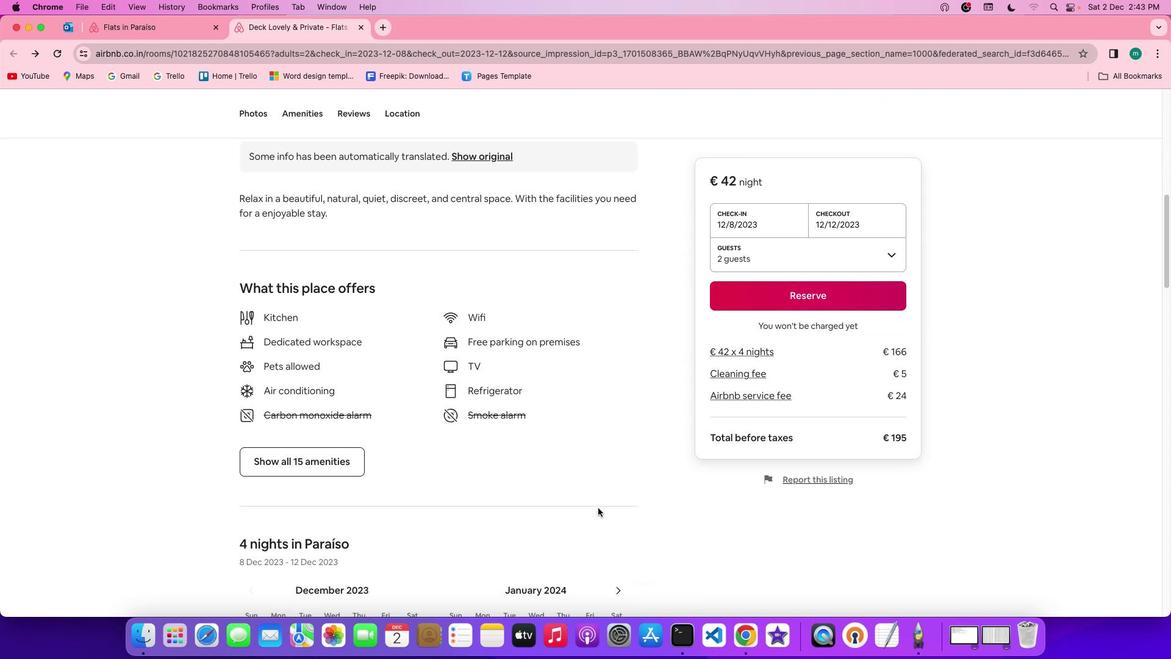 
Action: Mouse moved to (326, 425)
Screenshot: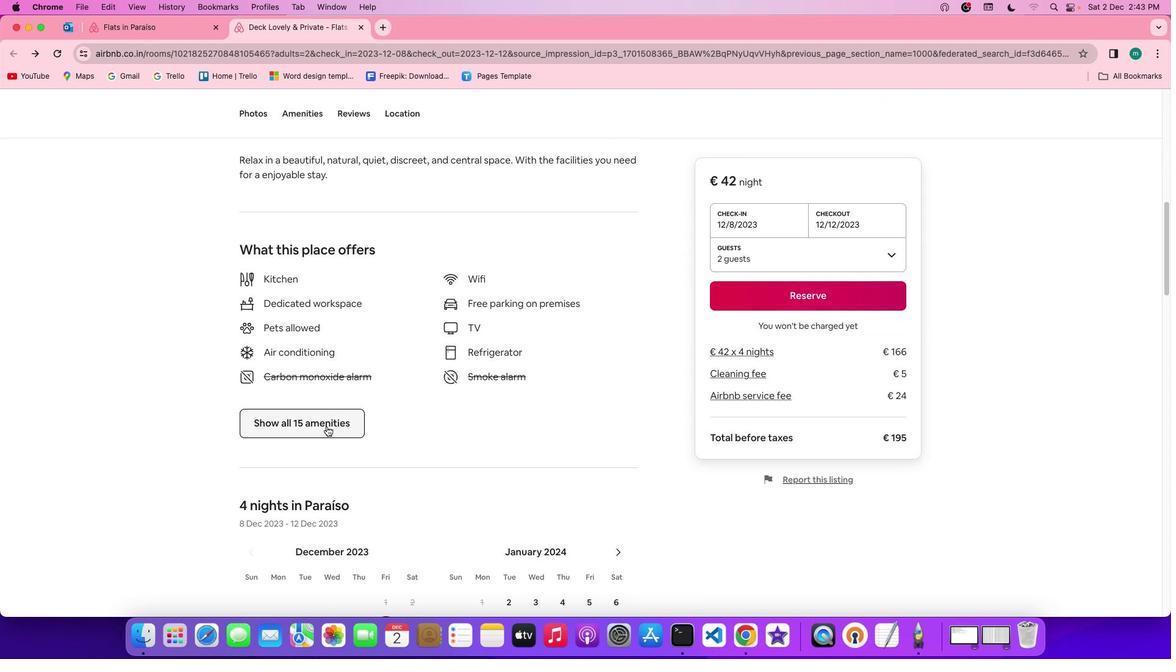 
Action: Mouse pressed left at (326, 425)
Screenshot: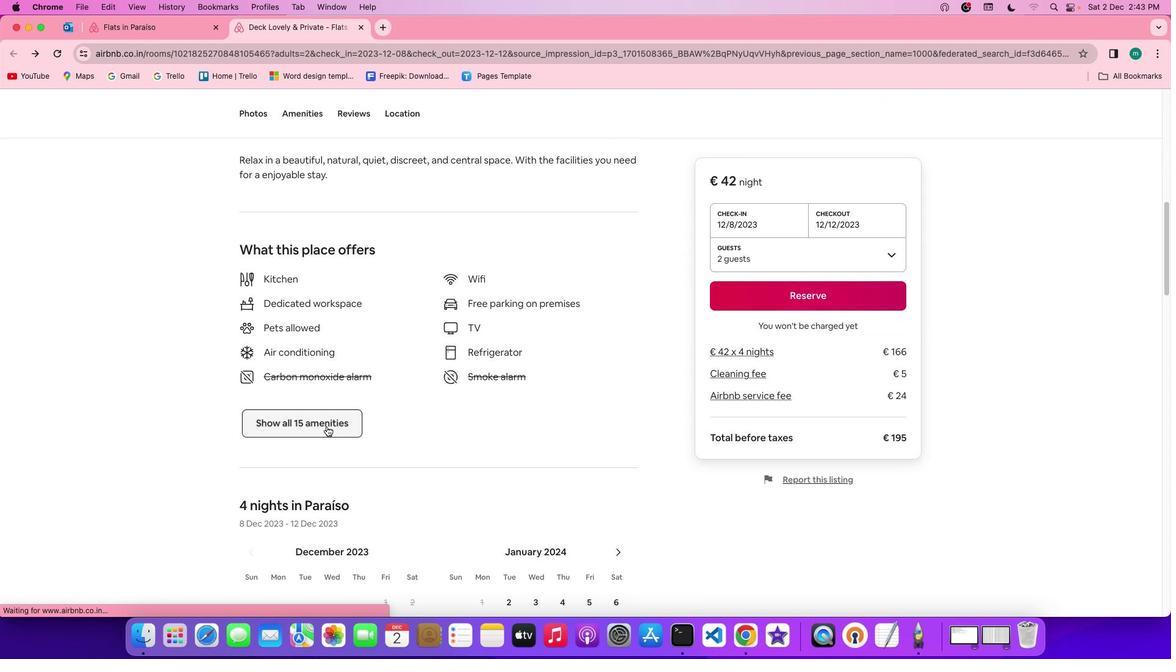 
Action: Mouse moved to (634, 485)
Screenshot: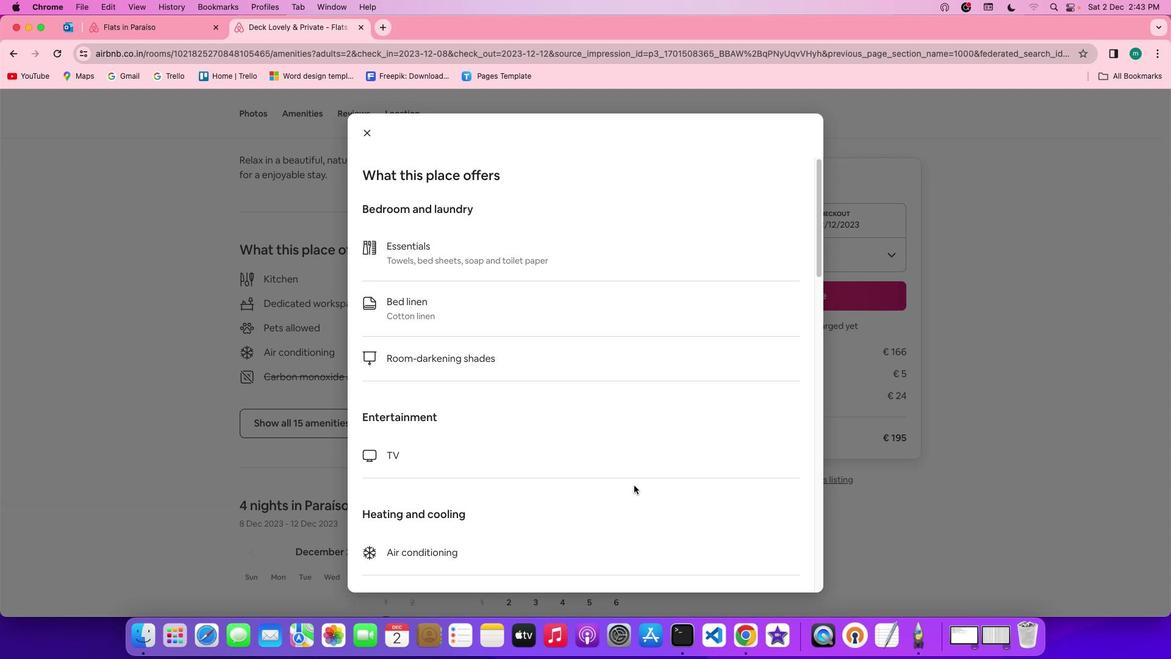 
Action: Mouse scrolled (634, 485) with delta (0, 0)
Screenshot: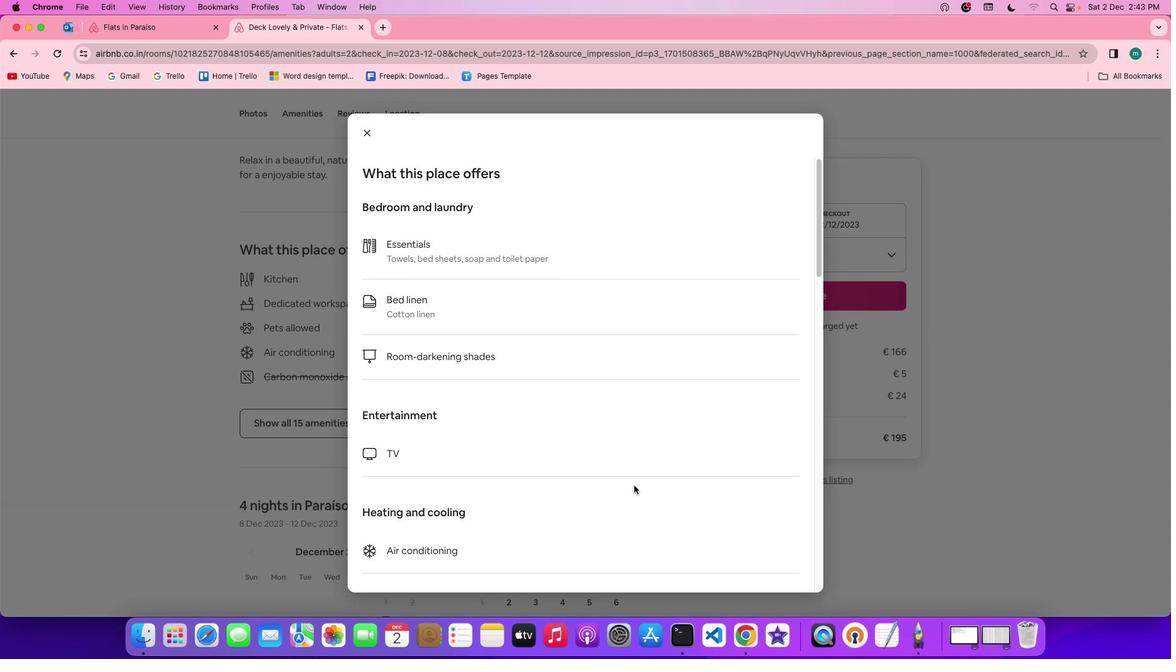 
Action: Mouse scrolled (634, 485) with delta (0, 0)
Screenshot: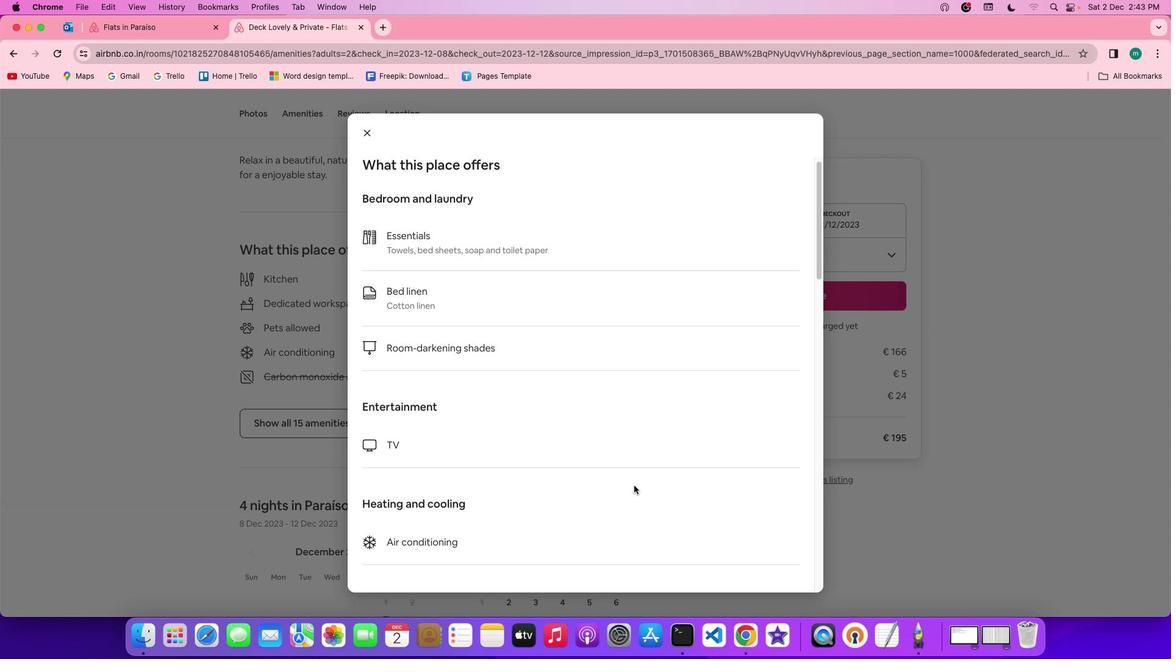 
Action: Mouse scrolled (634, 485) with delta (0, 0)
Screenshot: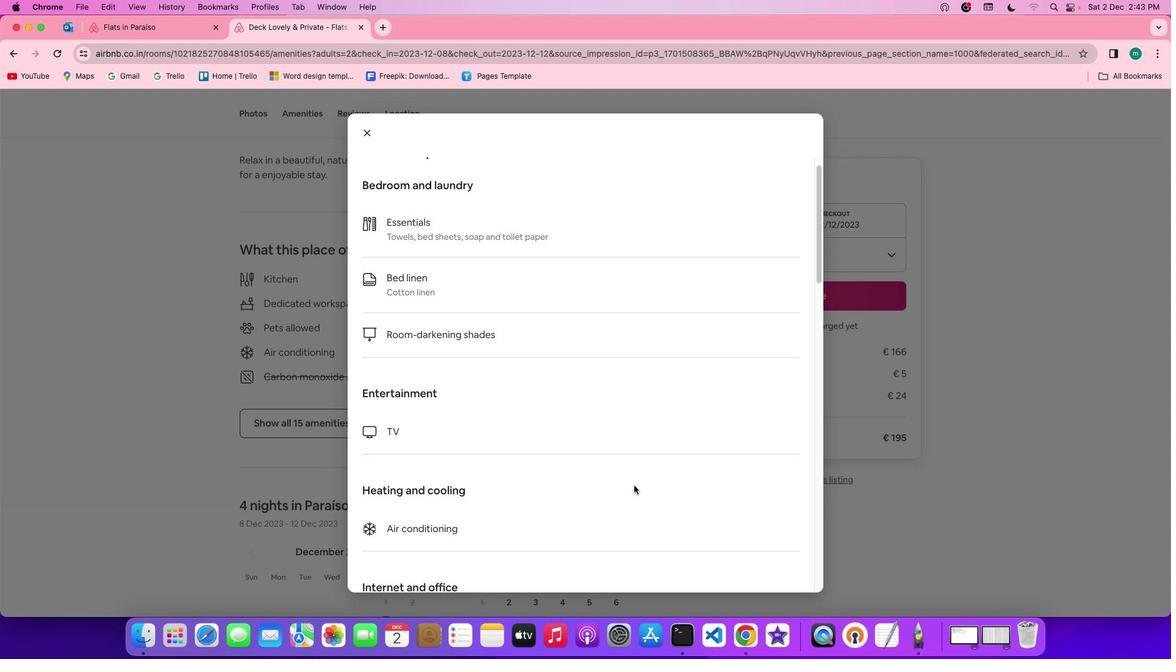
Action: Mouse scrolled (634, 485) with delta (0, 0)
Screenshot: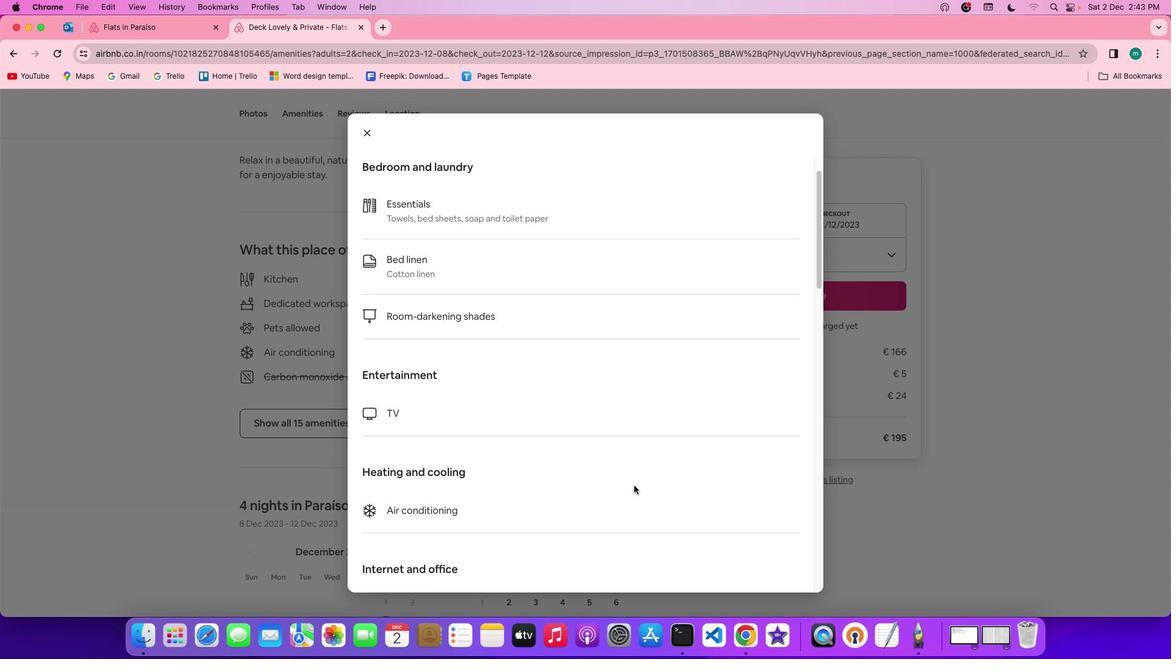 
Action: Mouse scrolled (634, 485) with delta (0, 0)
Screenshot: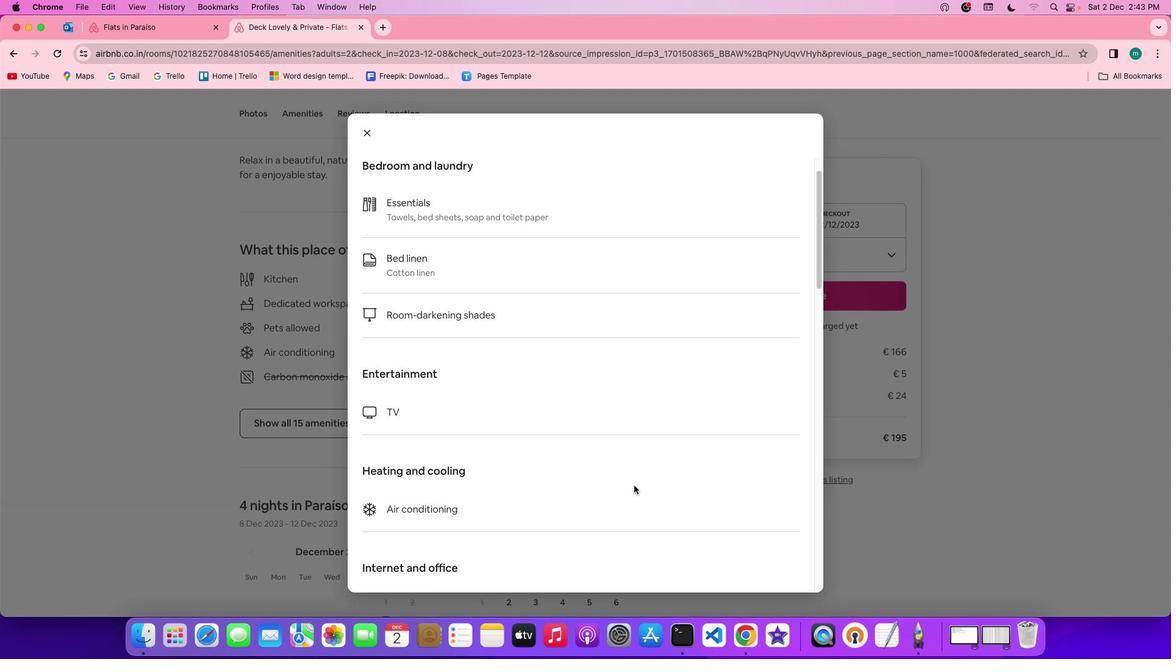 
Action: Mouse moved to (634, 485)
Screenshot: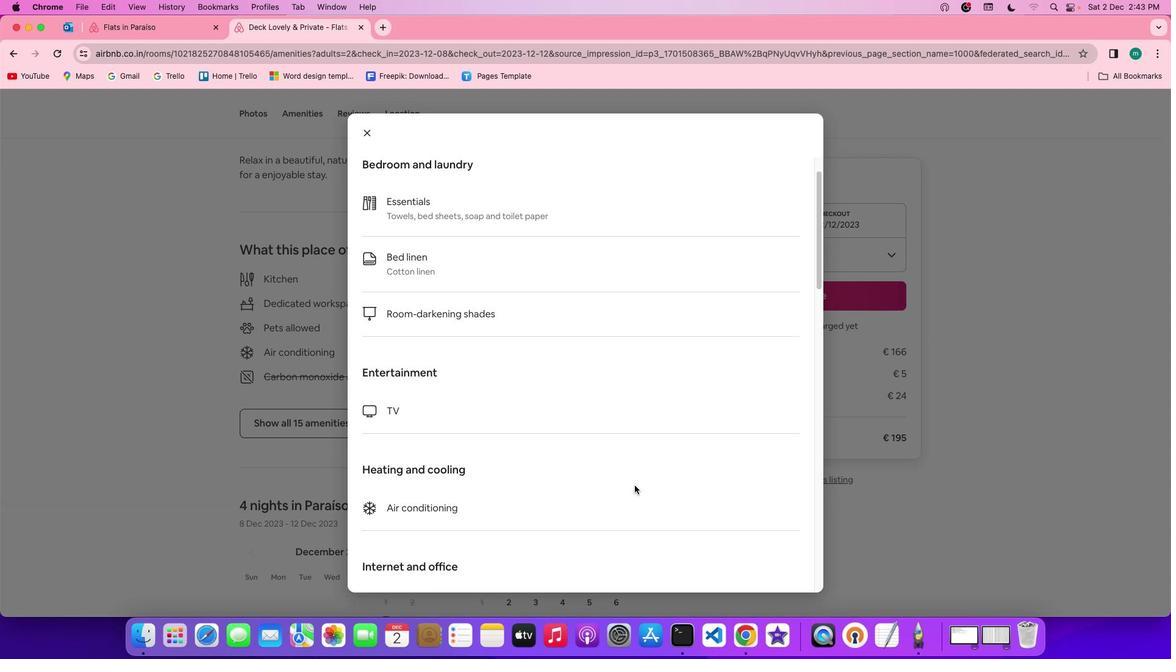 
Action: Mouse scrolled (634, 485) with delta (0, 0)
Screenshot: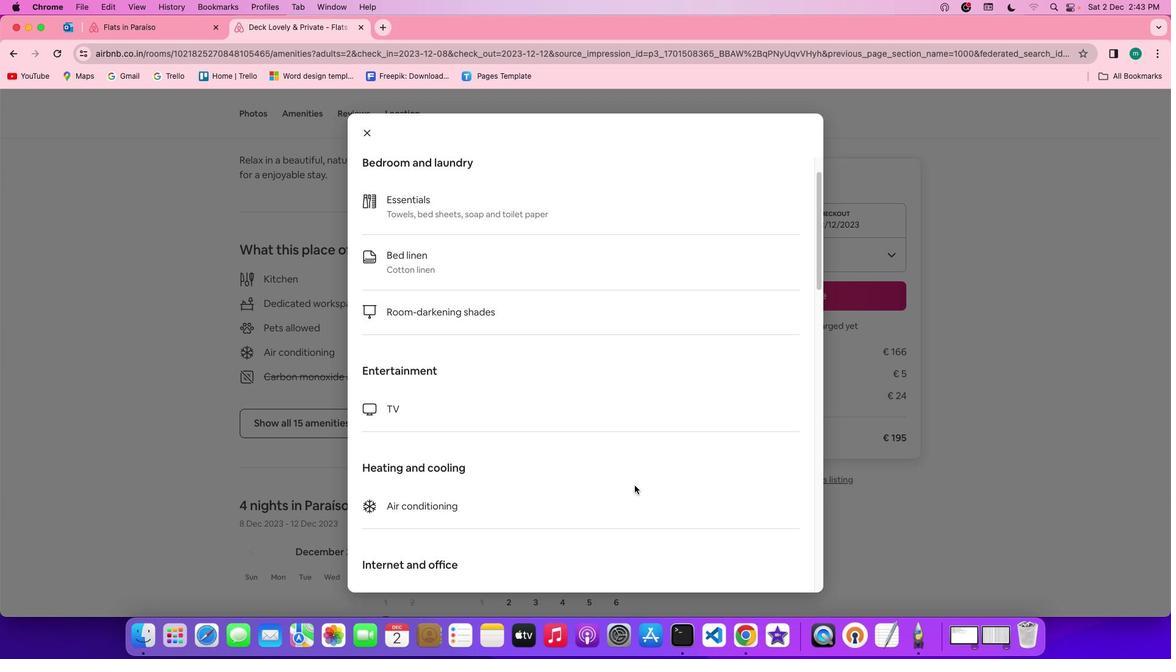 
Action: Mouse scrolled (634, 485) with delta (0, 0)
Screenshot: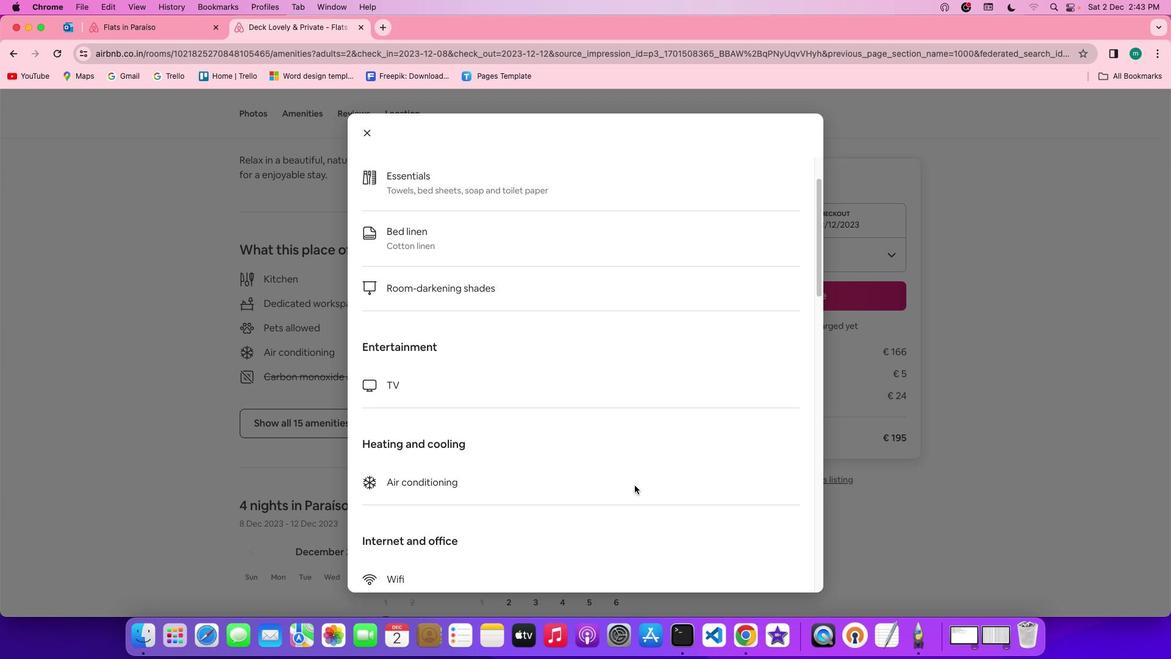 
Action: Mouse scrolled (634, 485) with delta (0, -1)
Screenshot: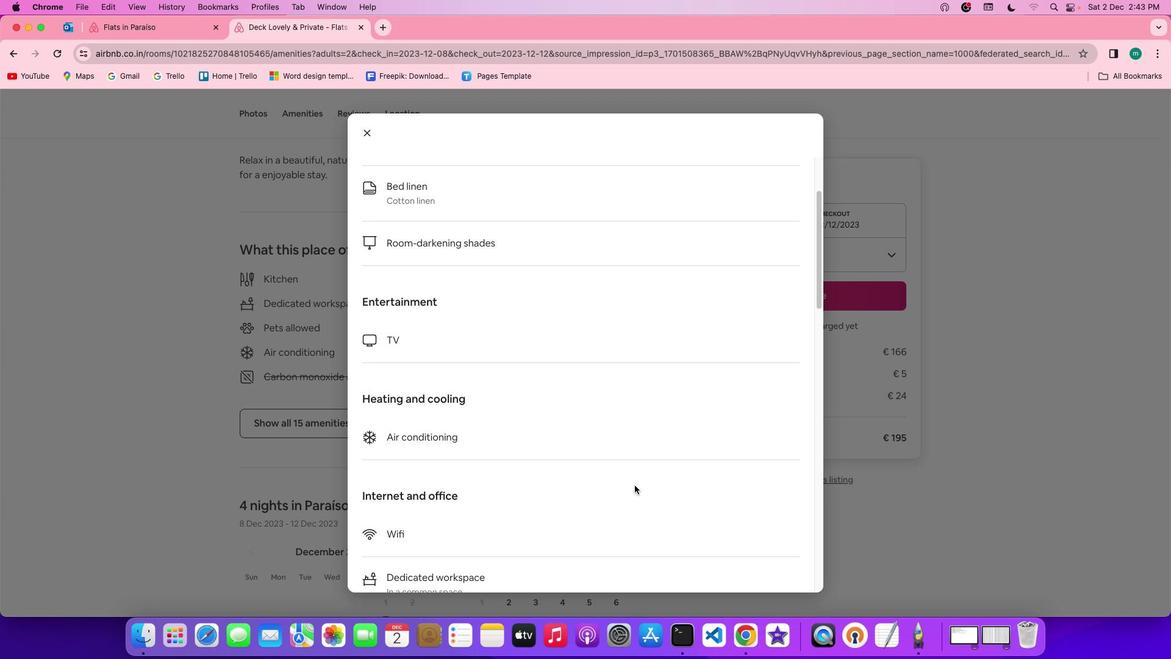 
Action: Mouse scrolled (634, 485) with delta (0, -2)
Screenshot: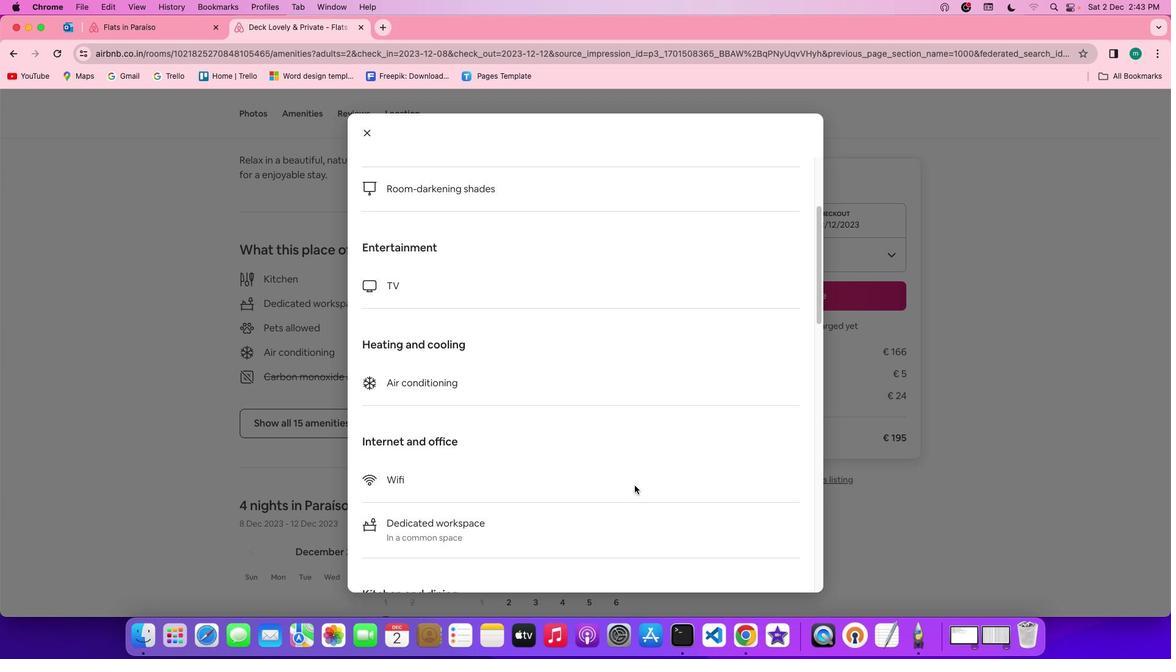 
Action: Mouse scrolled (634, 485) with delta (0, -1)
Screenshot: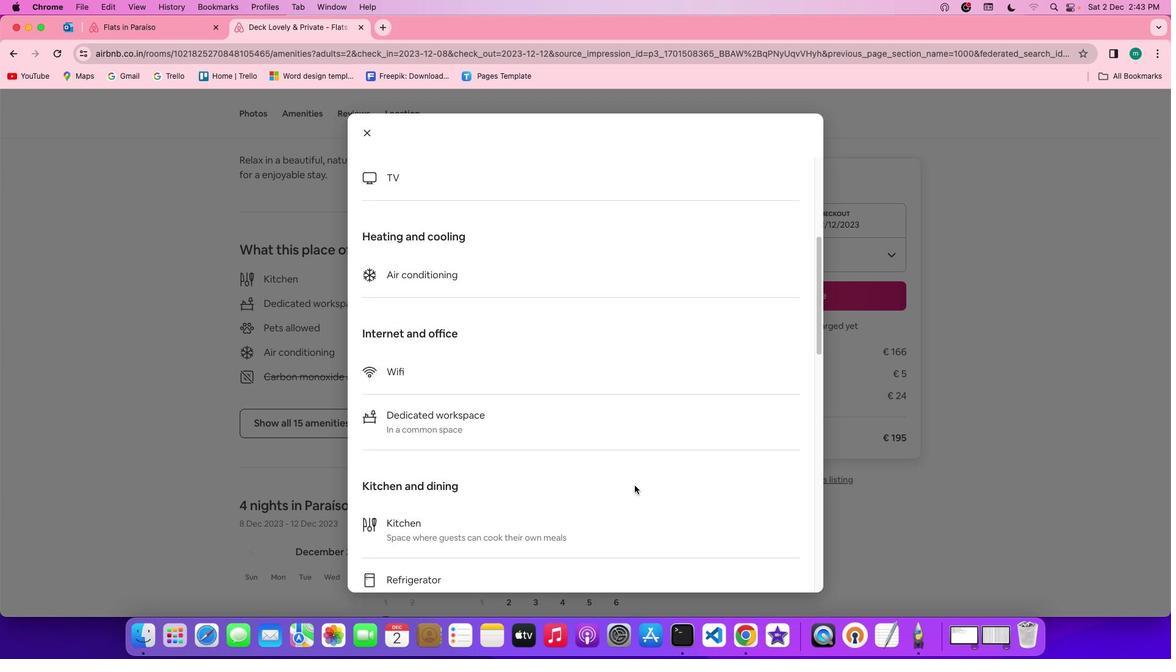 
Action: Mouse scrolled (634, 485) with delta (0, 0)
Screenshot: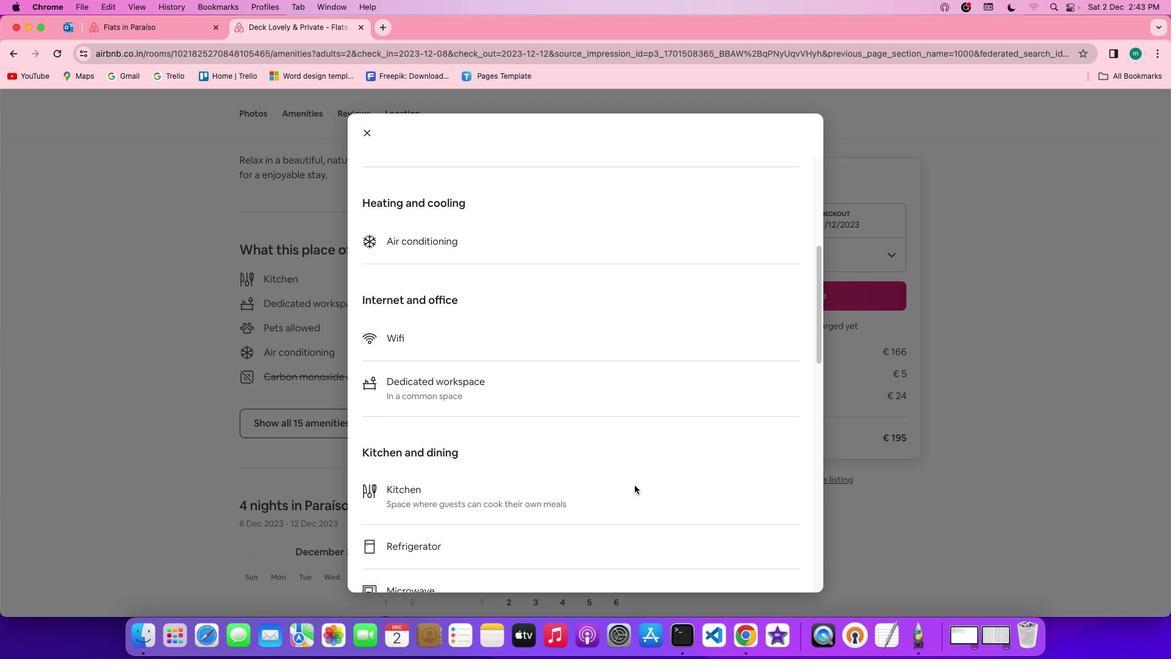
Action: Mouse scrolled (634, 485) with delta (0, 0)
Screenshot: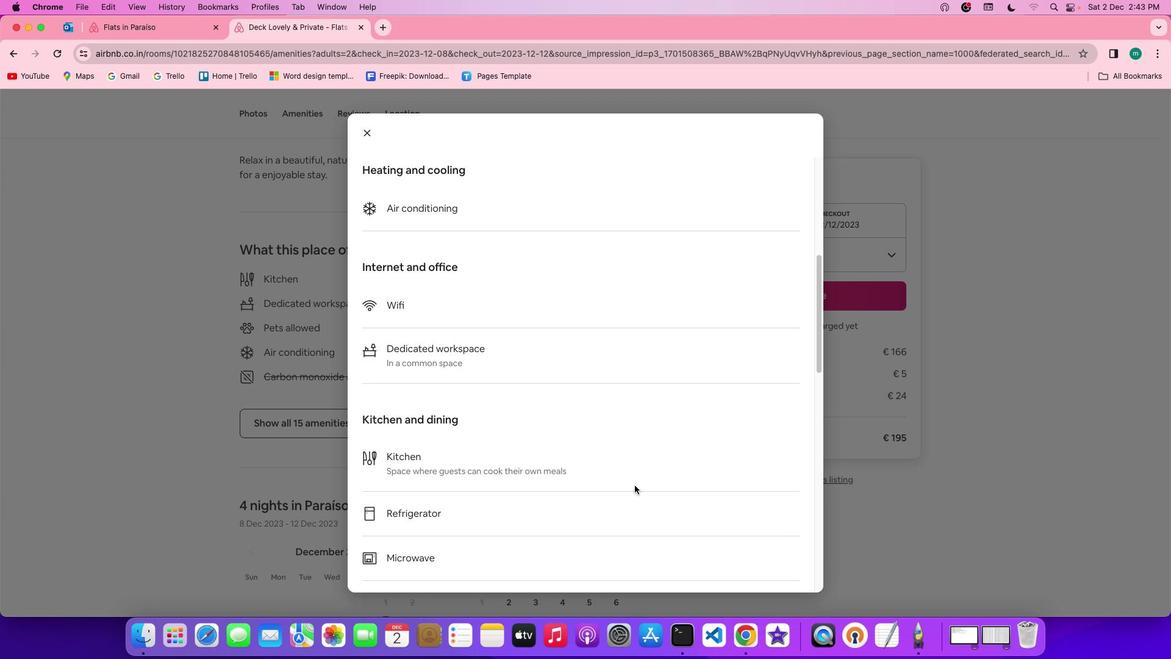 
Action: Mouse scrolled (634, 485) with delta (0, -1)
Screenshot: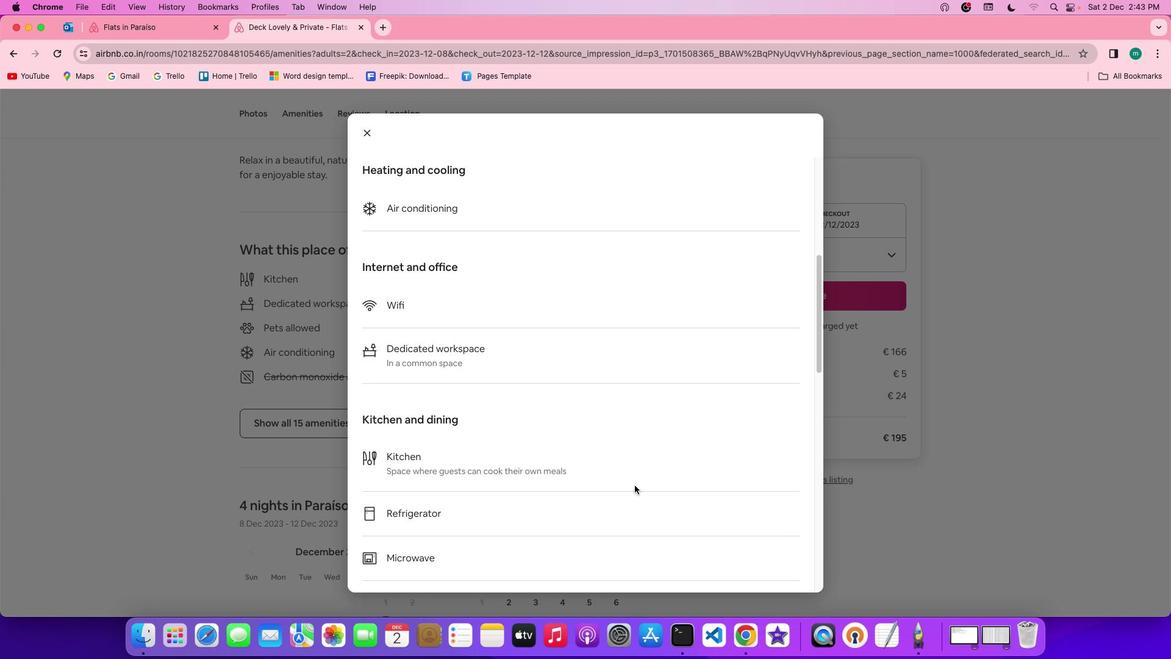 
Action: Mouse scrolled (634, 485) with delta (0, -1)
Screenshot: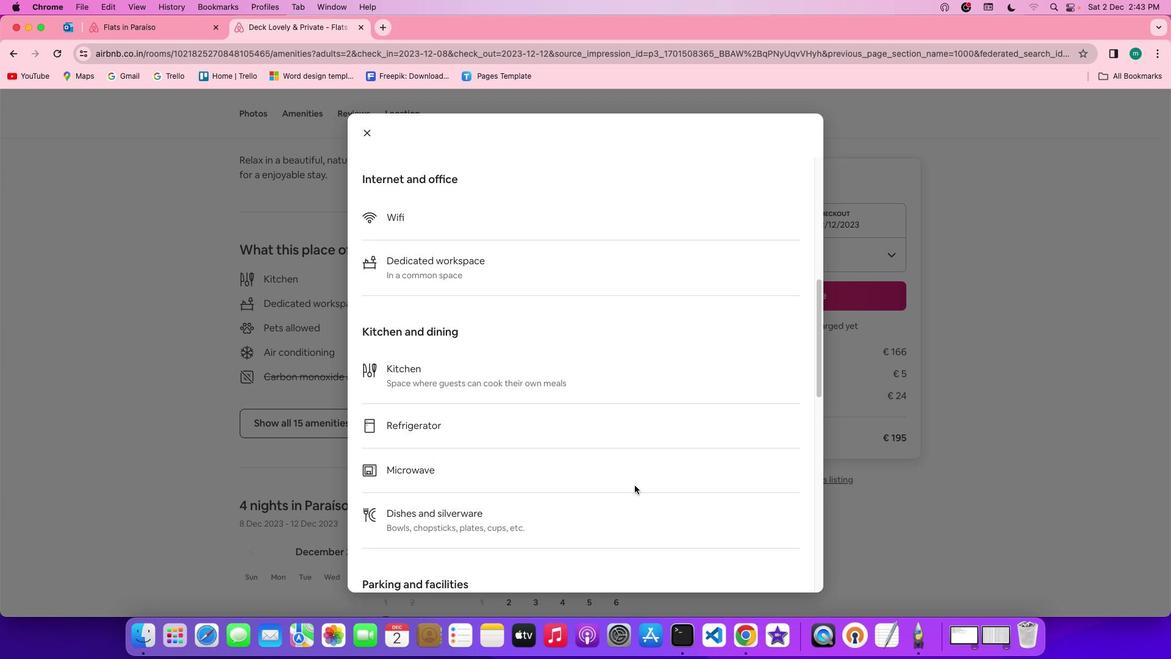 
Action: Mouse scrolled (634, 485) with delta (0, 0)
Screenshot: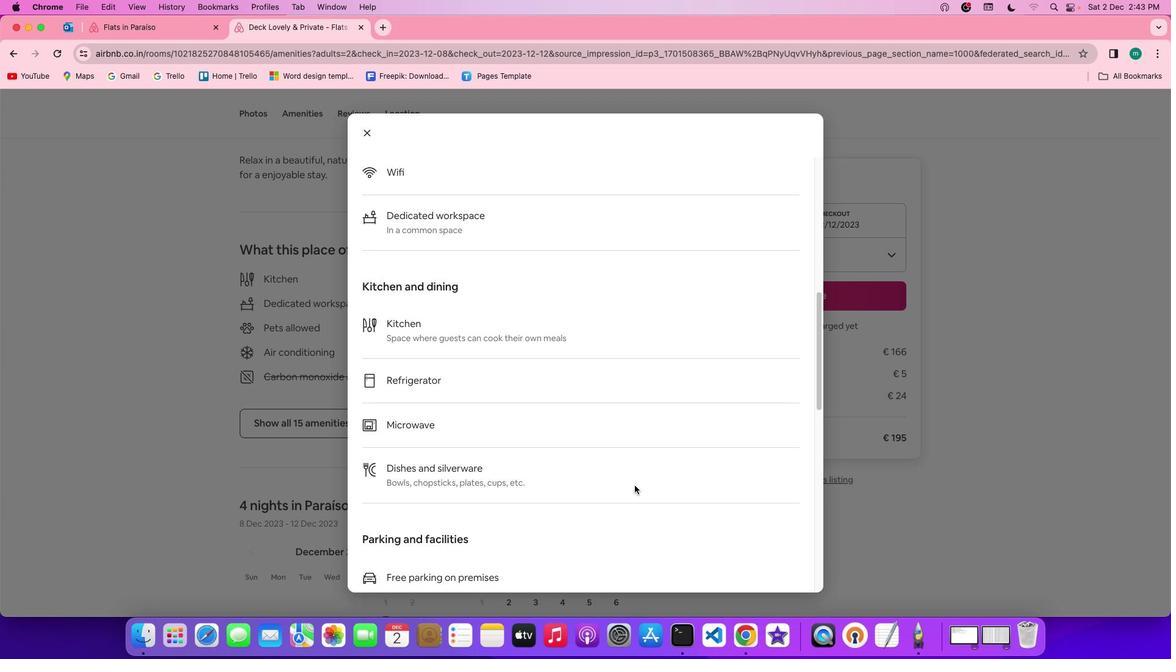
Action: Mouse scrolled (634, 485) with delta (0, 0)
Screenshot: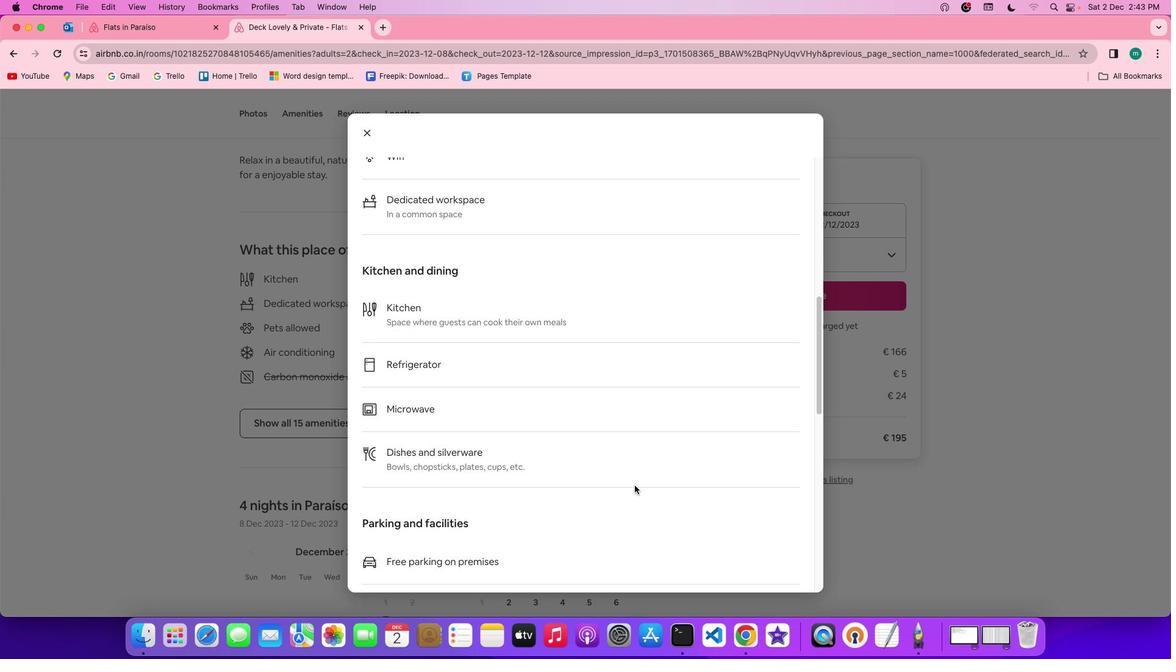 
Action: Mouse scrolled (634, 485) with delta (0, -1)
Screenshot: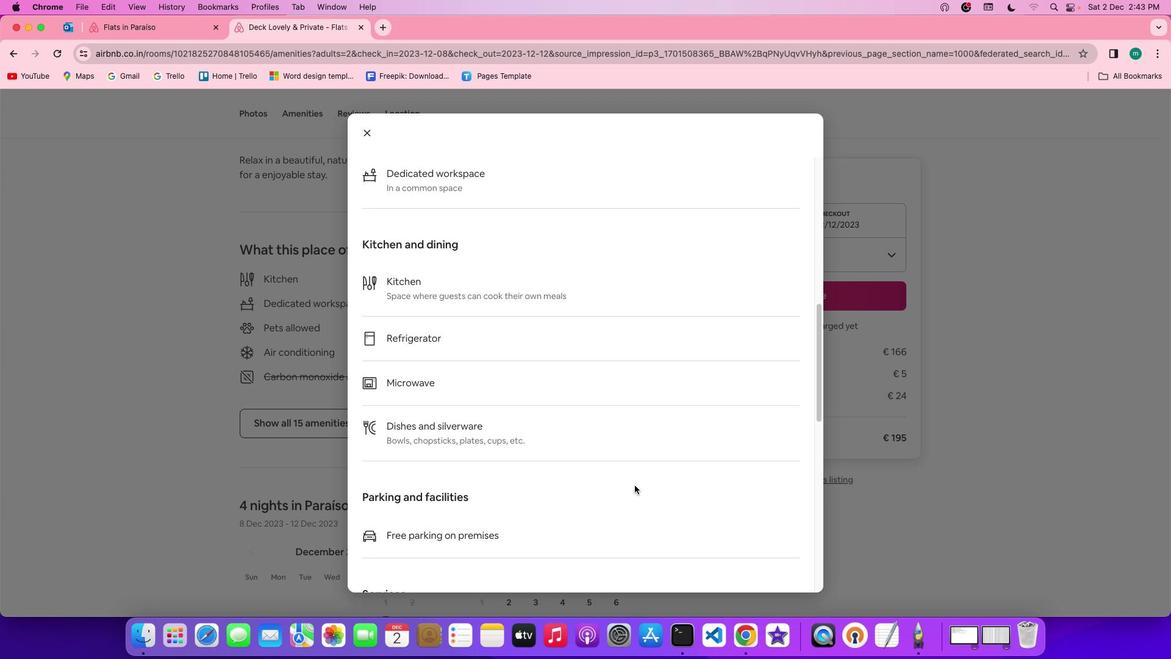 
Action: Mouse scrolled (634, 485) with delta (0, -1)
Screenshot: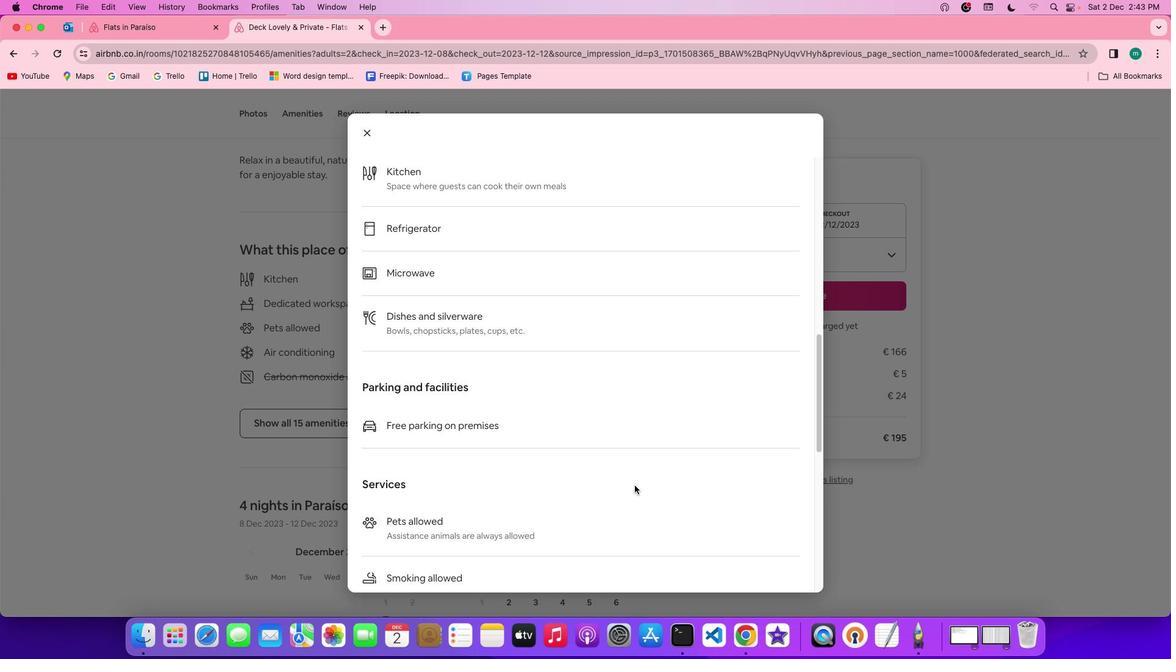 
Action: Mouse scrolled (634, 485) with delta (0, 0)
Screenshot: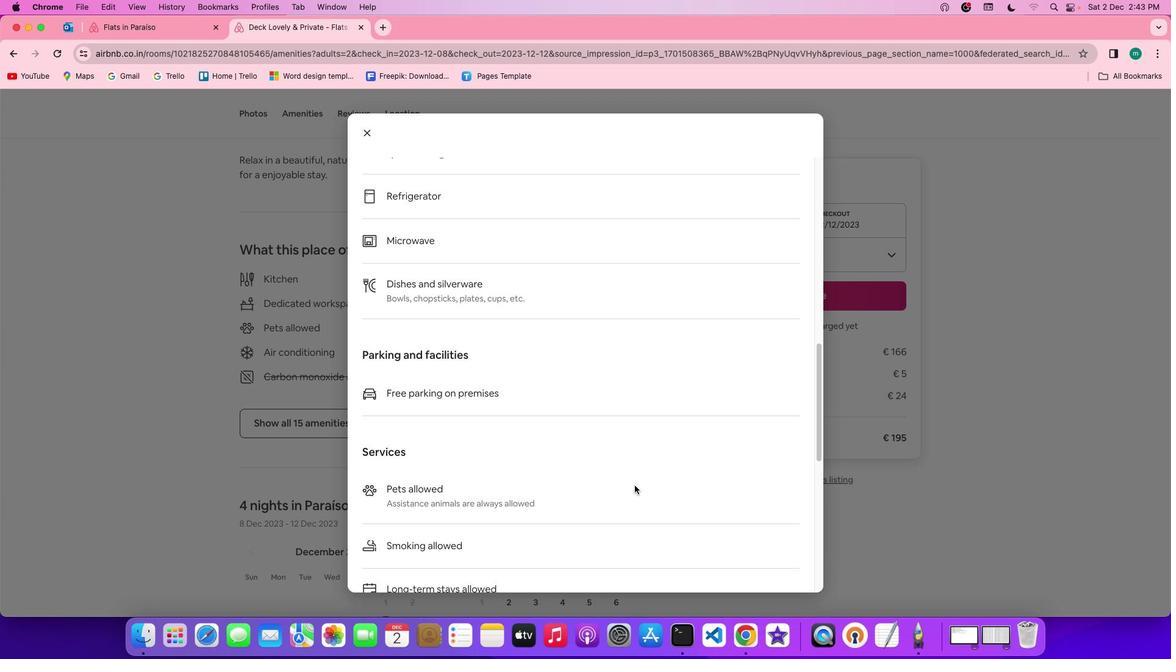 
Action: Mouse scrolled (634, 485) with delta (0, 0)
Screenshot: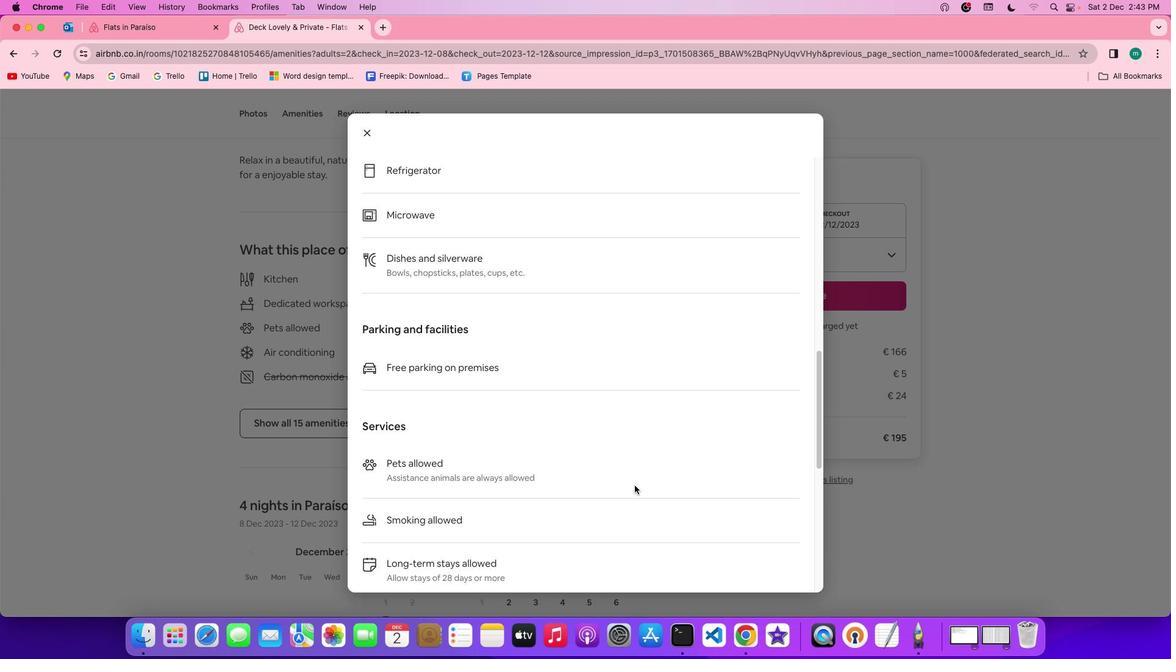 
Action: Mouse scrolled (634, 485) with delta (0, -1)
Screenshot: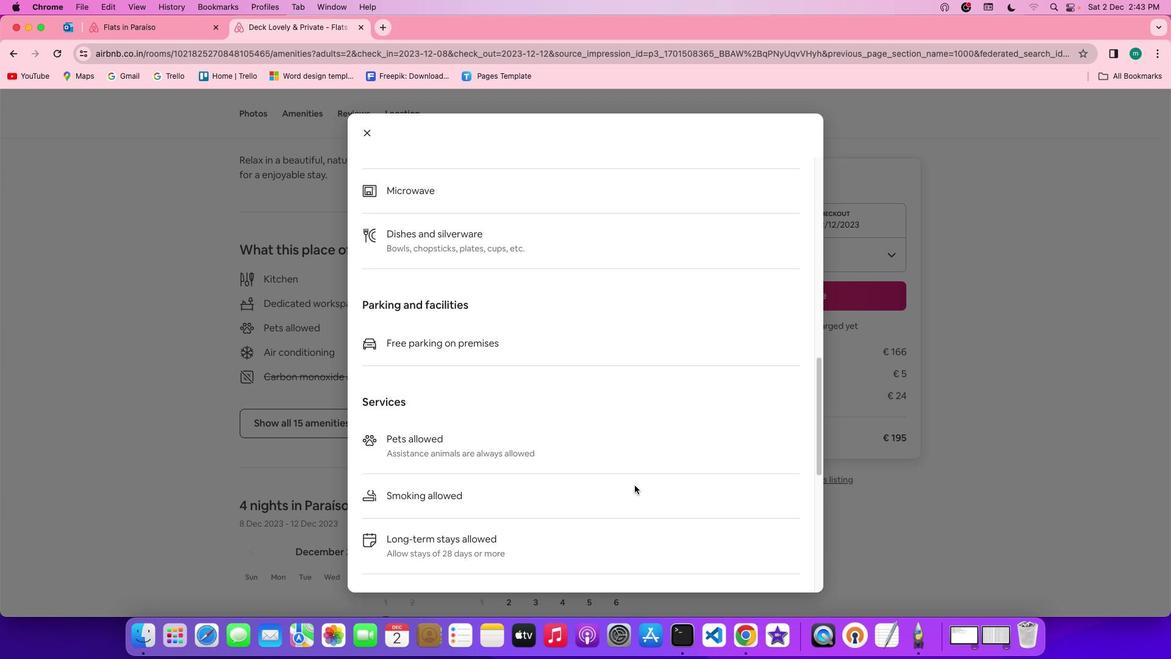 
Action: Mouse scrolled (634, 485) with delta (0, -1)
Screenshot: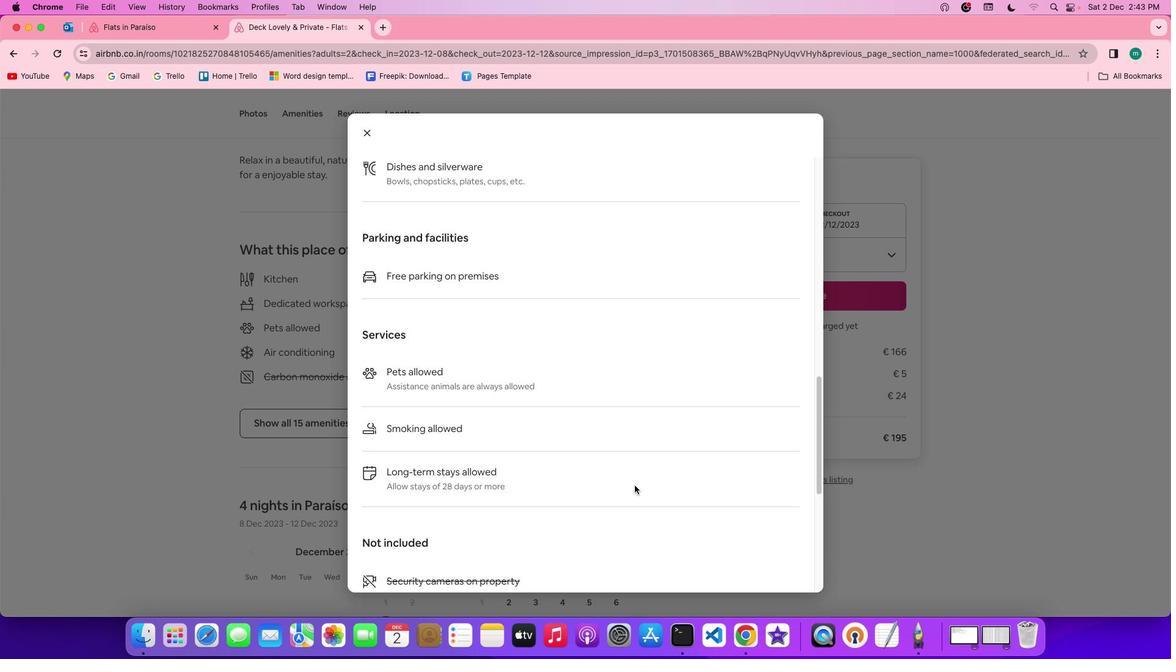 
Action: Mouse scrolled (634, 485) with delta (0, 0)
Screenshot: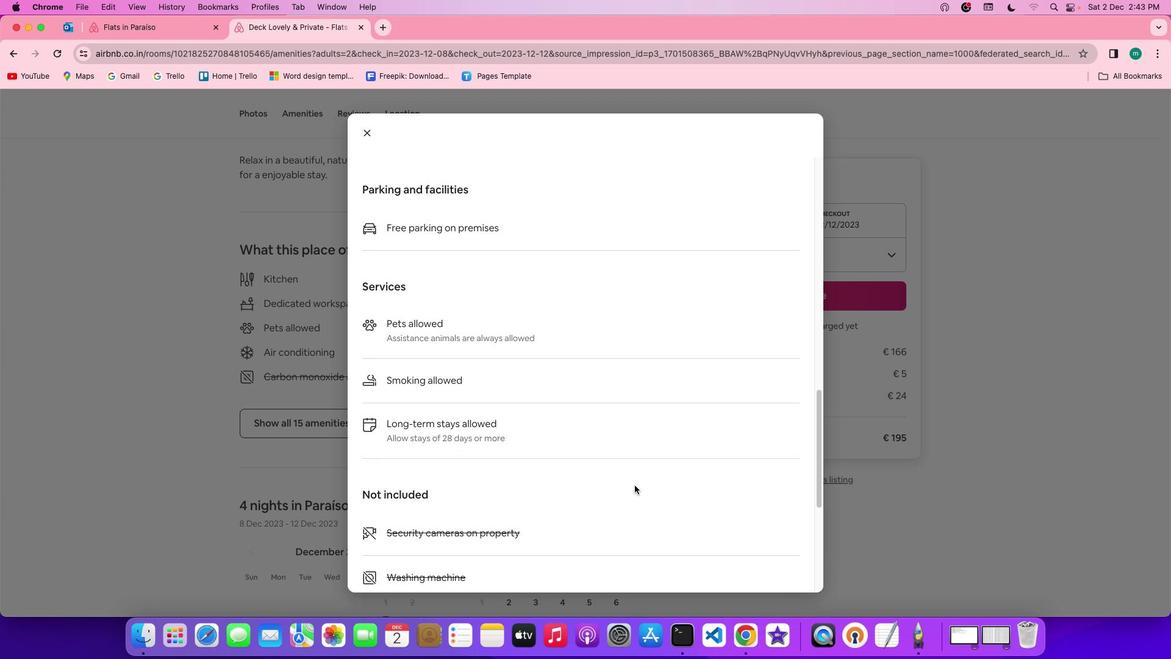 
Action: Mouse scrolled (634, 485) with delta (0, 0)
Screenshot: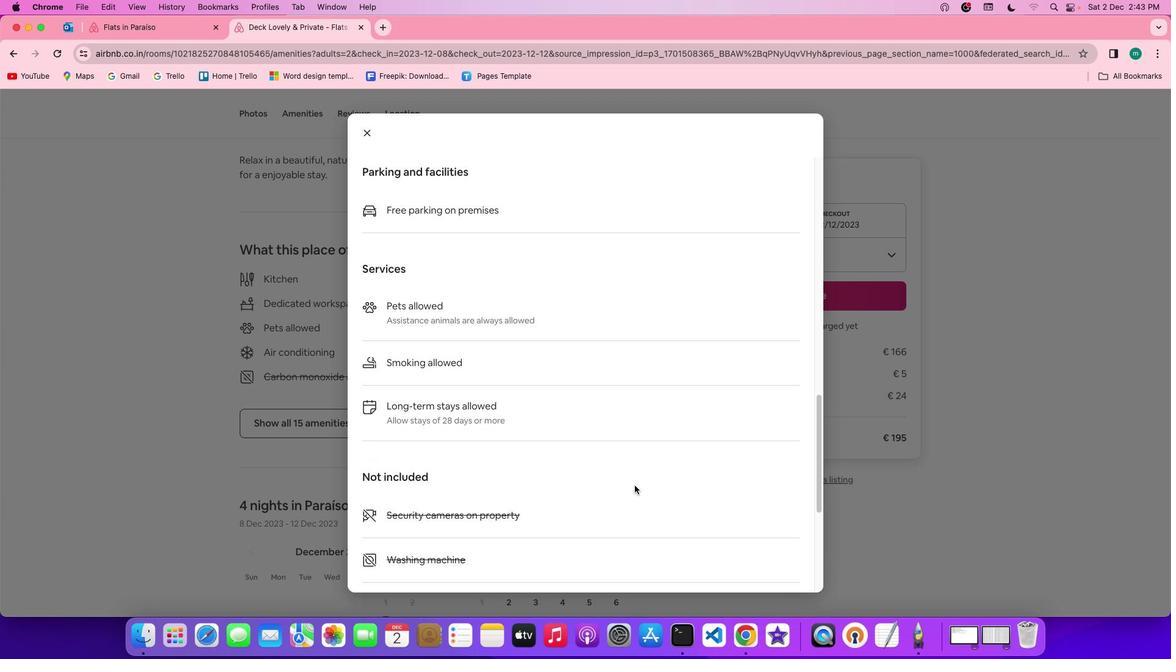 
Action: Mouse scrolled (634, 485) with delta (0, -1)
Screenshot: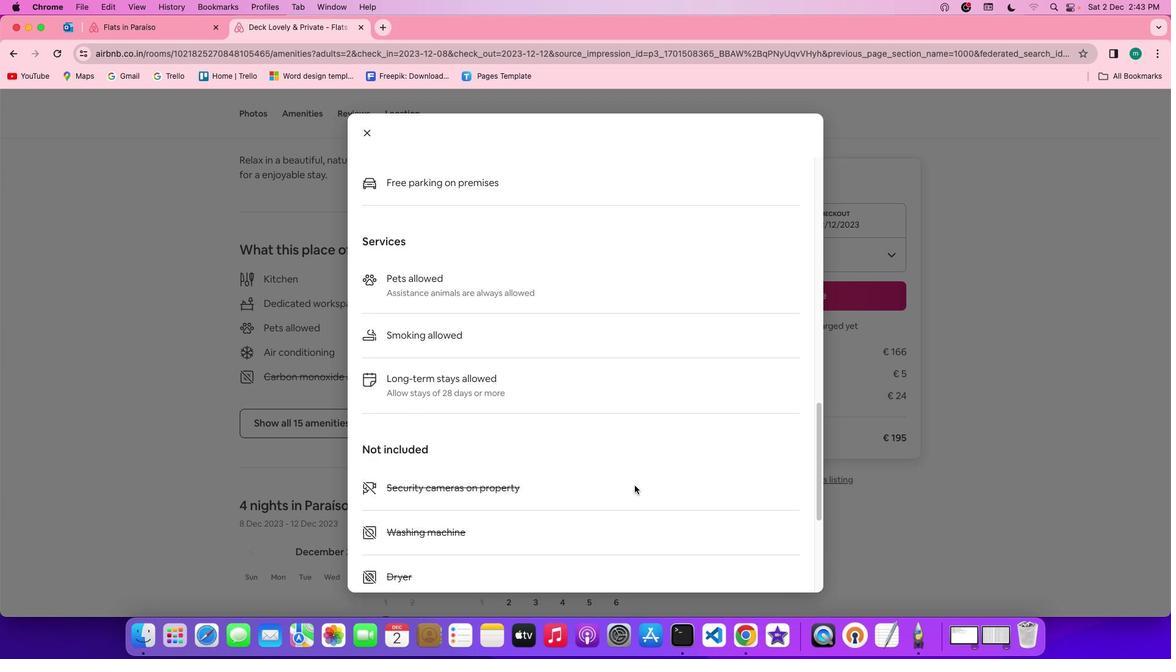 
Action: Mouse scrolled (634, 485) with delta (0, -1)
Screenshot: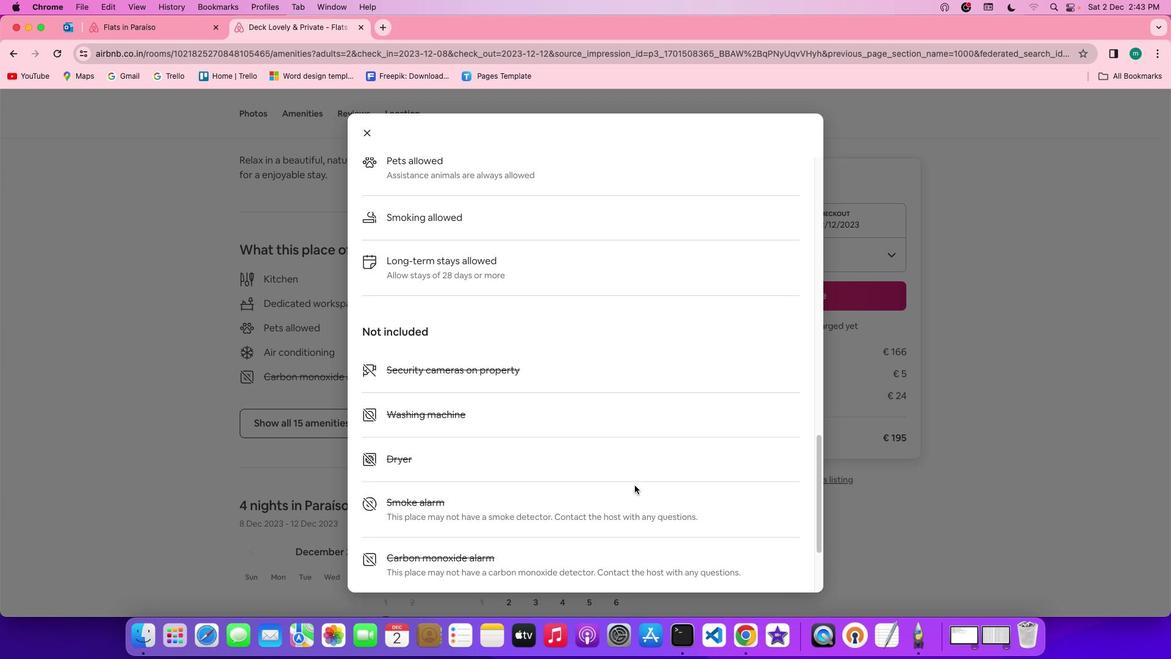 
Action: Mouse scrolled (634, 485) with delta (0, 0)
Screenshot: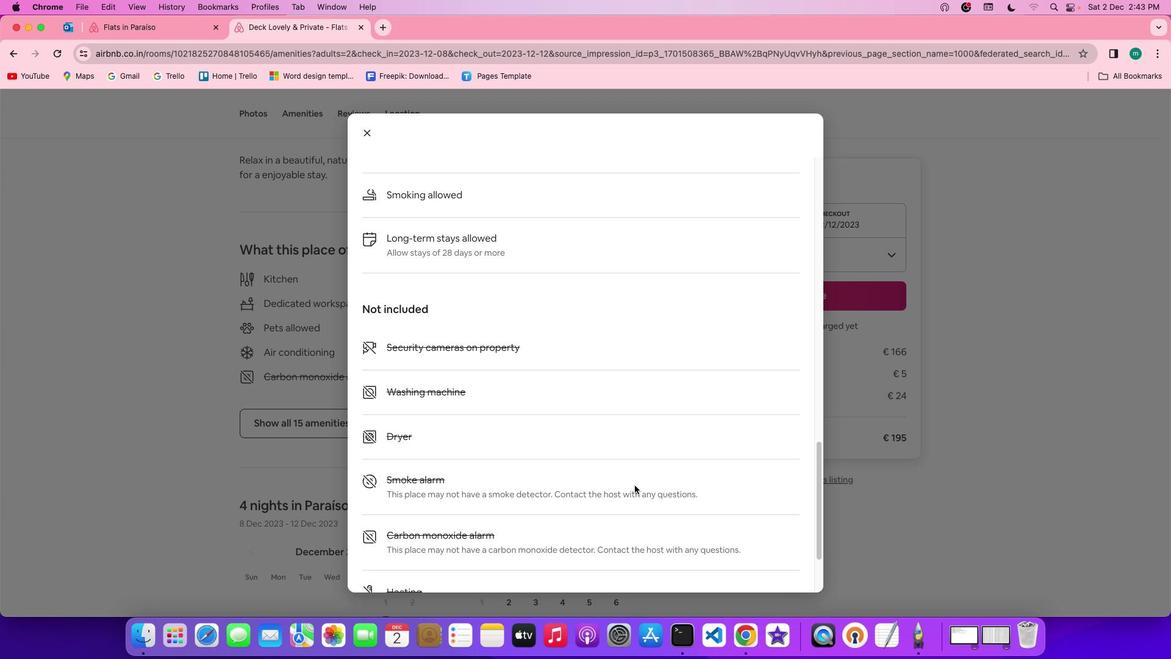 
Action: Mouse scrolled (634, 485) with delta (0, 0)
Screenshot: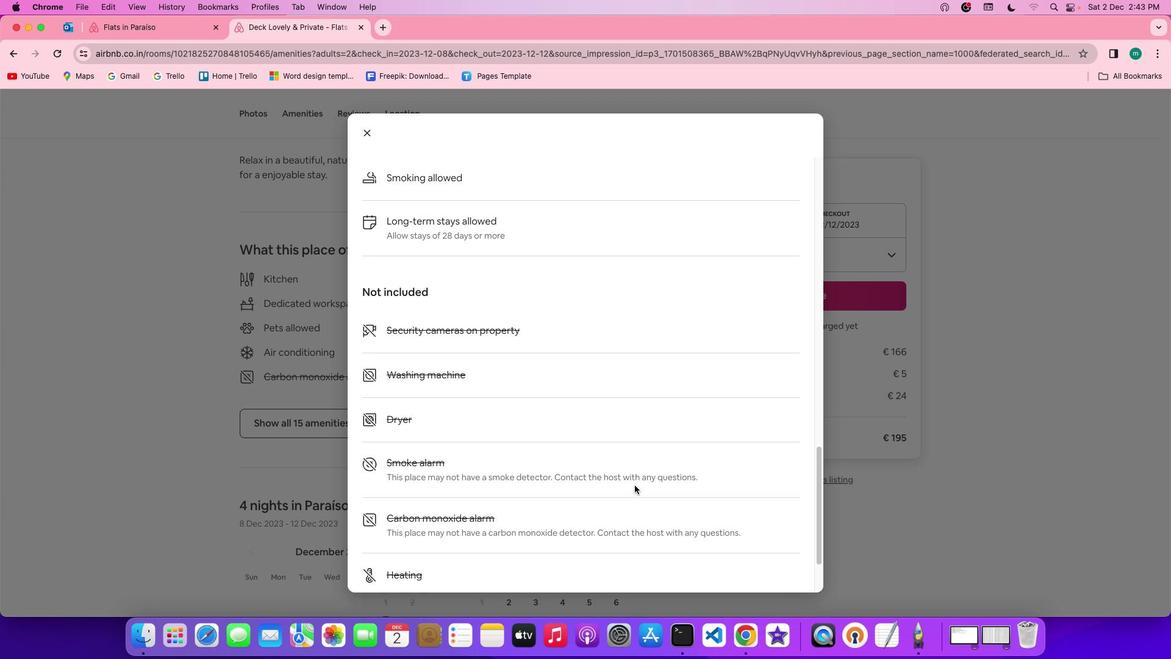 
Action: Mouse scrolled (634, 485) with delta (0, -1)
Screenshot: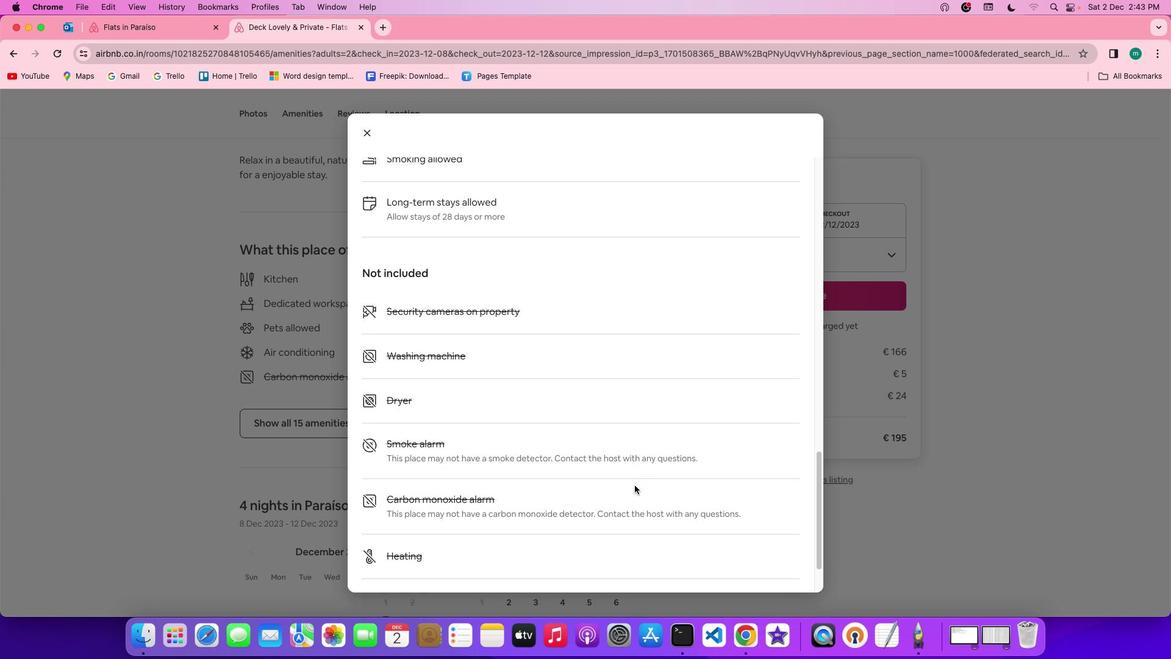 
Action: Mouse scrolled (634, 485) with delta (0, -1)
Screenshot: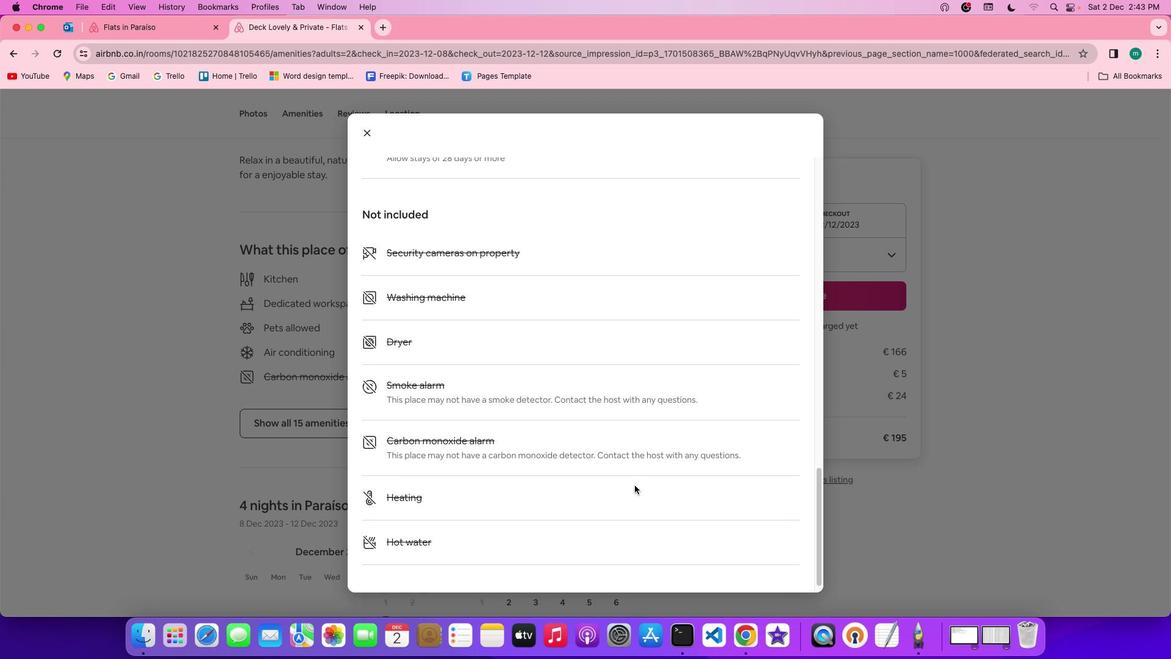 
Action: Mouse scrolled (634, 485) with delta (0, 0)
Screenshot: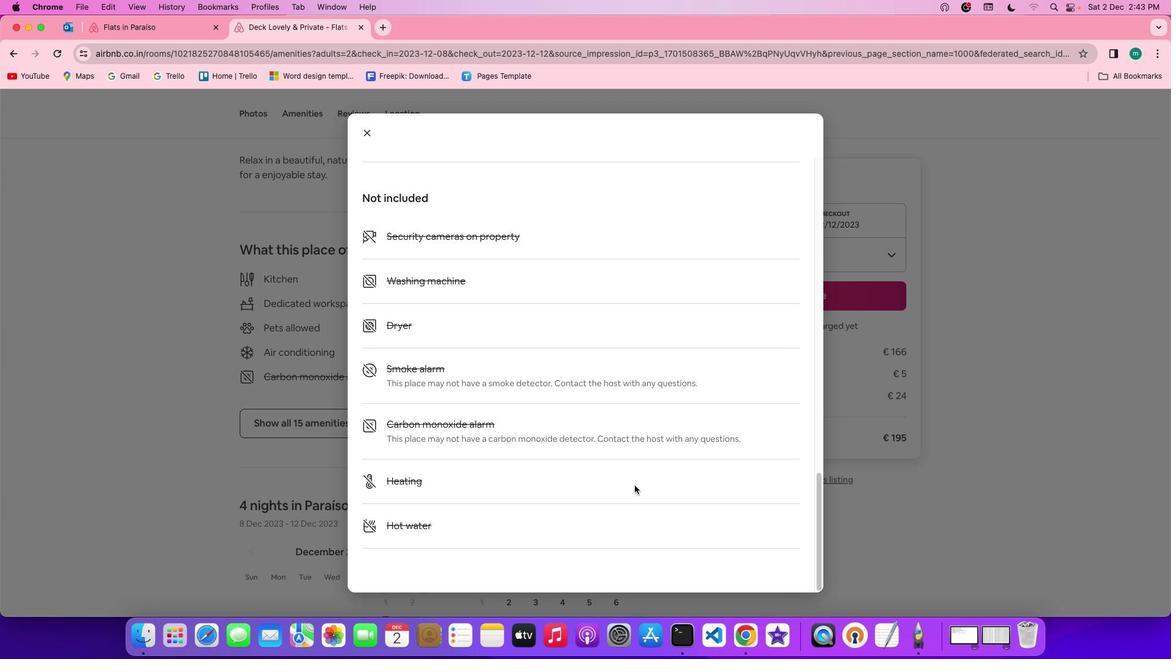 
Action: Mouse scrolled (634, 485) with delta (0, 0)
Screenshot: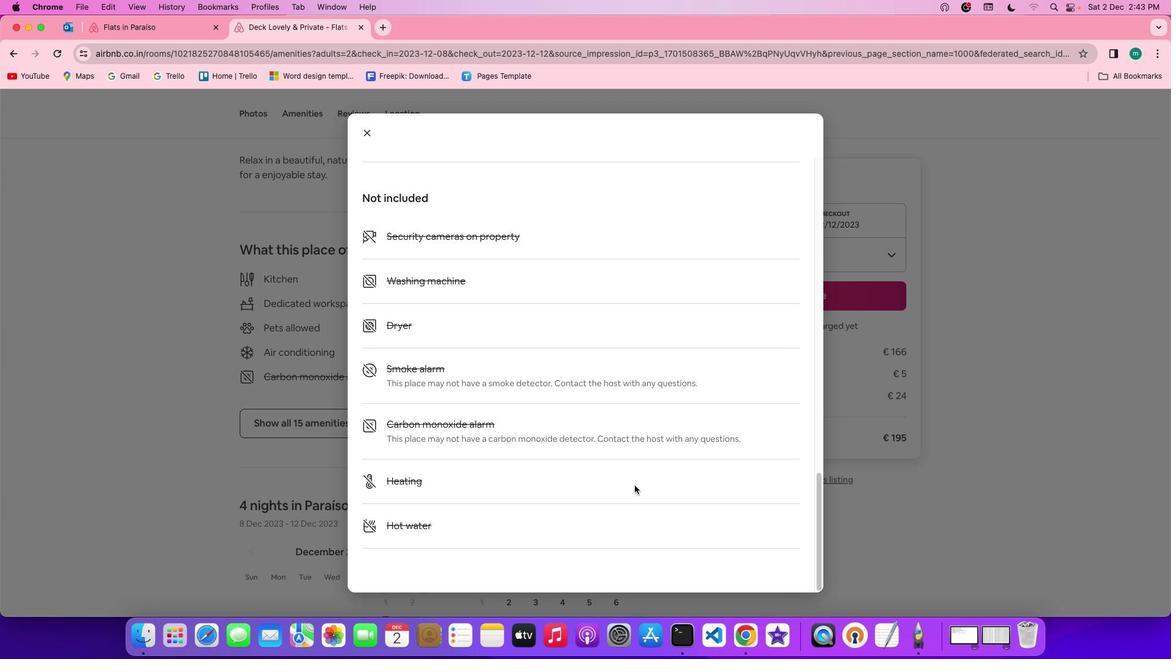 
Action: Mouse scrolled (634, 485) with delta (0, -1)
Screenshot: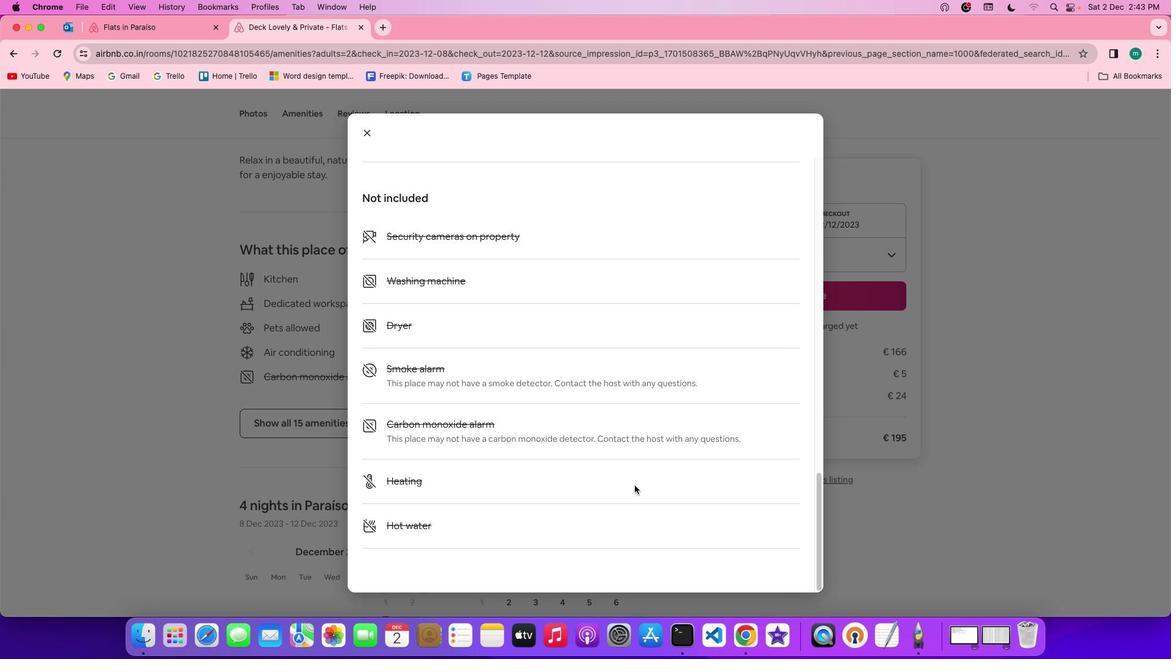 
Action: Mouse scrolled (634, 485) with delta (0, -2)
Screenshot: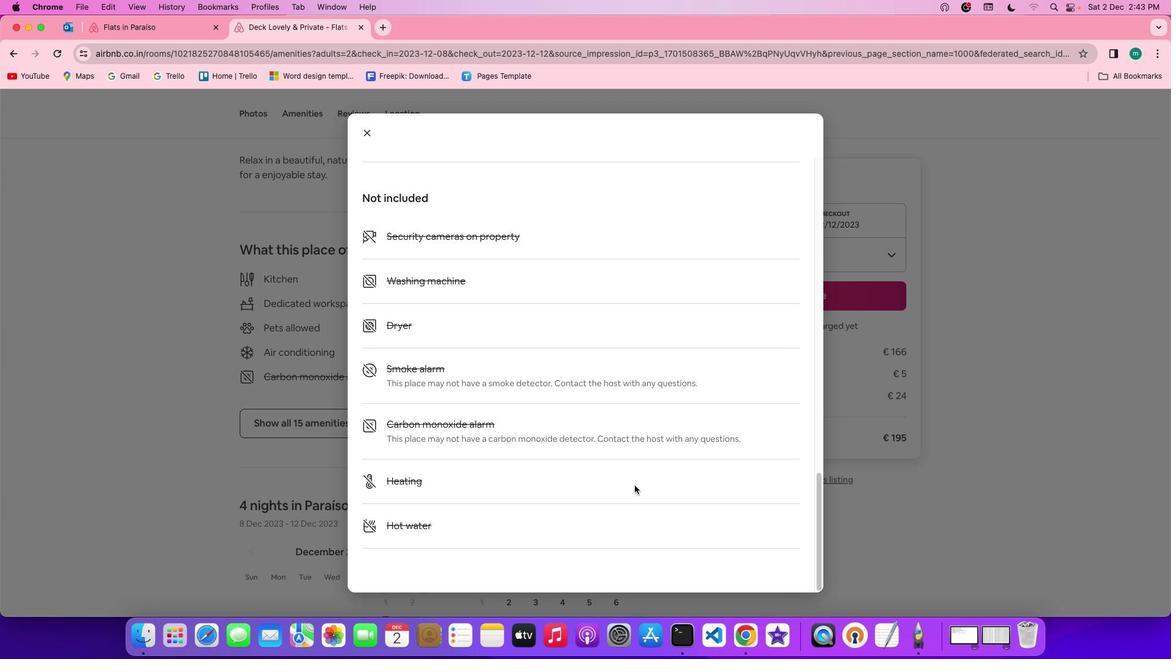 
Action: Mouse scrolled (634, 485) with delta (0, 0)
Screenshot: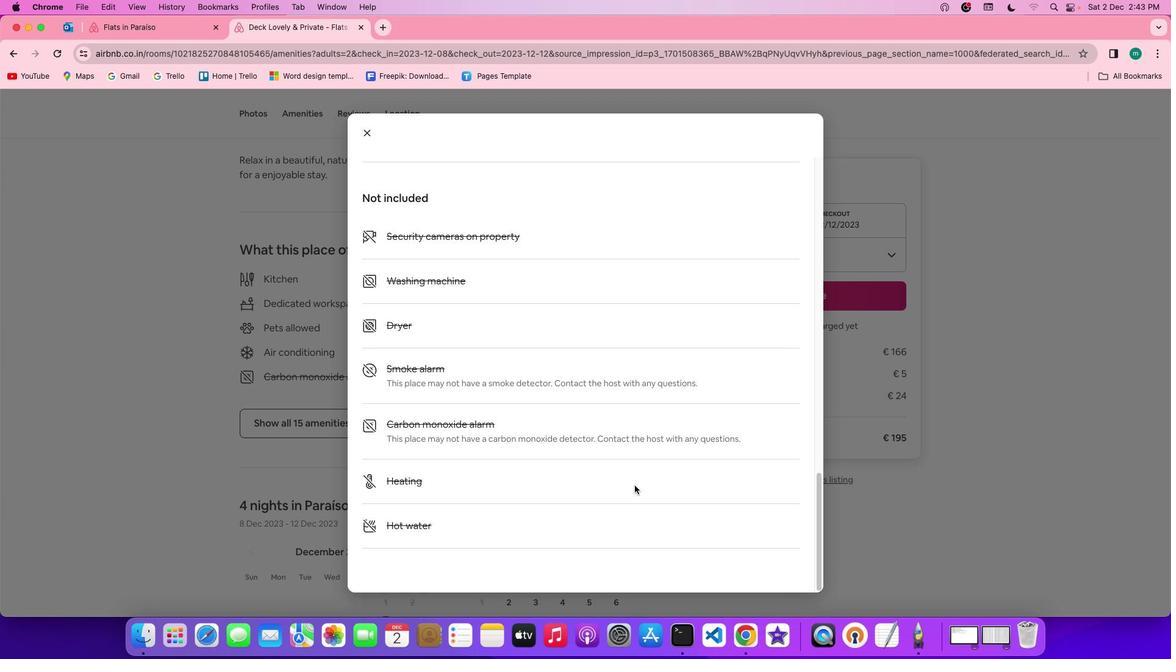 
Action: Mouse scrolled (634, 485) with delta (0, 0)
Screenshot: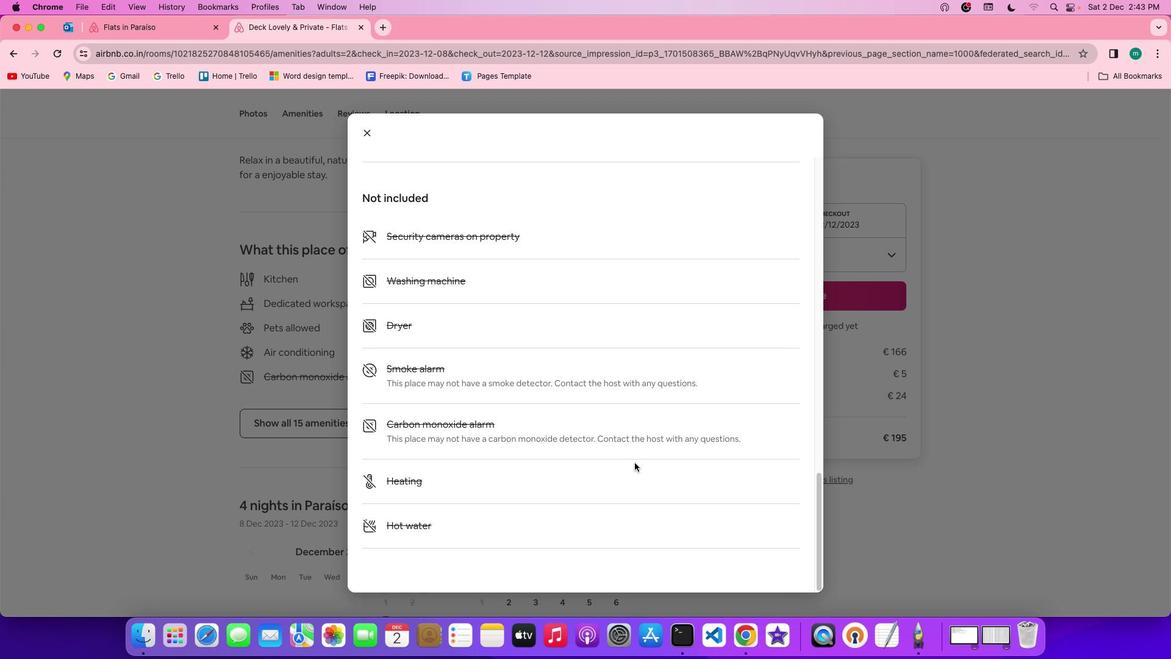 
Action: Mouse scrolled (634, 485) with delta (0, -1)
Screenshot: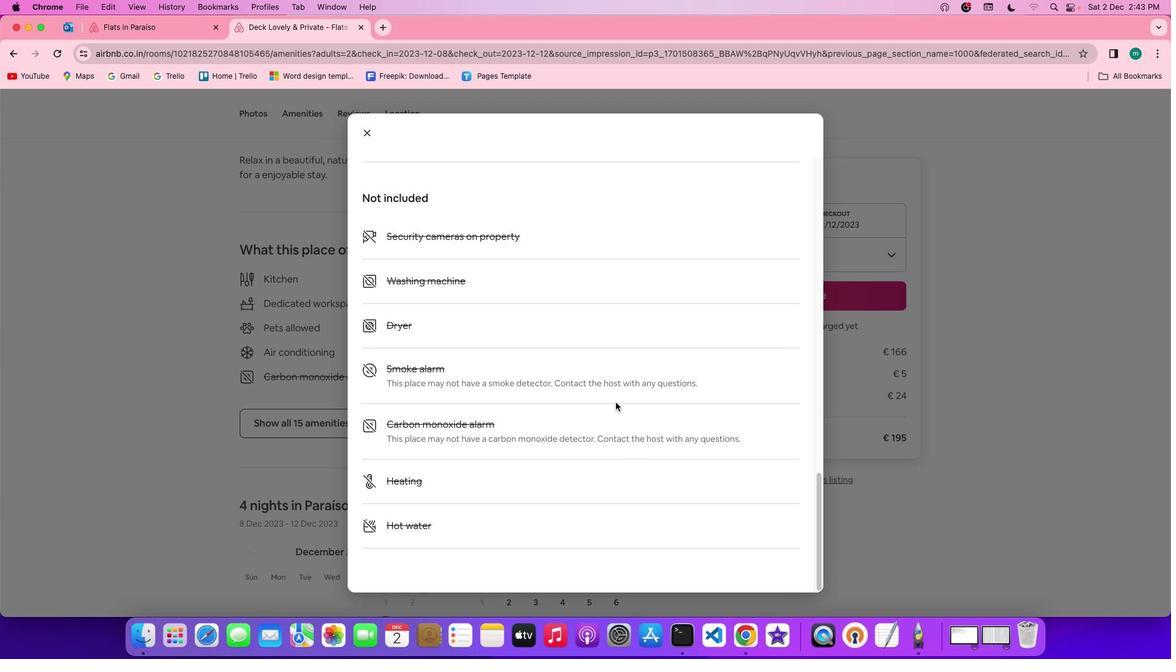 
Action: Mouse moved to (366, 134)
Screenshot: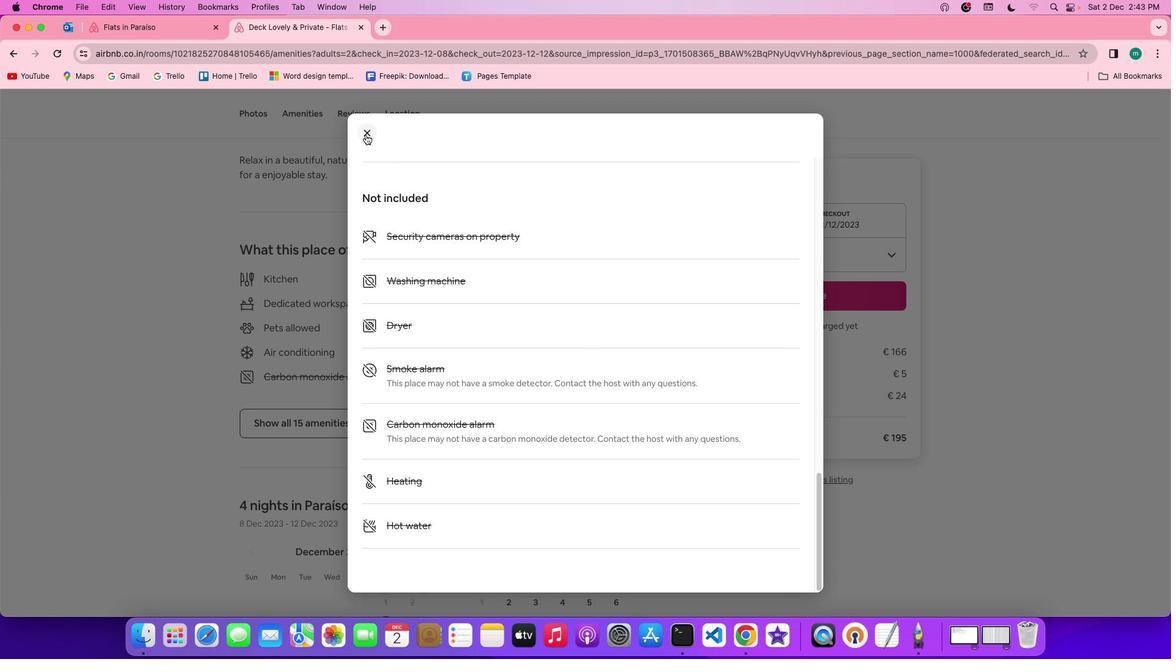 
Action: Mouse pressed left at (366, 134)
Screenshot: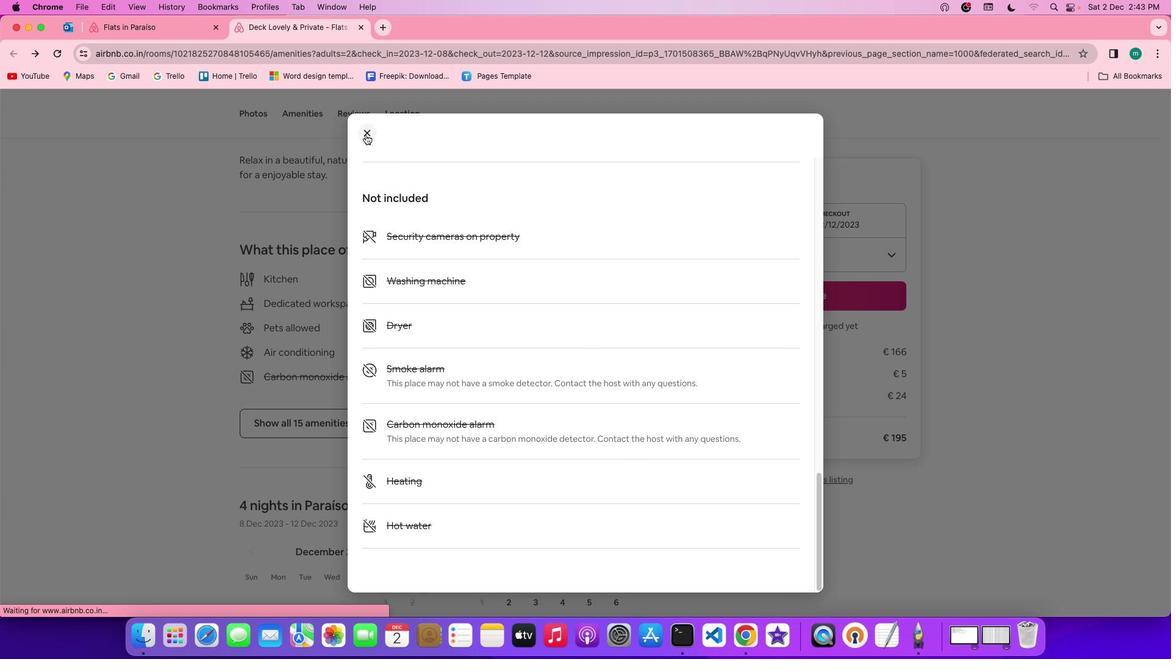 
Action: Mouse moved to (448, 302)
Screenshot: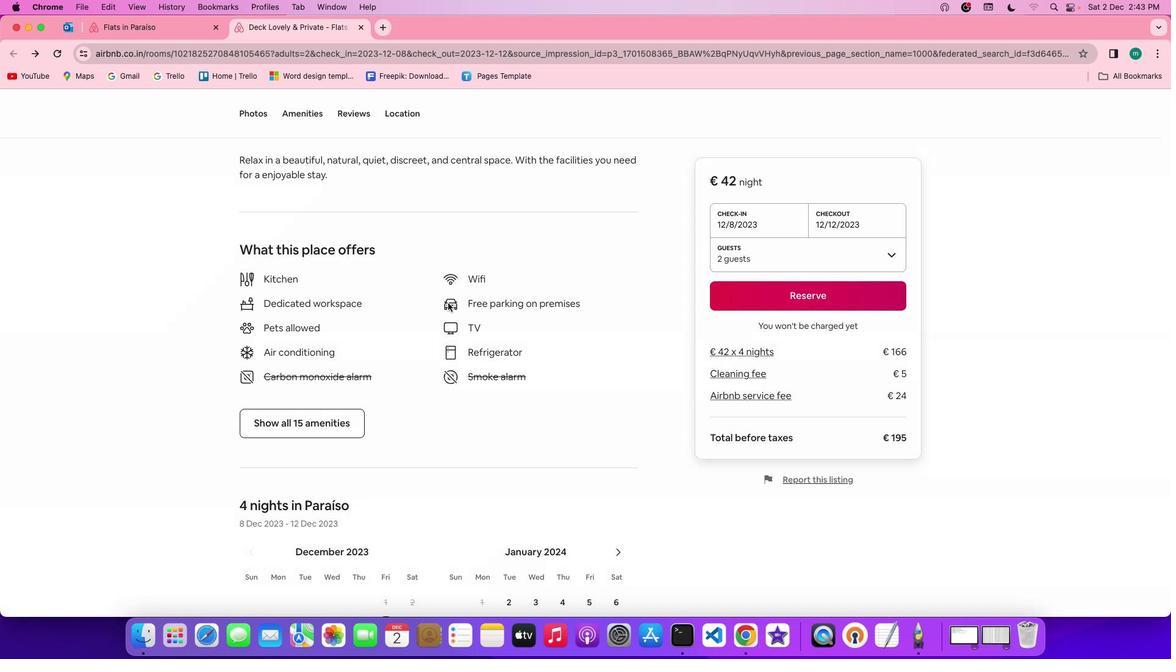 
Action: Mouse scrolled (448, 302) with delta (0, 0)
Screenshot: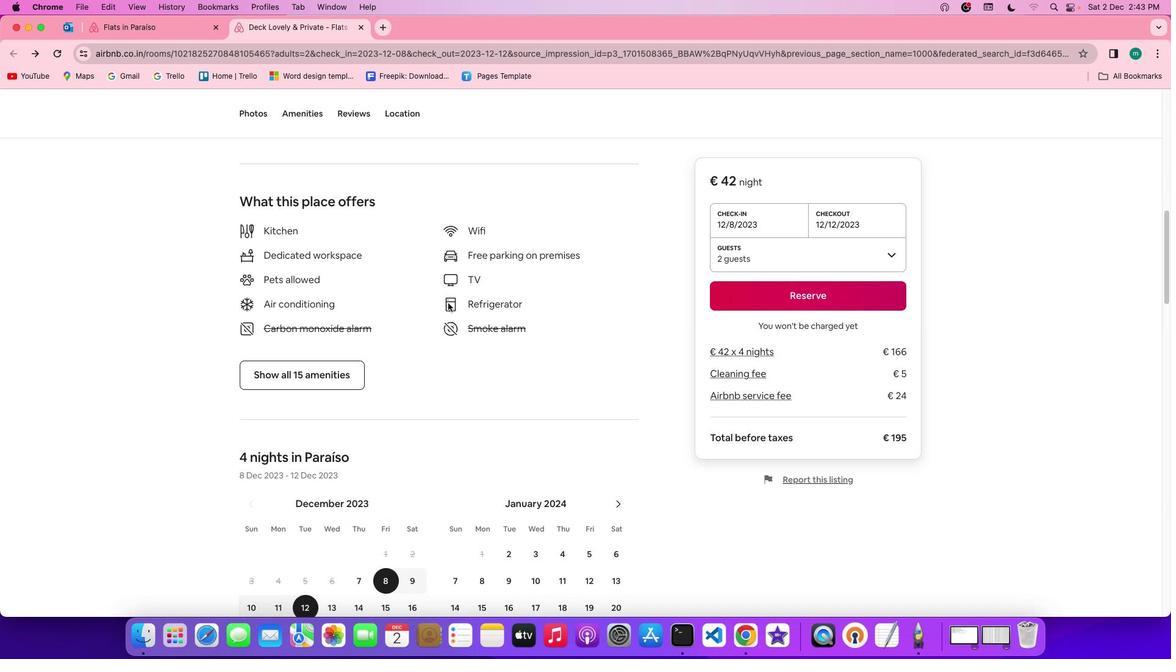 
Action: Mouse scrolled (448, 302) with delta (0, 0)
Screenshot: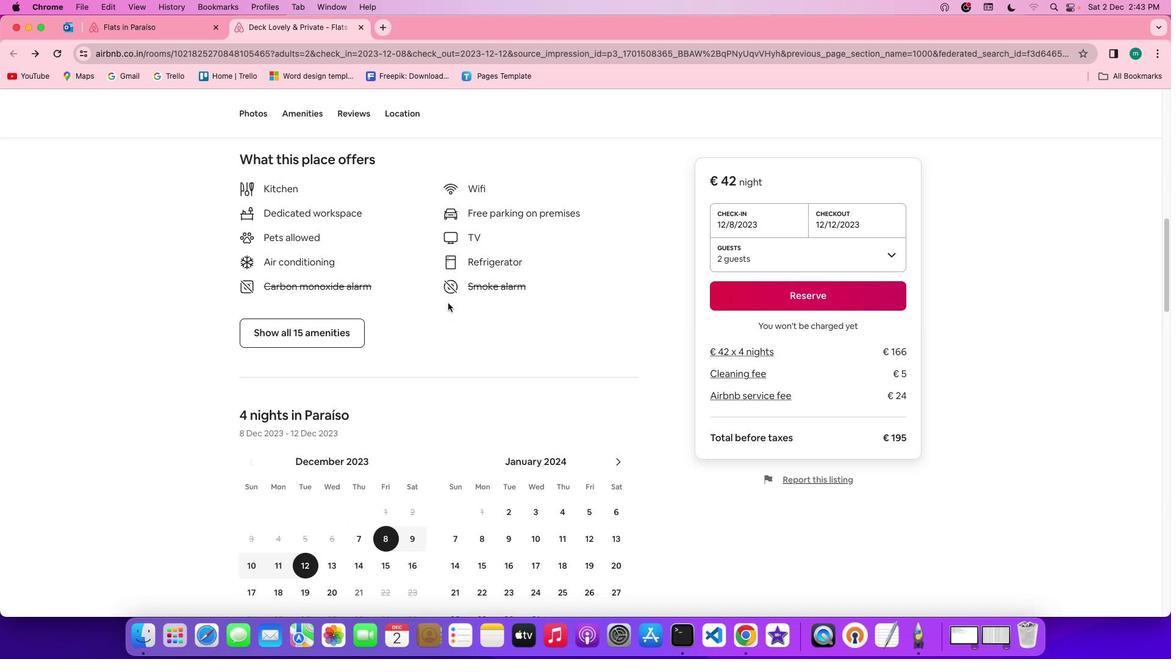 
Action: Mouse scrolled (448, 302) with delta (0, -1)
Screenshot: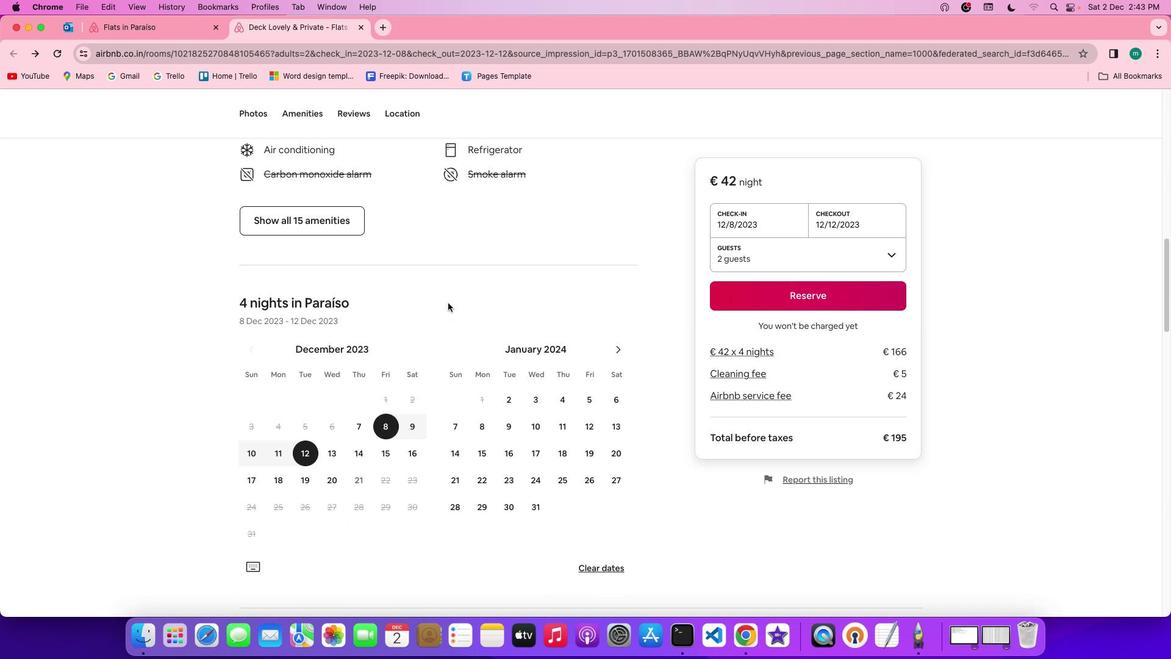 
Action: Mouse scrolled (448, 302) with delta (0, -3)
Screenshot: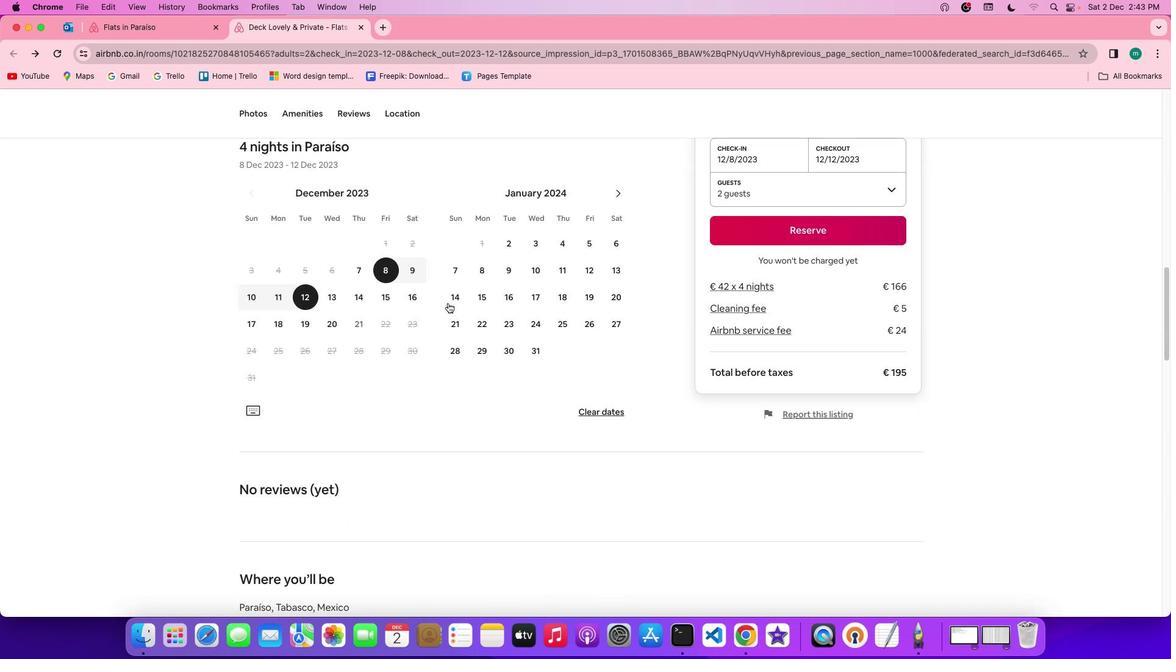 
Action: Mouse scrolled (448, 302) with delta (0, -3)
Screenshot: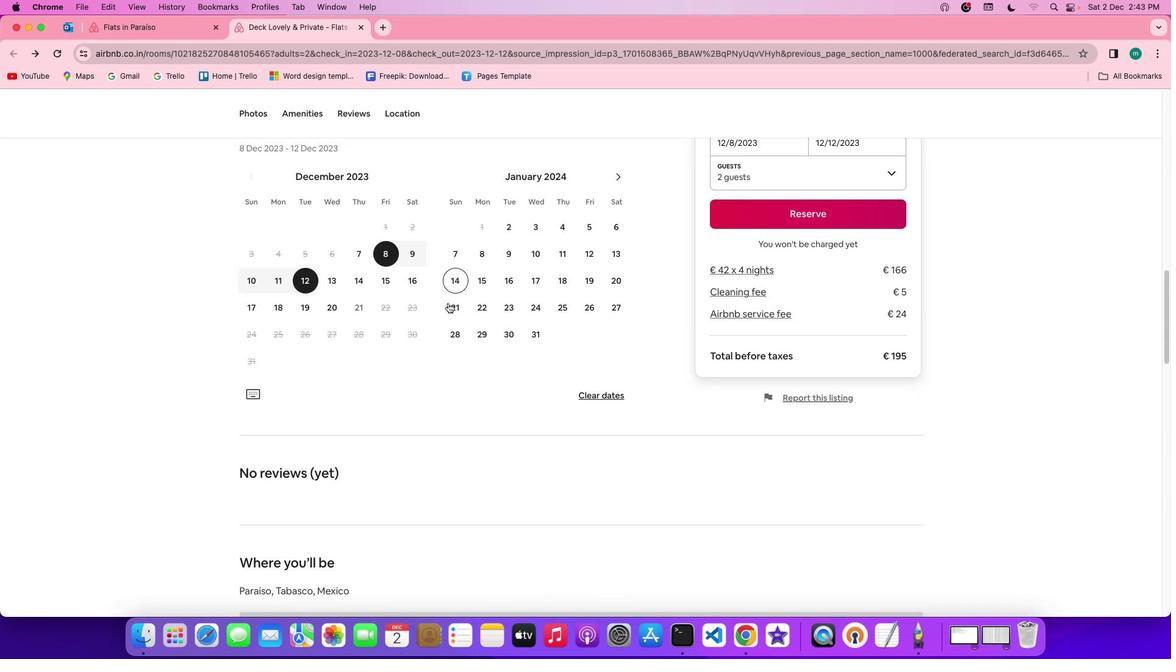 
Action: Mouse moved to (446, 303)
Screenshot: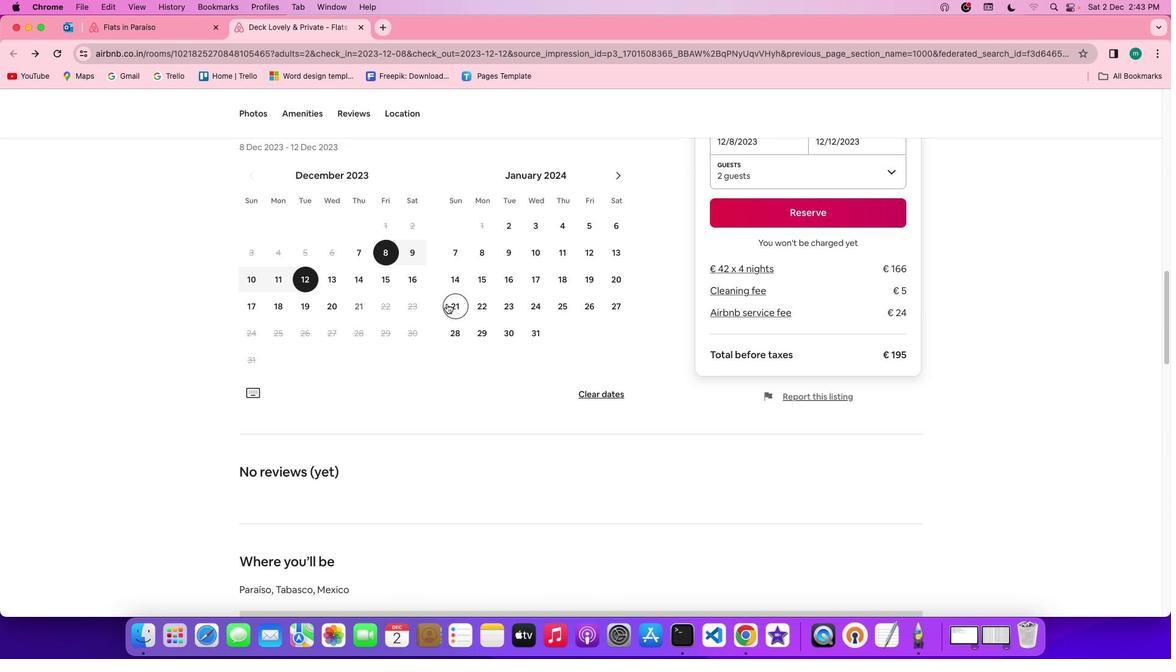 
Action: Mouse scrolled (446, 303) with delta (0, 0)
Screenshot: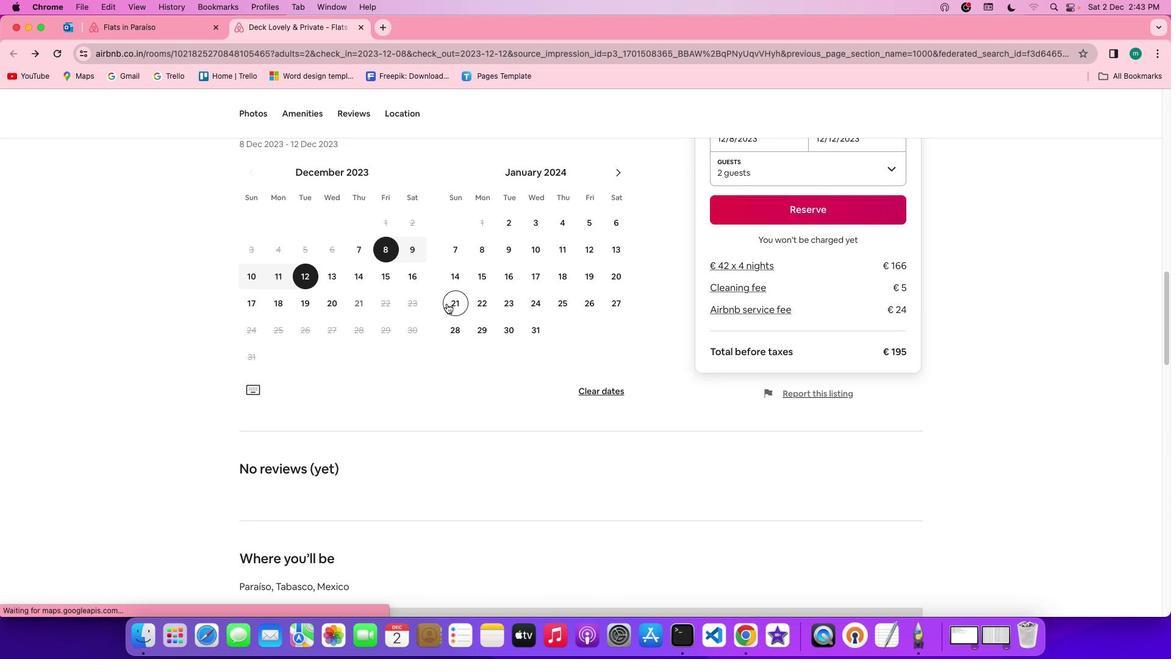 
Action: Mouse scrolled (446, 303) with delta (0, 0)
Screenshot: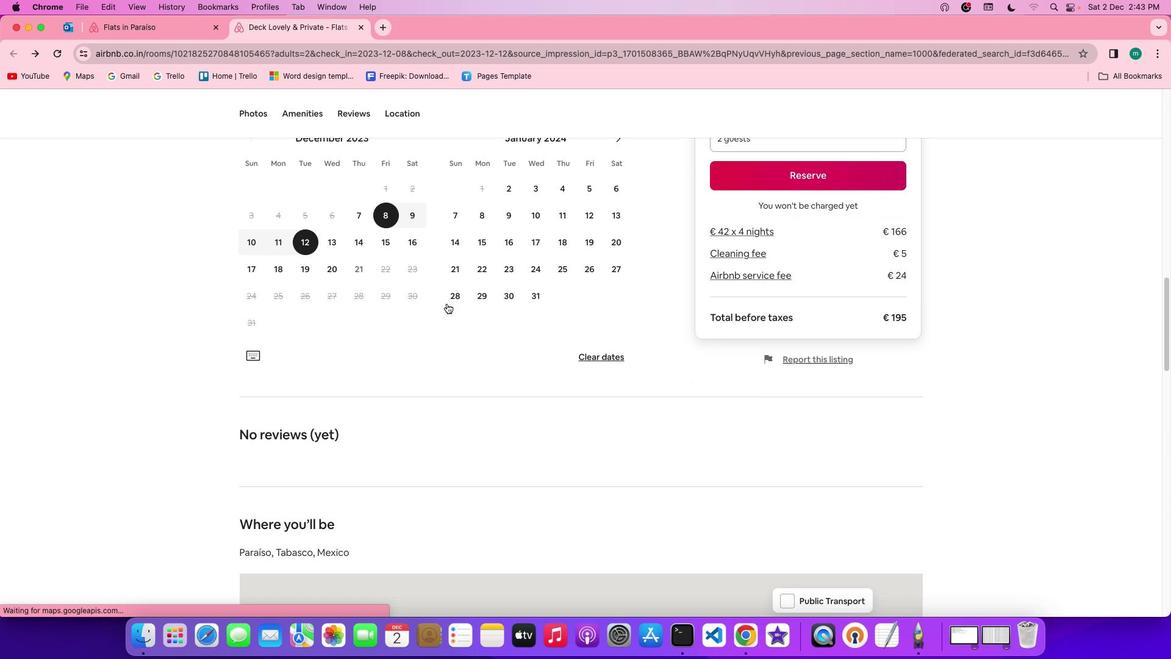 
Action: Mouse scrolled (446, 303) with delta (0, -1)
Screenshot: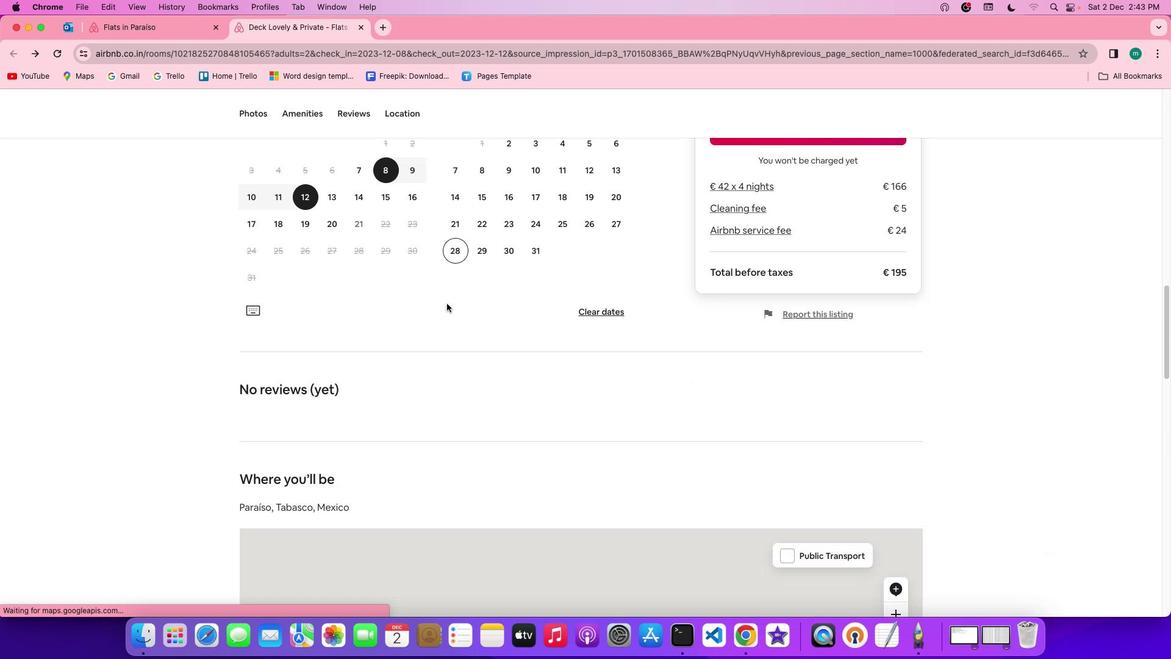 
Action: Mouse scrolled (446, 303) with delta (0, -1)
Screenshot: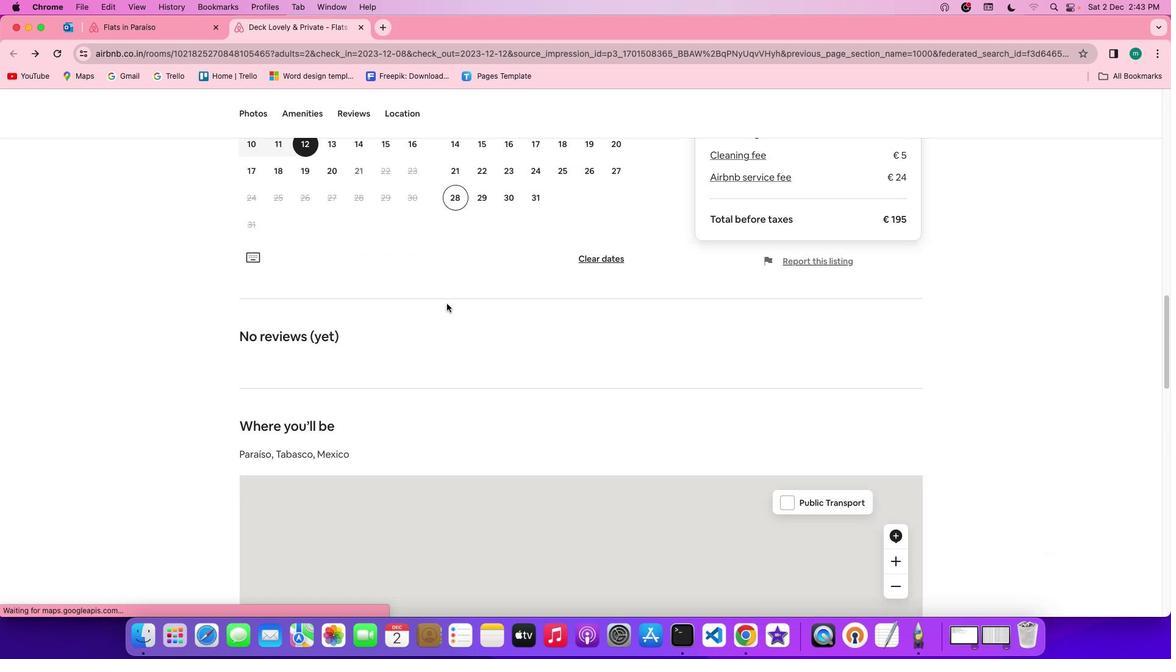 
Action: Mouse scrolled (446, 303) with delta (0, 0)
Screenshot: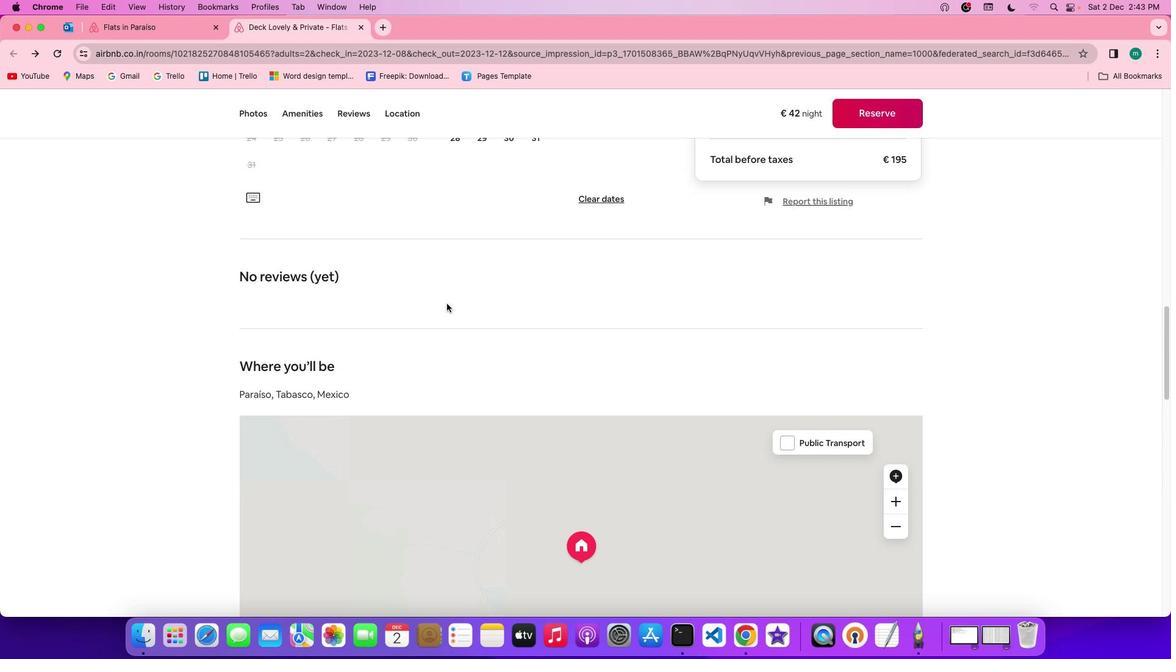 
Action: Mouse scrolled (446, 303) with delta (0, 0)
Screenshot: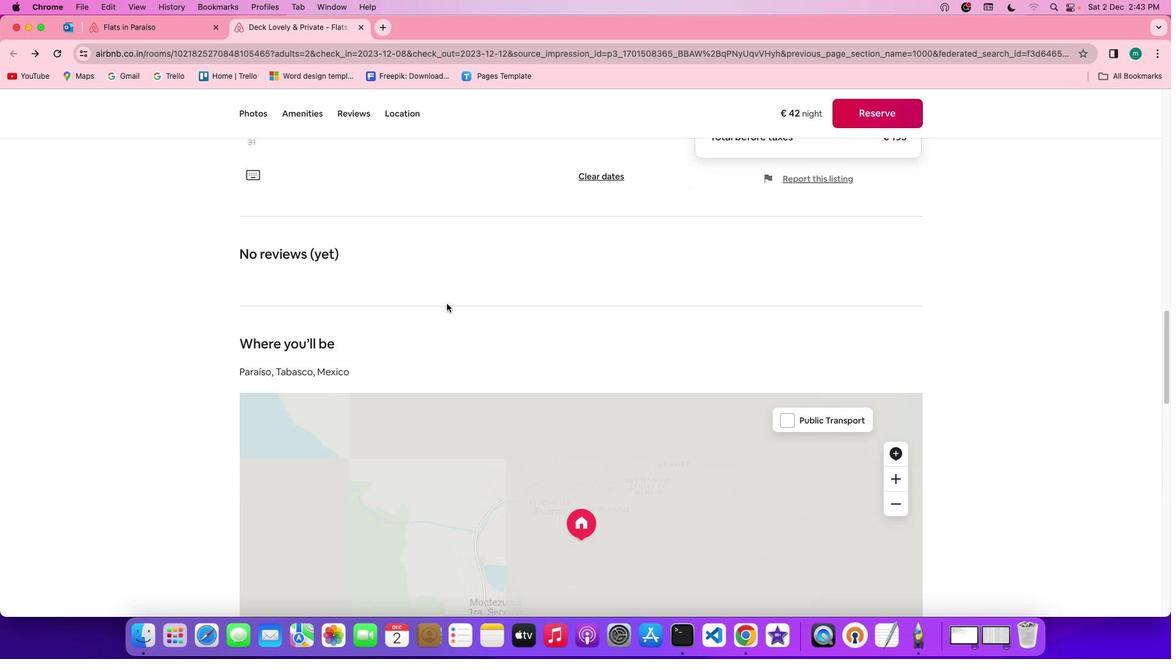
Action: Mouse scrolled (446, 303) with delta (0, -1)
Screenshot: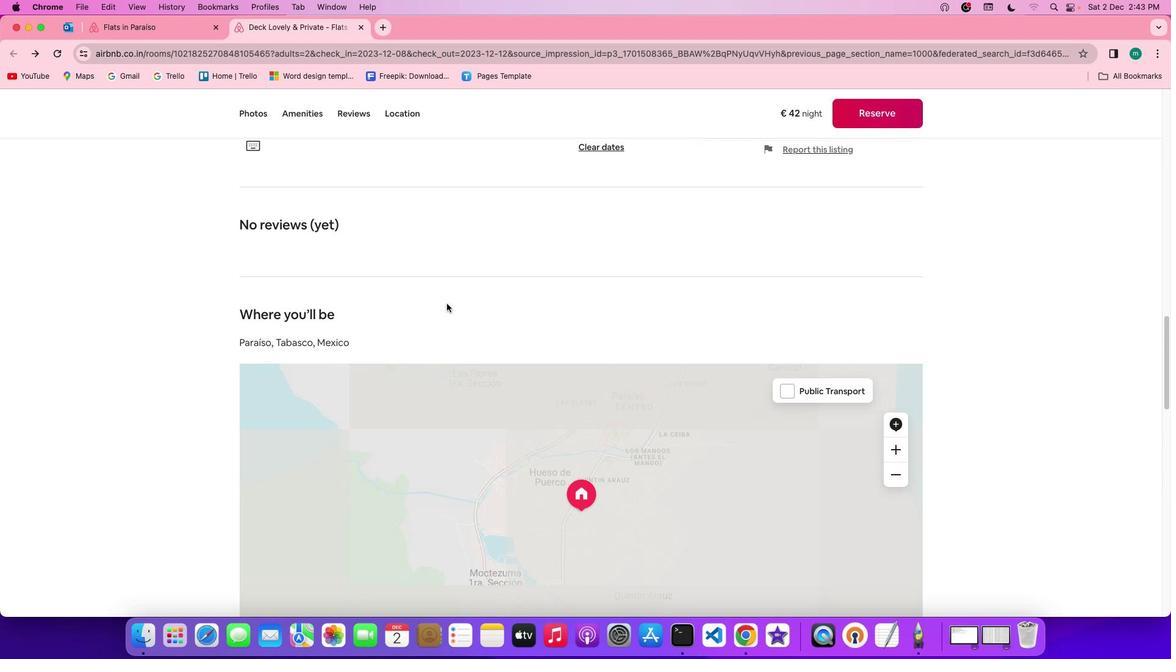 
Action: Mouse scrolled (446, 303) with delta (0, -1)
Screenshot: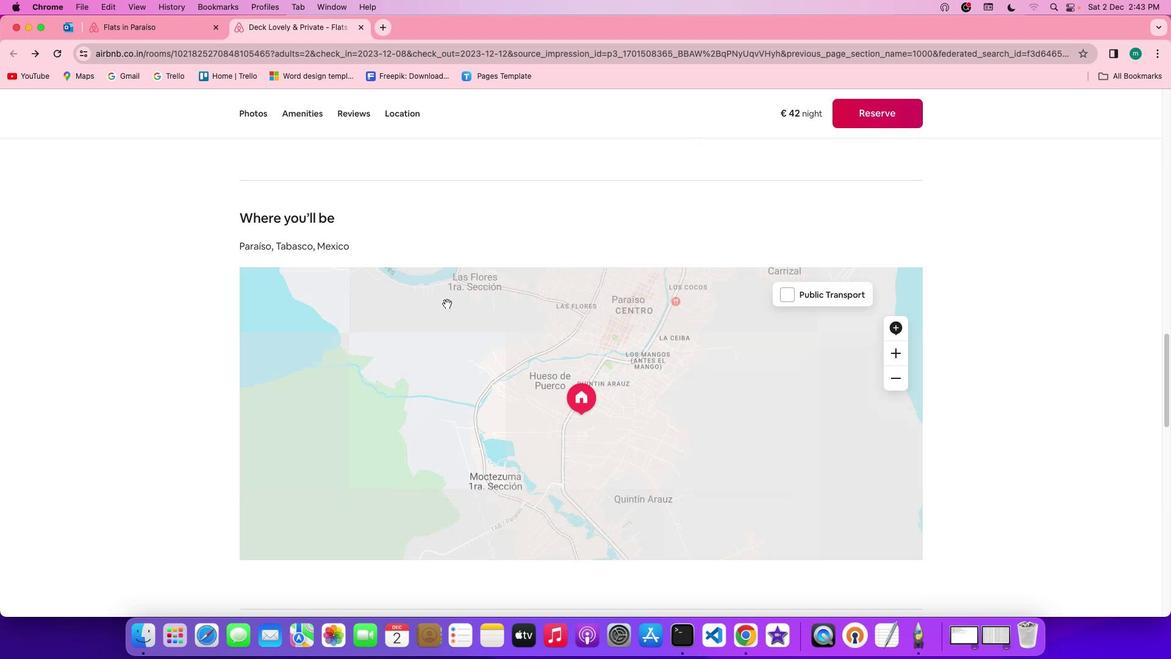 
Action: Mouse scrolled (446, 303) with delta (0, 0)
Screenshot: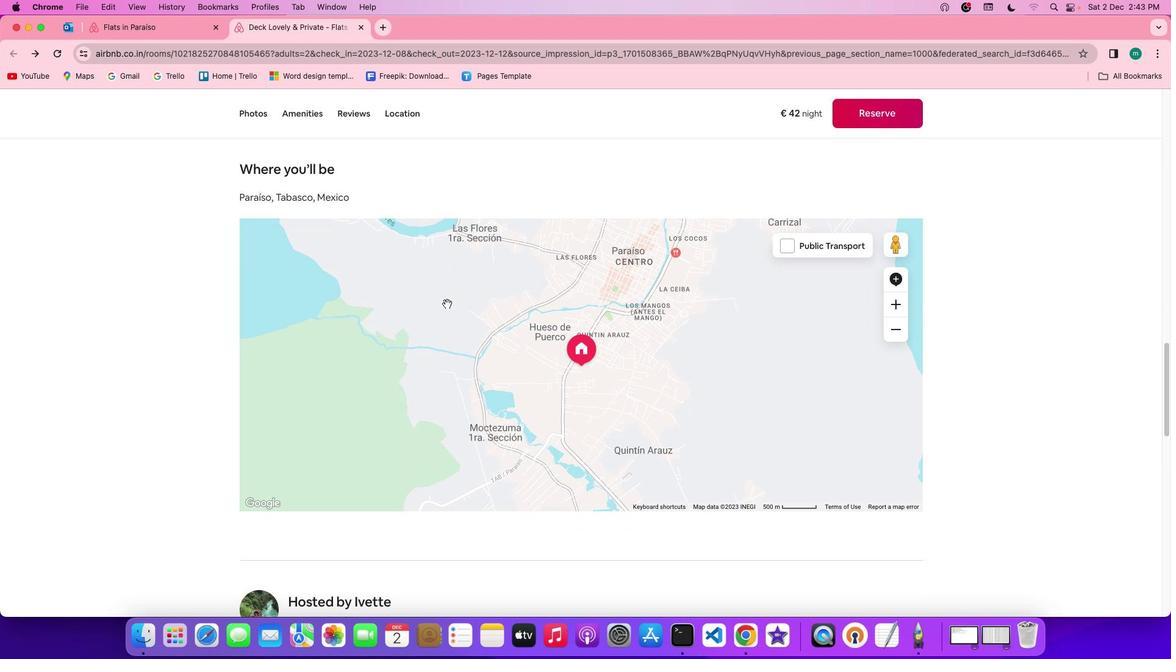 
Action: Mouse scrolled (446, 303) with delta (0, 0)
Screenshot: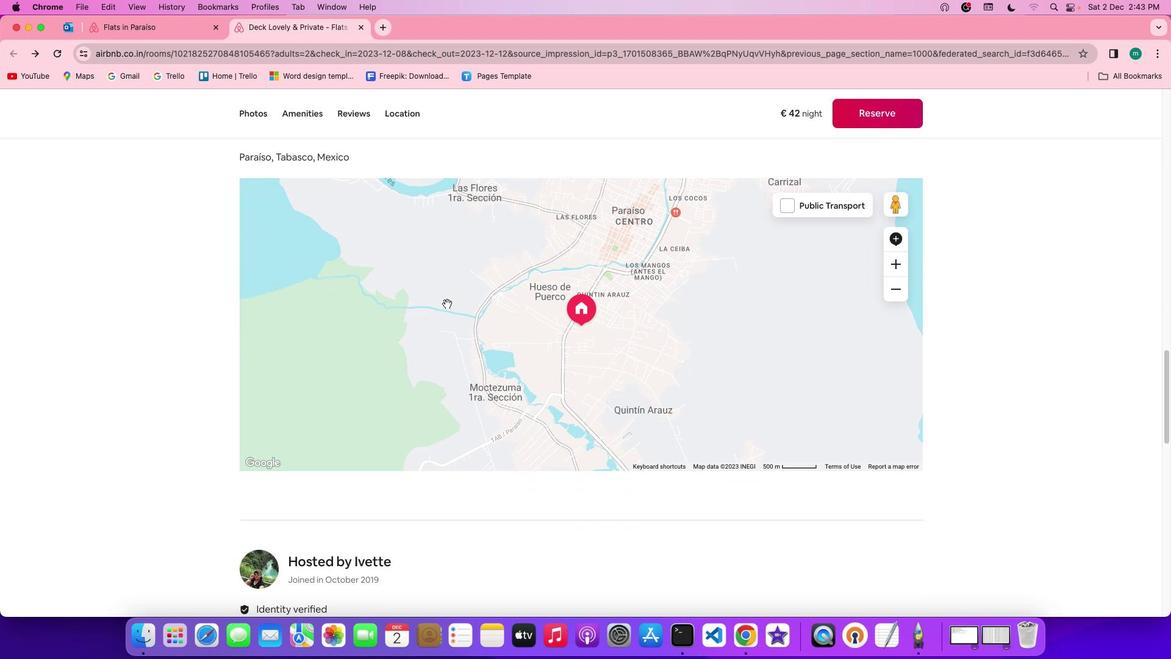 
Action: Mouse scrolled (446, 303) with delta (0, -1)
Screenshot: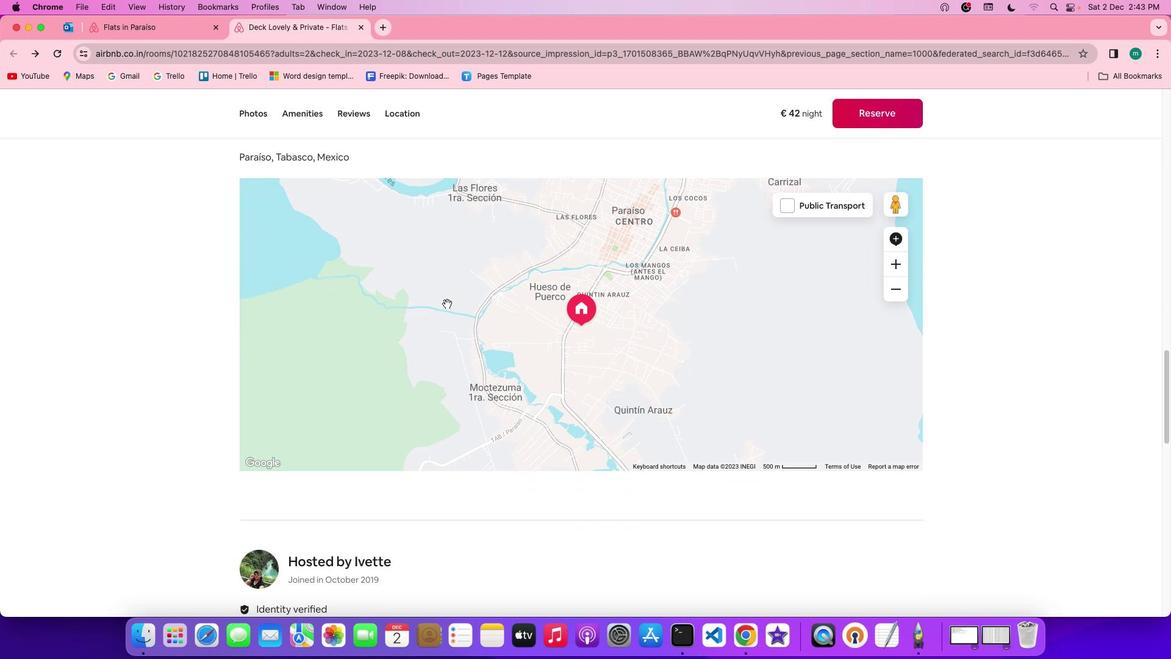 
Action: Mouse scrolled (446, 303) with delta (0, -2)
Screenshot: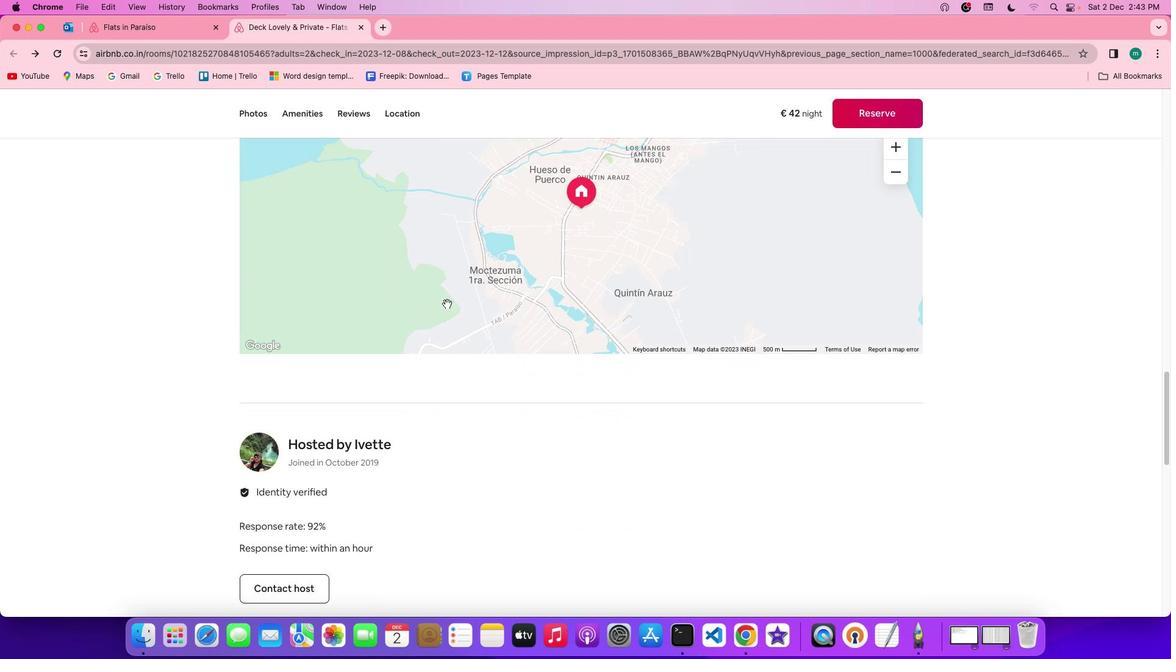 
Action: Mouse scrolled (446, 303) with delta (0, 0)
Screenshot: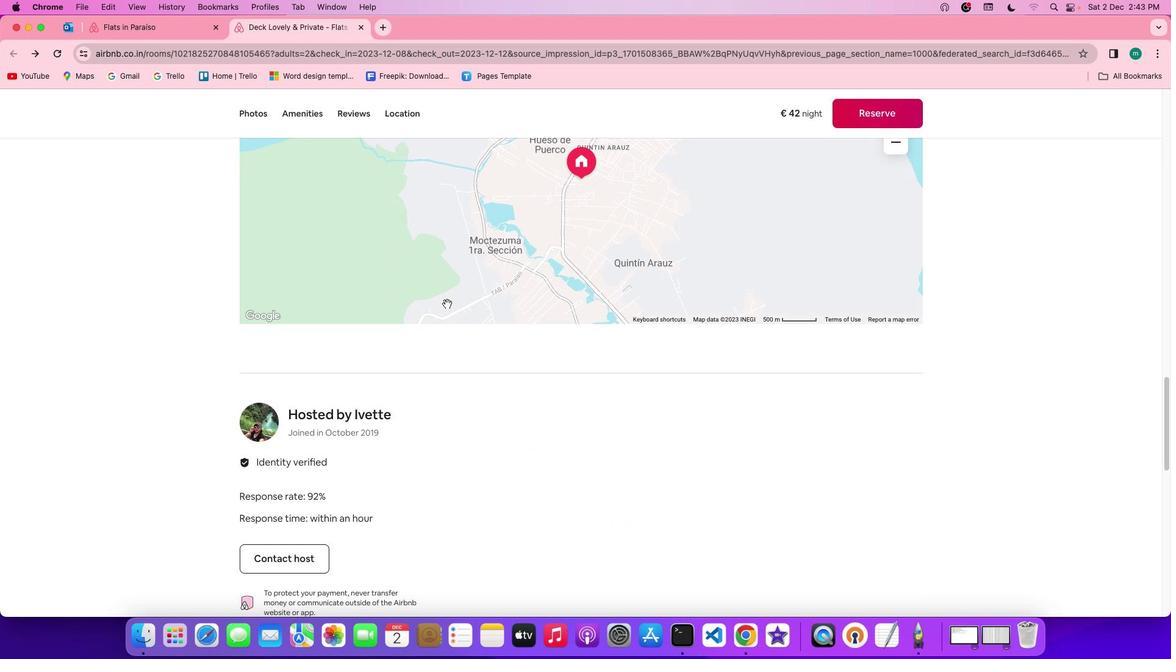 
Action: Mouse scrolled (446, 303) with delta (0, 0)
Screenshot: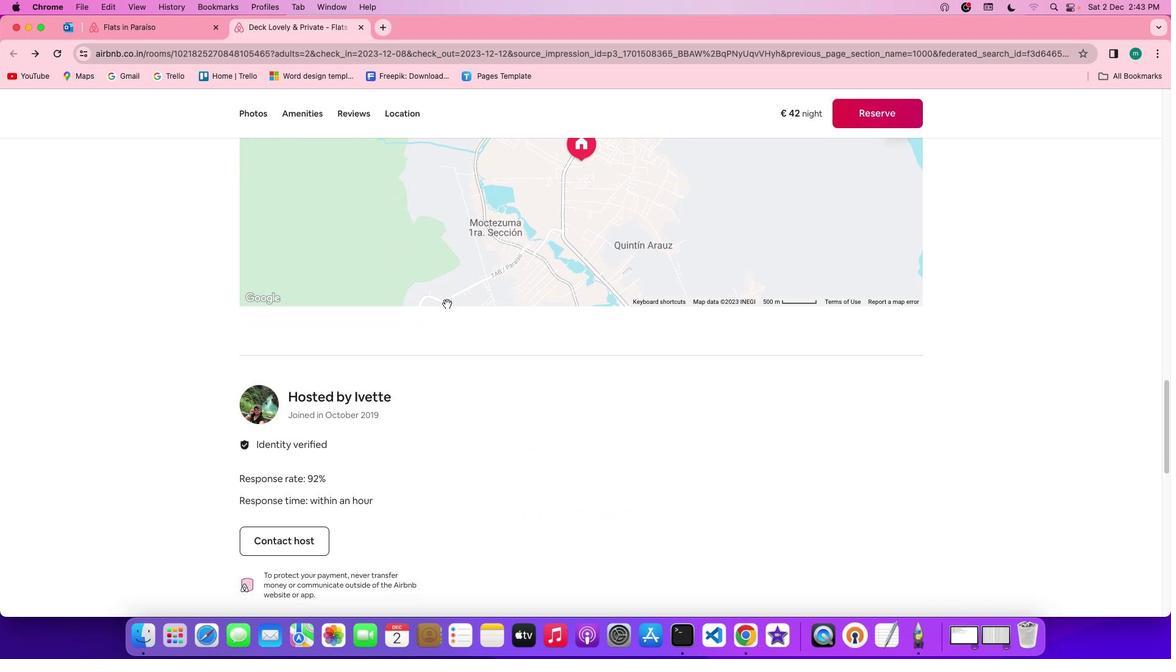 
Action: Mouse scrolled (446, 303) with delta (0, -1)
Screenshot: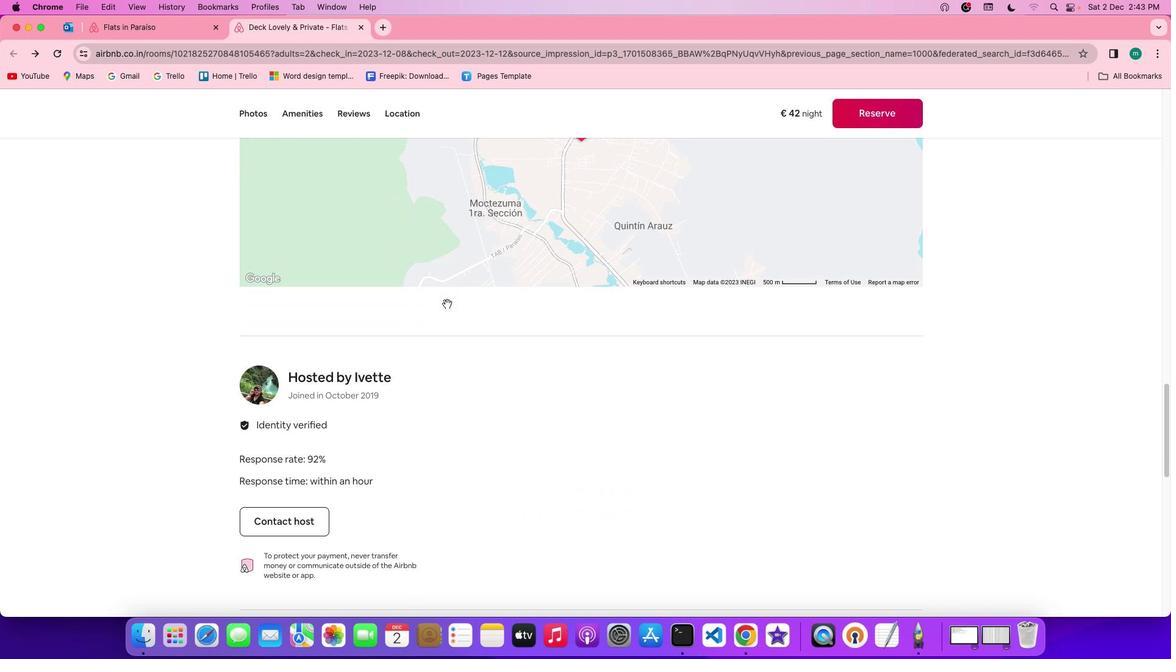 
Action: Mouse scrolled (446, 303) with delta (0, -1)
Screenshot: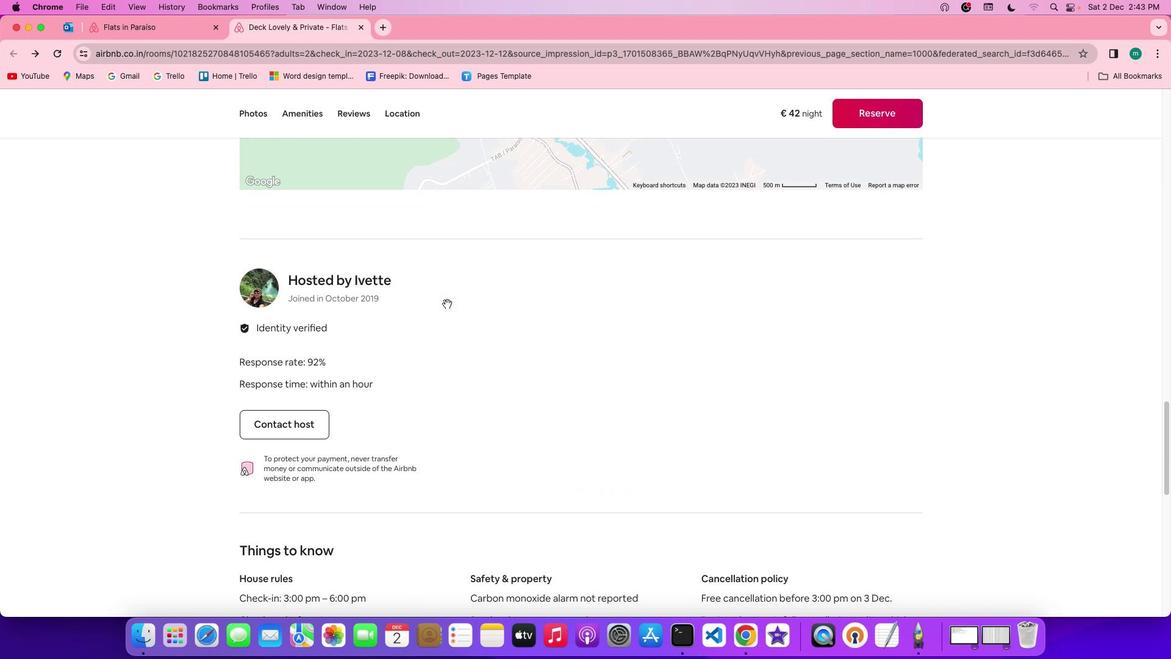 
Action: Mouse scrolled (446, 303) with delta (0, 0)
Screenshot: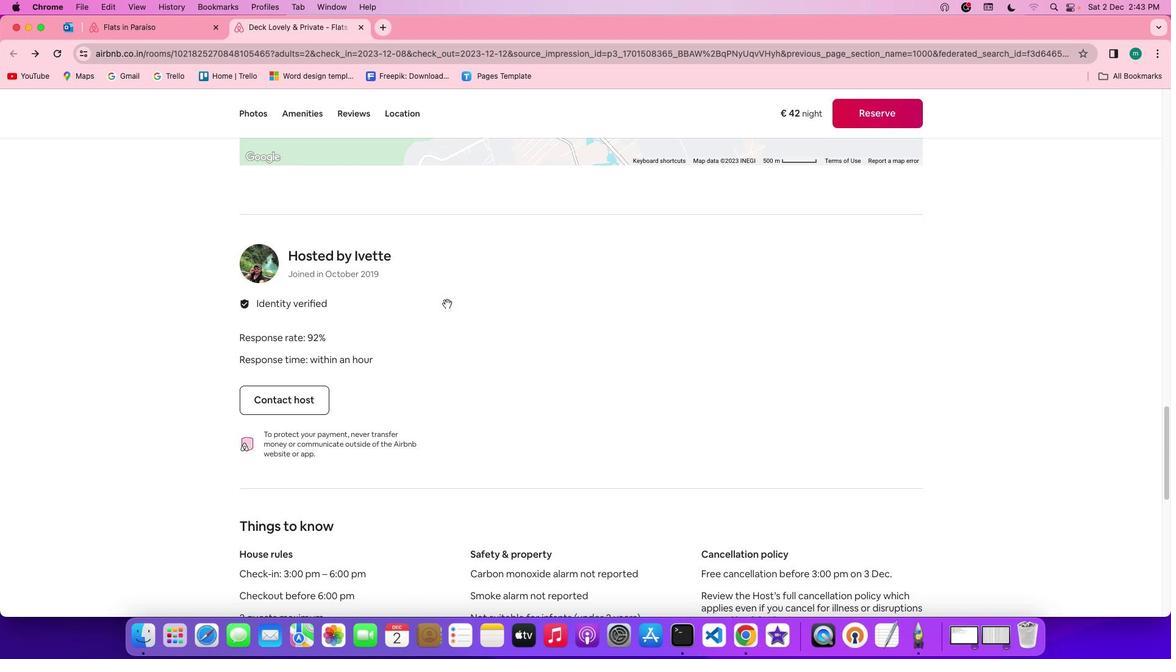 
Action: Mouse scrolled (446, 303) with delta (0, 0)
Screenshot: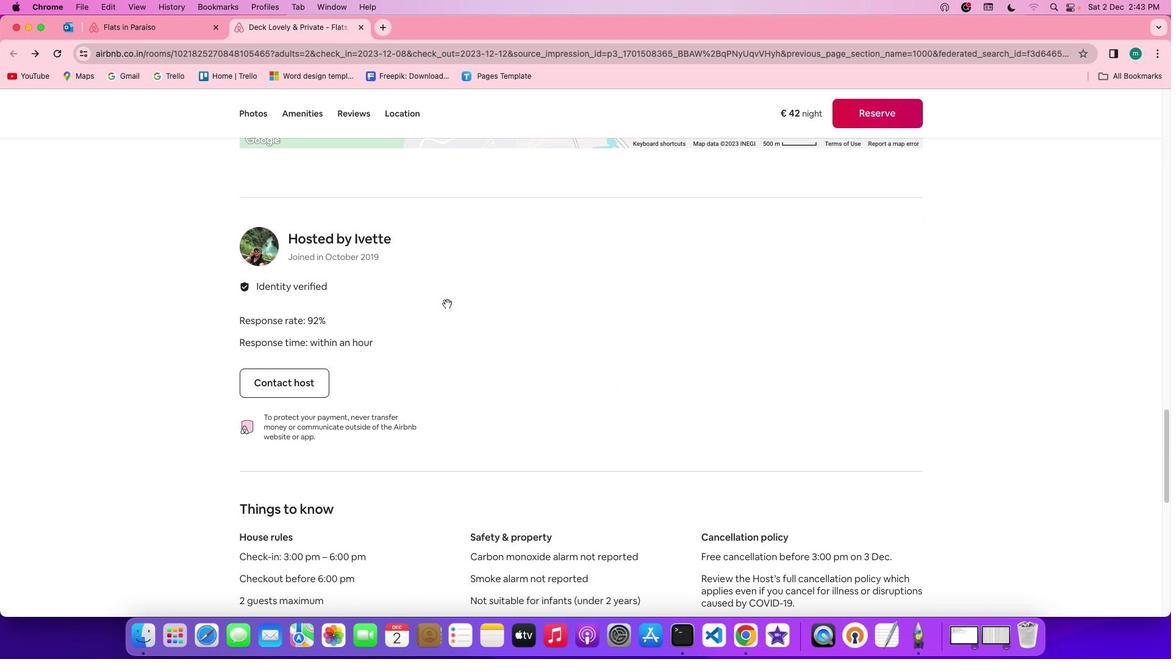 
Action: Mouse scrolled (446, 303) with delta (0, -1)
Screenshot: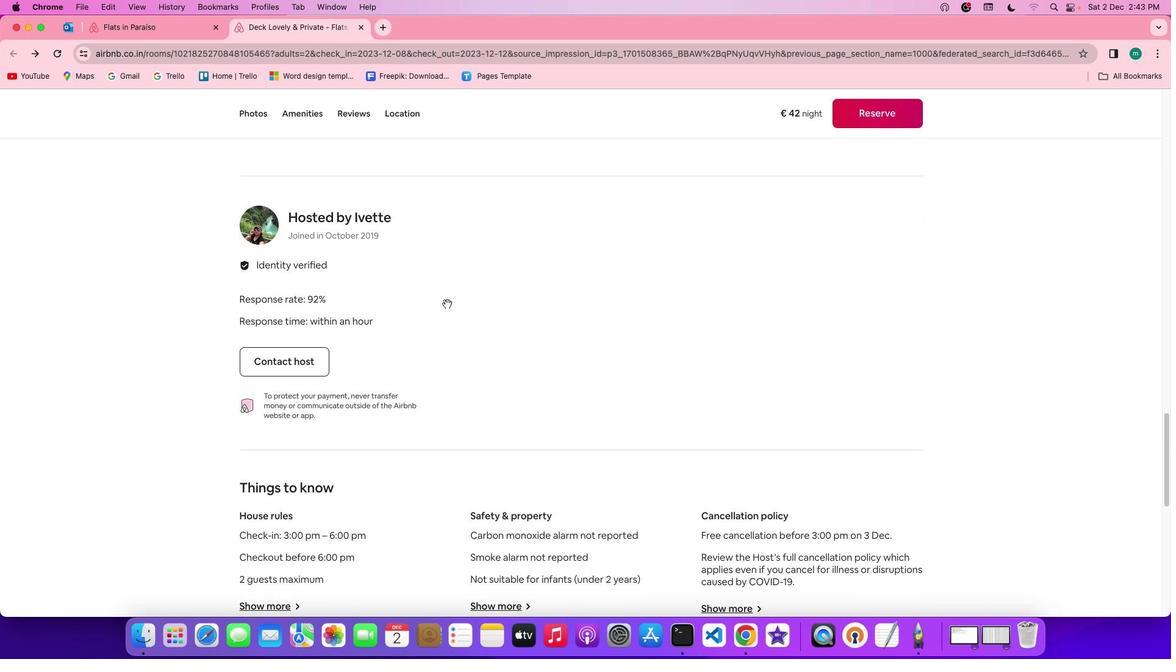 
Action: Mouse scrolled (446, 303) with delta (0, -1)
Screenshot: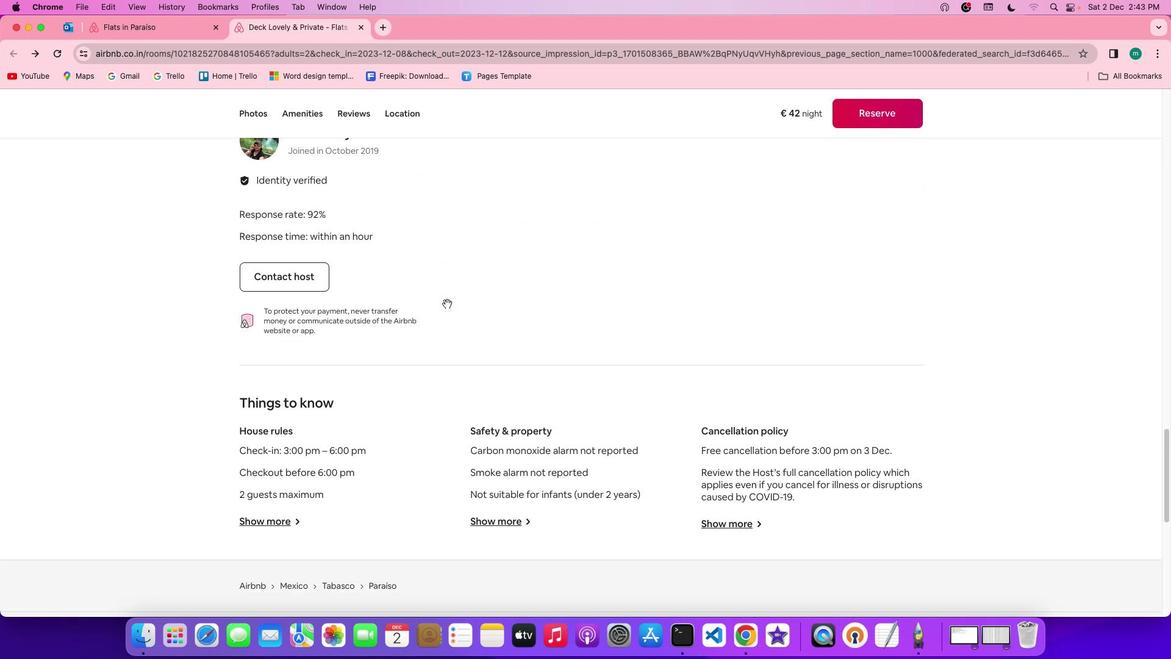 
Action: Mouse scrolled (446, 303) with delta (0, 0)
Screenshot: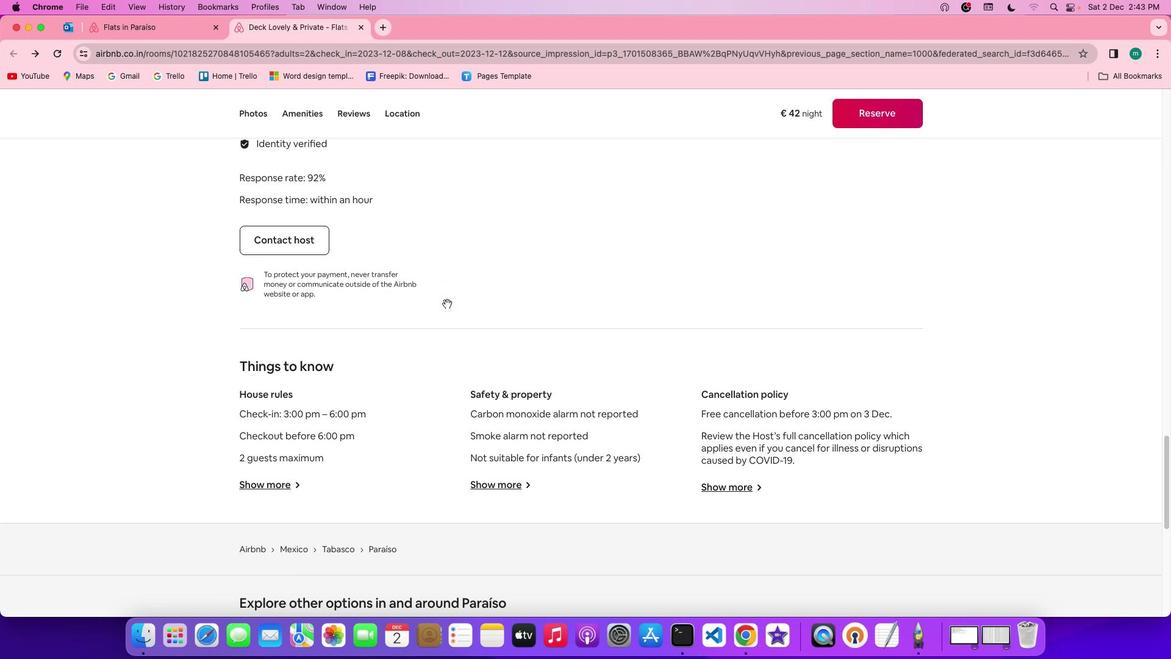 
Action: Mouse scrolled (446, 303) with delta (0, 0)
Screenshot: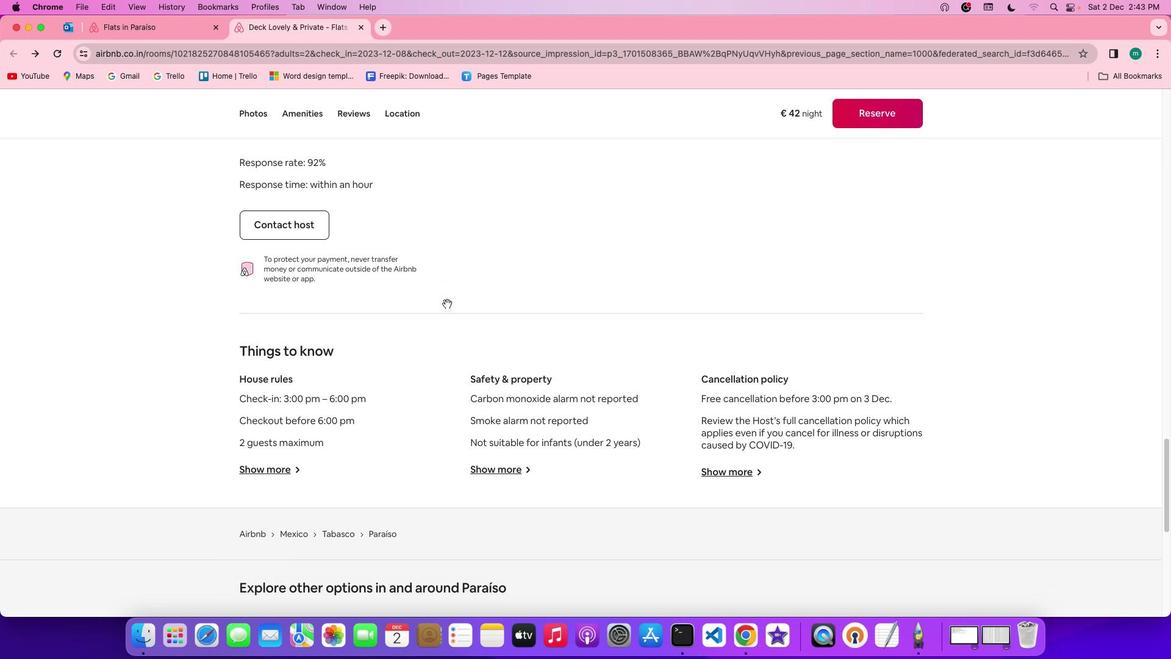 
Action: Mouse scrolled (446, 303) with delta (0, -1)
Screenshot: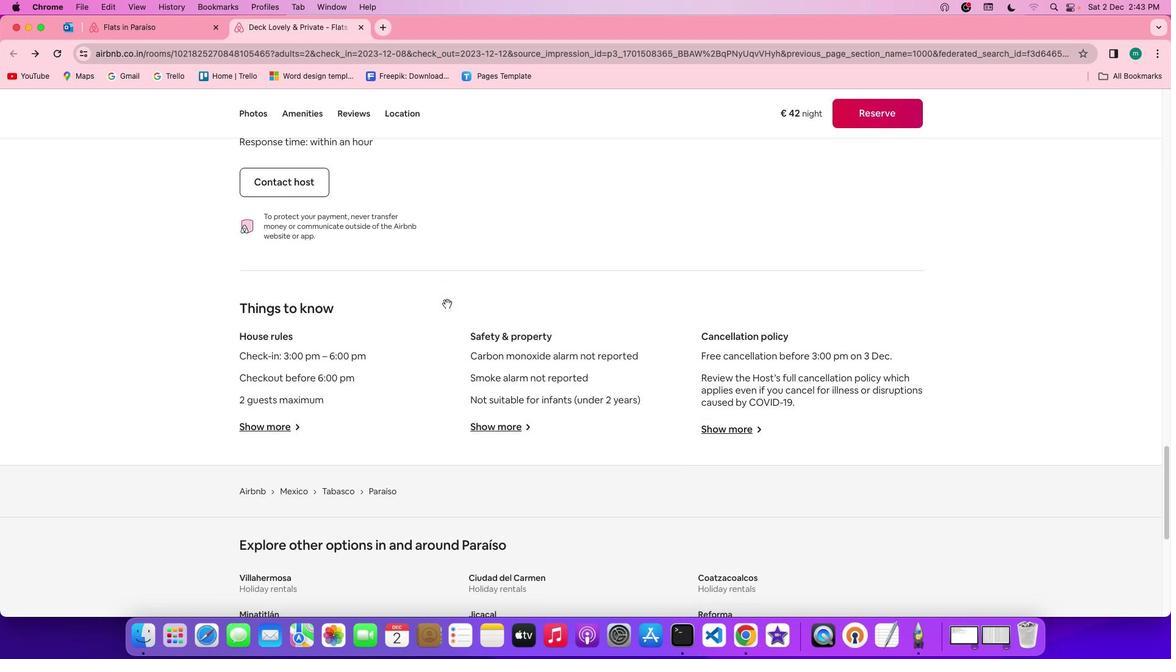 
Action: Mouse moved to (271, 411)
Screenshot: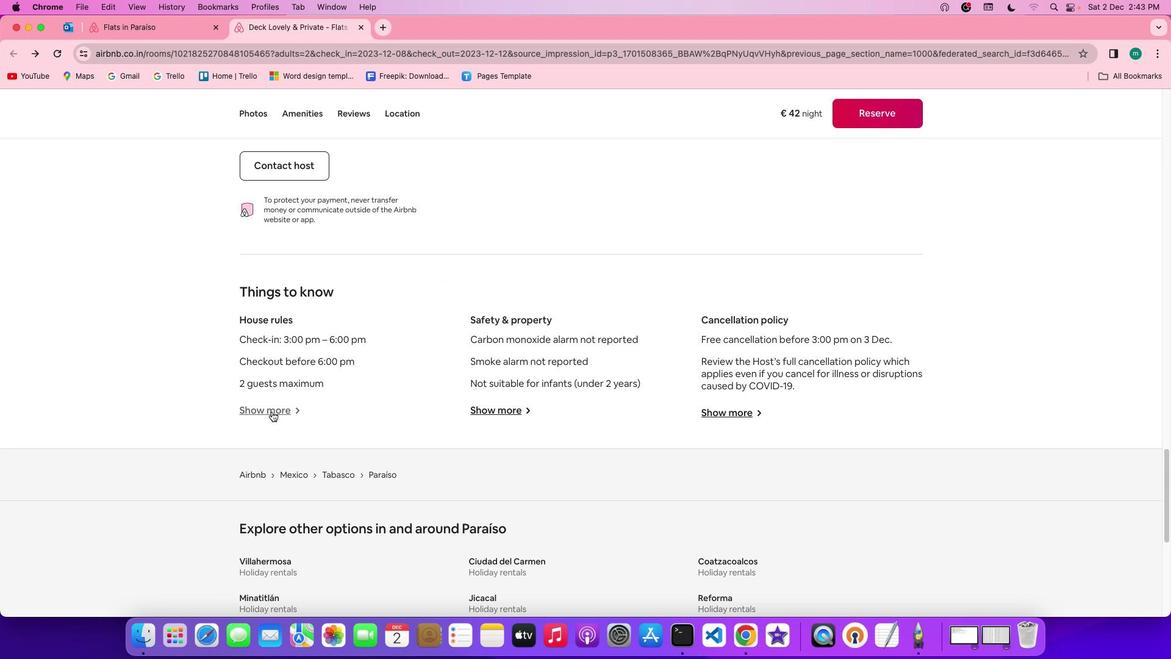 
Action: Mouse pressed left at (271, 411)
Screenshot: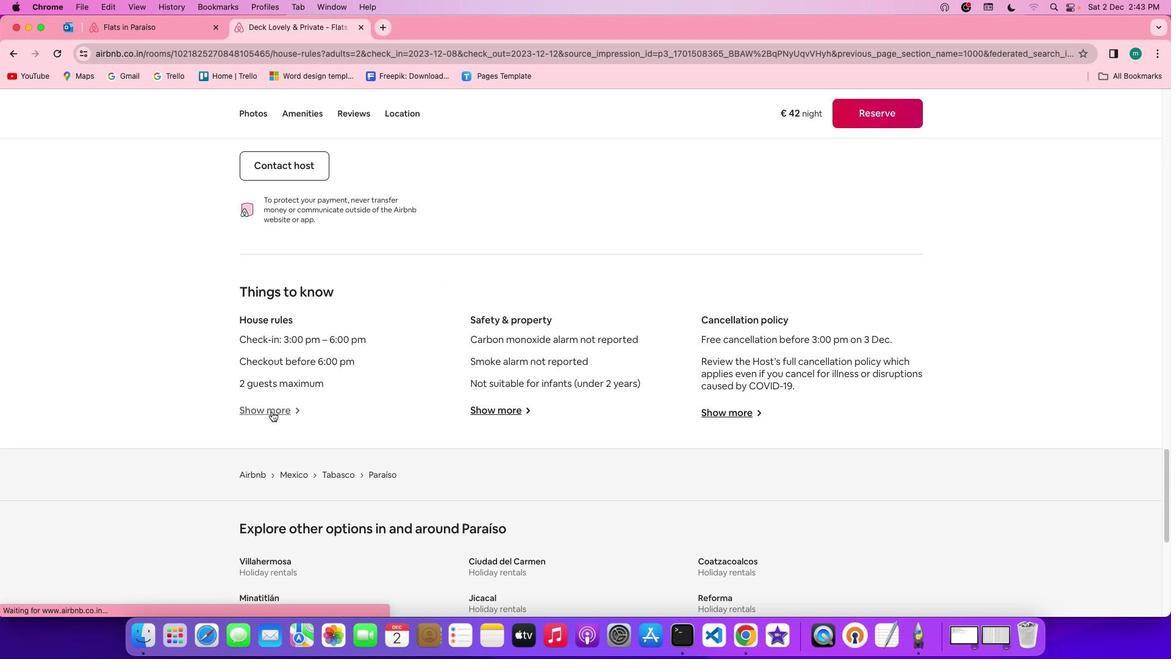 
Action: Mouse moved to (560, 390)
Screenshot: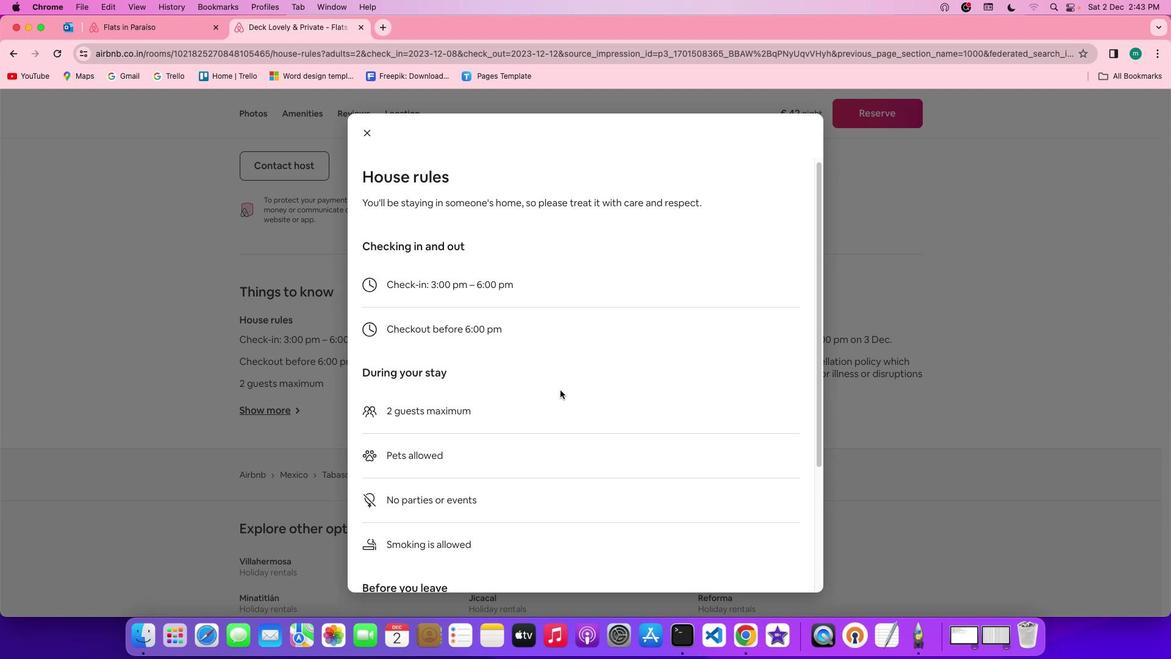 
Action: Mouse scrolled (560, 390) with delta (0, 0)
Screenshot: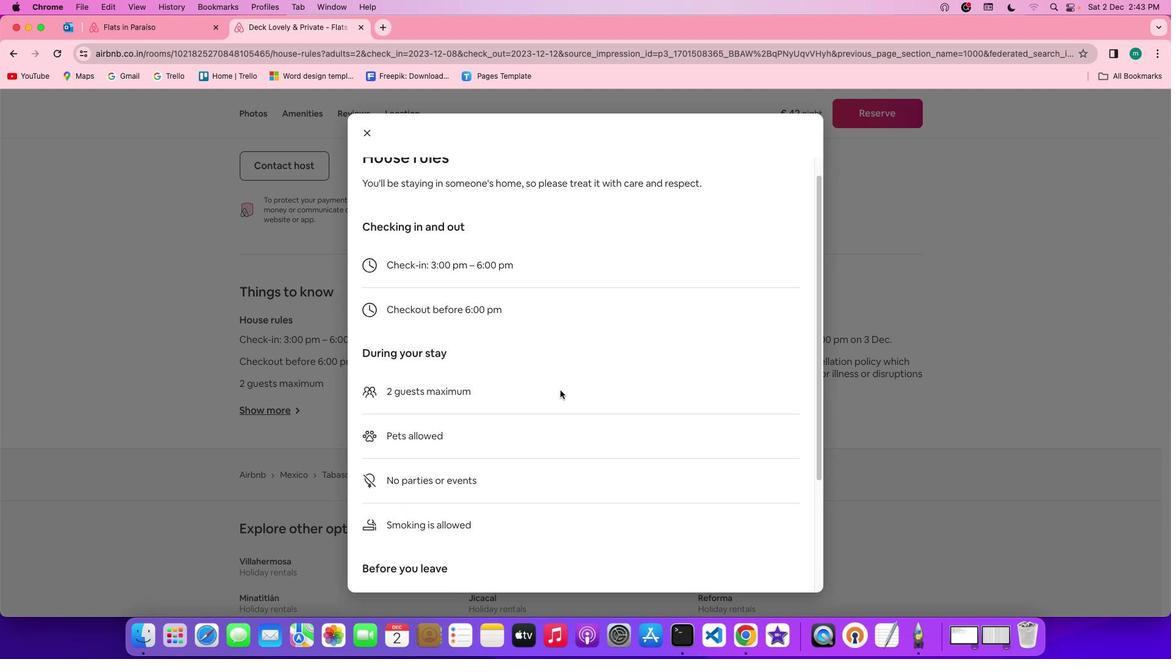 
Action: Mouse scrolled (560, 390) with delta (0, 0)
Screenshot: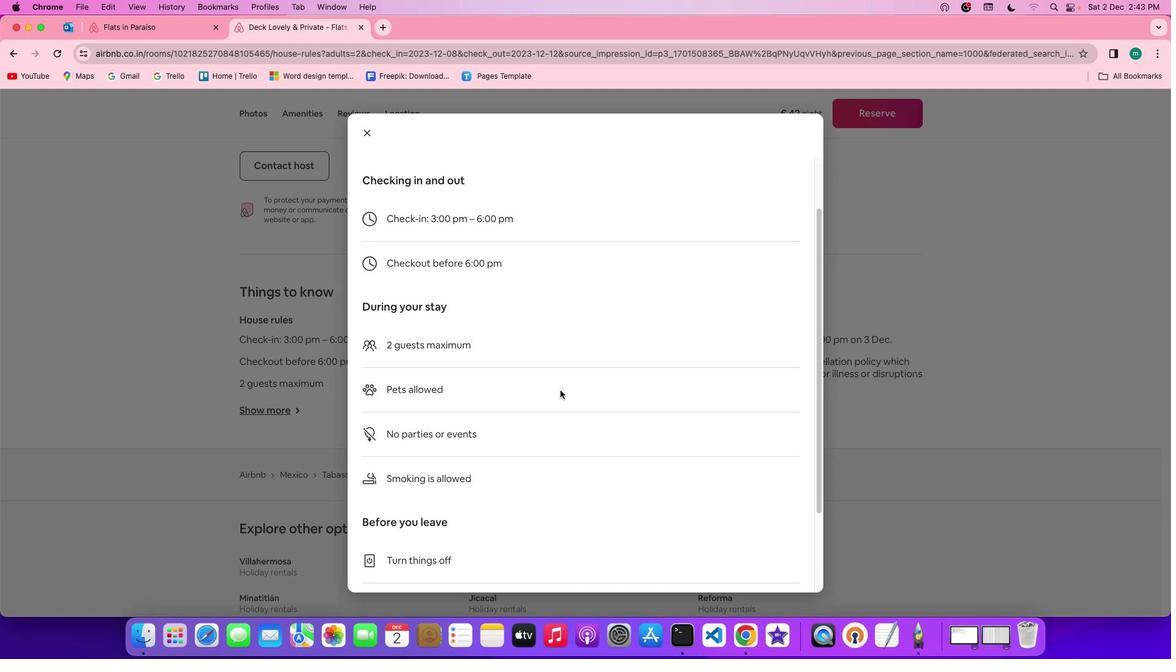 
Action: Mouse moved to (560, 390)
Screenshot: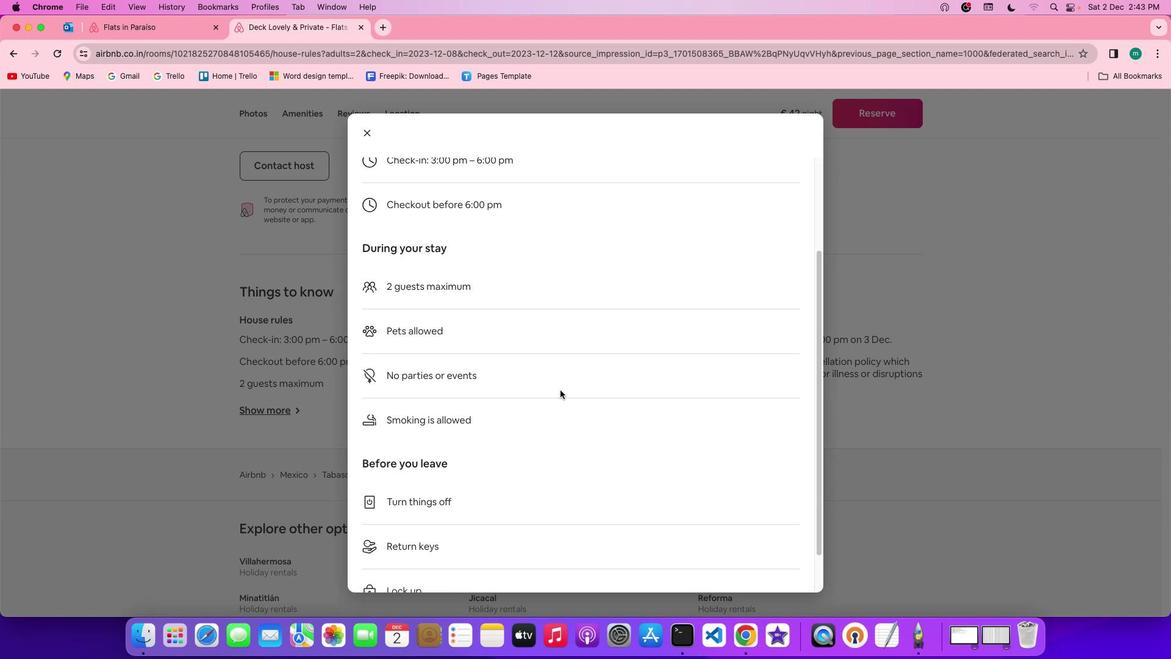 
Action: Mouse scrolled (560, 390) with delta (0, -1)
Screenshot: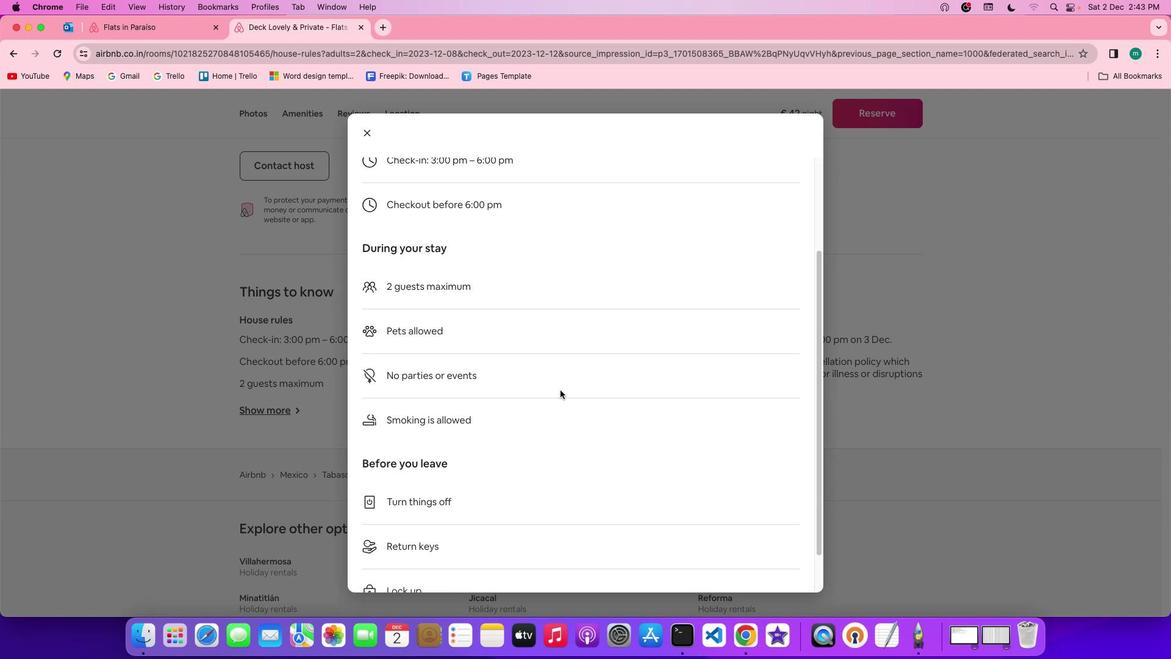 
Action: Mouse scrolled (560, 390) with delta (0, -2)
Screenshot: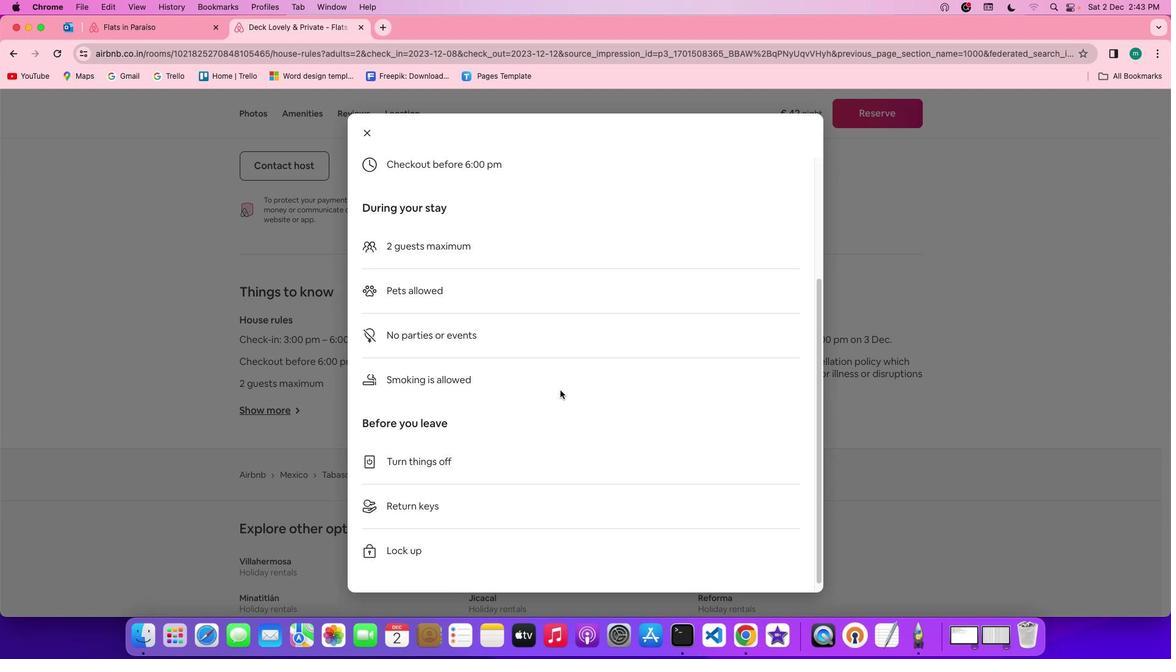 
Action: Mouse scrolled (560, 390) with delta (0, -3)
Screenshot: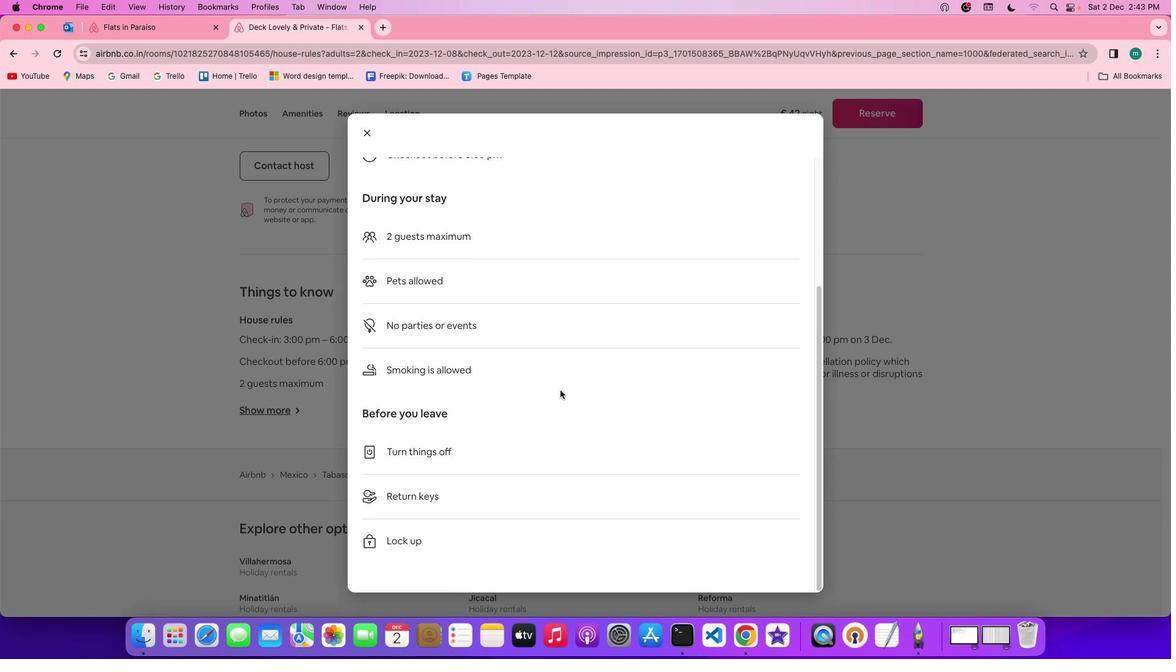 
Action: Mouse moved to (560, 390)
